 Task: Research Airbnb properties in Fandriana, Madagascar from 10th December, 2023 to 25th December, 2023 for 4 adults. Place can be private room with 4 bedrooms having 4 beds and 4 bathrooms. Property type can be hotel. Amenities needed are: wifi, TV, free parkinig on premises, gym, breakfast.
Action: Mouse moved to (596, 132)
Screenshot: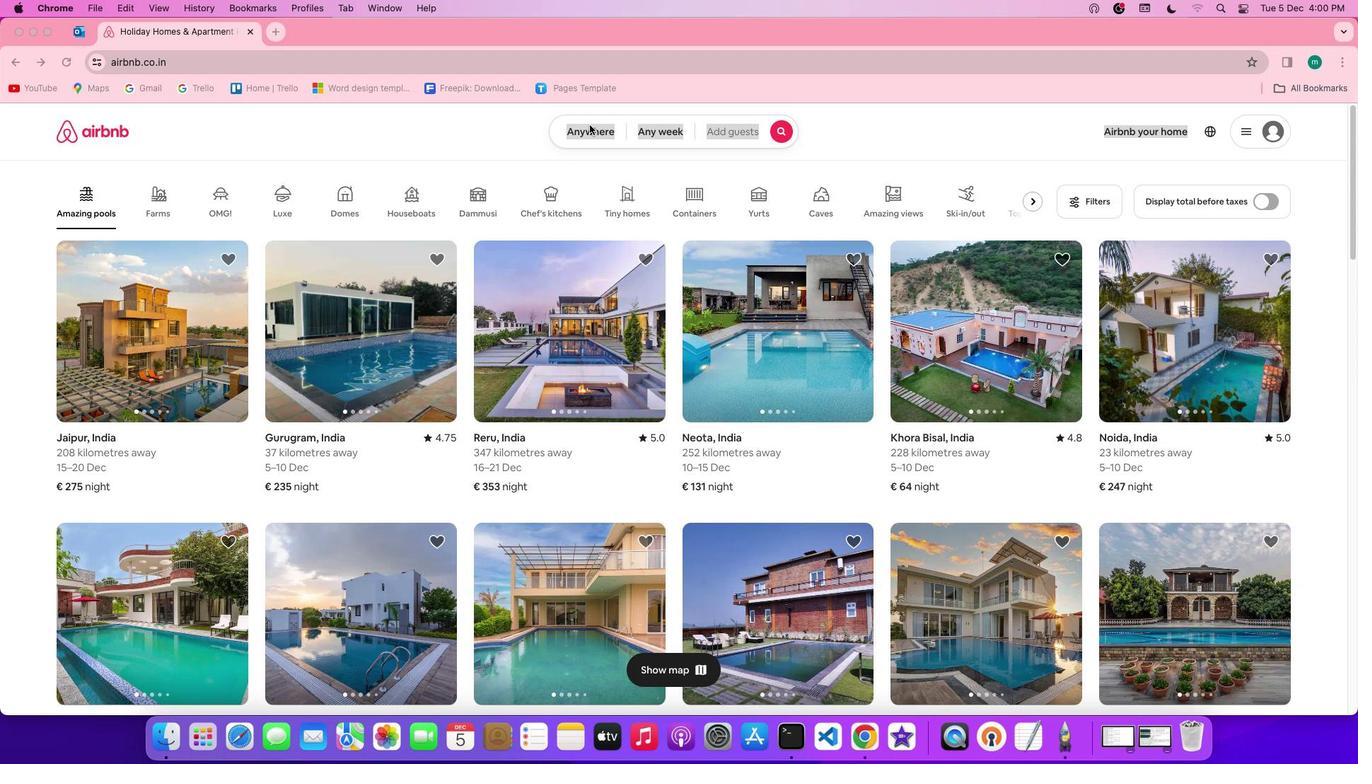 
Action: Mouse pressed left at (596, 132)
Screenshot: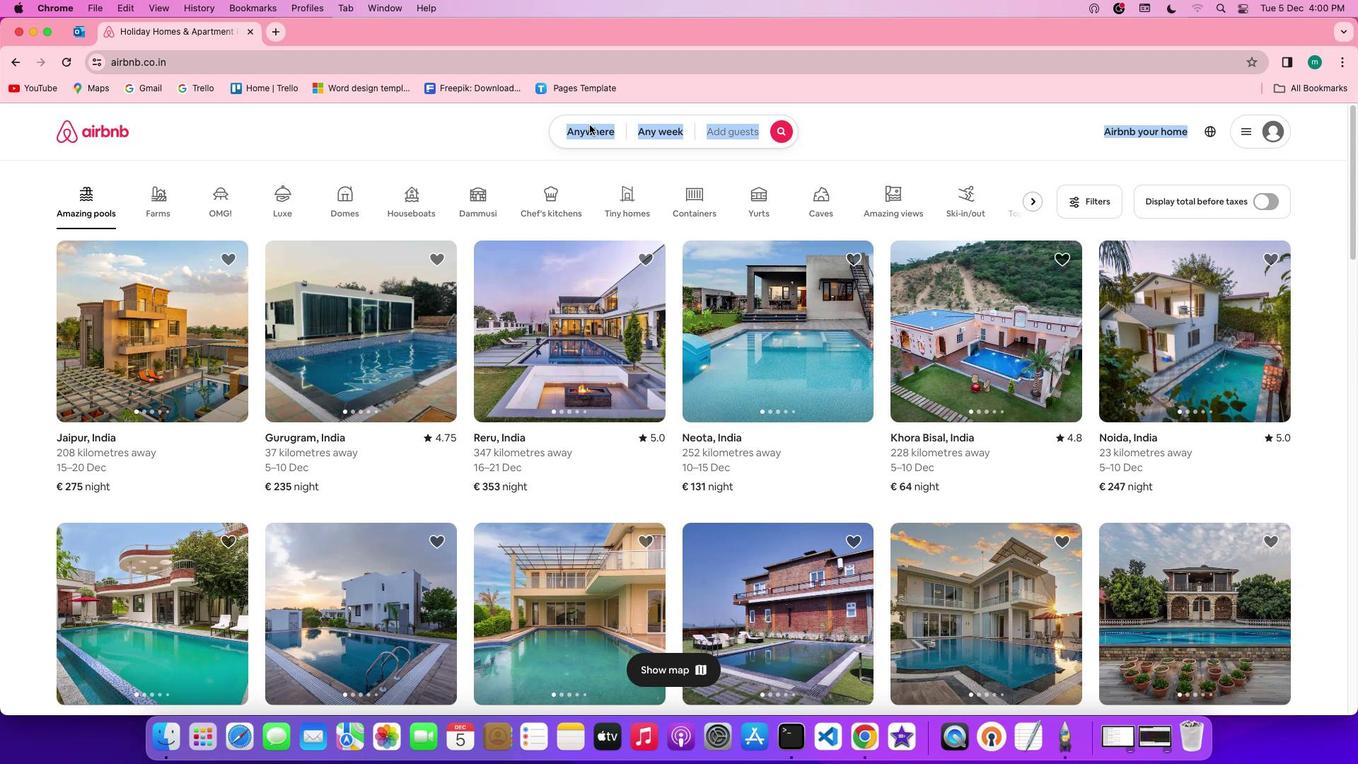 
Action: Mouse pressed left at (596, 132)
Screenshot: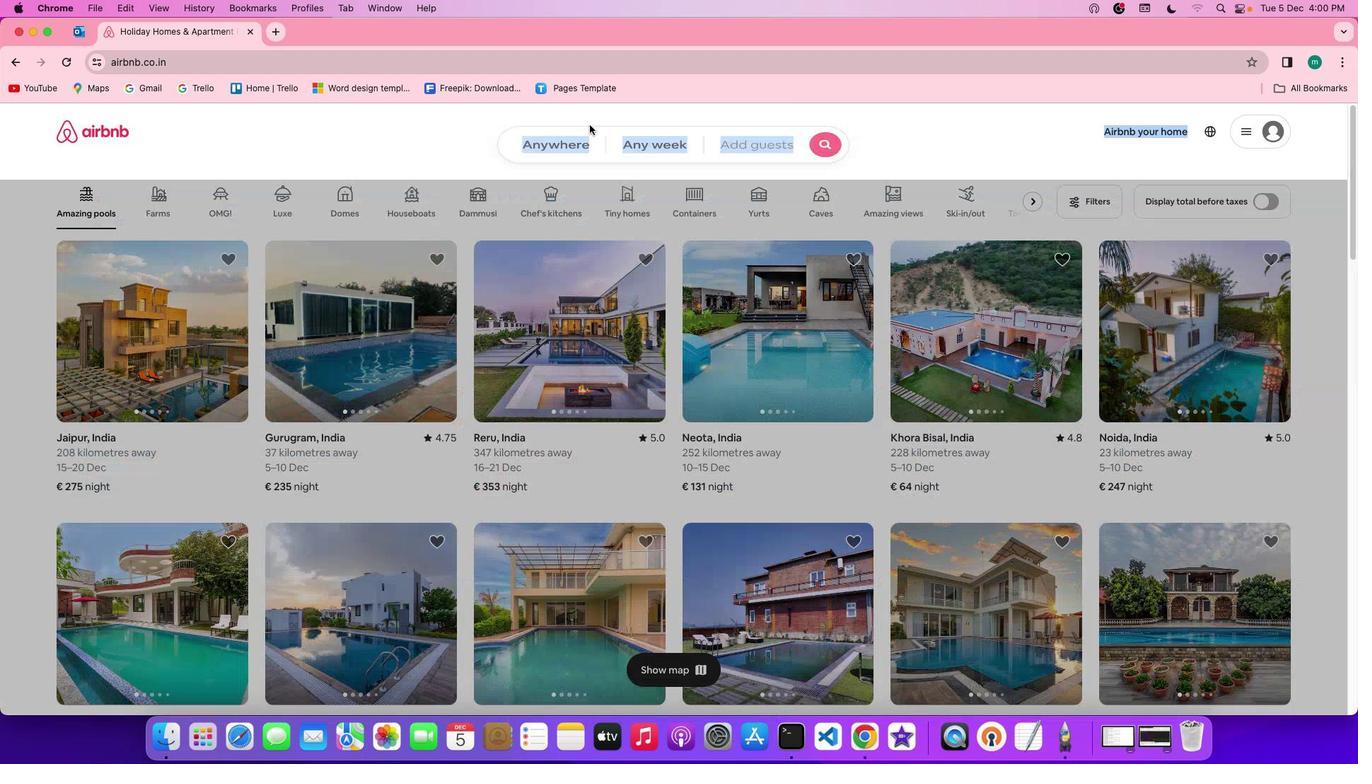 
Action: Mouse moved to (524, 200)
Screenshot: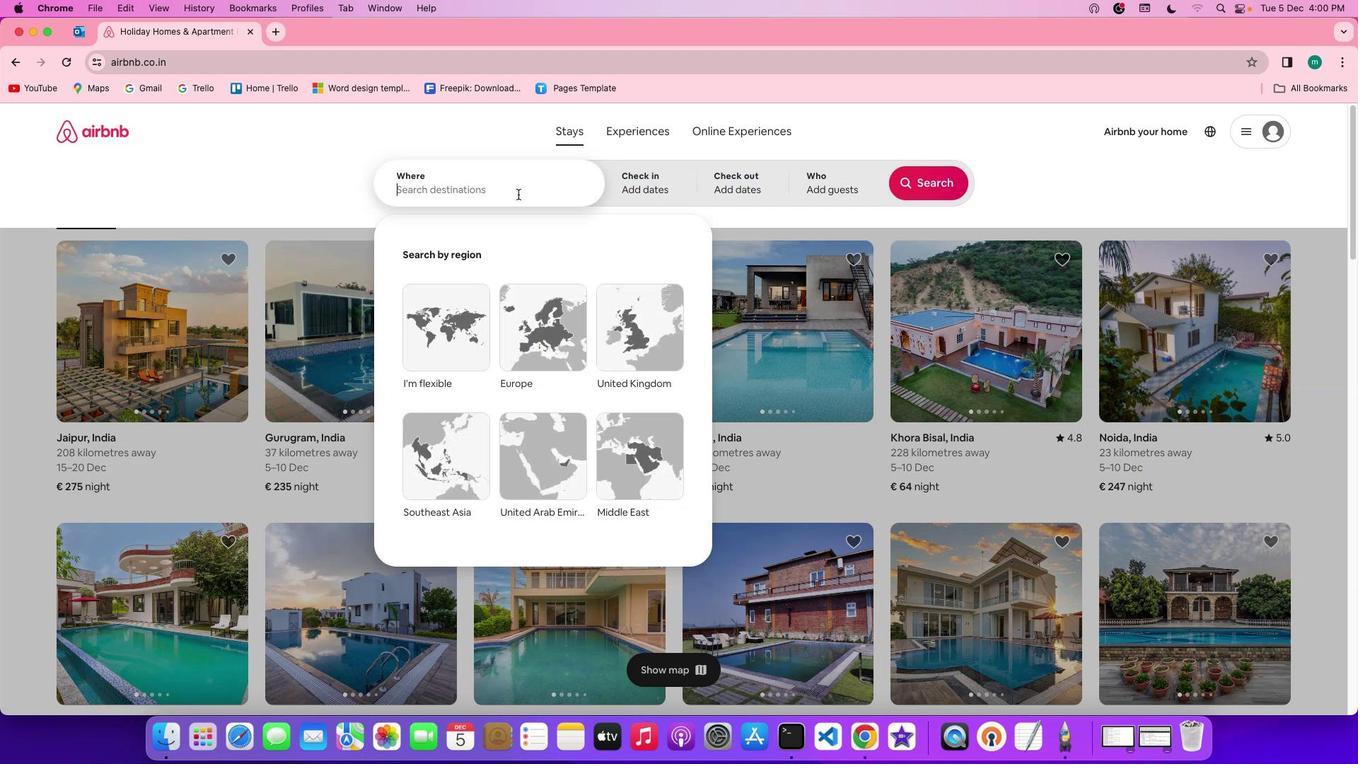 
Action: Mouse pressed left at (524, 200)
Screenshot: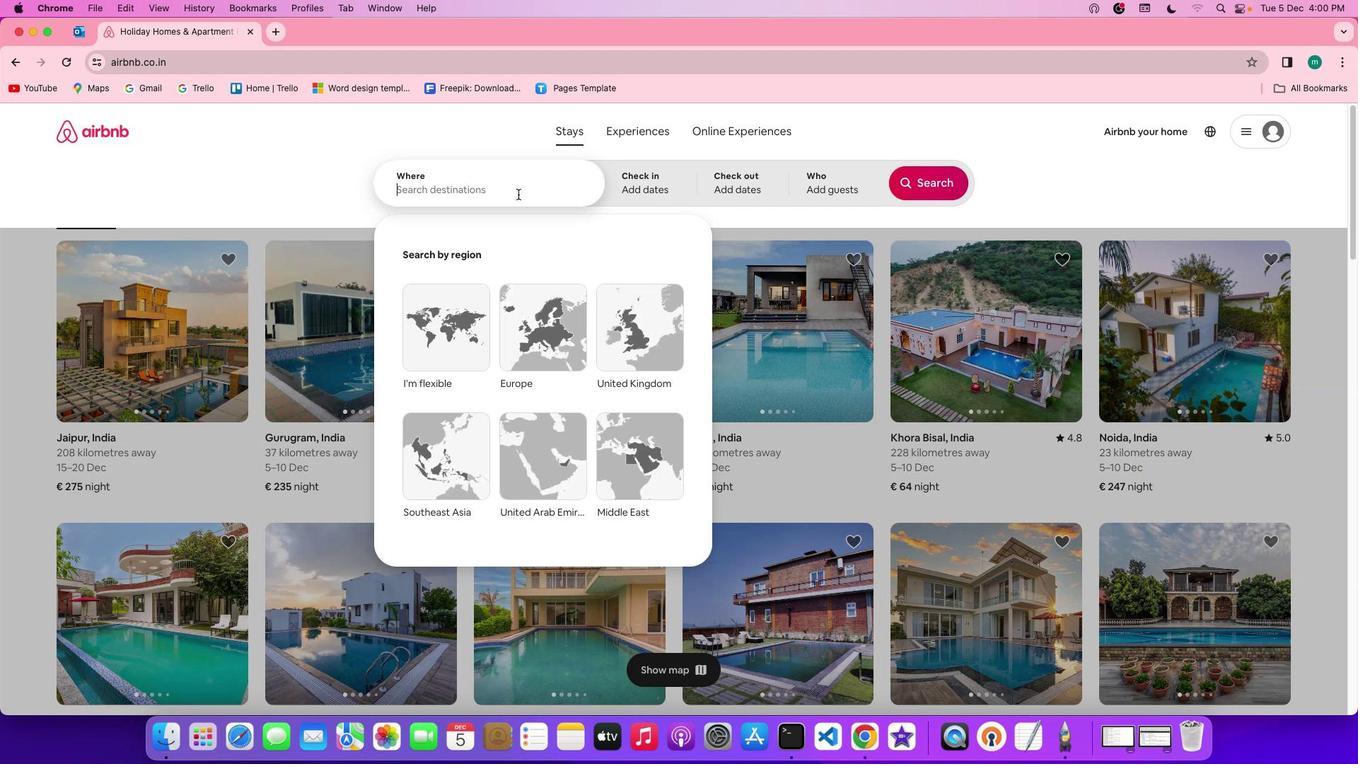 
Action: Key pressed Key.shift'F''a''n''d''r''i''a''n''a'','Key.spaceKey.shift'm''a''d''a''g''a''s''c''a''r'
Screenshot: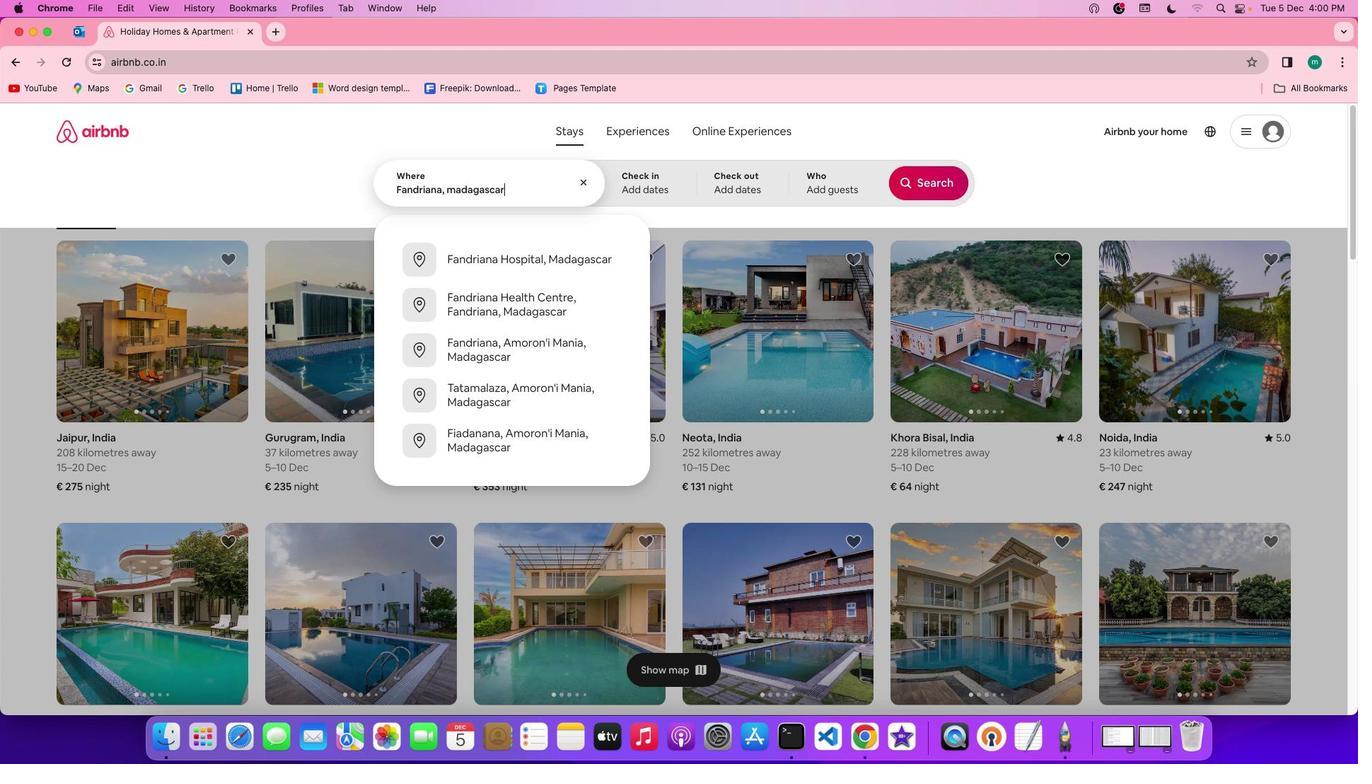 
Action: Mouse moved to (641, 202)
Screenshot: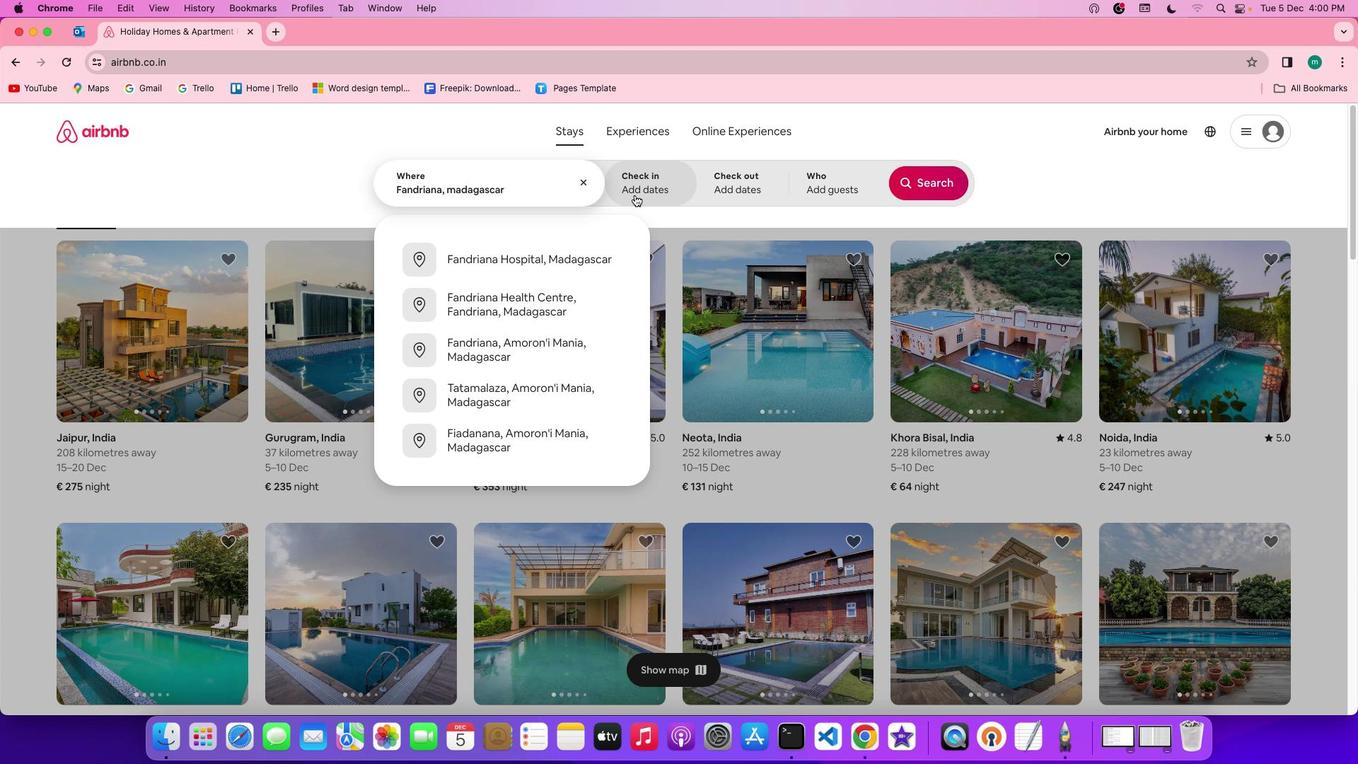 
Action: Mouse pressed left at (641, 202)
Screenshot: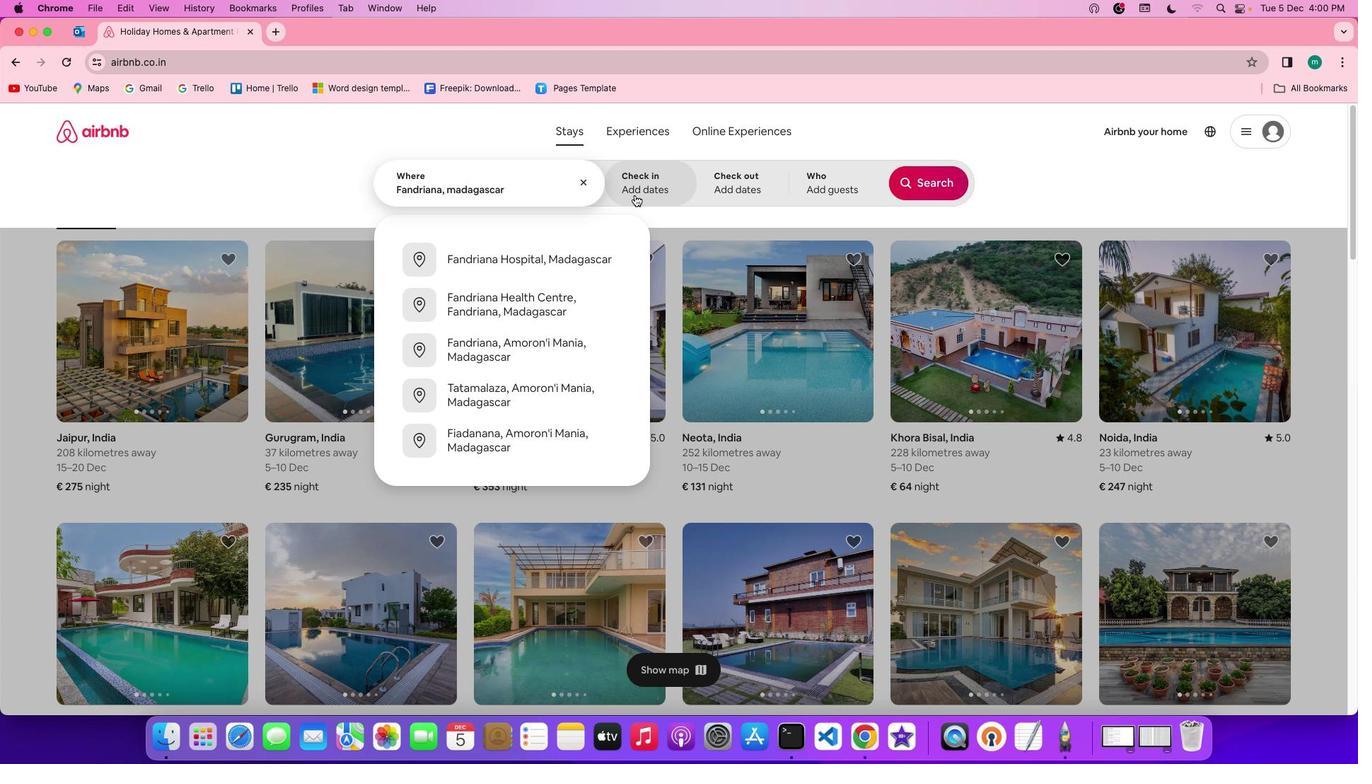 
Action: Mouse moved to (439, 431)
Screenshot: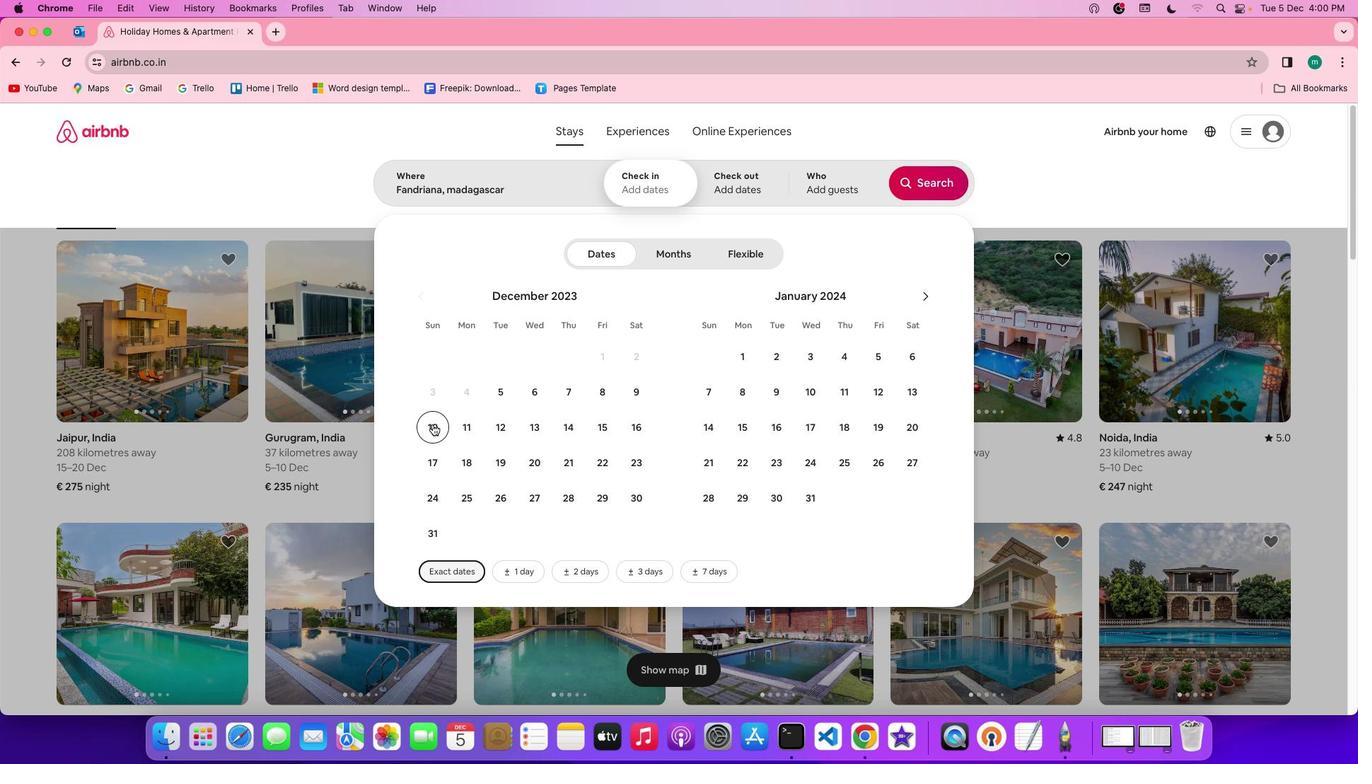 
Action: Mouse pressed left at (439, 431)
Screenshot: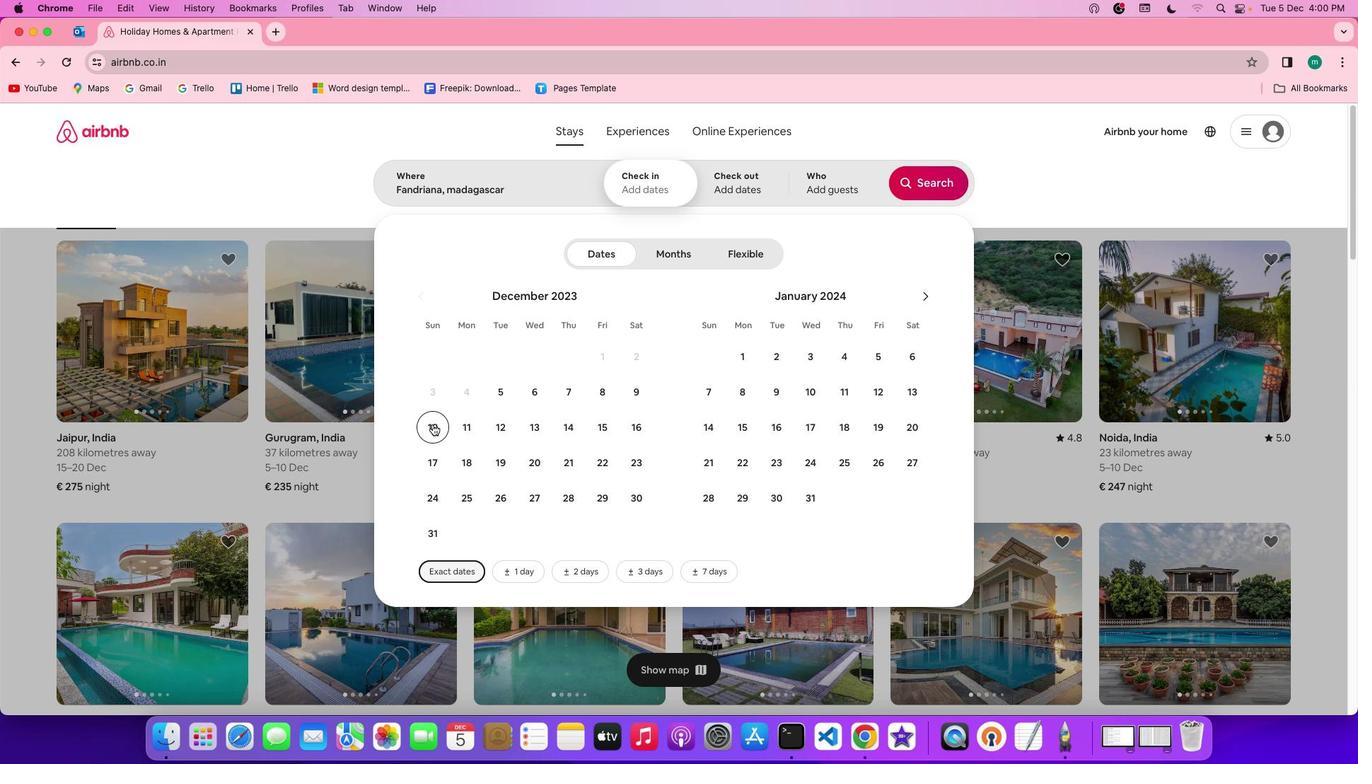 
Action: Mouse moved to (476, 507)
Screenshot: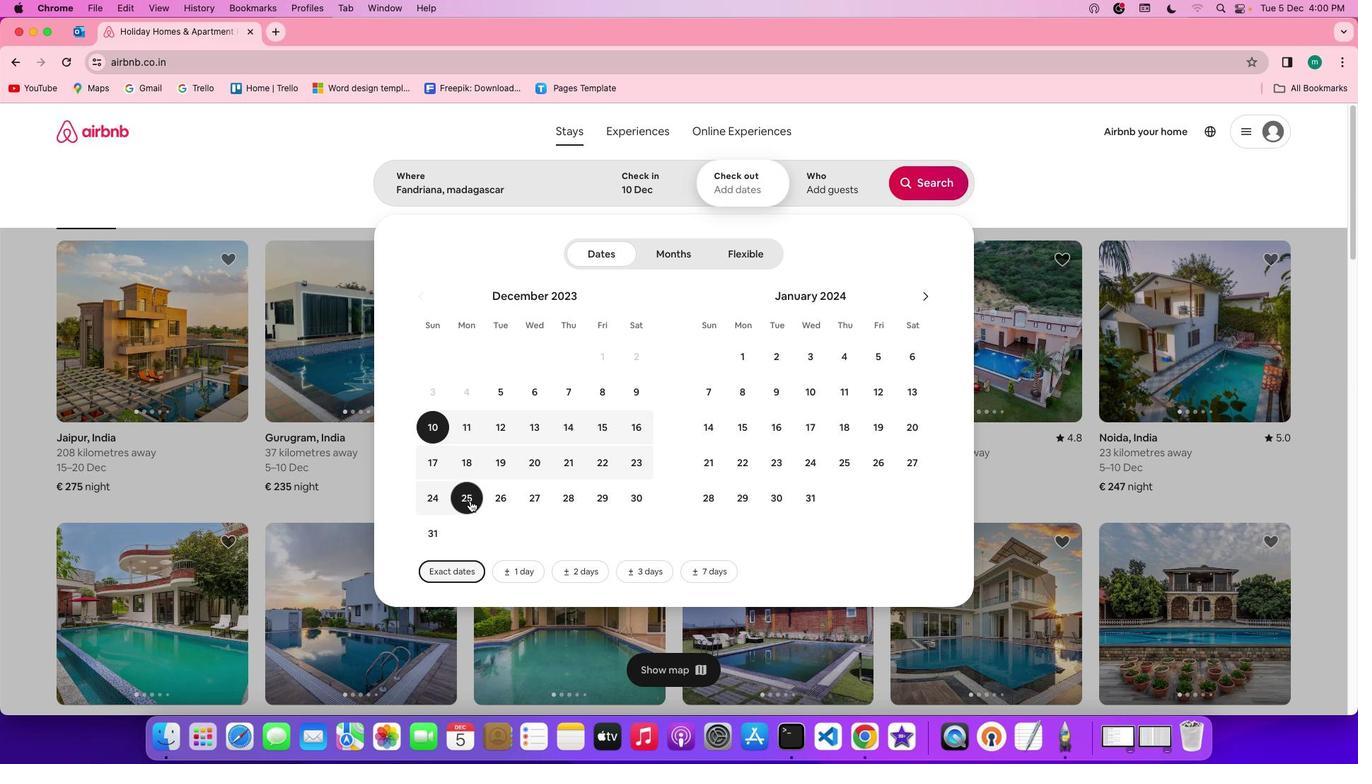
Action: Mouse pressed left at (476, 507)
Screenshot: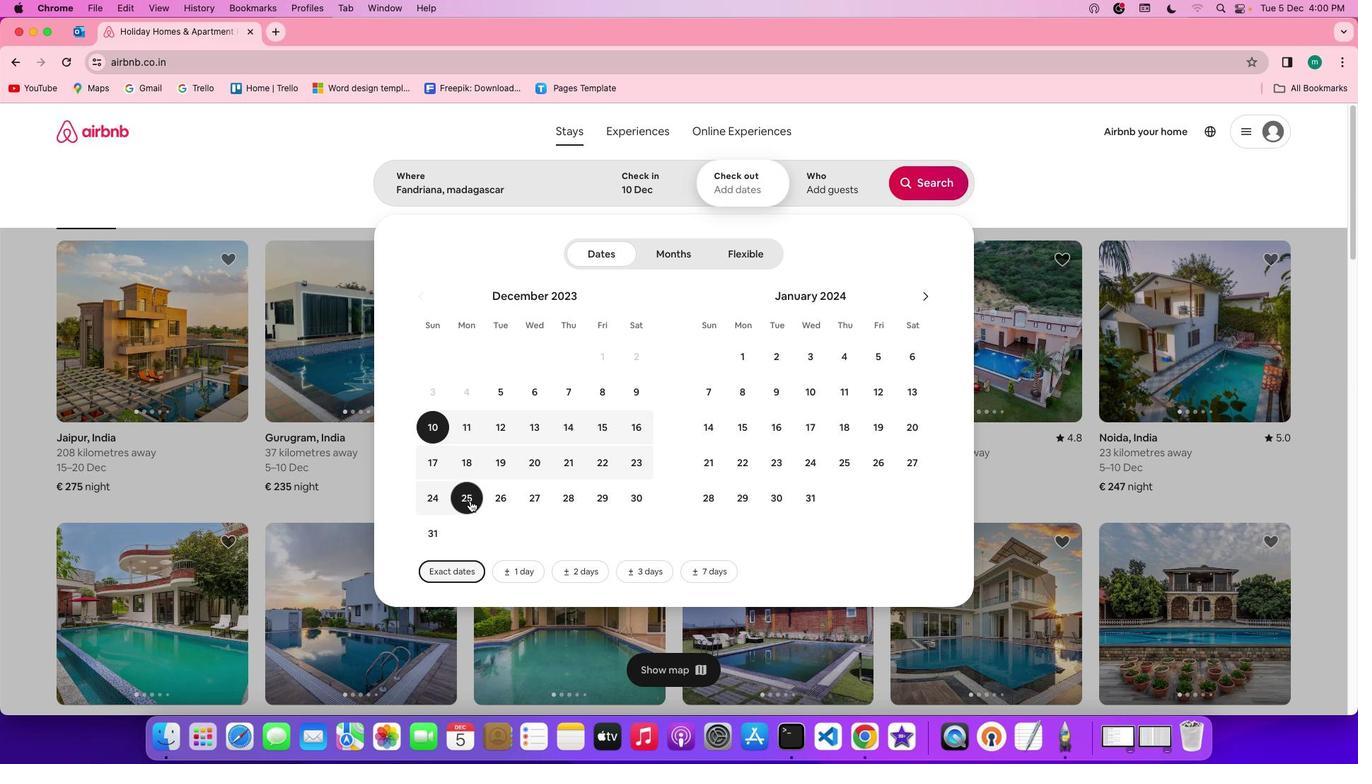 
Action: Mouse moved to (862, 198)
Screenshot: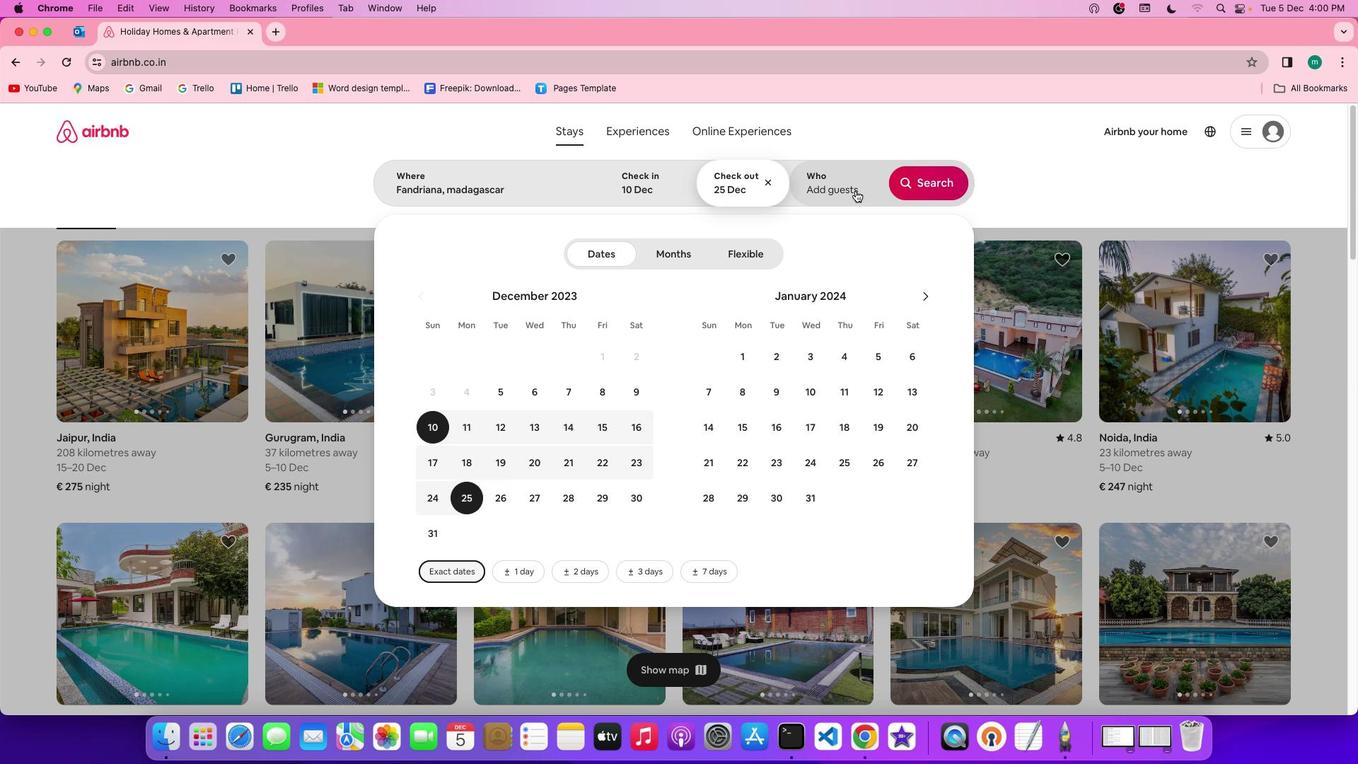 
Action: Mouse pressed left at (862, 198)
Screenshot: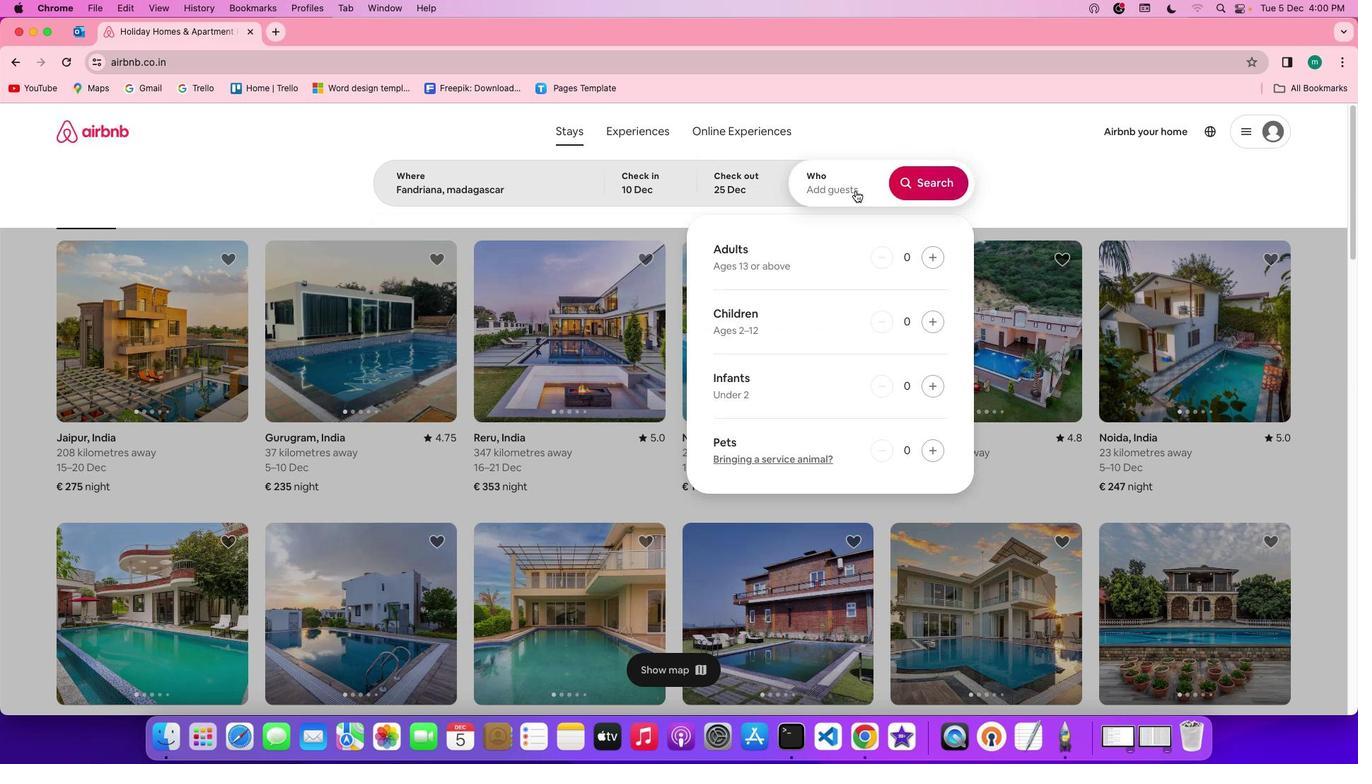 
Action: Mouse moved to (943, 268)
Screenshot: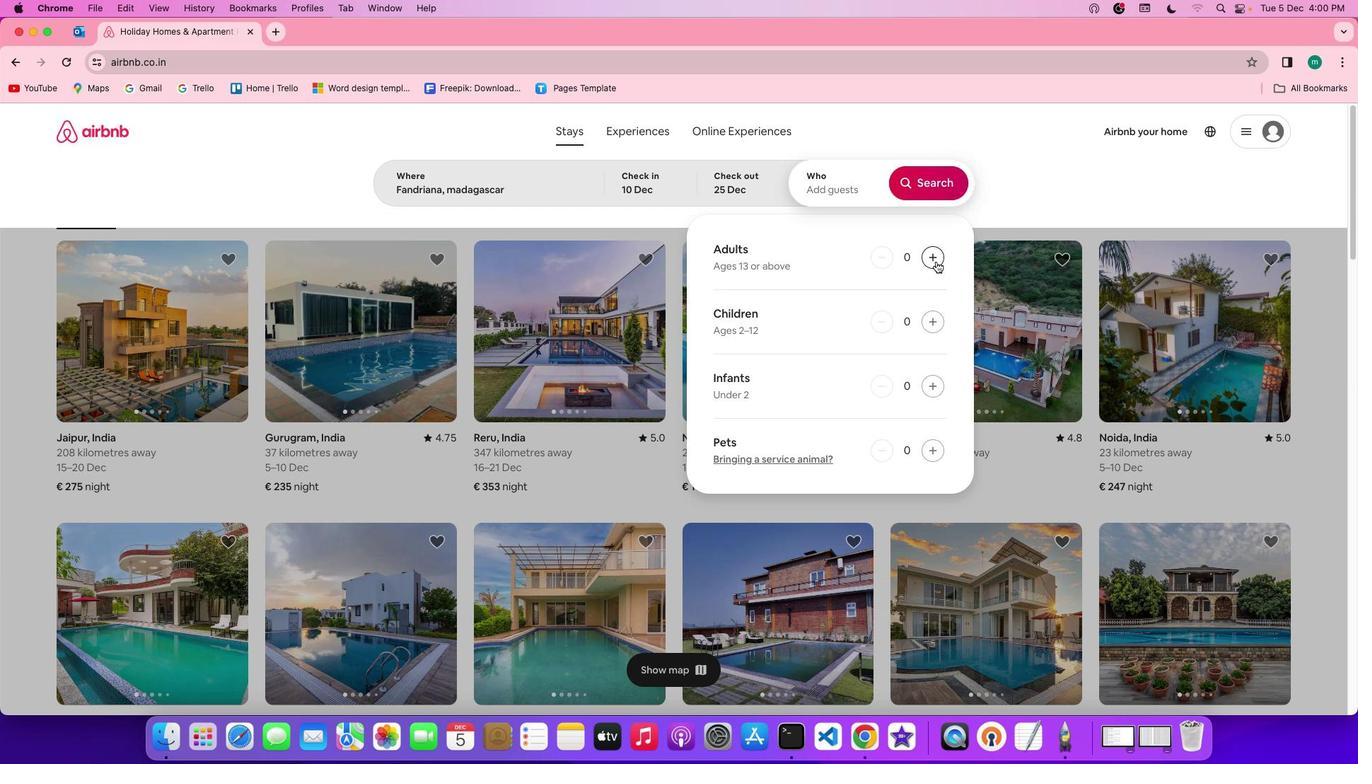 
Action: Mouse pressed left at (943, 268)
Screenshot: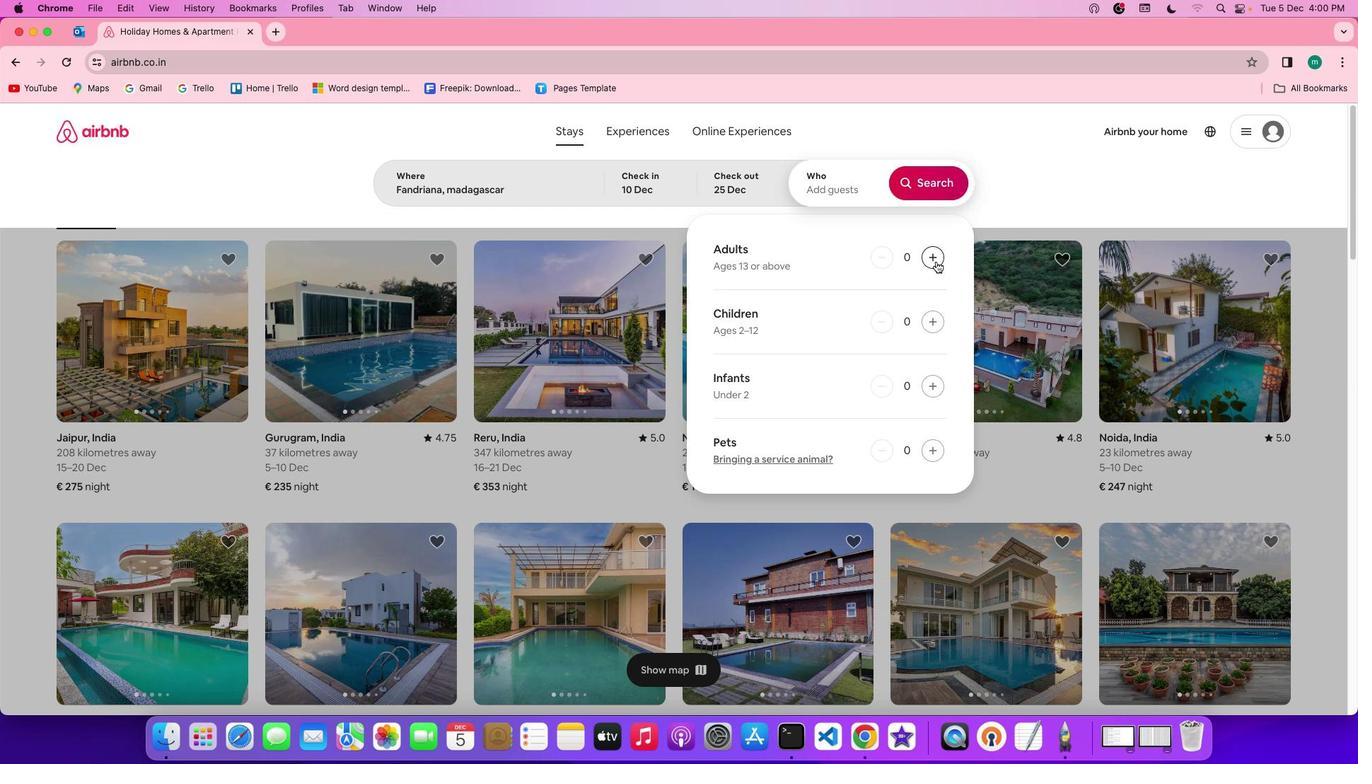 
Action: Mouse pressed left at (943, 268)
Screenshot: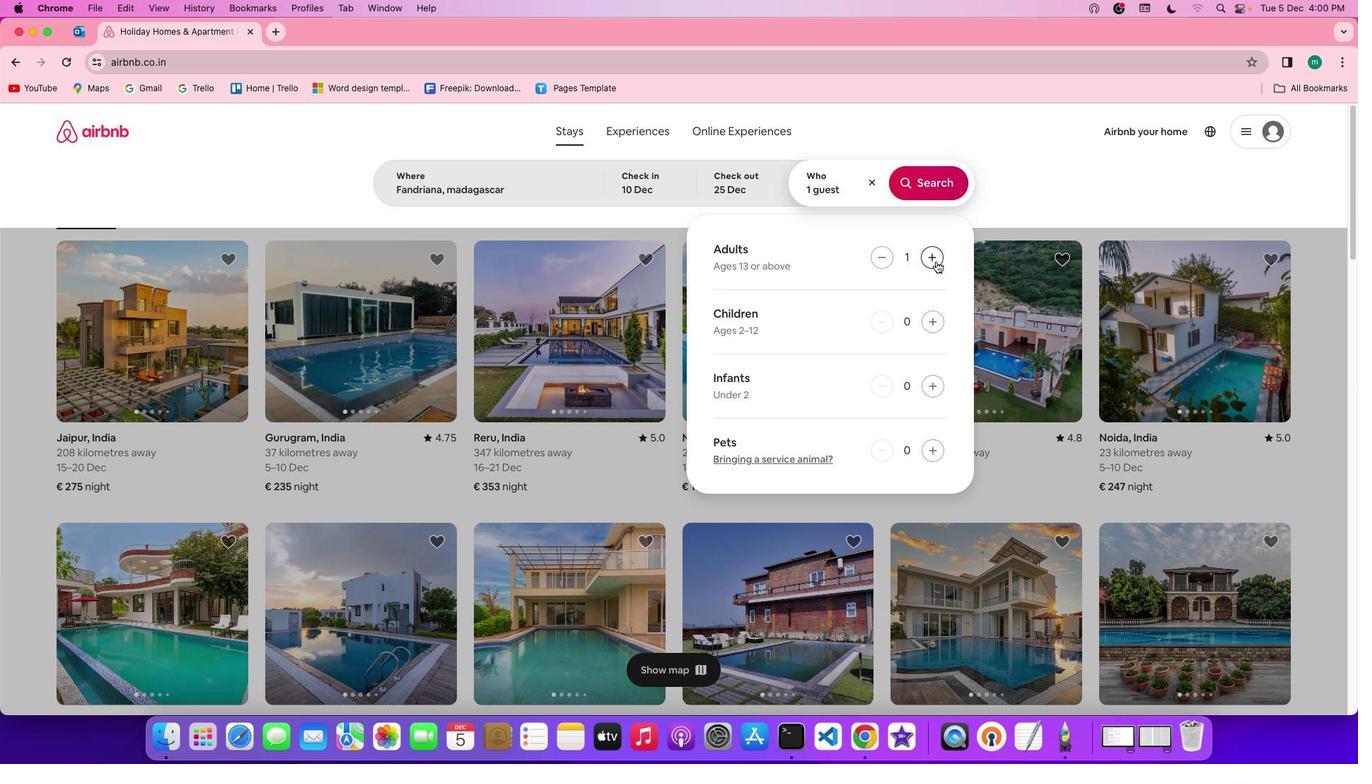 
Action: Mouse pressed left at (943, 268)
Screenshot: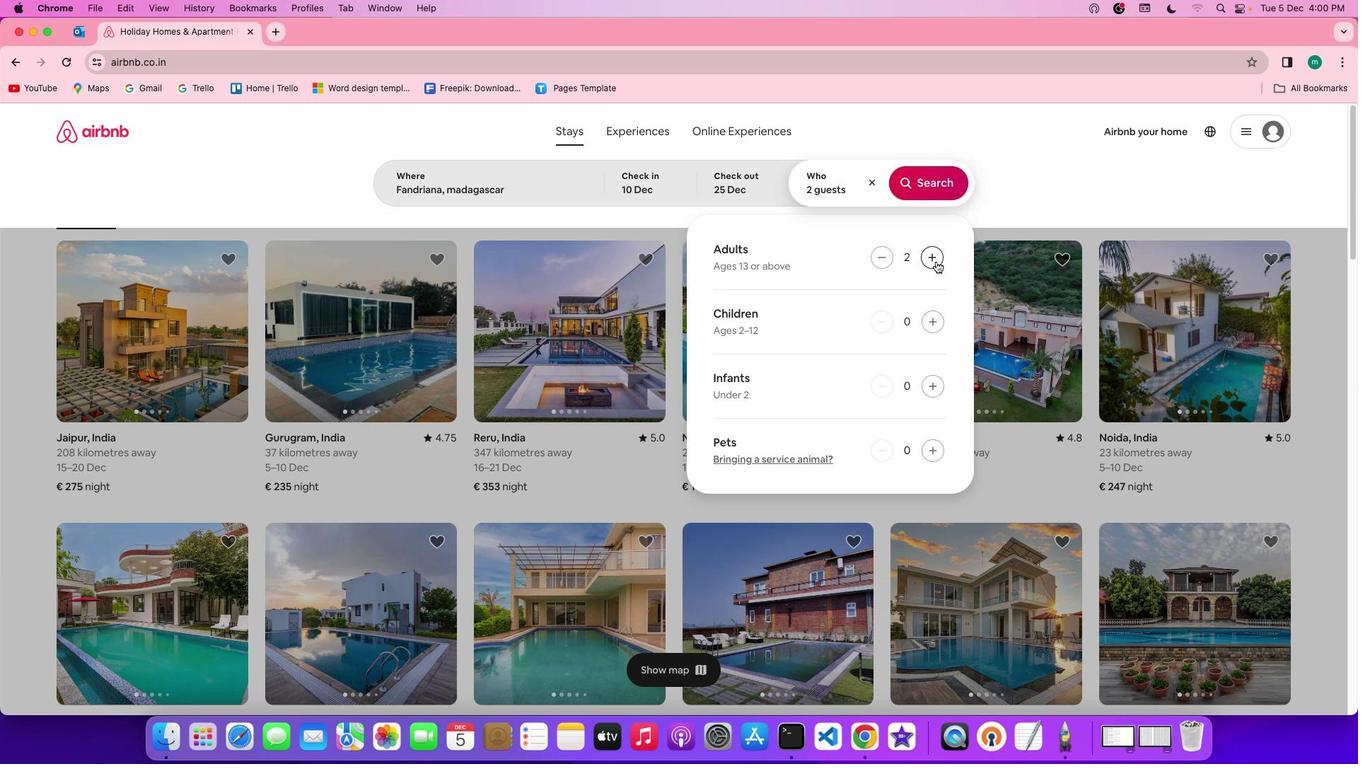 
Action: Mouse pressed left at (943, 268)
Screenshot: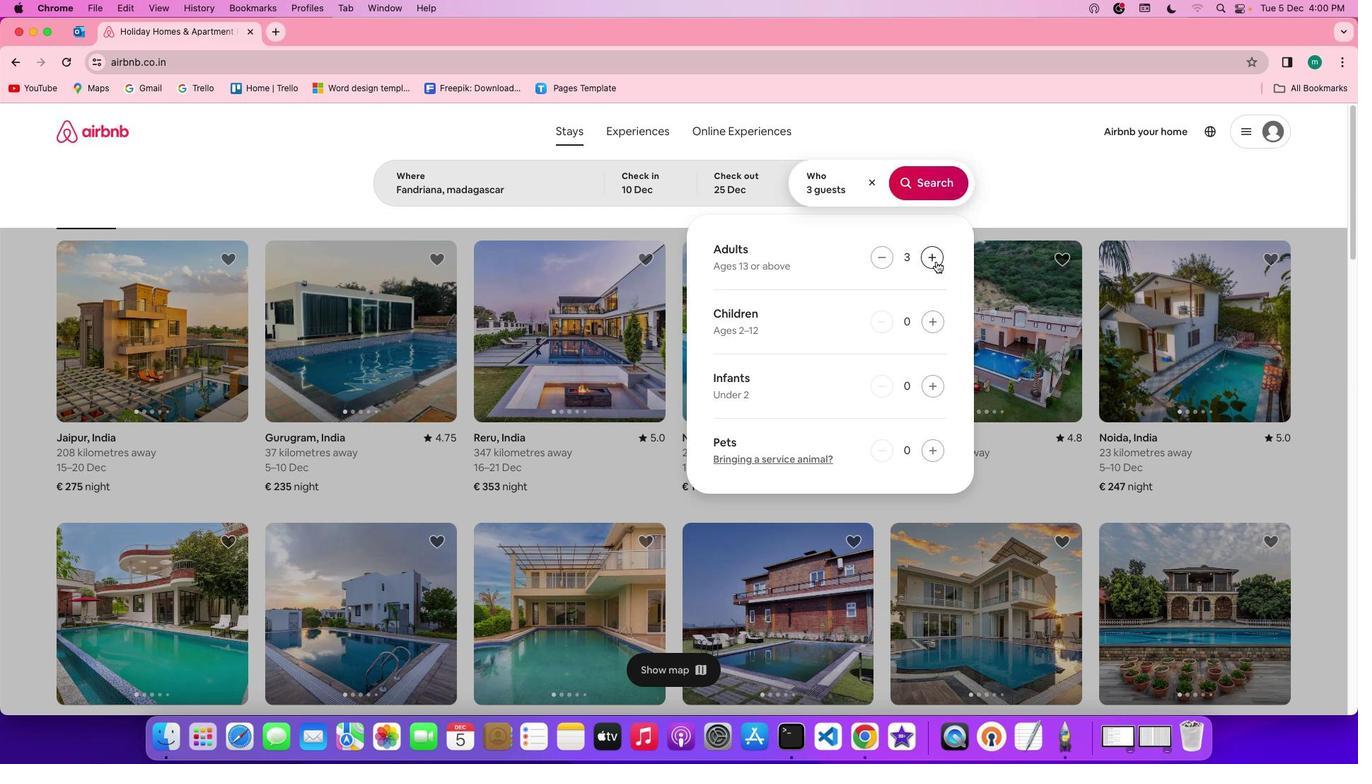 
Action: Mouse moved to (937, 184)
Screenshot: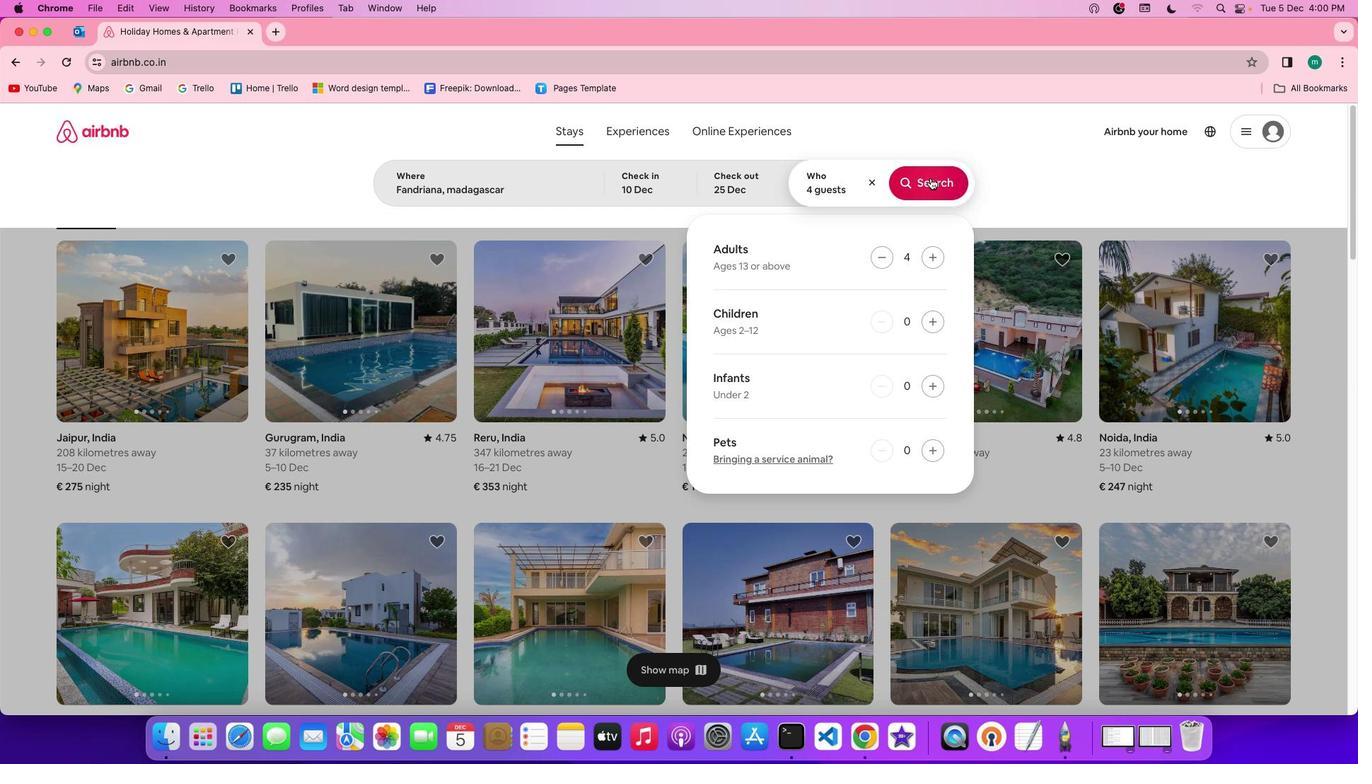 
Action: Mouse pressed left at (937, 184)
Screenshot: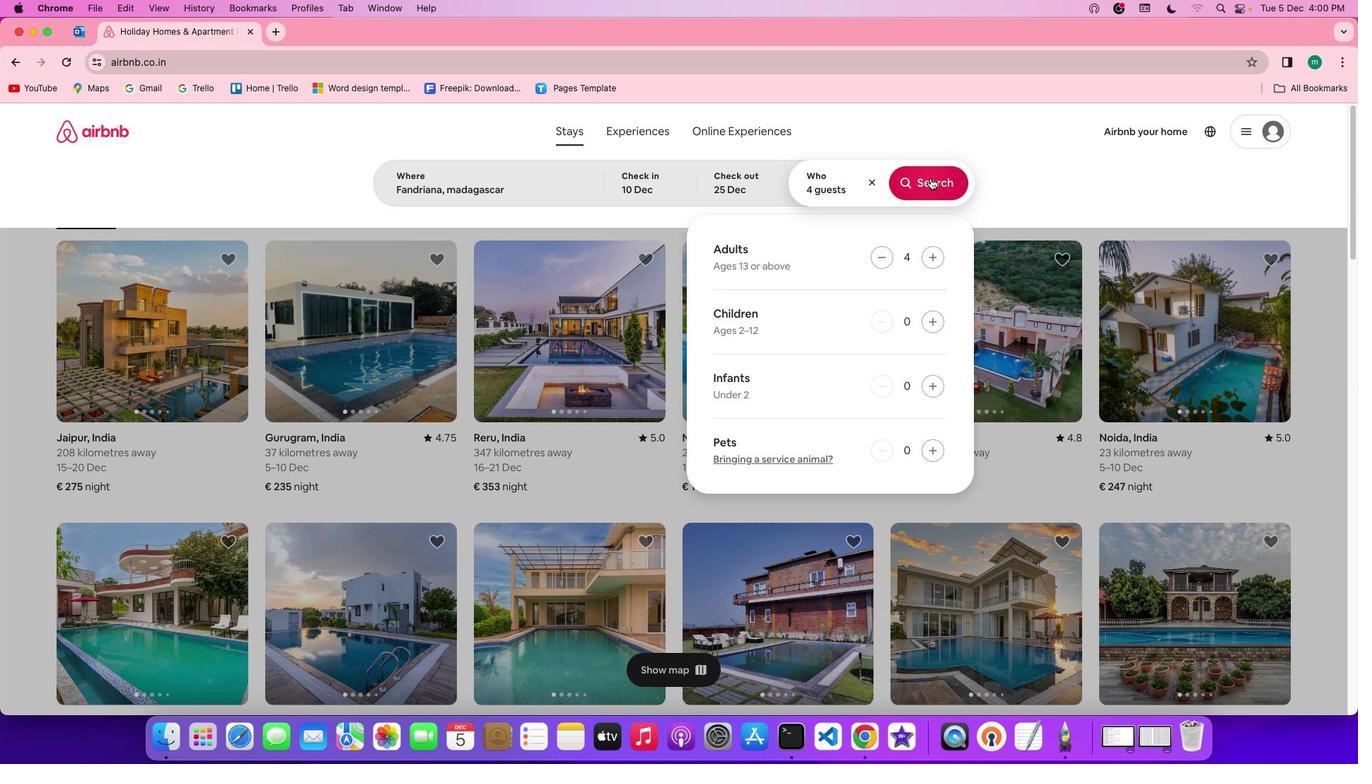 
Action: Mouse moved to (1139, 197)
Screenshot: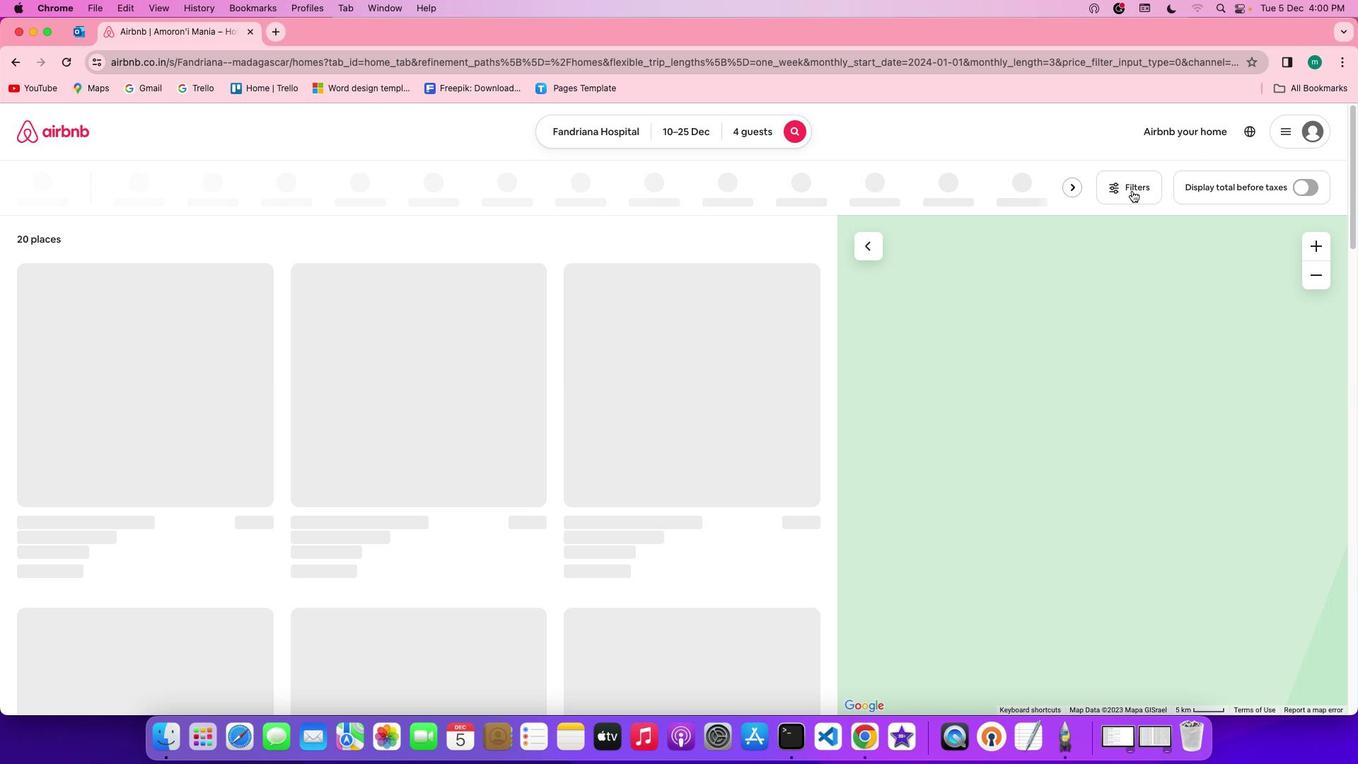 
Action: Mouse pressed left at (1139, 197)
Screenshot: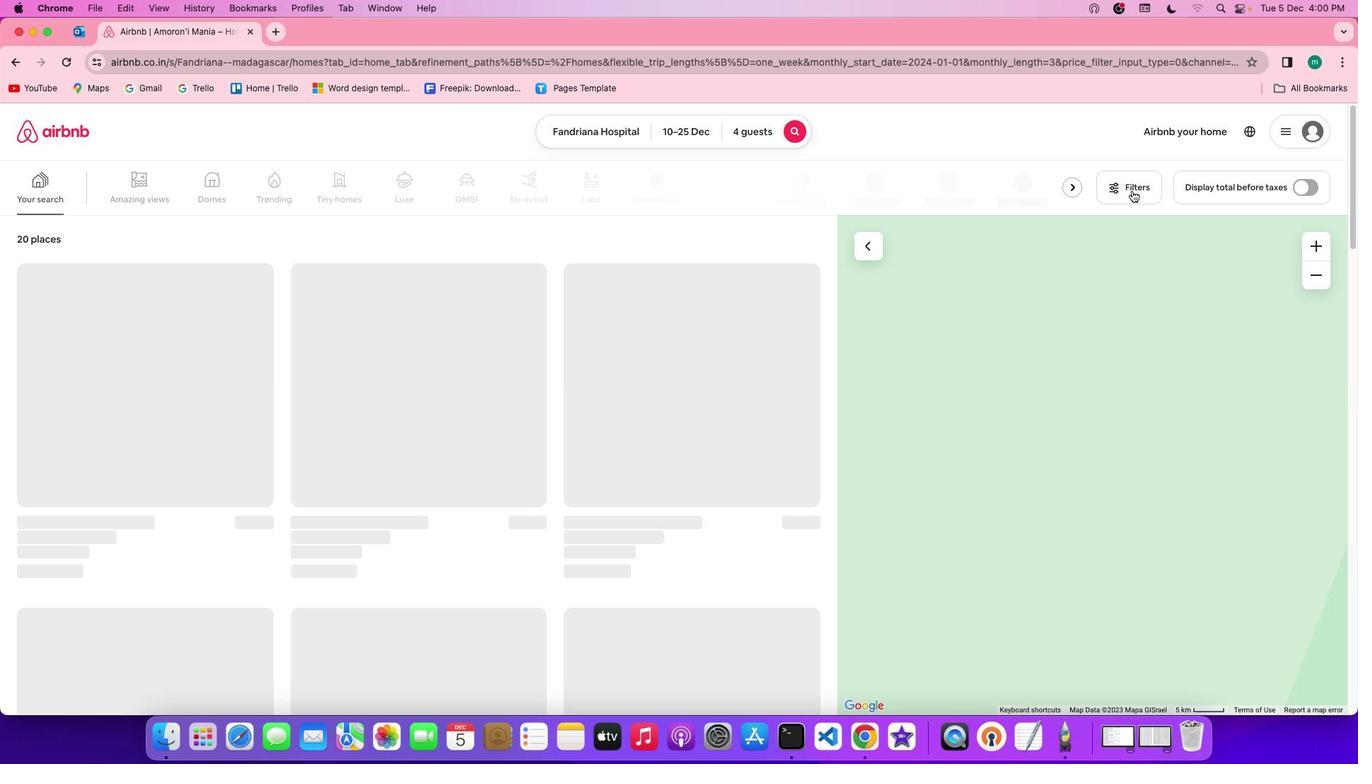 
Action: Mouse moved to (810, 273)
Screenshot: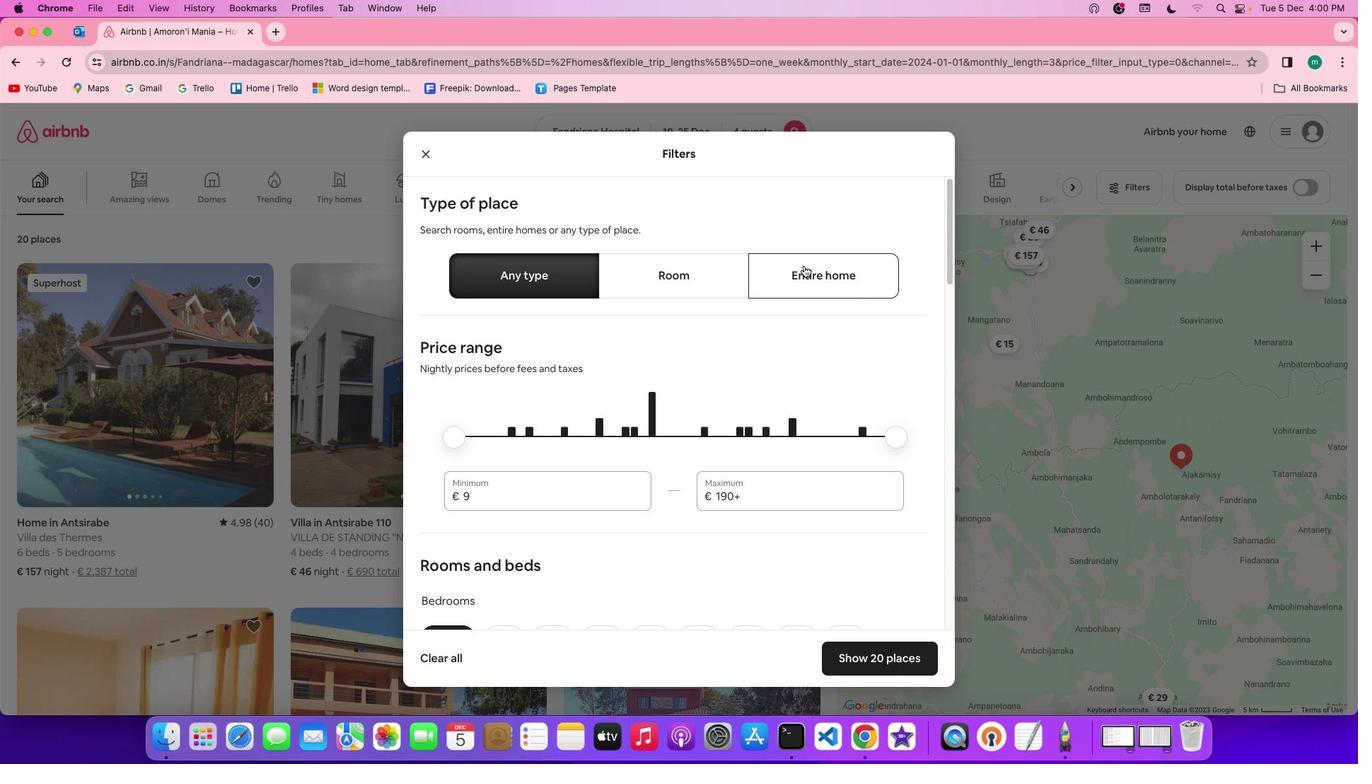 
Action: Mouse scrolled (810, 273) with delta (7, 6)
Screenshot: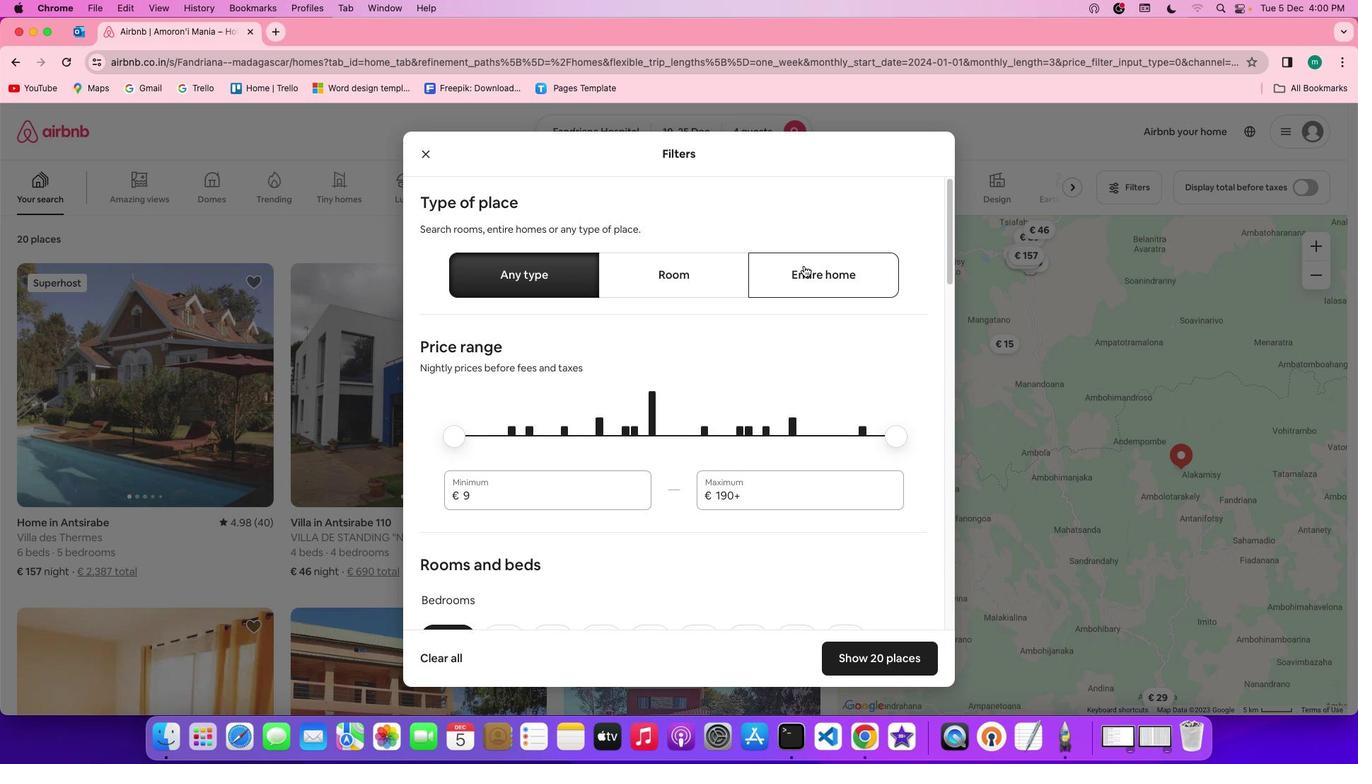 
Action: Mouse scrolled (810, 273) with delta (7, 6)
Screenshot: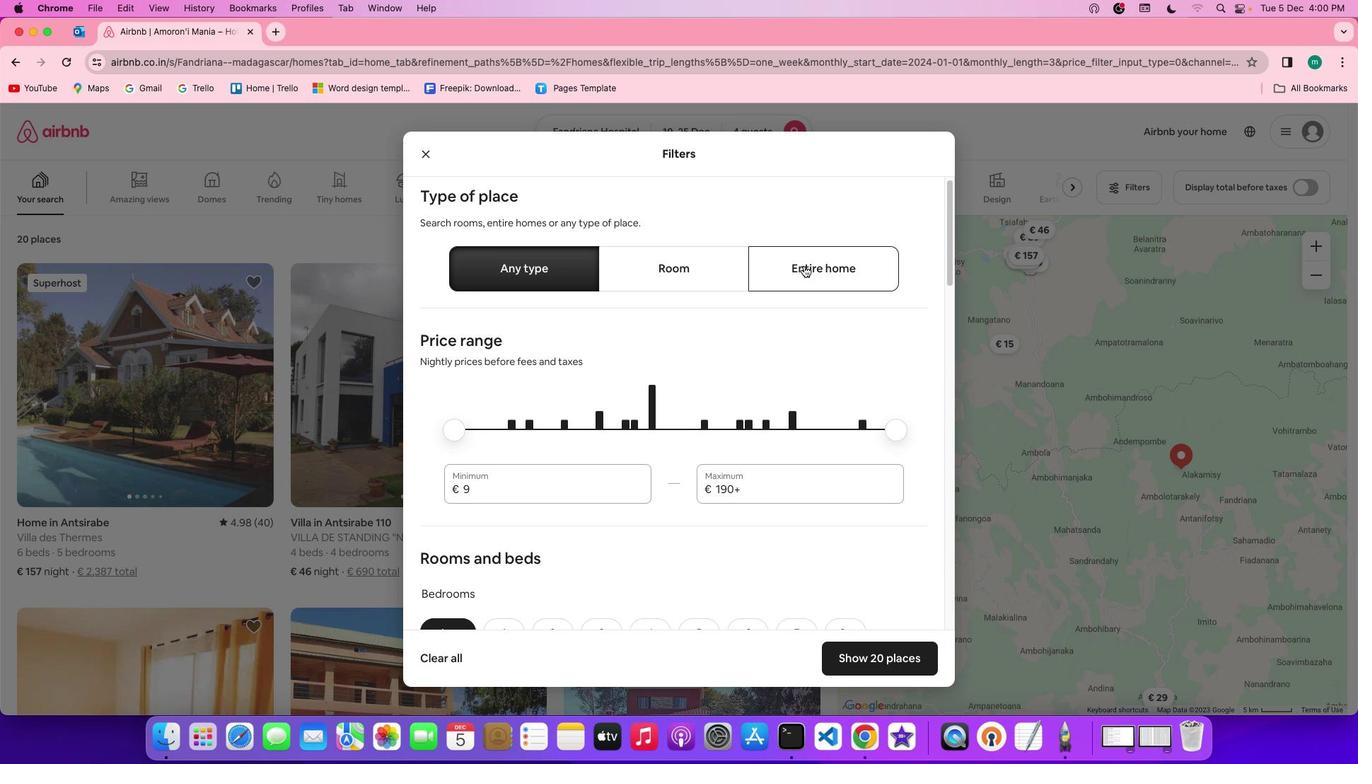 
Action: Mouse scrolled (810, 273) with delta (7, 6)
Screenshot: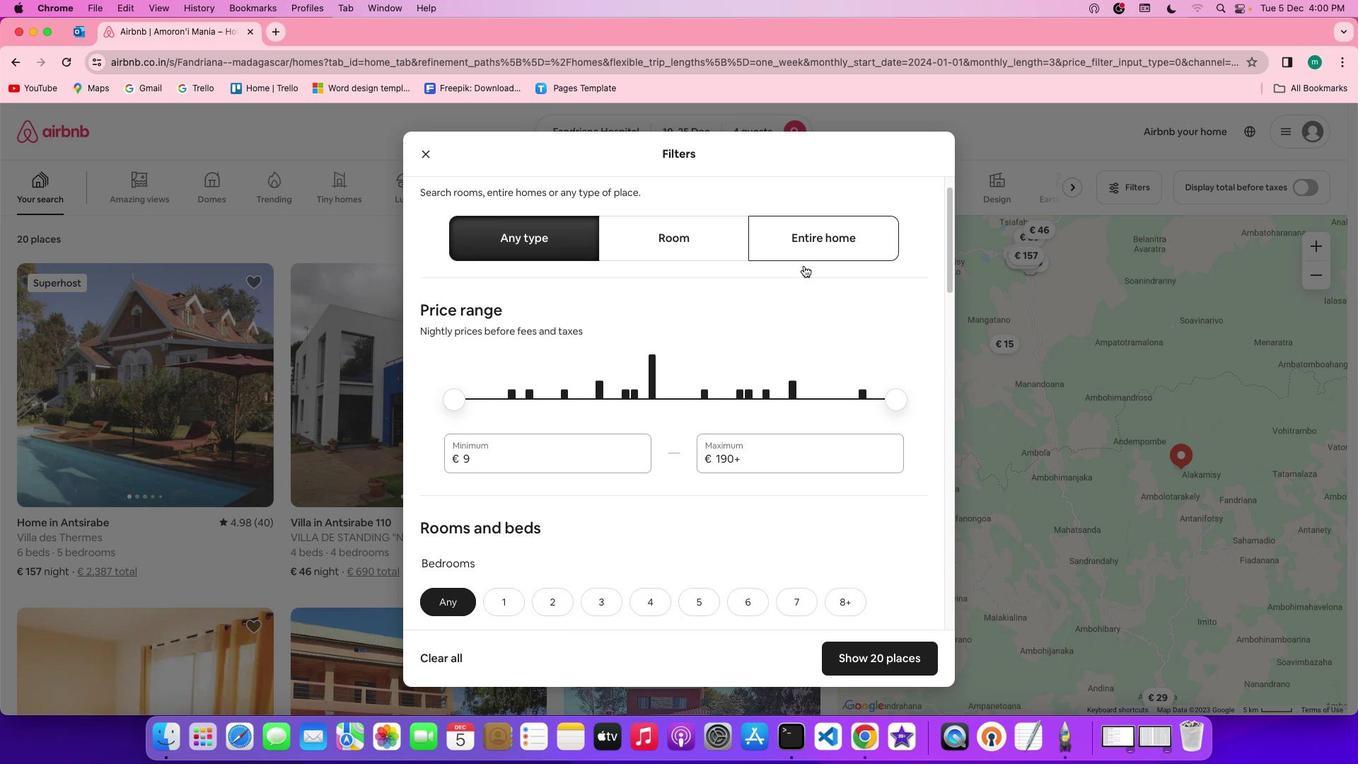 
Action: Mouse scrolled (810, 273) with delta (7, 6)
Screenshot: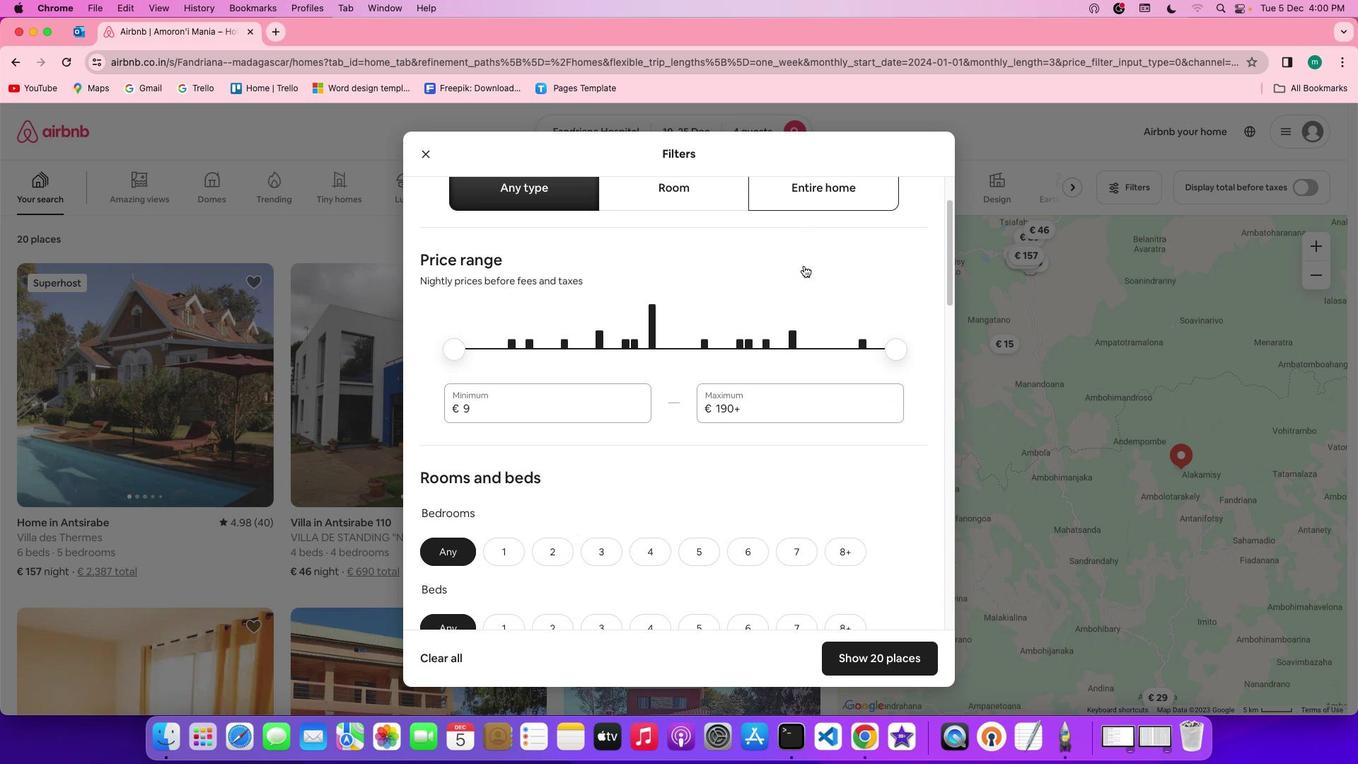 
Action: Mouse scrolled (810, 273) with delta (7, 6)
Screenshot: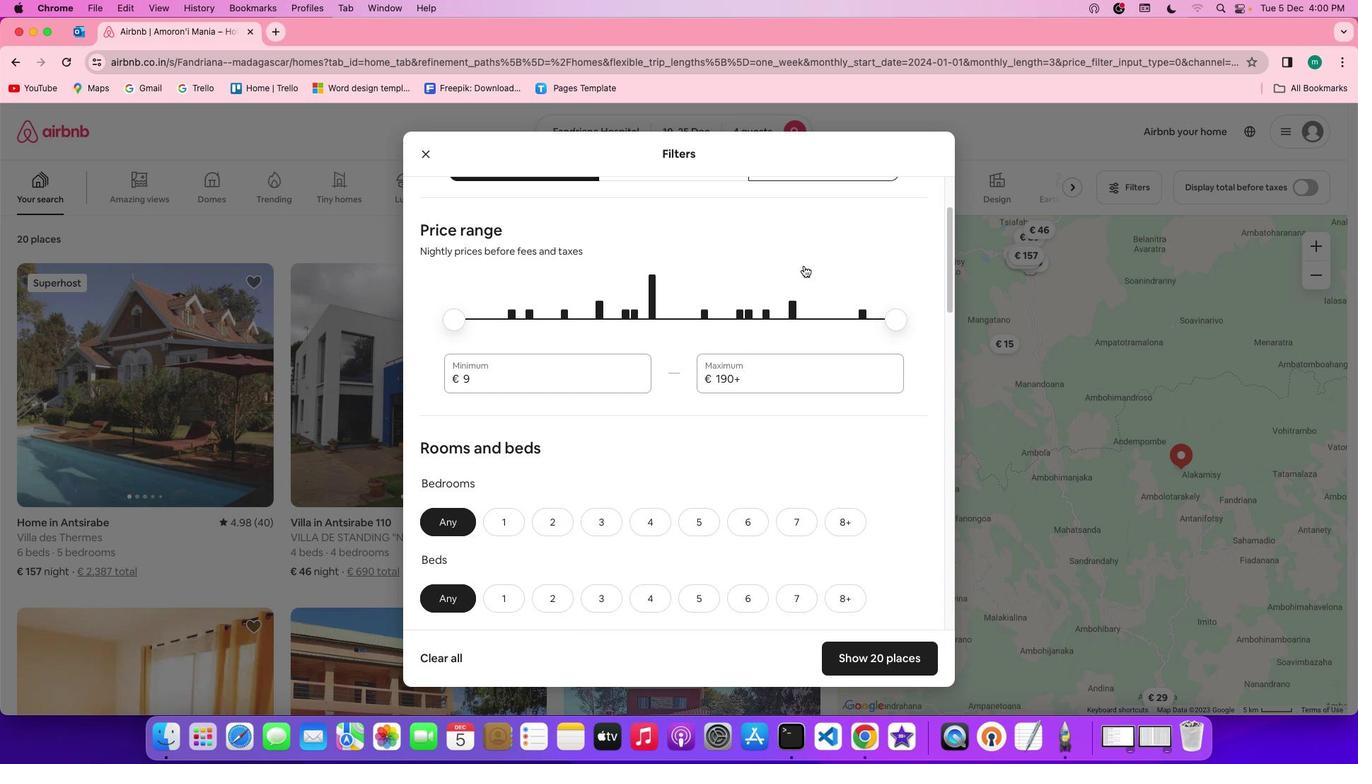 
Action: Mouse scrolled (810, 273) with delta (7, 6)
Screenshot: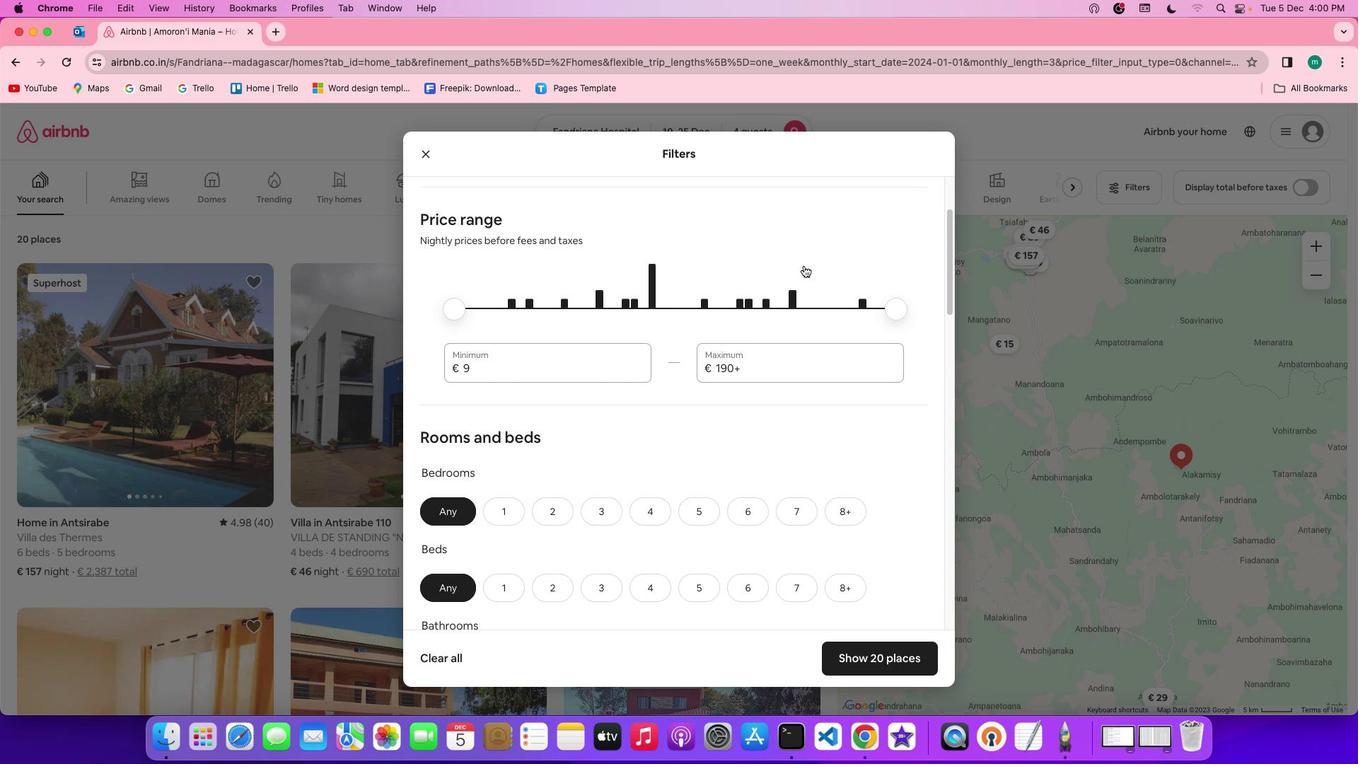 
Action: Mouse scrolled (810, 273) with delta (7, 6)
Screenshot: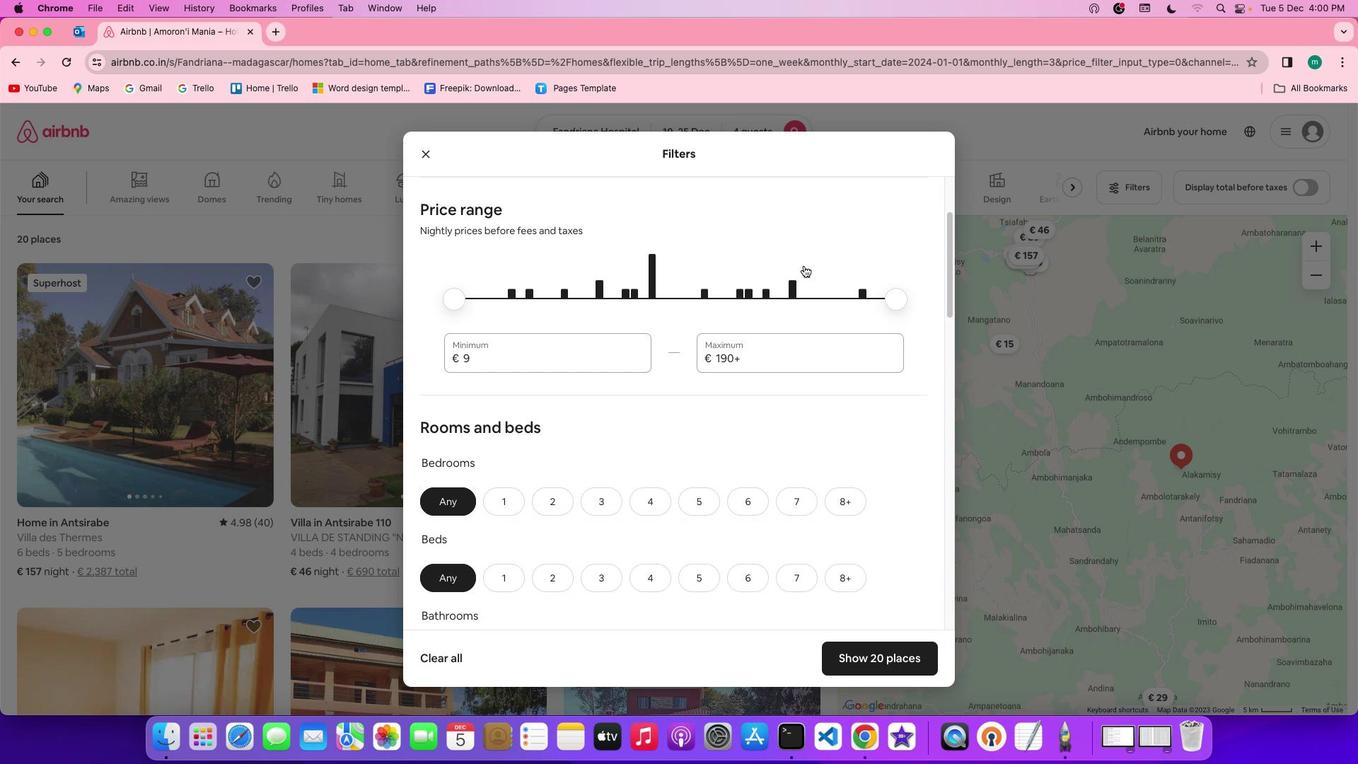 
Action: Mouse scrolled (810, 273) with delta (7, 6)
Screenshot: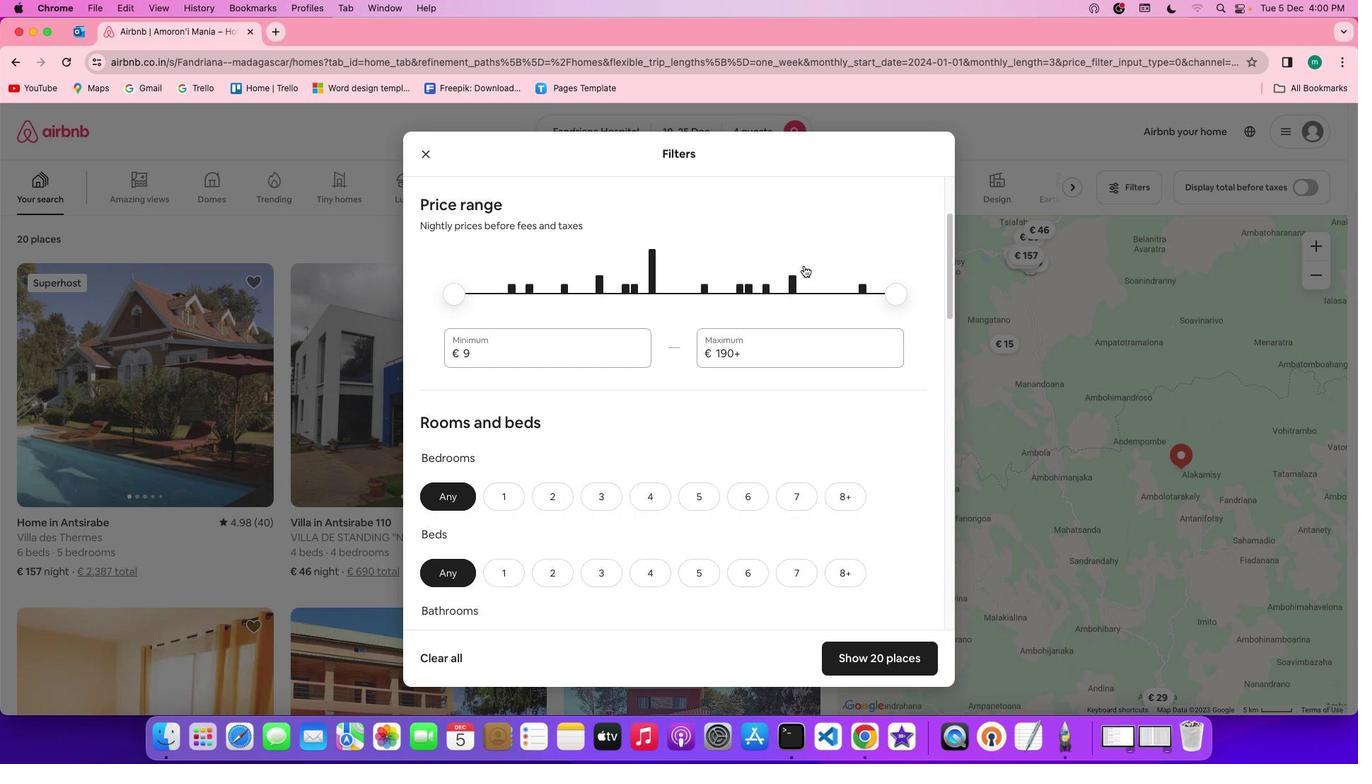 
Action: Mouse scrolled (810, 273) with delta (7, 6)
Screenshot: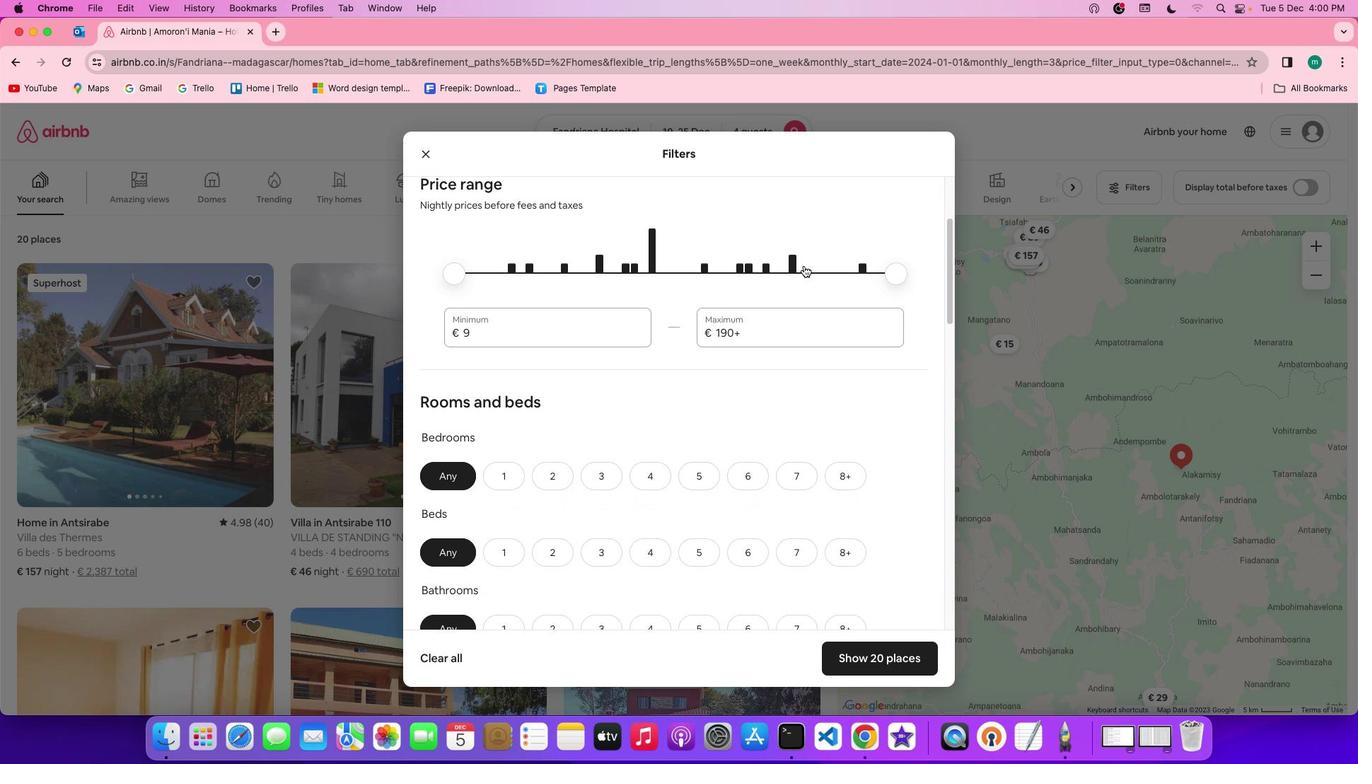 
Action: Mouse scrolled (810, 273) with delta (7, 6)
Screenshot: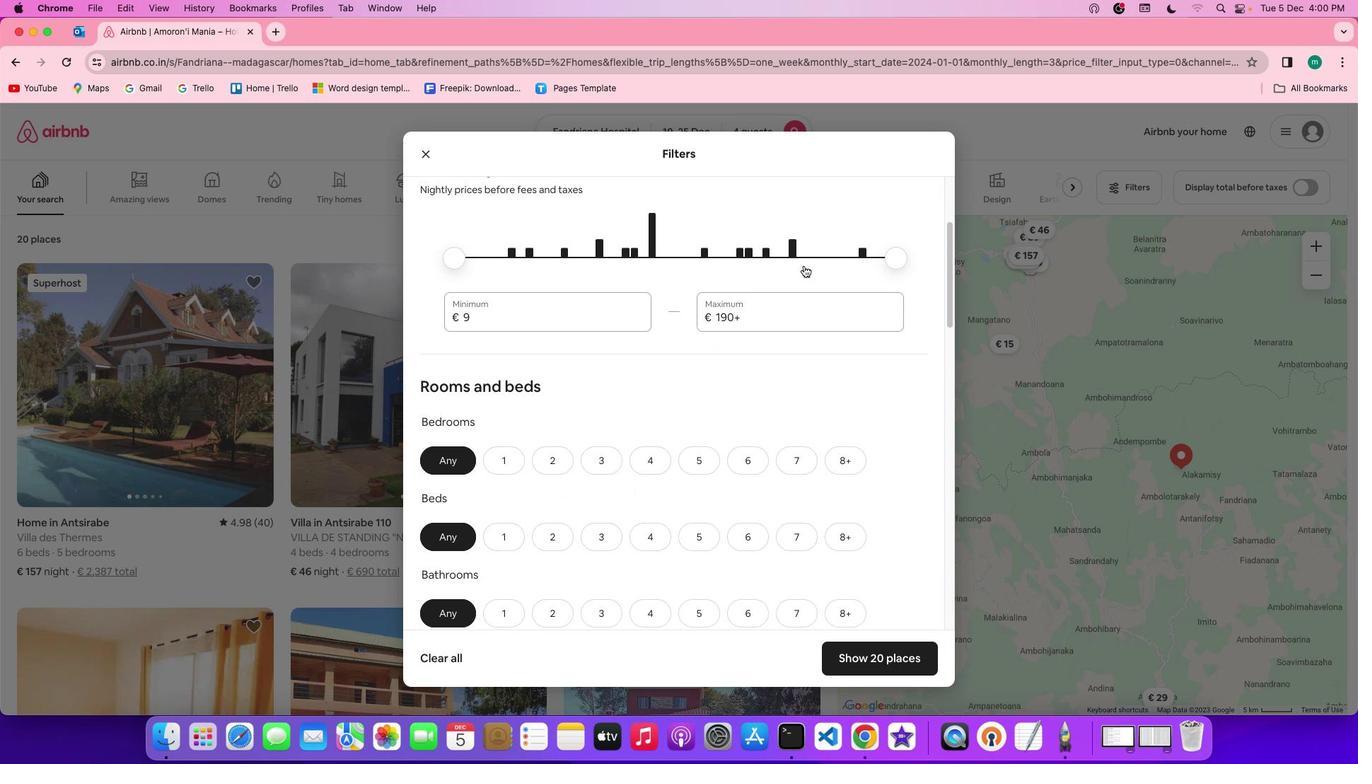 
Action: Mouse scrolled (810, 273) with delta (7, 6)
Screenshot: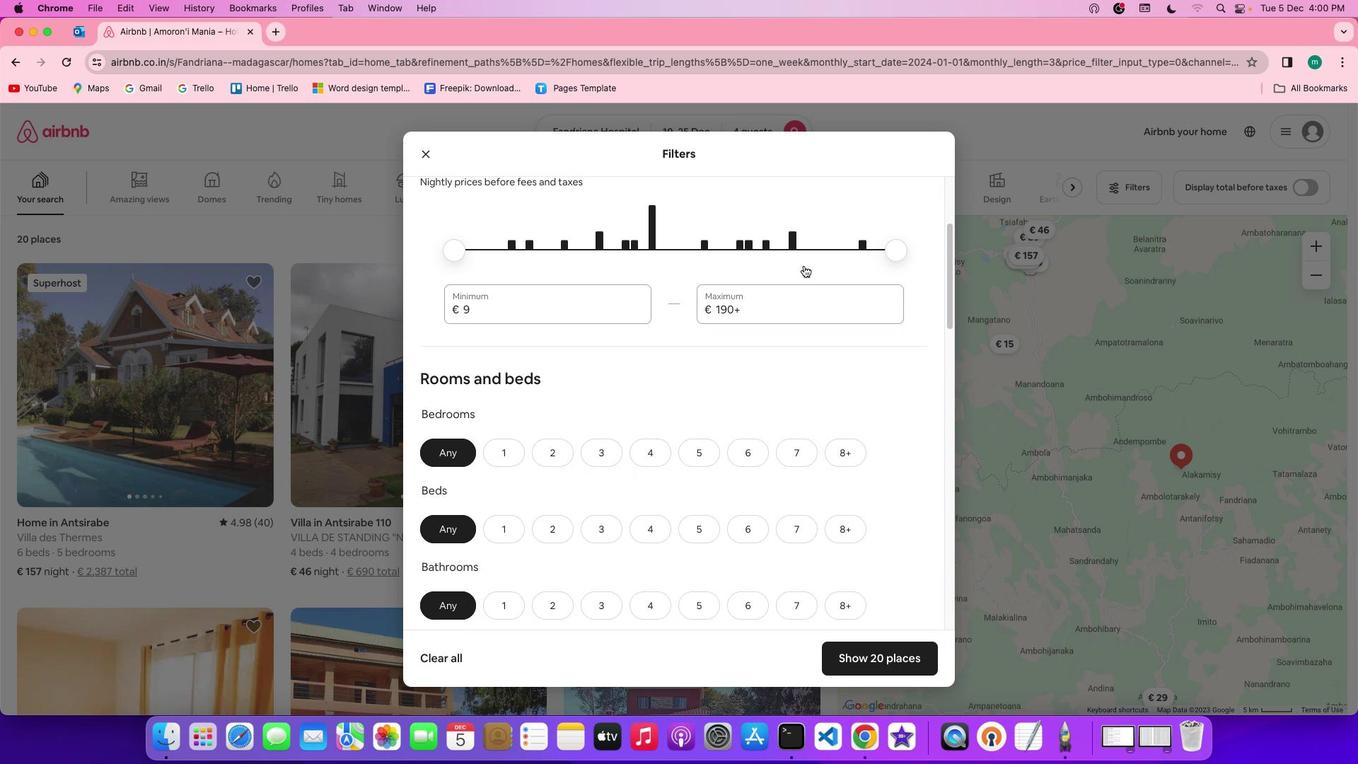 
Action: Mouse scrolled (810, 273) with delta (7, 6)
Screenshot: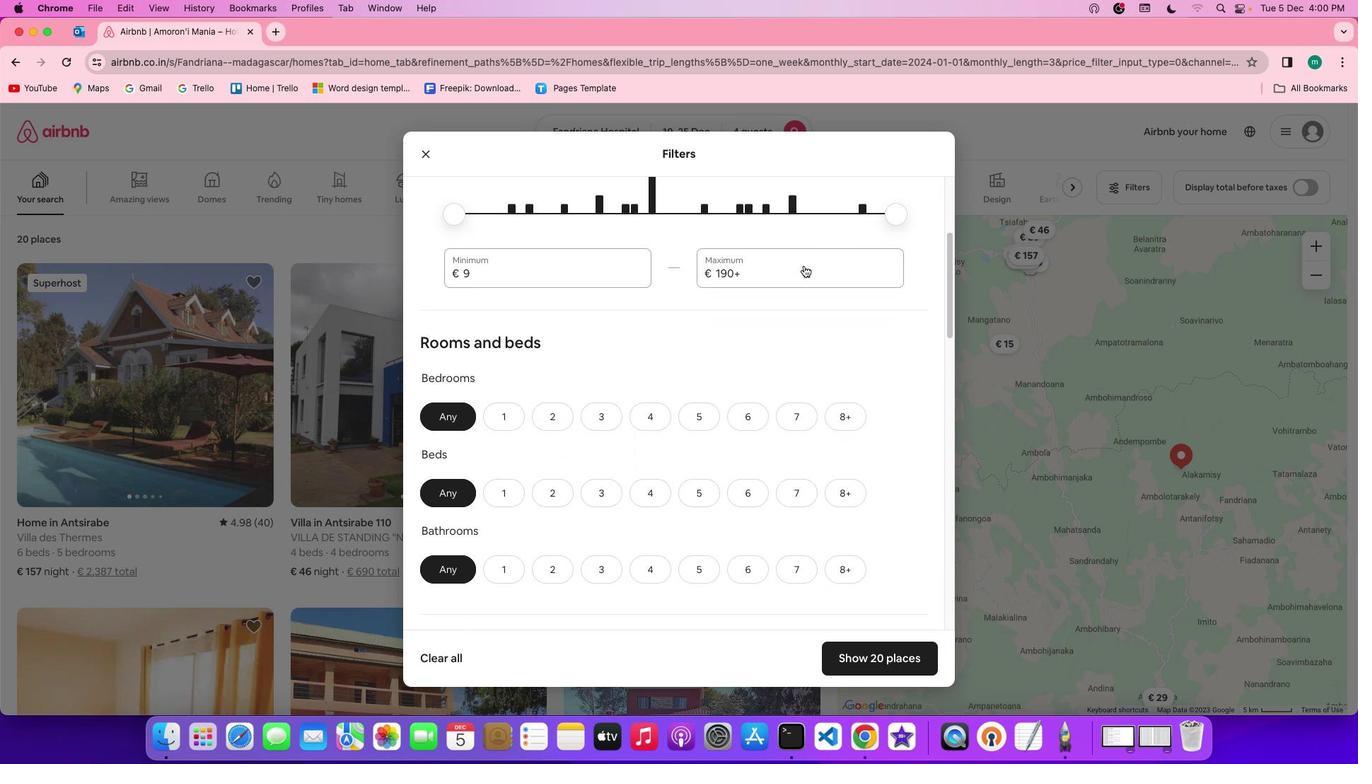 
Action: Mouse scrolled (810, 273) with delta (7, 6)
Screenshot: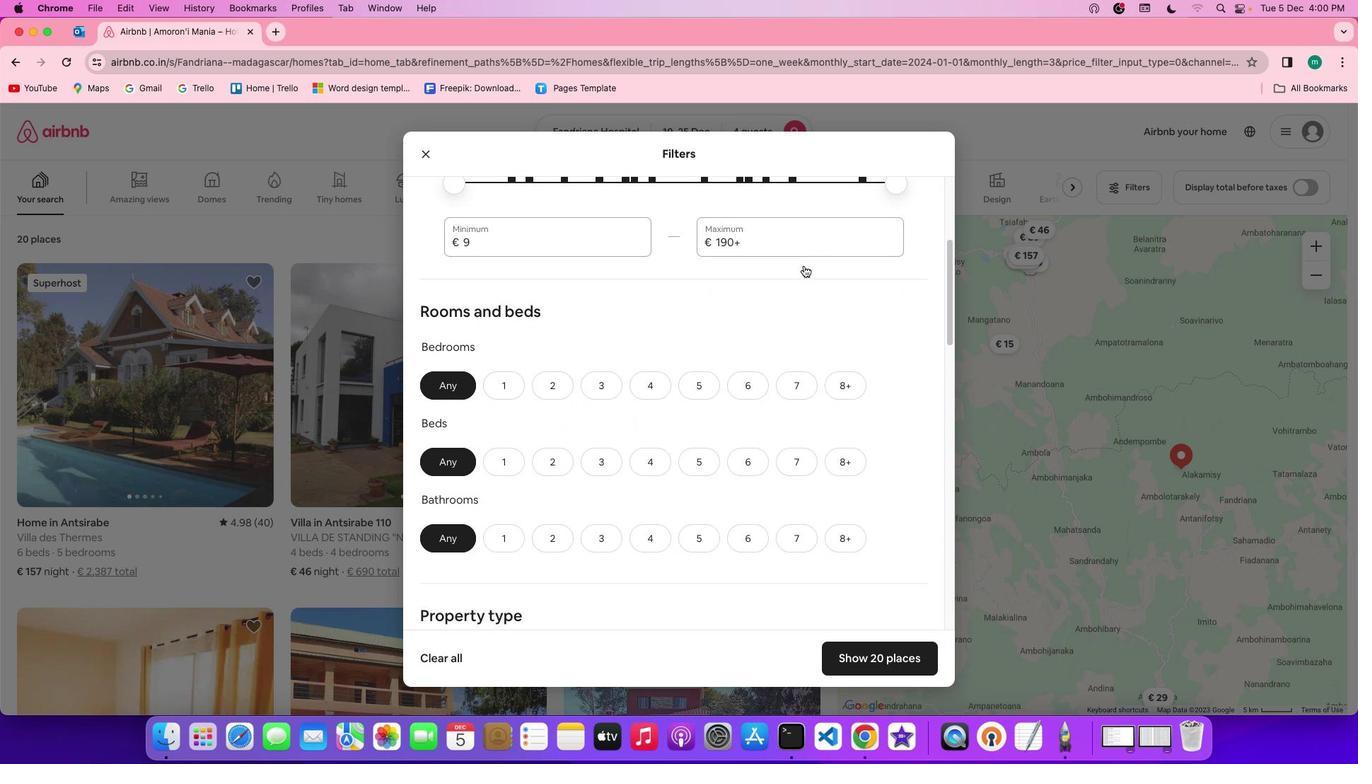 
Action: Mouse scrolled (810, 273) with delta (7, 6)
Screenshot: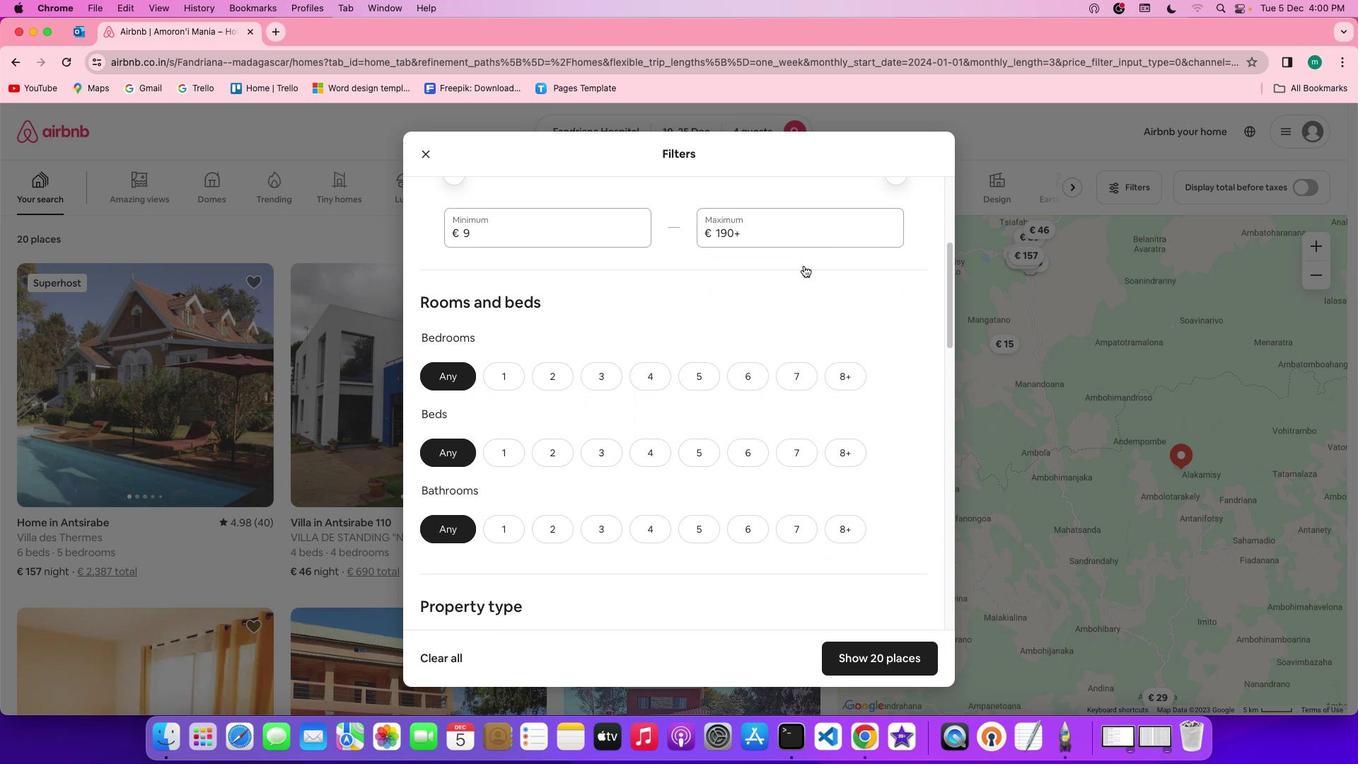 
Action: Mouse scrolled (810, 273) with delta (7, 6)
Screenshot: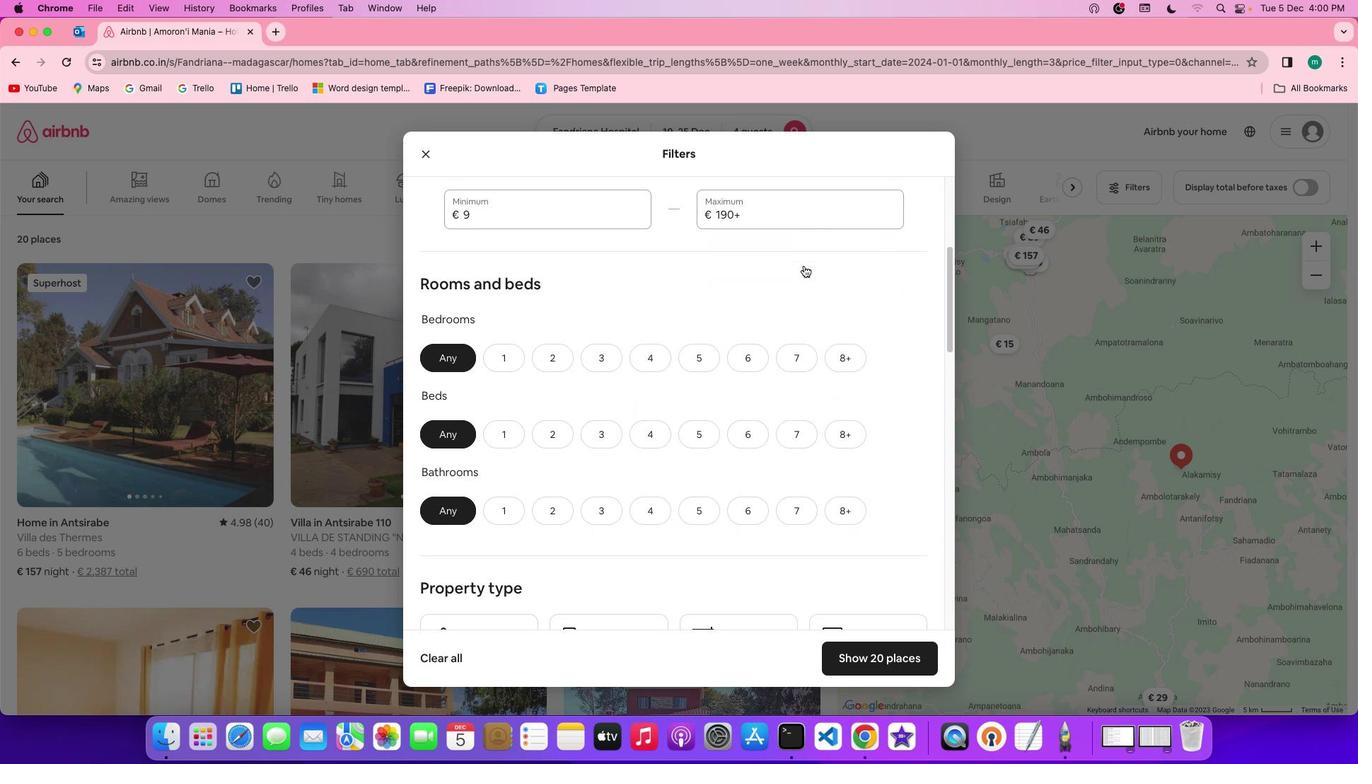 
Action: Mouse moved to (649, 336)
Screenshot: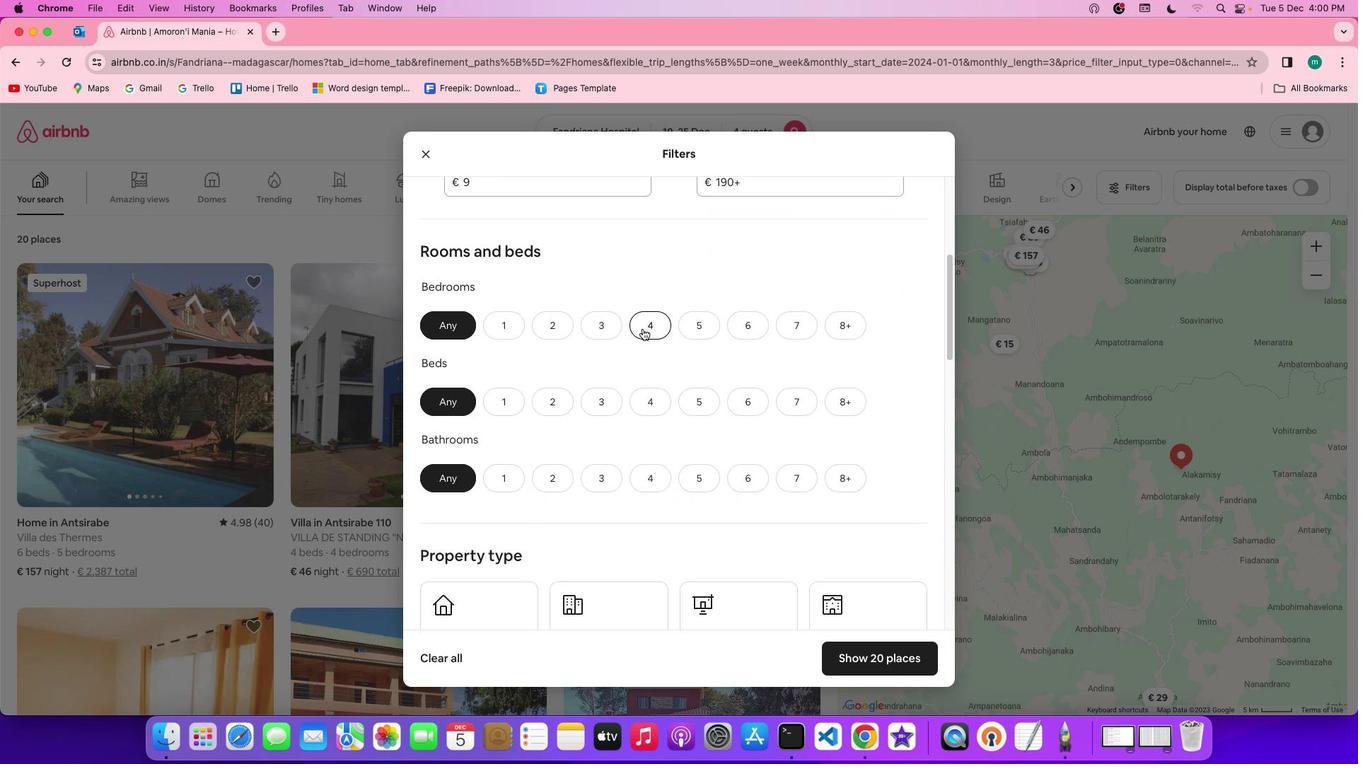 
Action: Mouse pressed left at (649, 336)
Screenshot: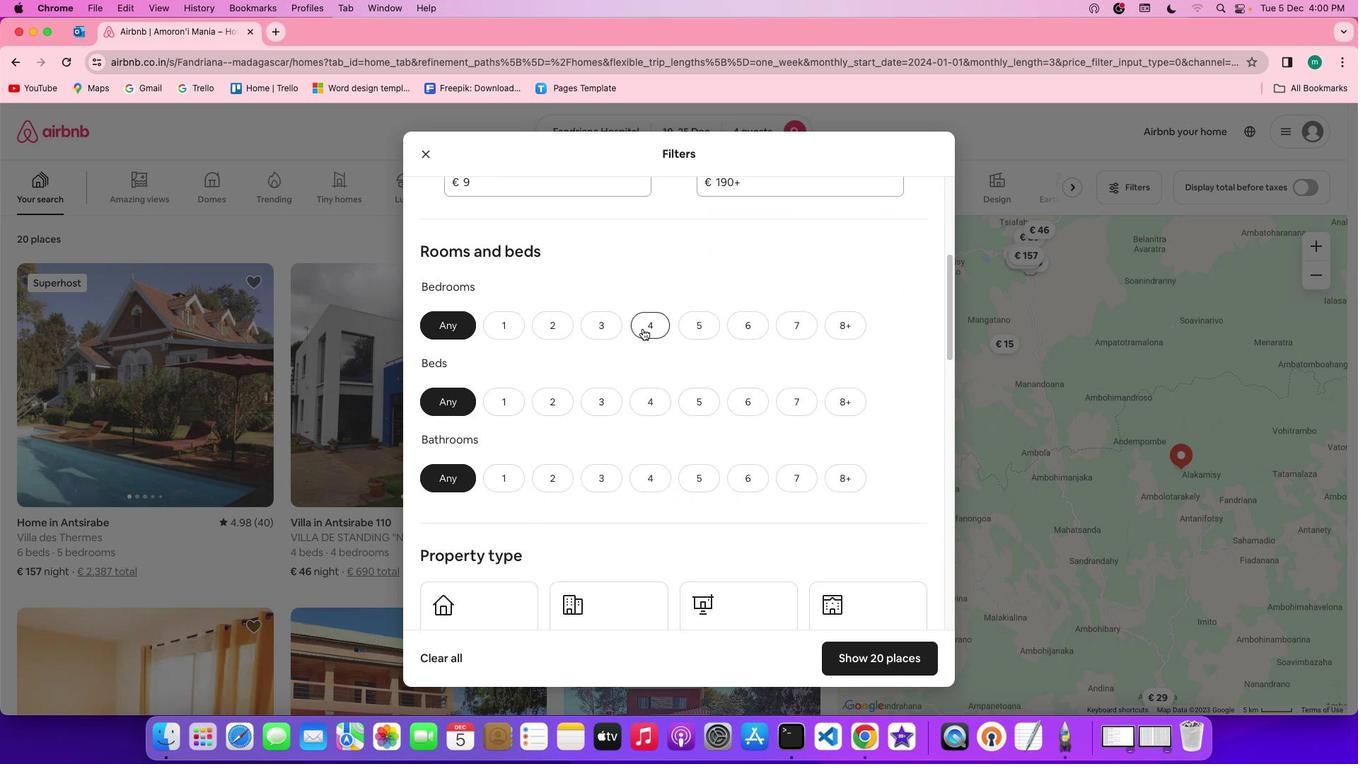 
Action: Mouse moved to (655, 411)
Screenshot: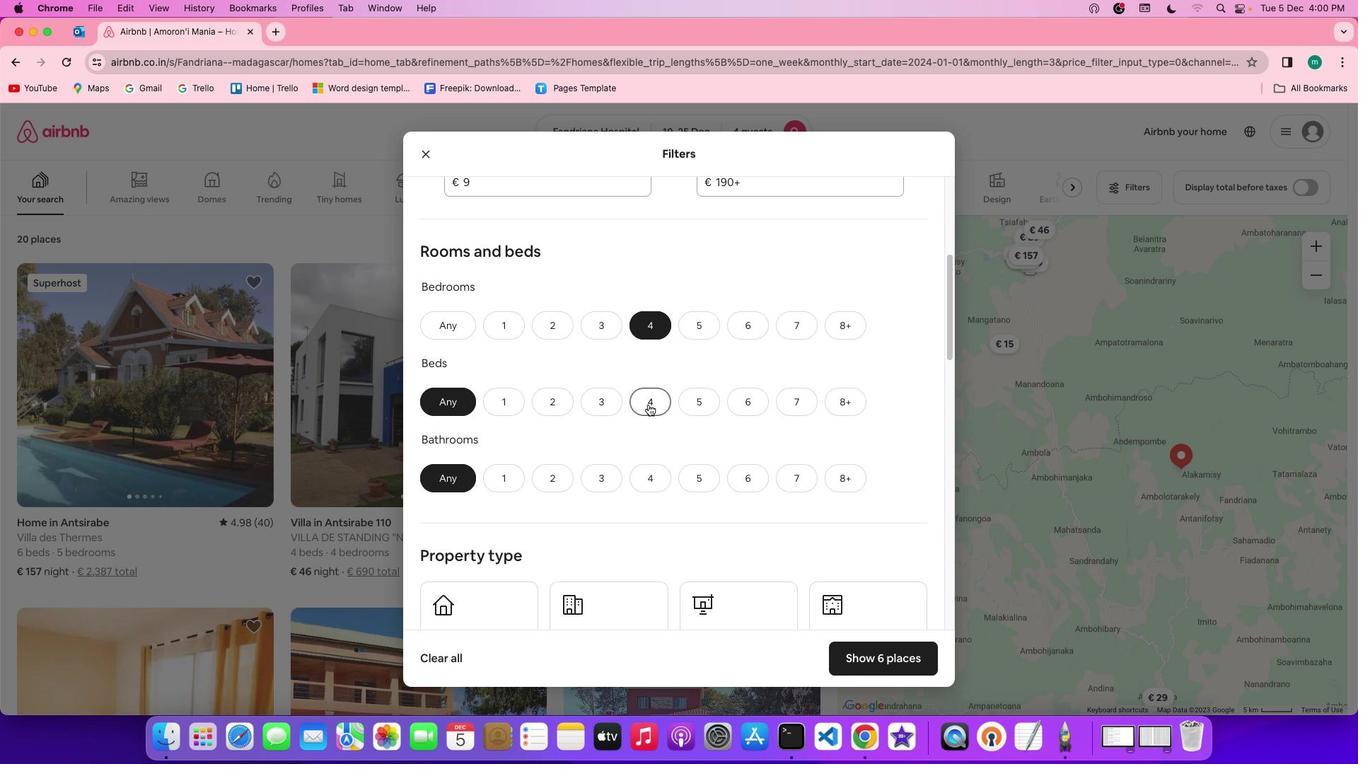 
Action: Mouse pressed left at (655, 411)
Screenshot: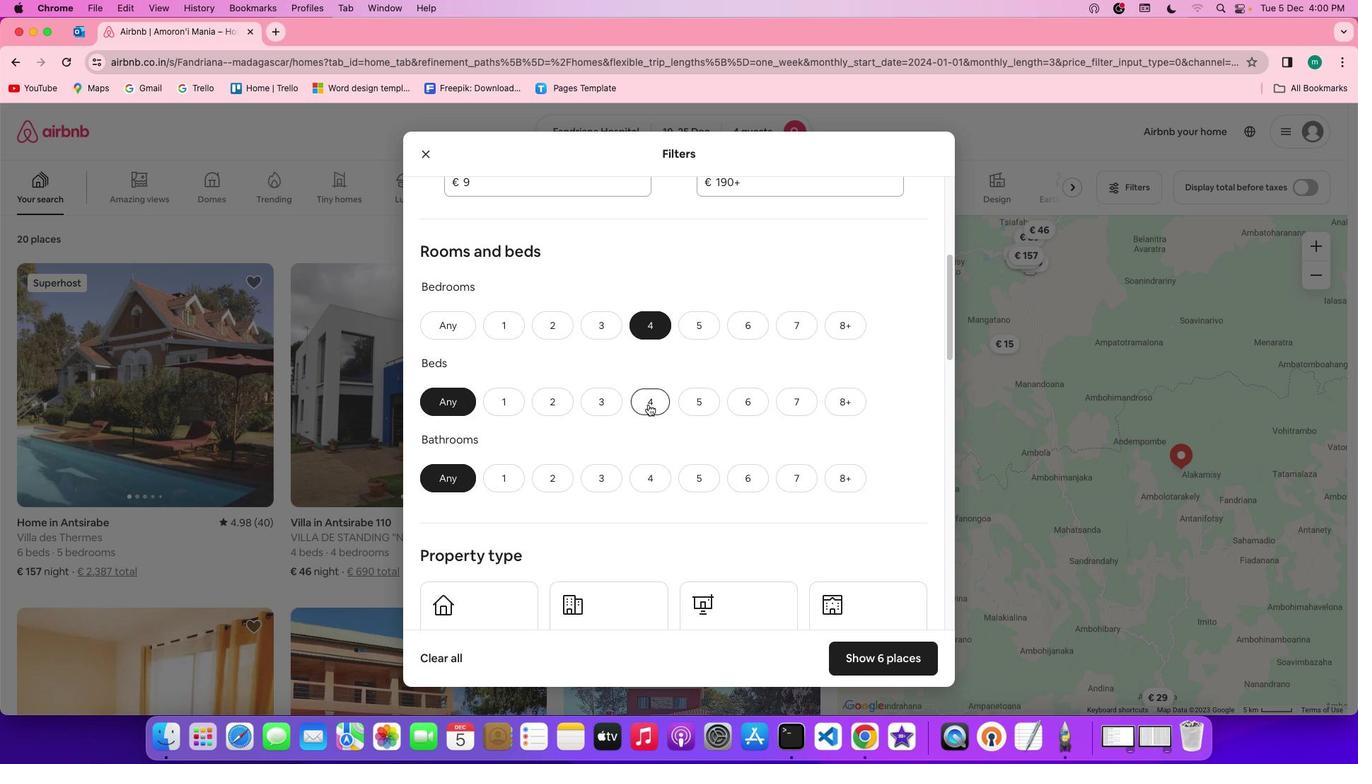 
Action: Mouse moved to (652, 482)
Screenshot: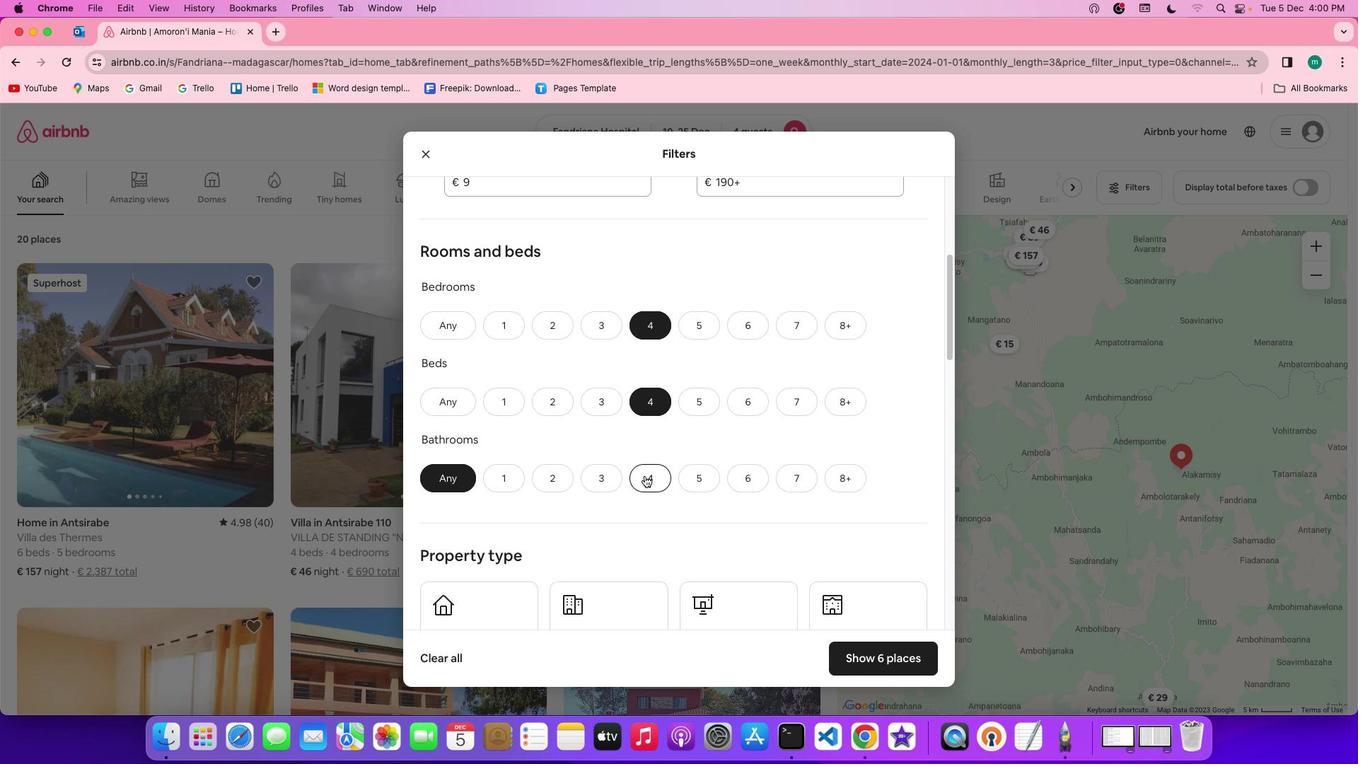 
Action: Mouse pressed left at (652, 482)
Screenshot: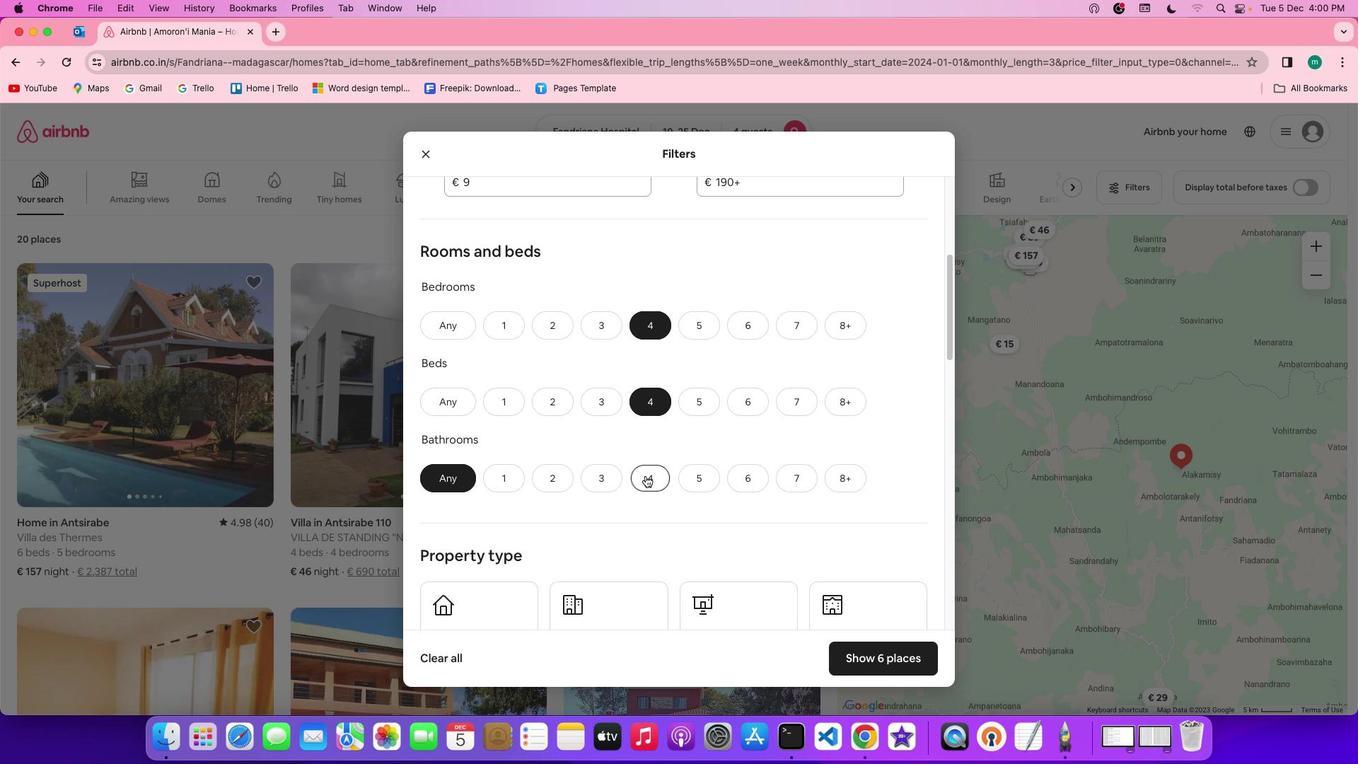 
Action: Mouse moved to (767, 452)
Screenshot: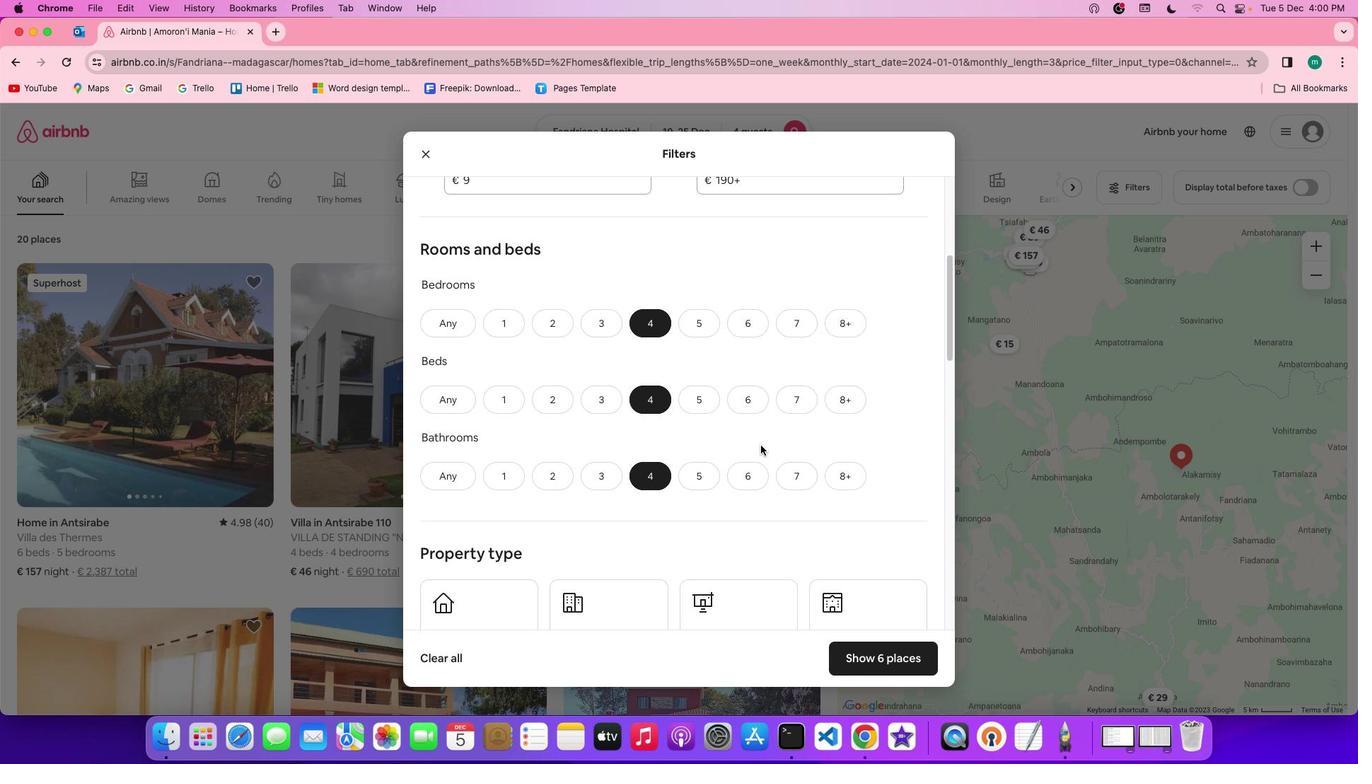 
Action: Mouse scrolled (767, 452) with delta (7, 6)
Screenshot: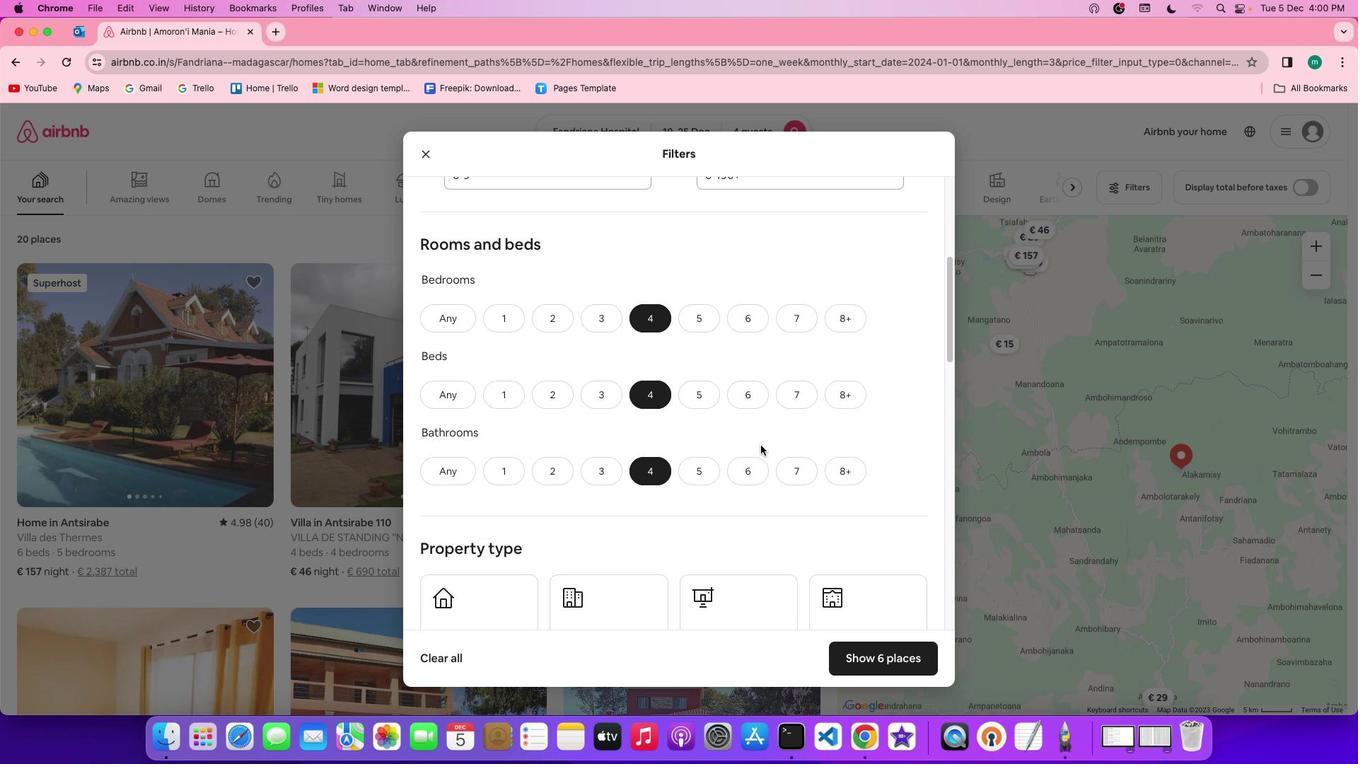 
Action: Mouse scrolled (767, 452) with delta (7, 6)
Screenshot: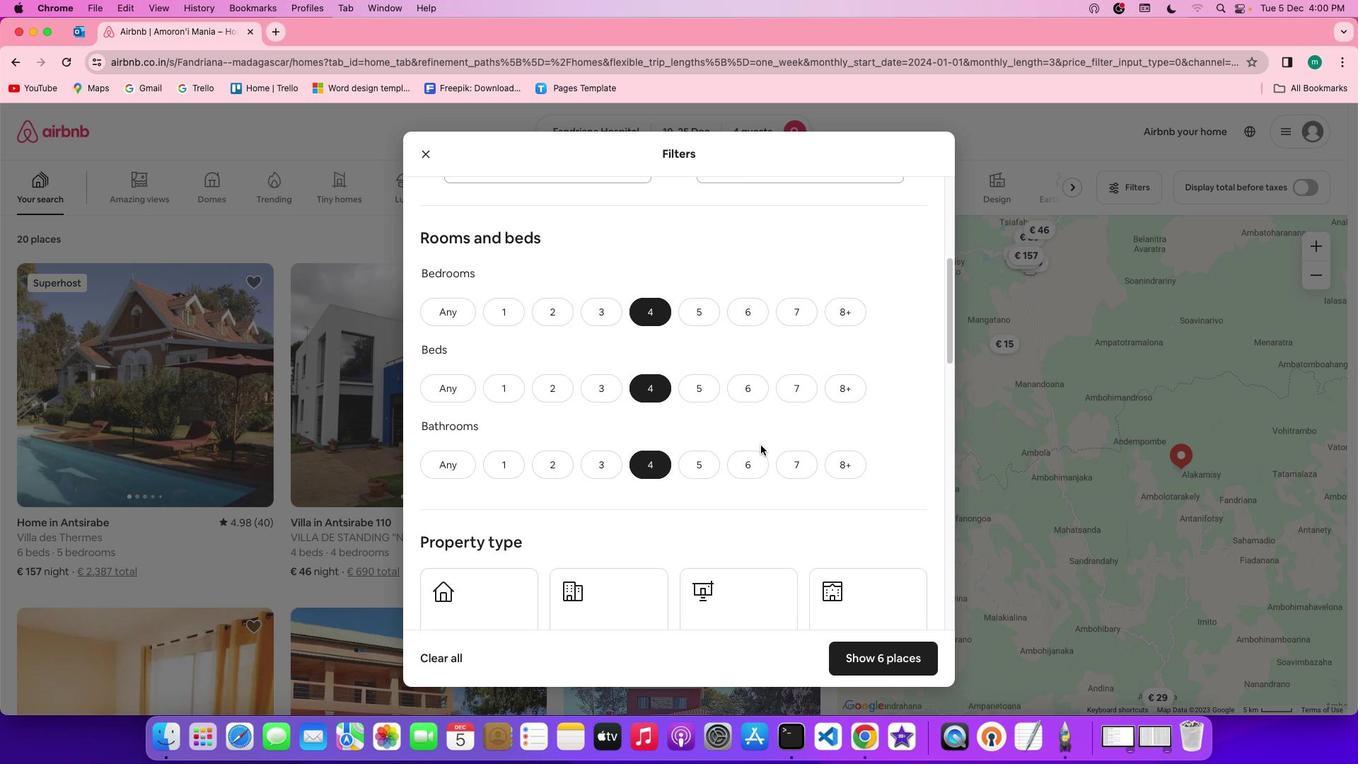 
Action: Mouse scrolled (767, 452) with delta (7, 5)
Screenshot: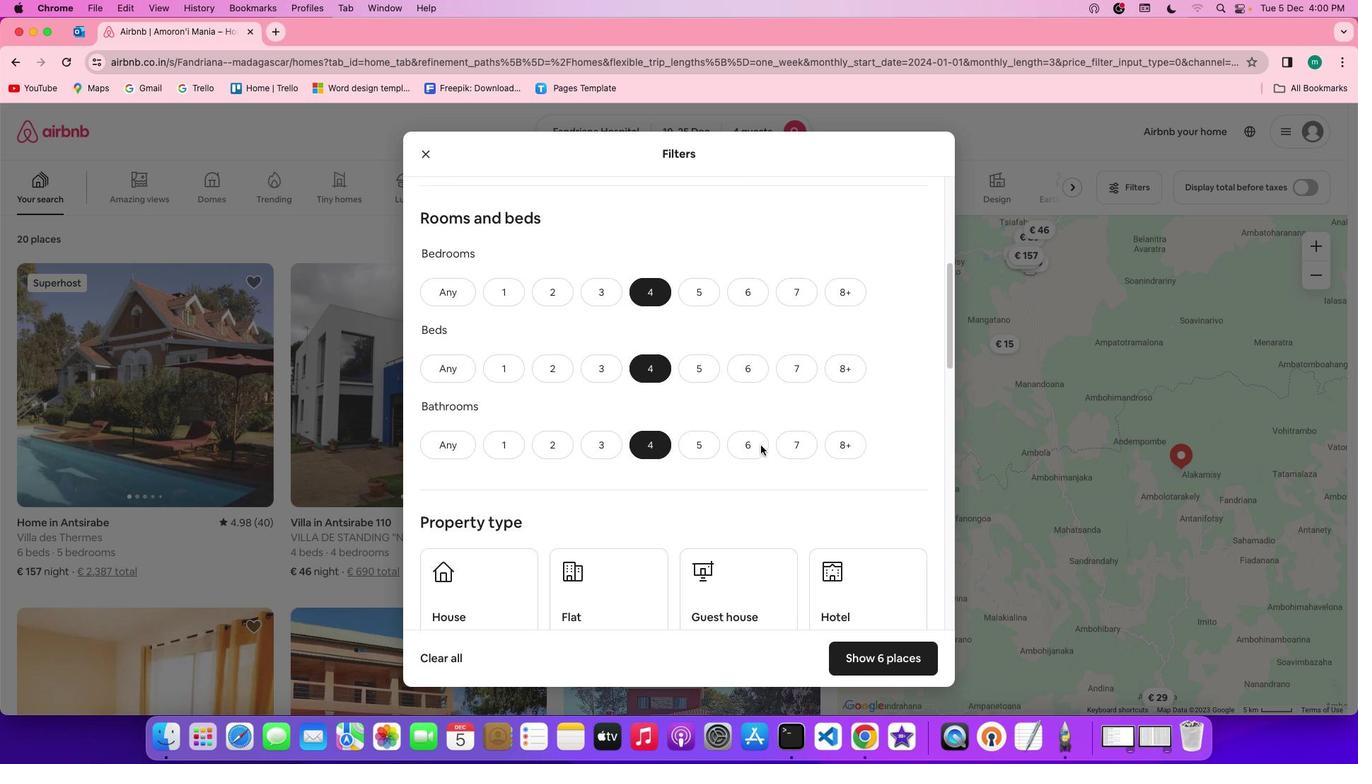 
Action: Mouse moved to (768, 451)
Screenshot: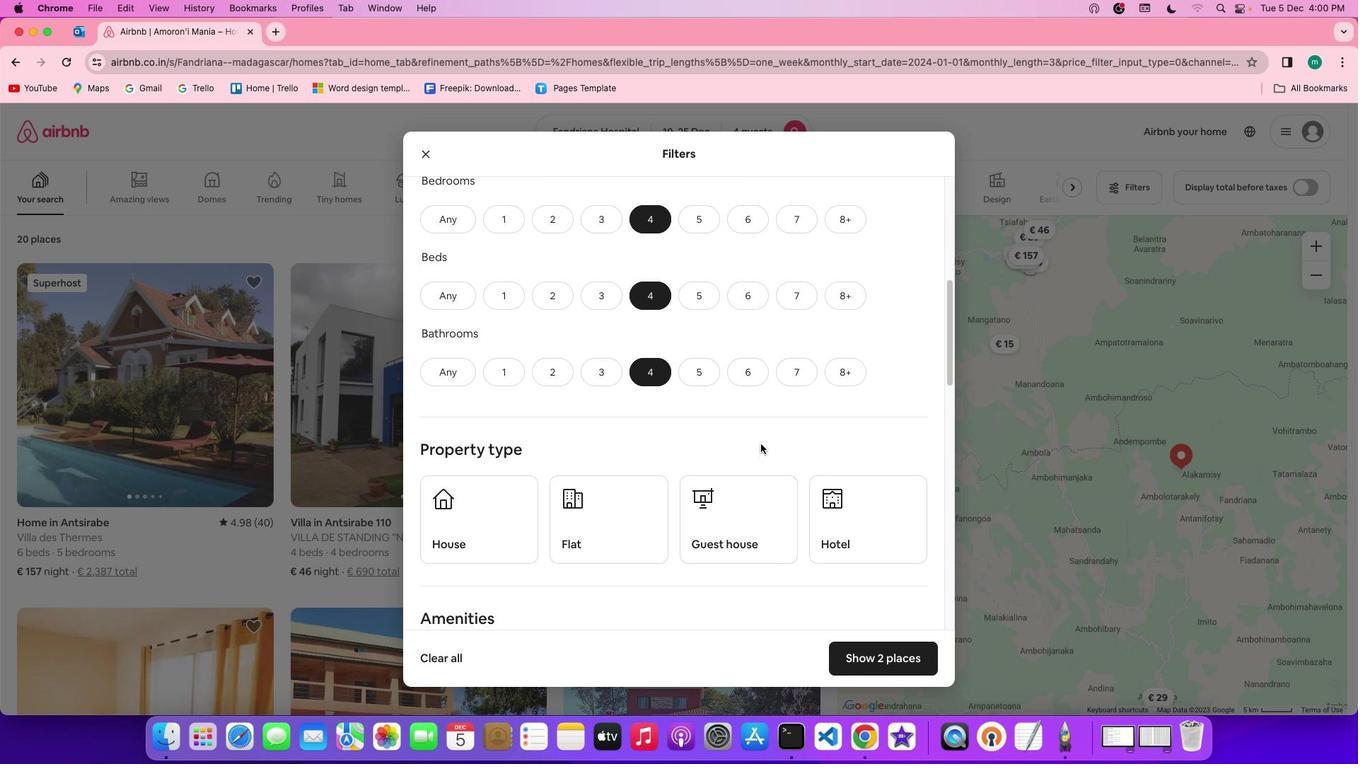 
Action: Mouse scrolled (768, 451) with delta (7, 6)
Screenshot: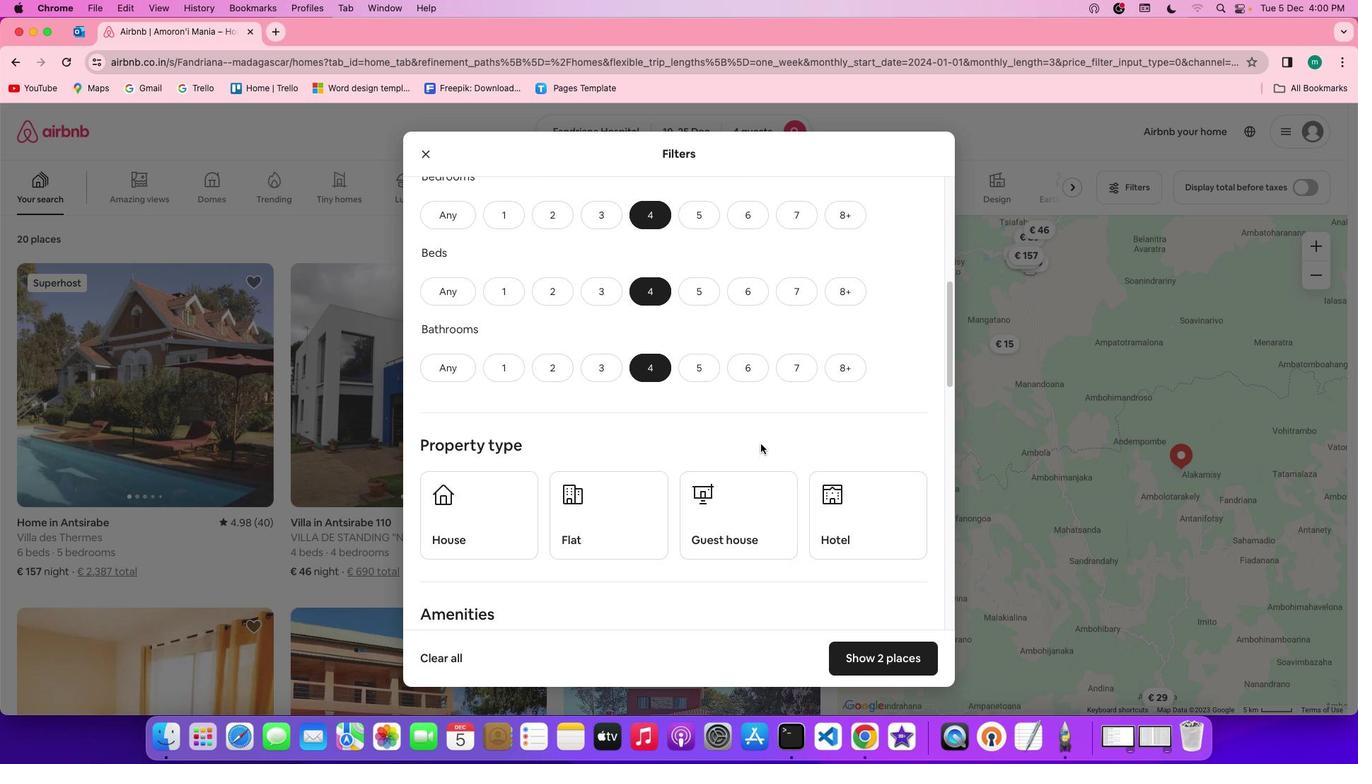 
Action: Mouse scrolled (768, 451) with delta (7, 6)
Screenshot: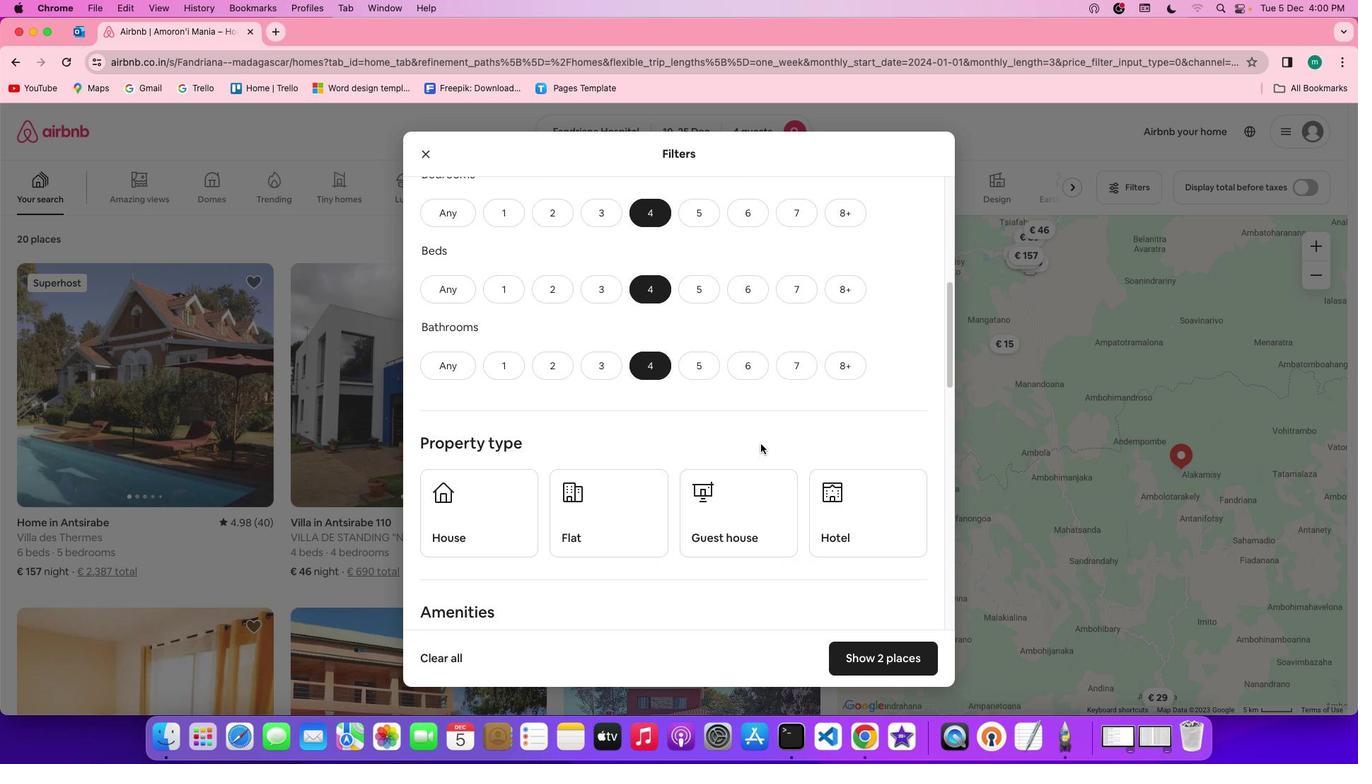 
Action: Mouse scrolled (768, 451) with delta (7, 6)
Screenshot: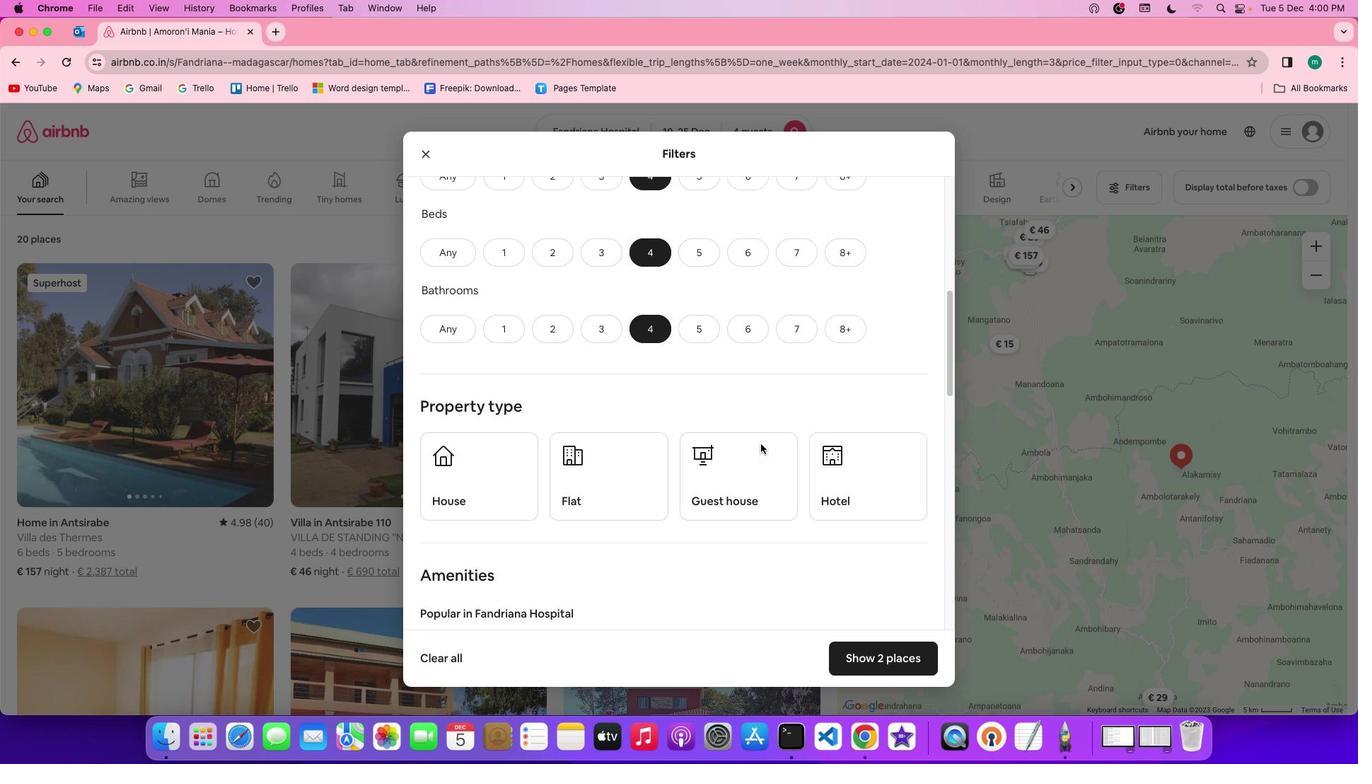 
Action: Mouse scrolled (768, 451) with delta (7, 6)
Screenshot: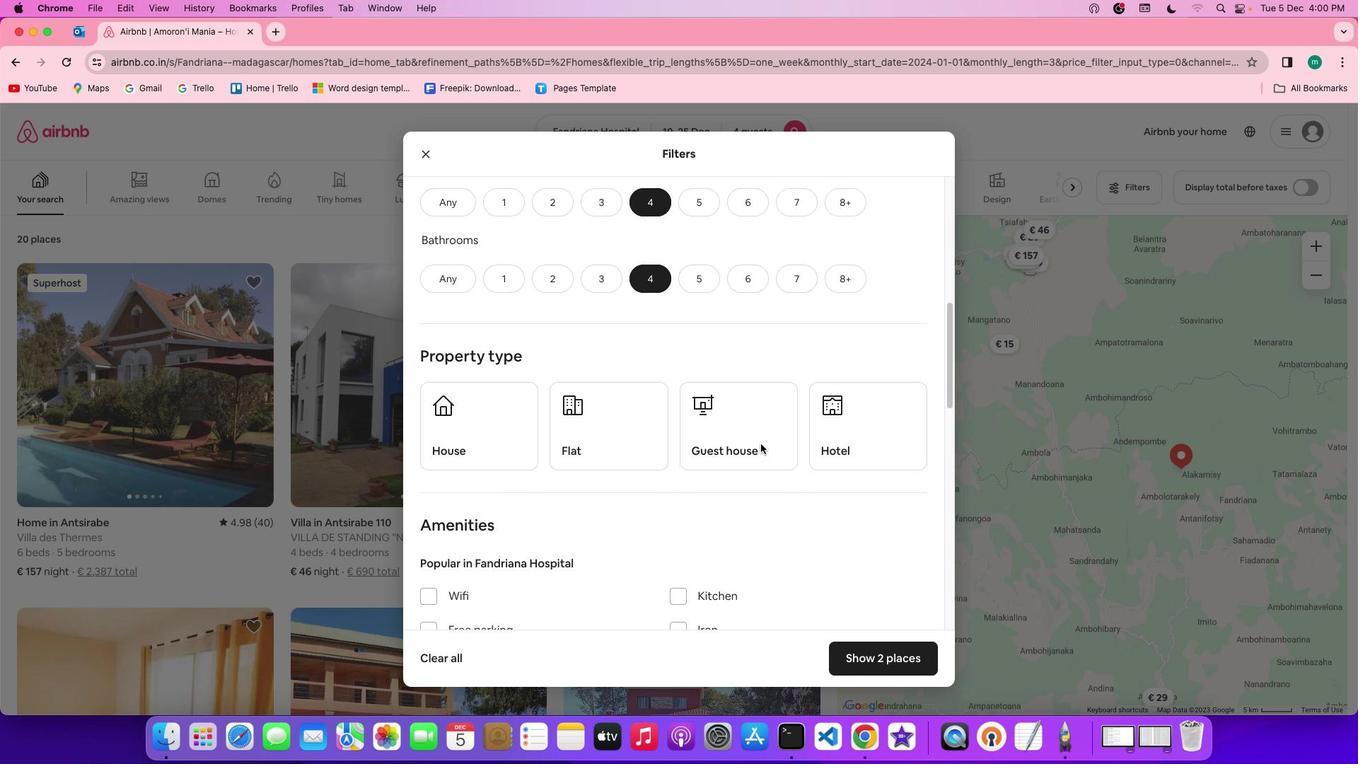 
Action: Mouse moved to (767, 447)
Screenshot: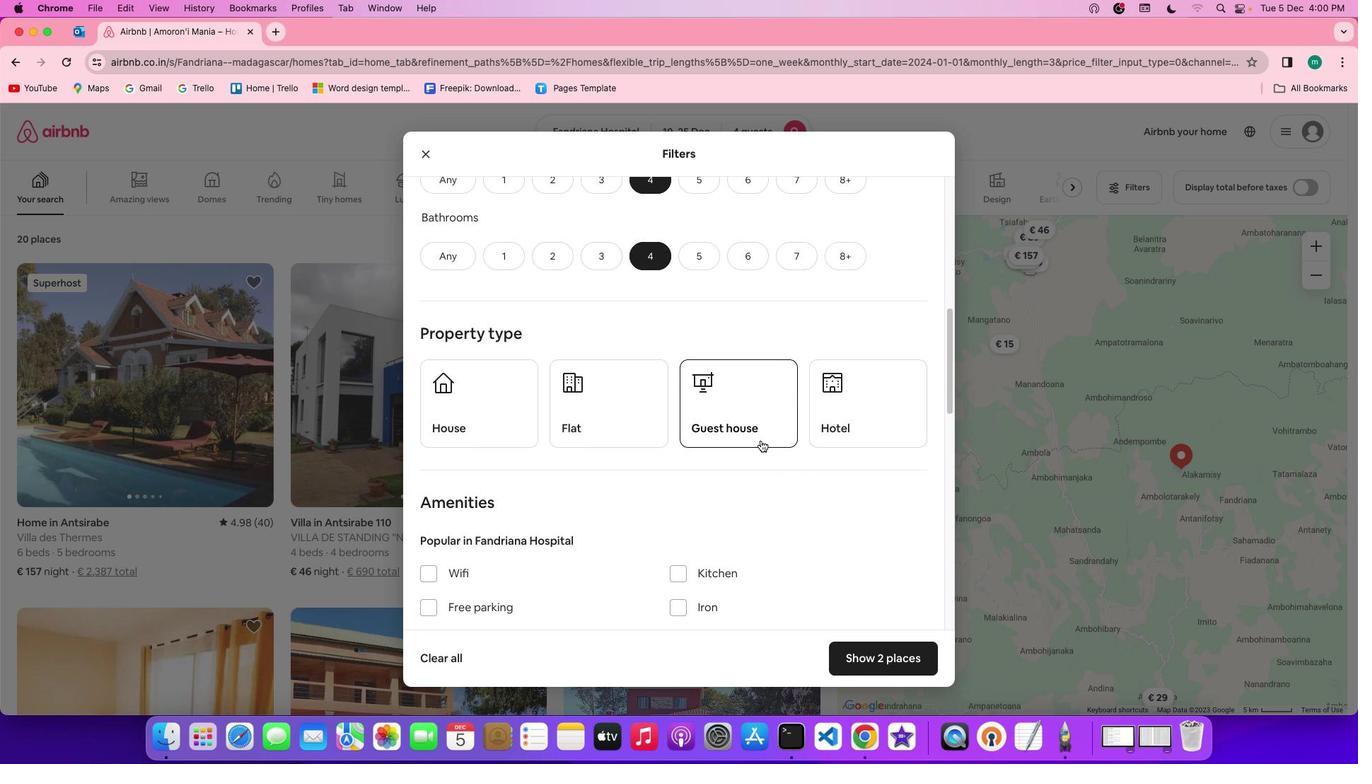 
Action: Mouse scrolled (767, 447) with delta (7, 6)
Screenshot: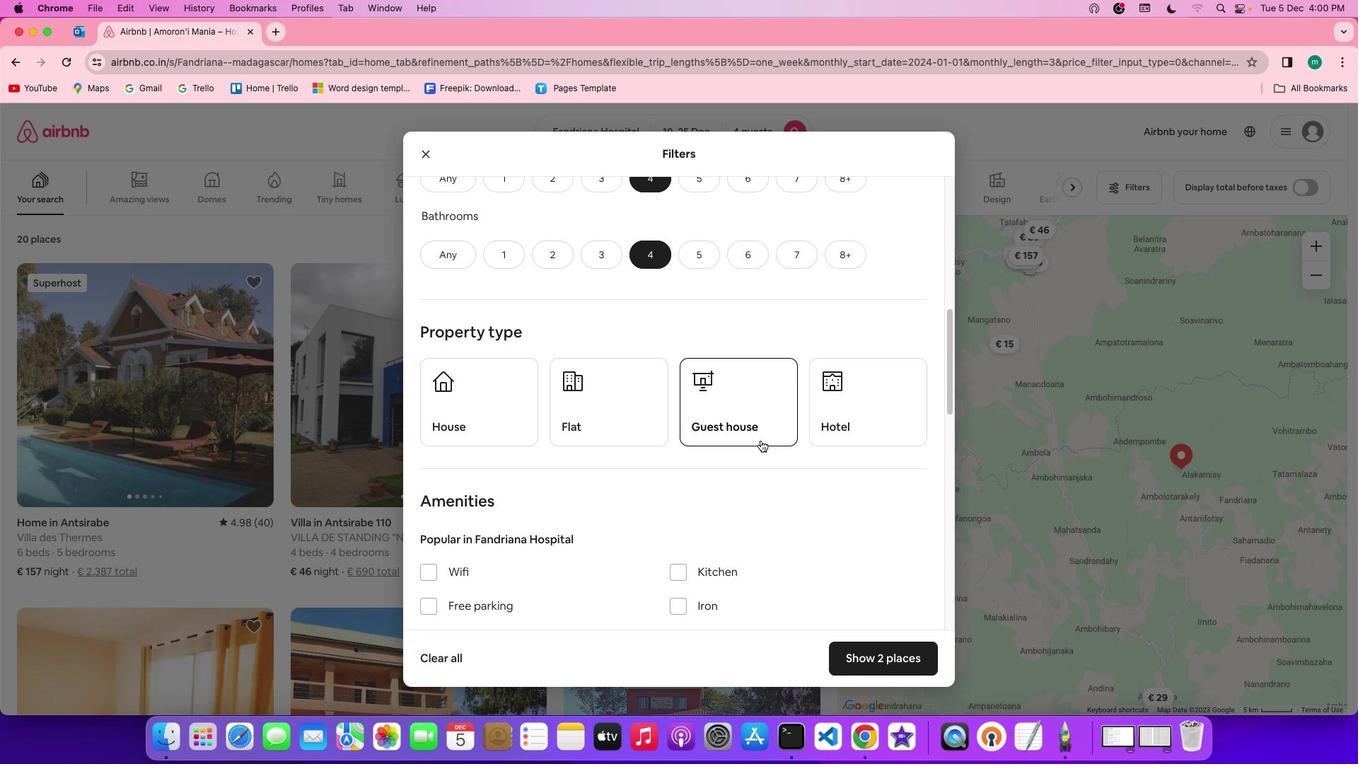 
Action: Mouse scrolled (767, 447) with delta (7, 6)
Screenshot: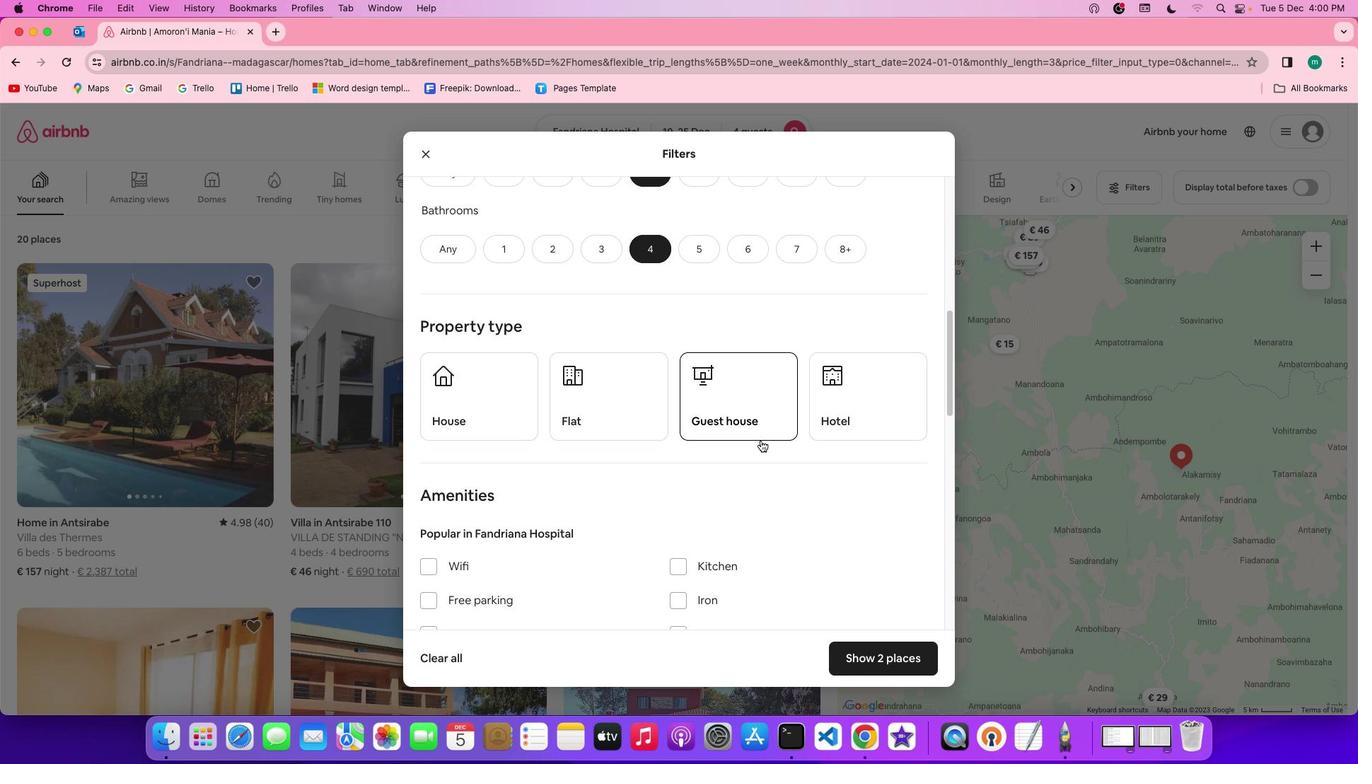 
Action: Mouse scrolled (767, 447) with delta (7, 6)
Screenshot: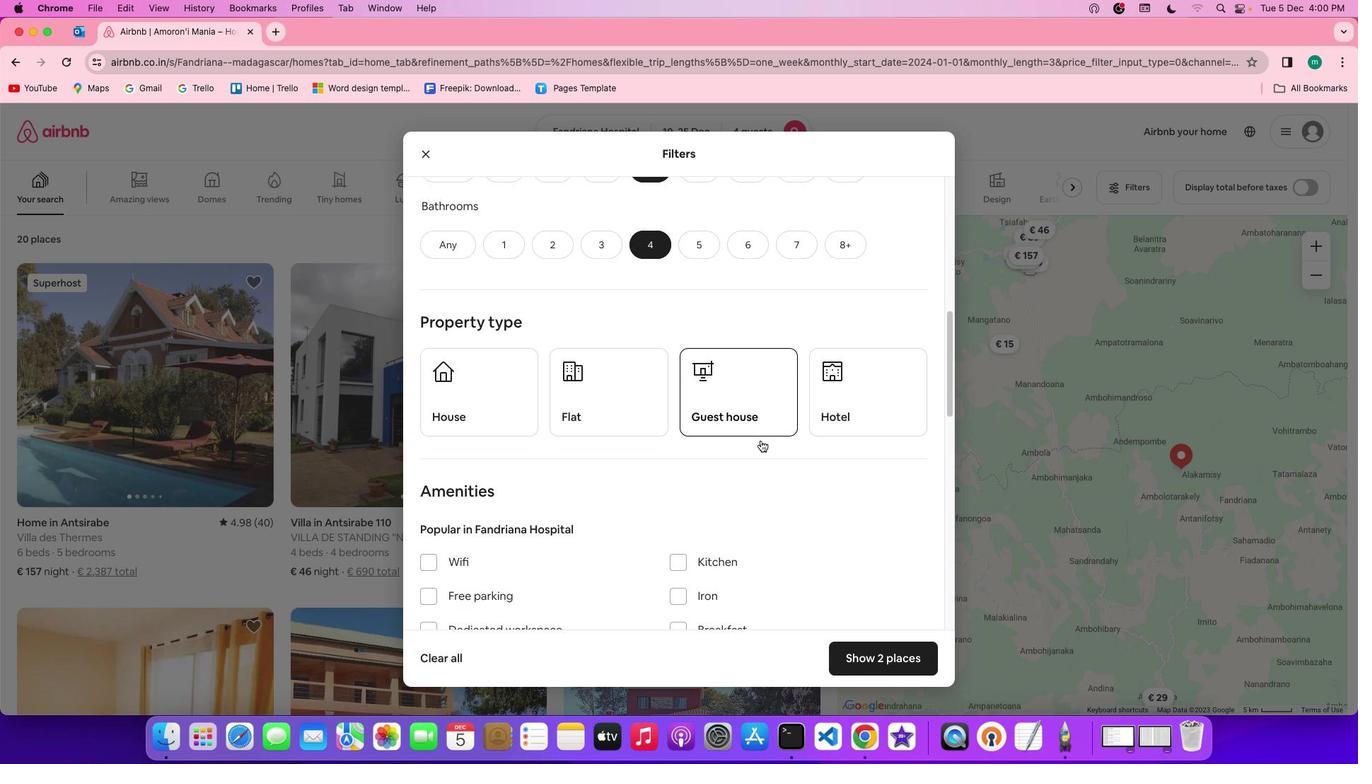 
Action: Mouse scrolled (767, 447) with delta (7, 6)
Screenshot: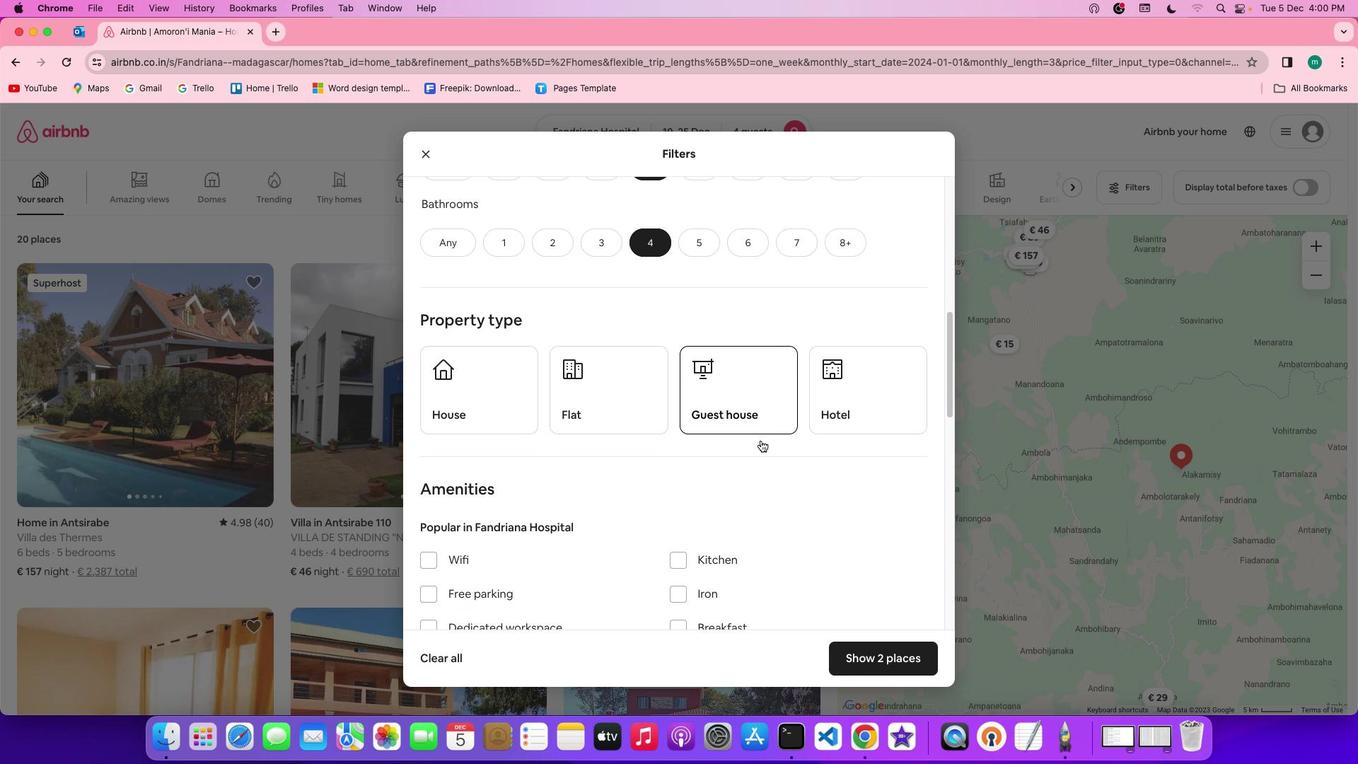 
Action: Mouse scrolled (767, 447) with delta (7, 6)
Screenshot: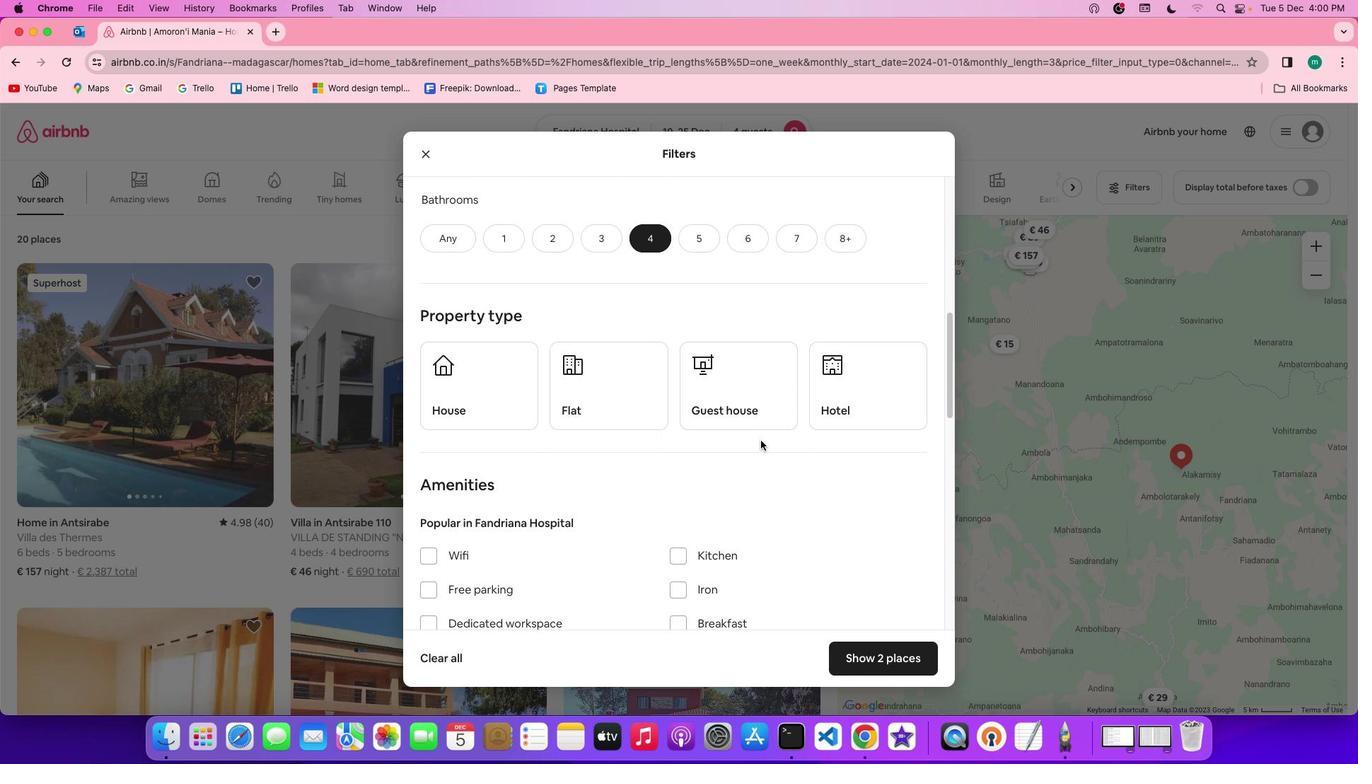 
Action: Mouse scrolled (767, 447) with delta (7, 6)
Screenshot: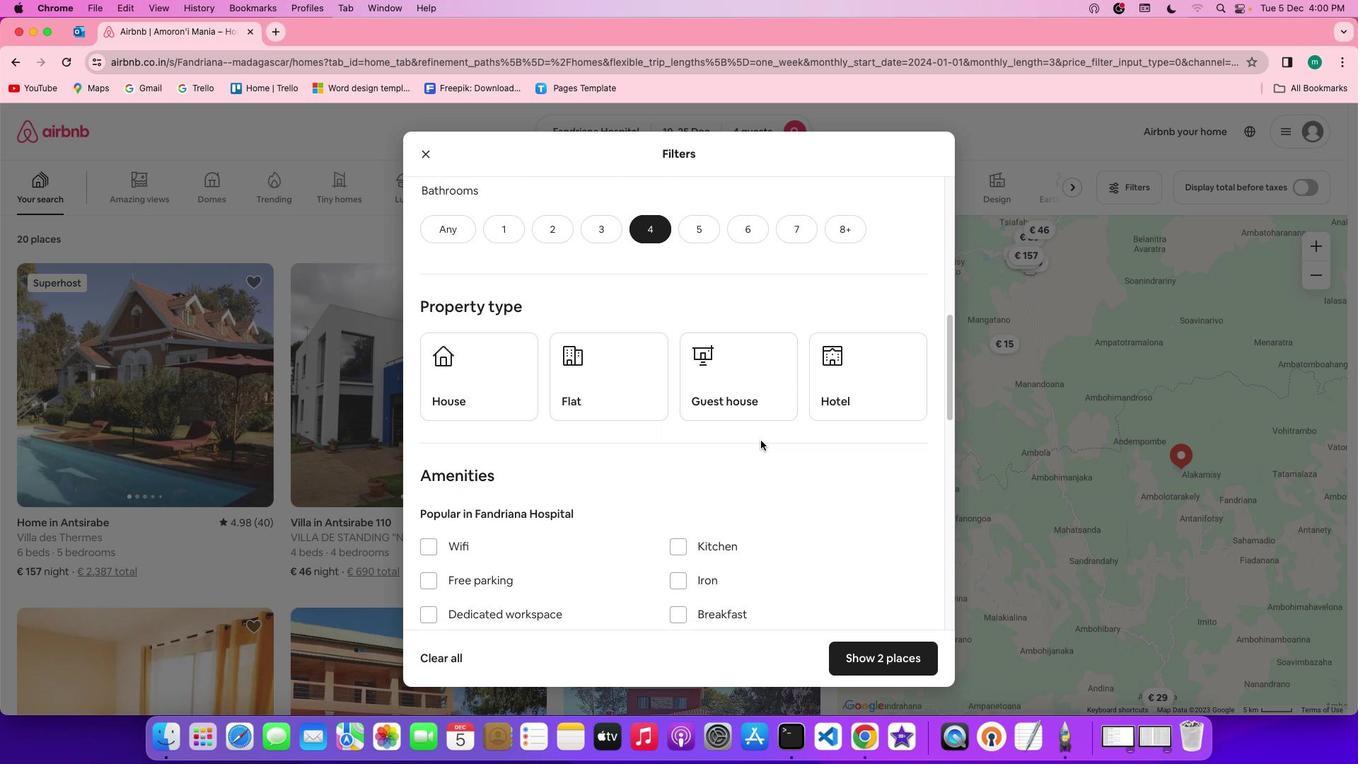 
Action: Mouse scrolled (767, 447) with delta (7, 6)
Screenshot: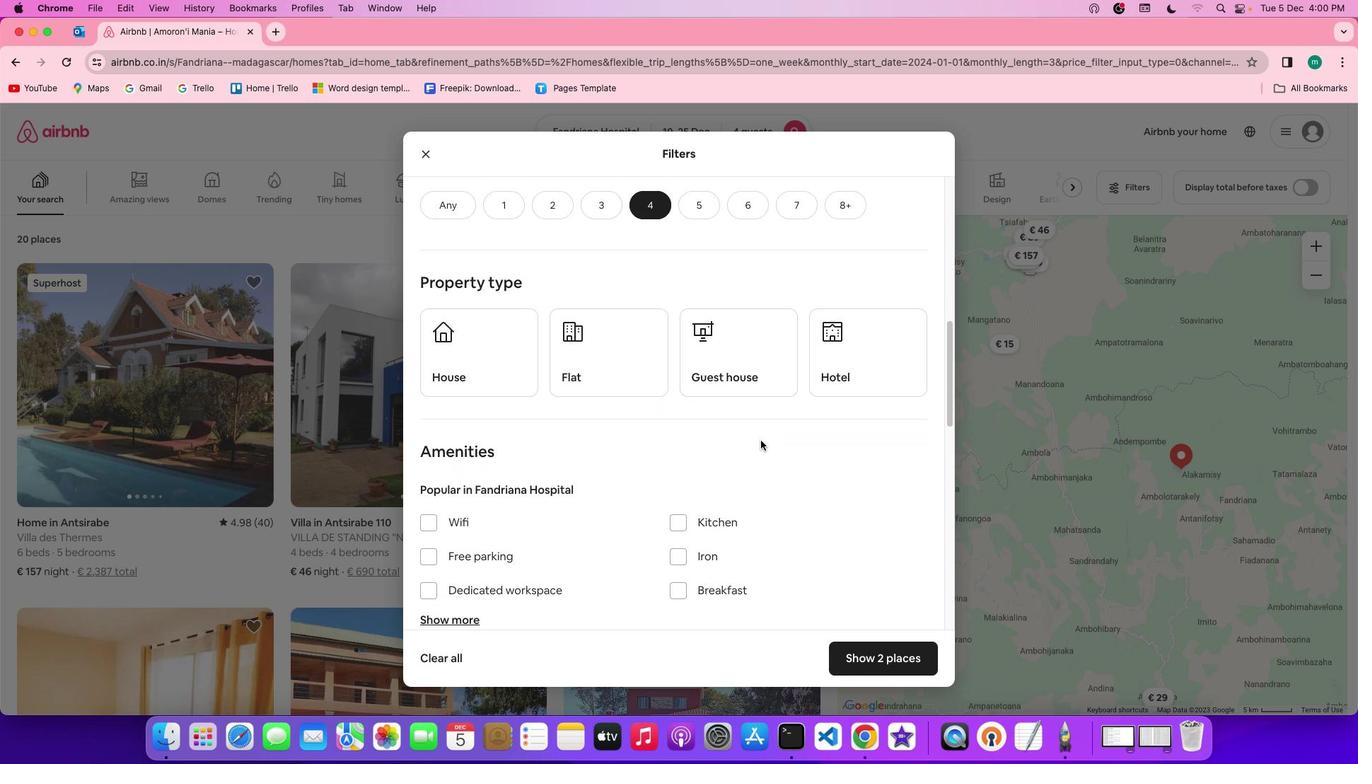 
Action: Mouse scrolled (767, 447) with delta (7, 6)
Screenshot: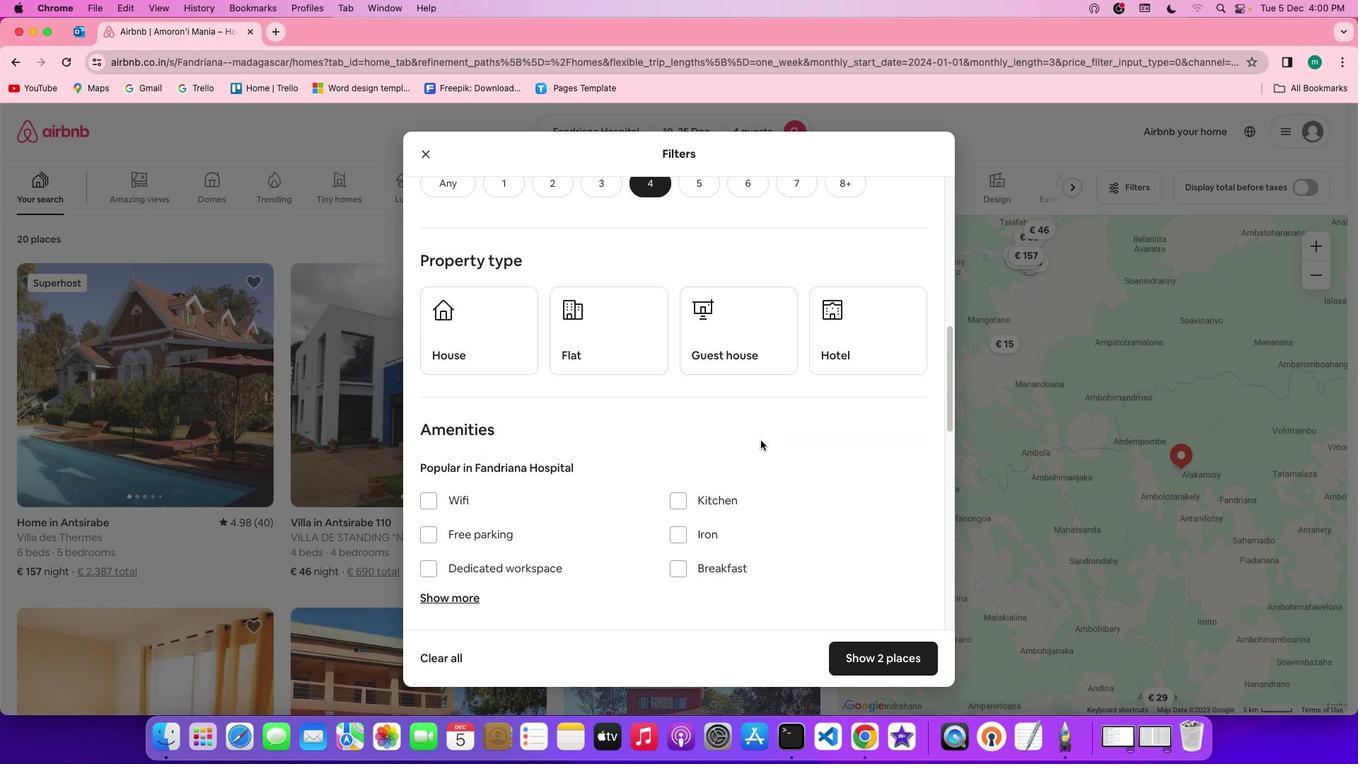 
Action: Mouse scrolled (767, 447) with delta (7, 6)
Screenshot: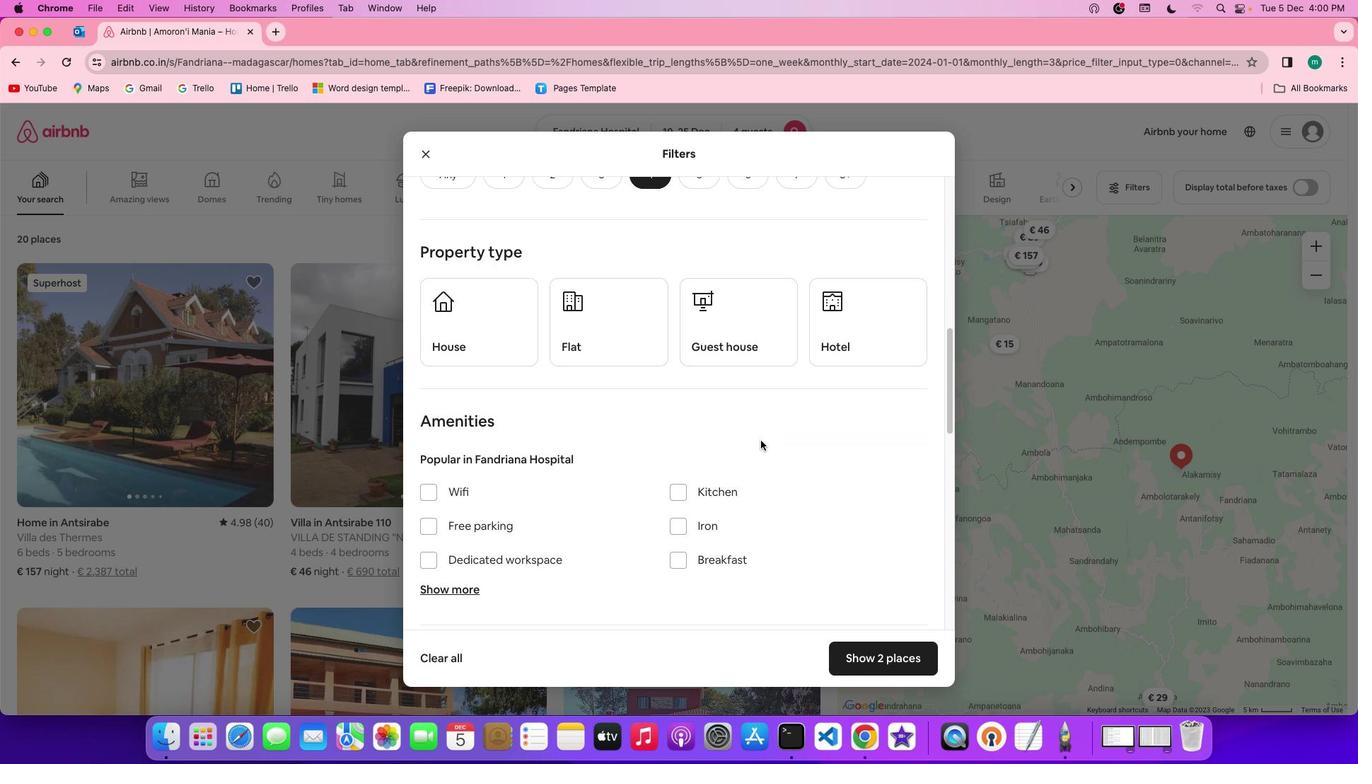 
Action: Mouse scrolled (767, 447) with delta (7, 6)
Screenshot: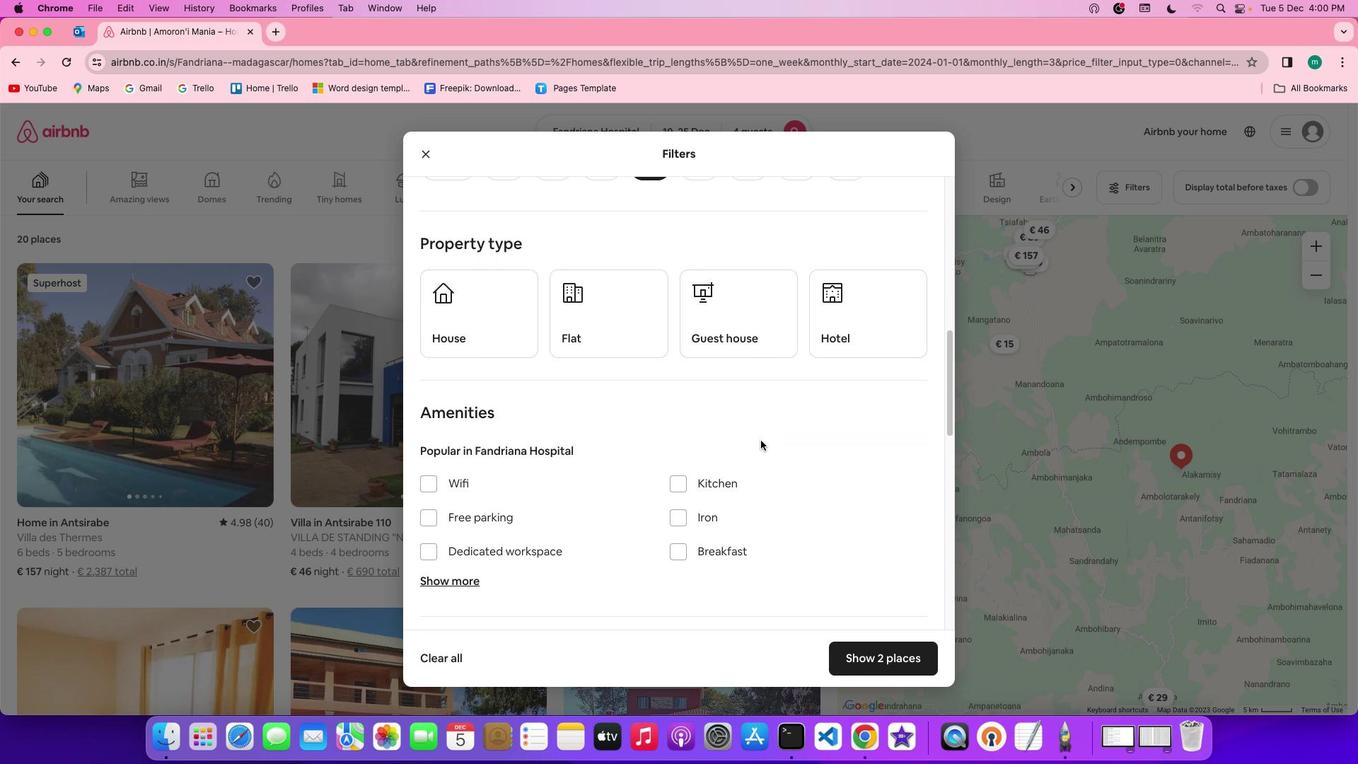 
Action: Mouse scrolled (767, 447) with delta (7, 6)
Screenshot: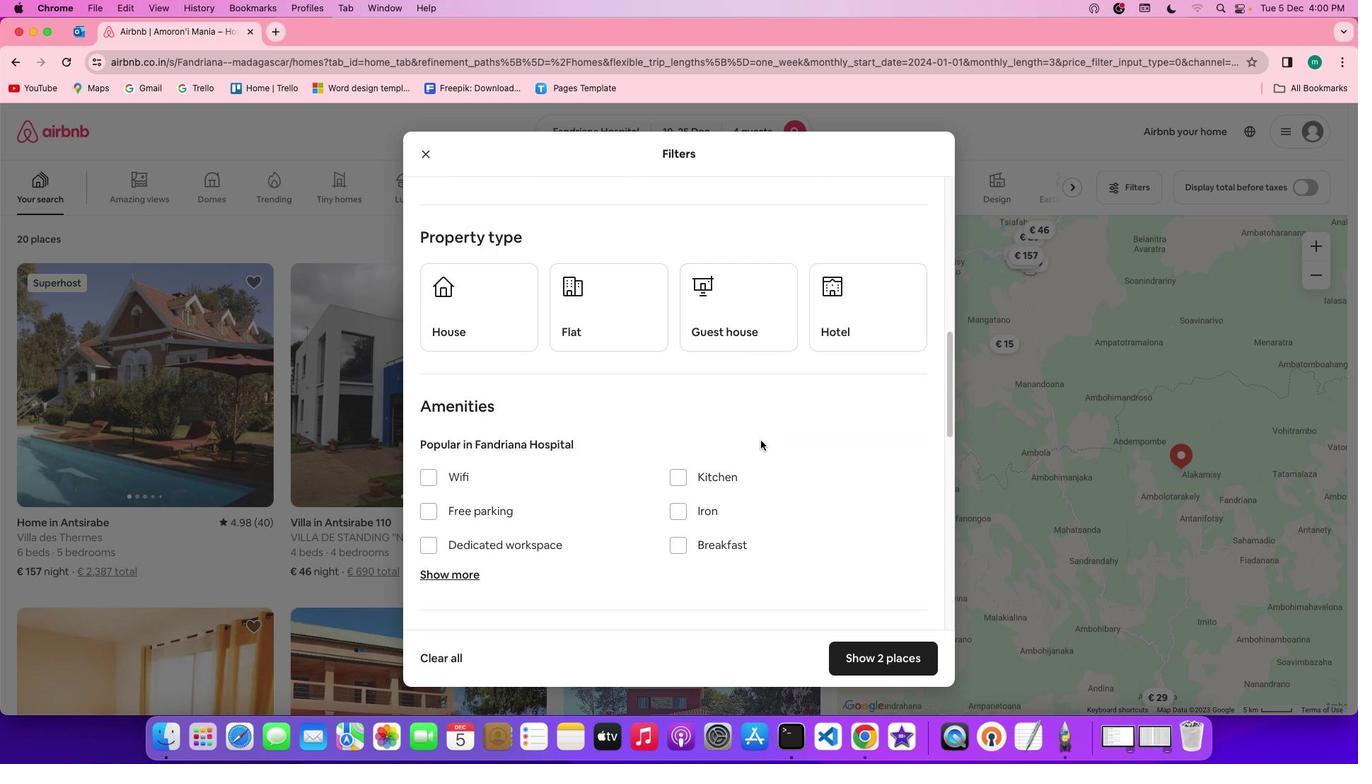 
Action: Mouse moved to (875, 345)
Screenshot: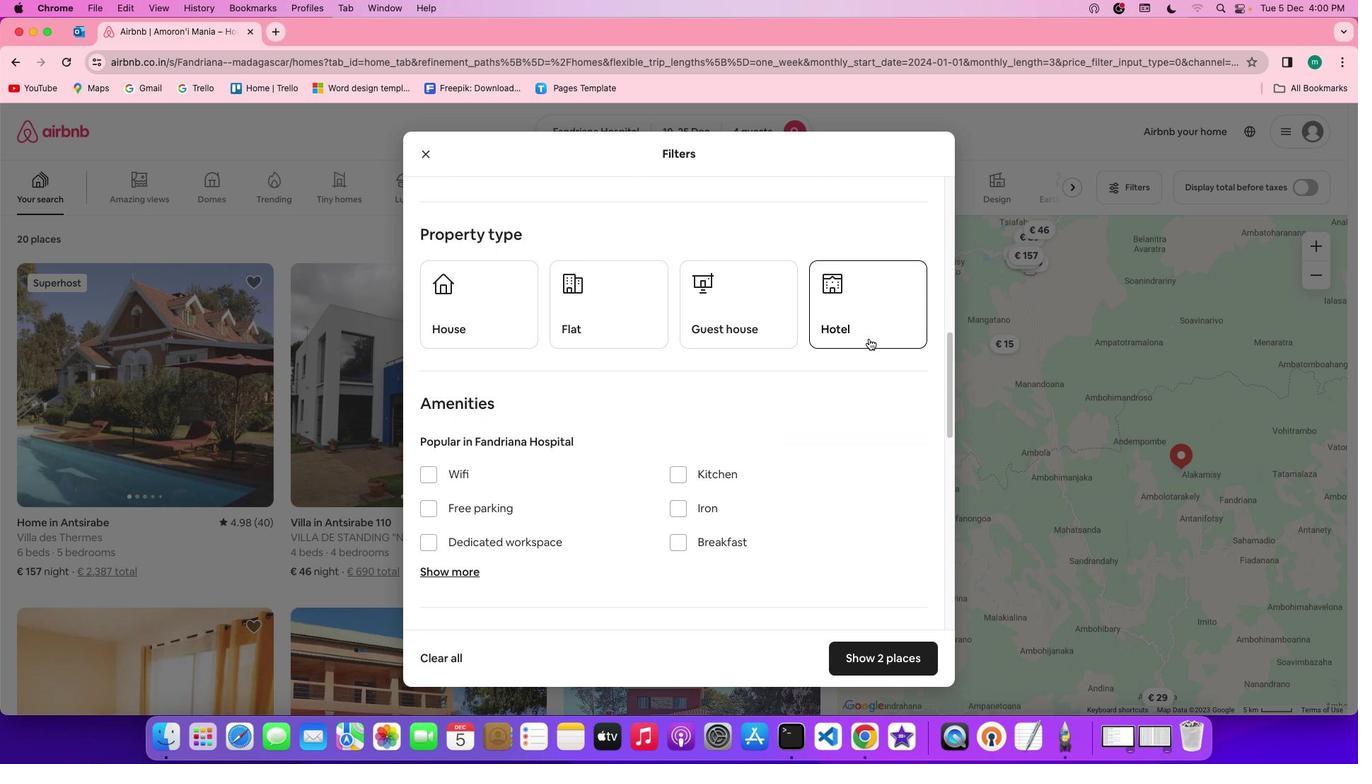 
Action: Mouse pressed left at (875, 345)
Screenshot: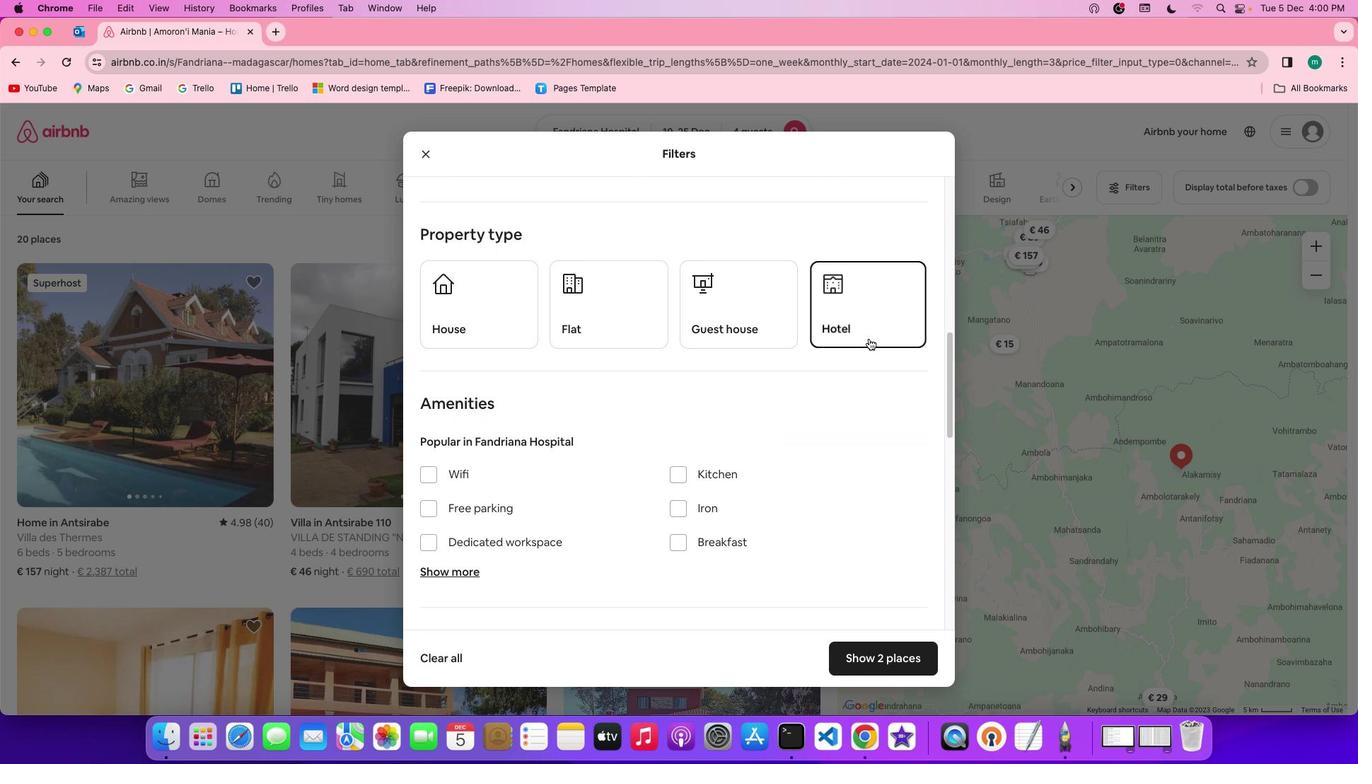 
Action: Mouse moved to (749, 390)
Screenshot: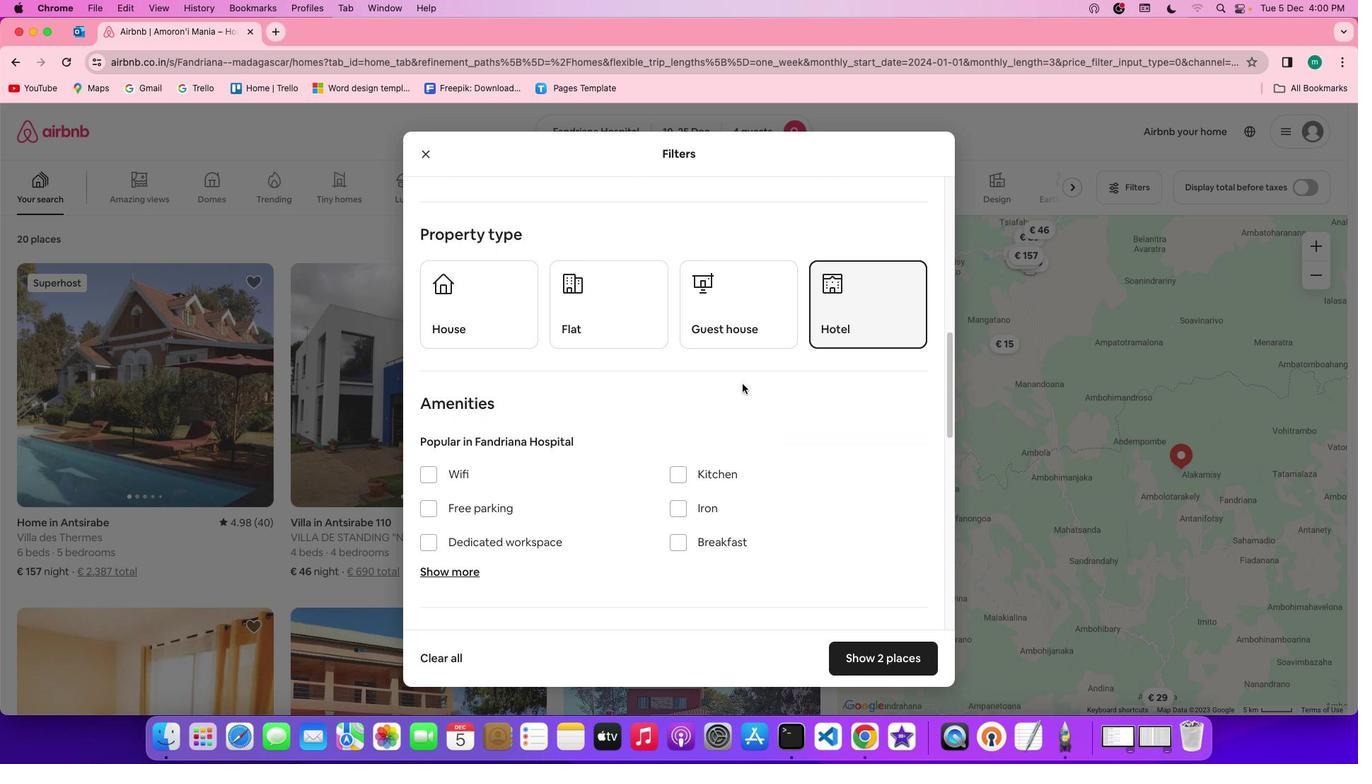 
Action: Mouse scrolled (749, 390) with delta (7, 6)
Screenshot: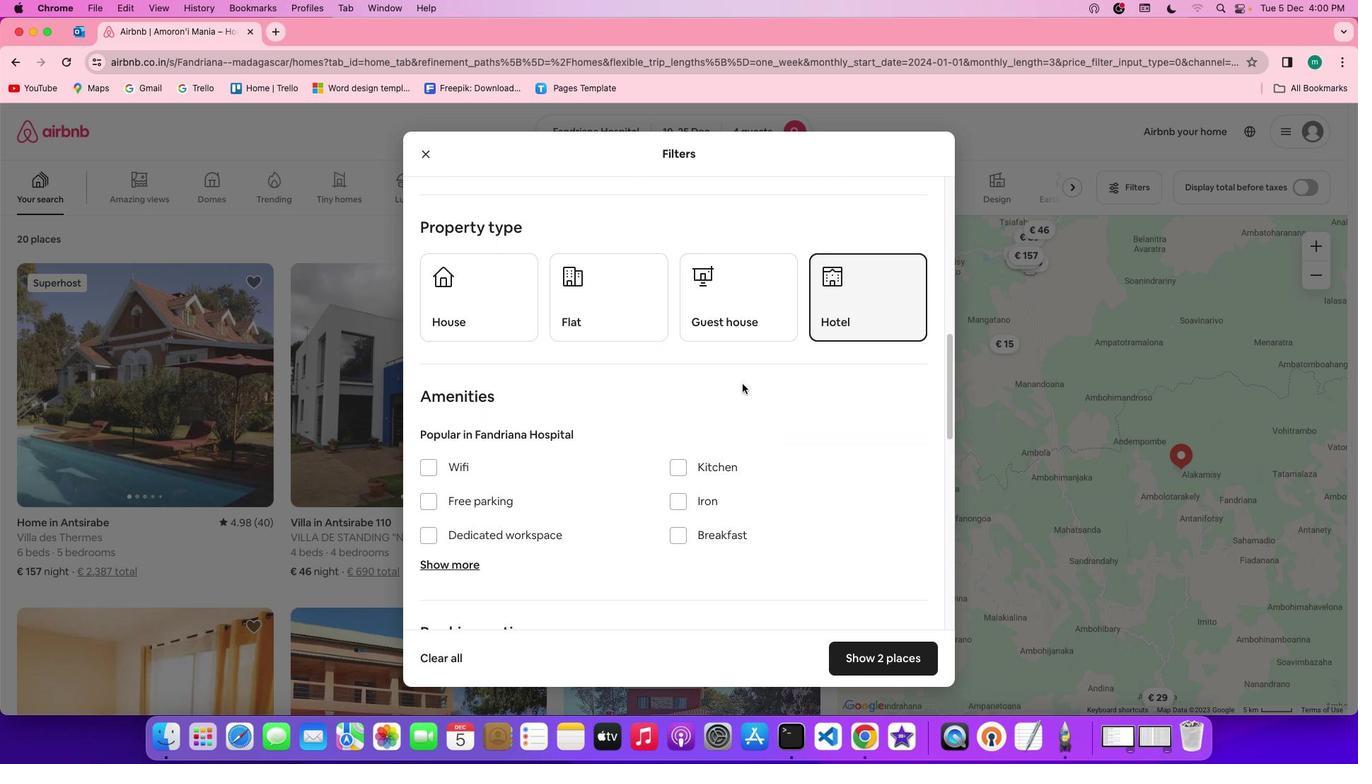 
Action: Mouse scrolled (749, 390) with delta (7, 6)
Screenshot: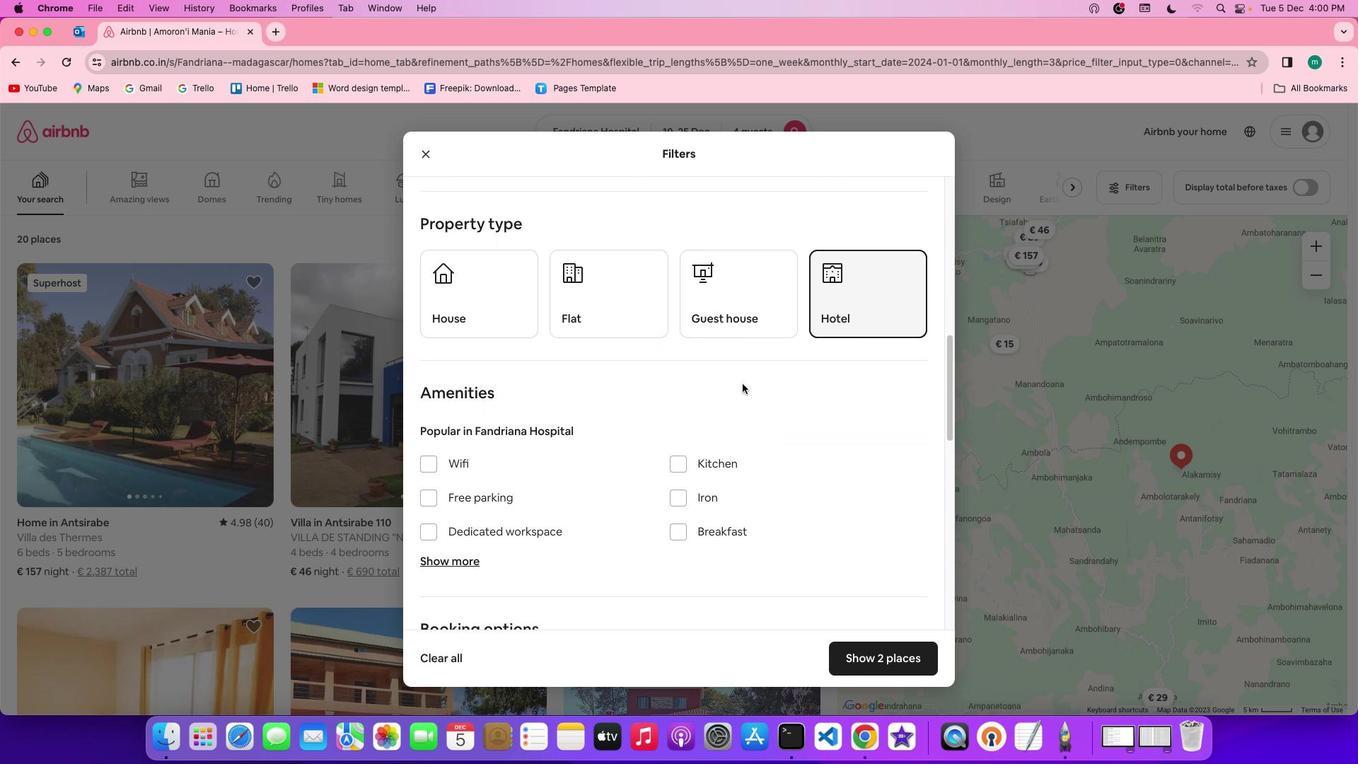 
Action: Mouse scrolled (749, 390) with delta (7, 5)
Screenshot: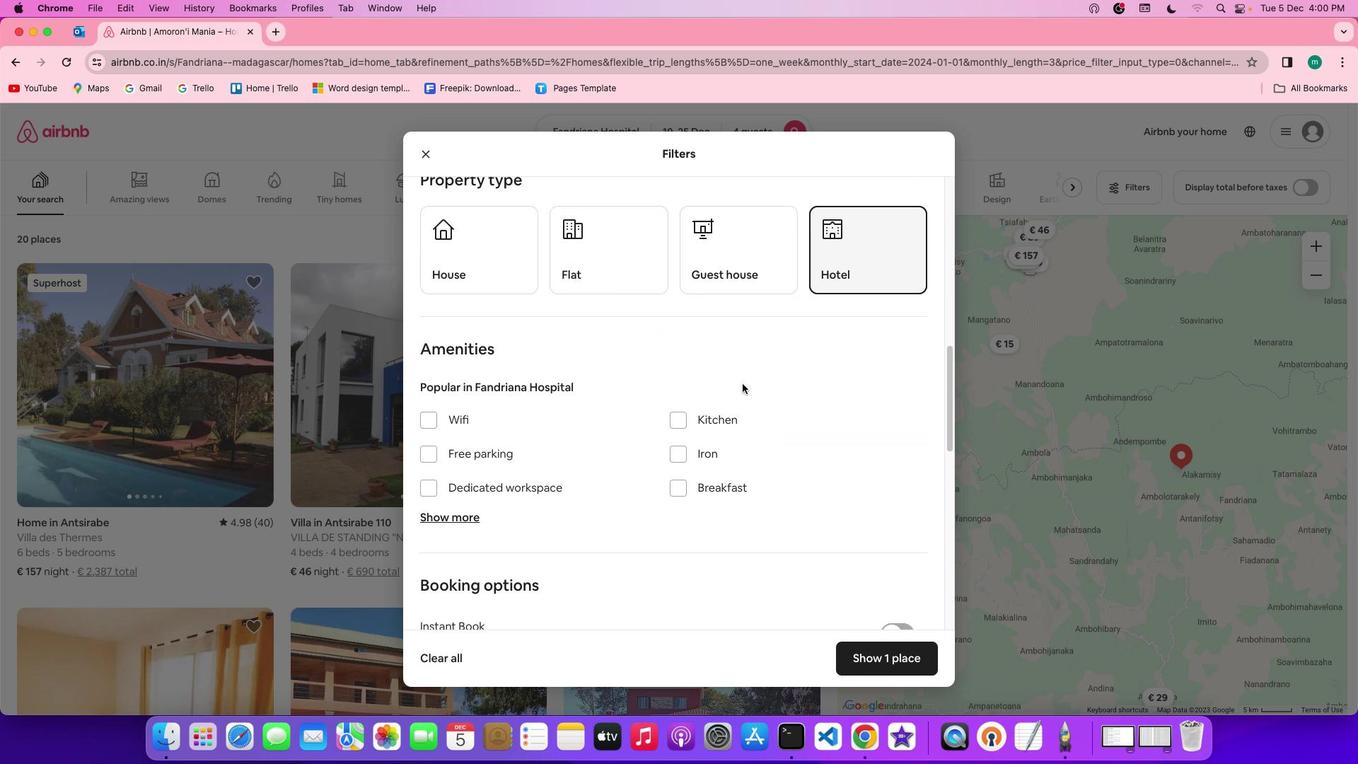 
Action: Mouse scrolled (749, 390) with delta (7, 6)
Screenshot: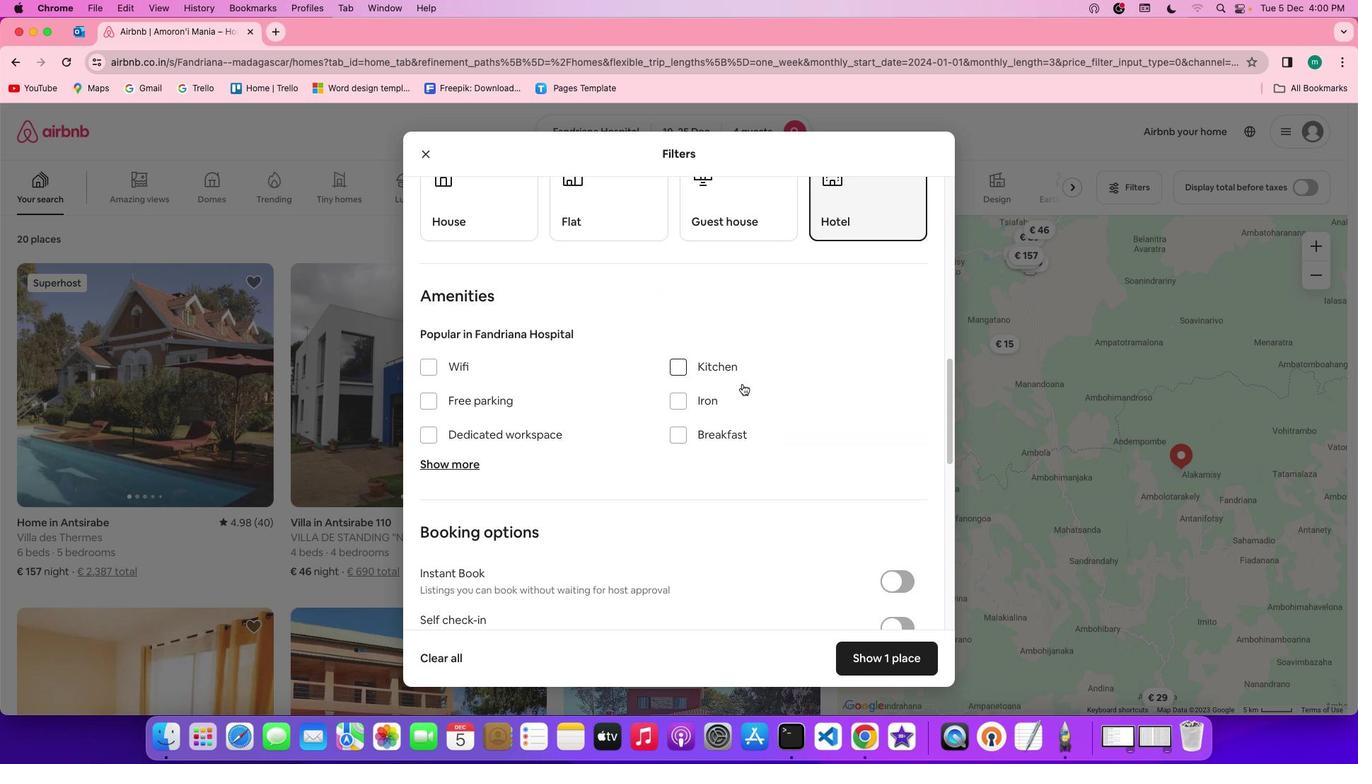 
Action: Mouse scrolled (749, 390) with delta (7, 6)
Screenshot: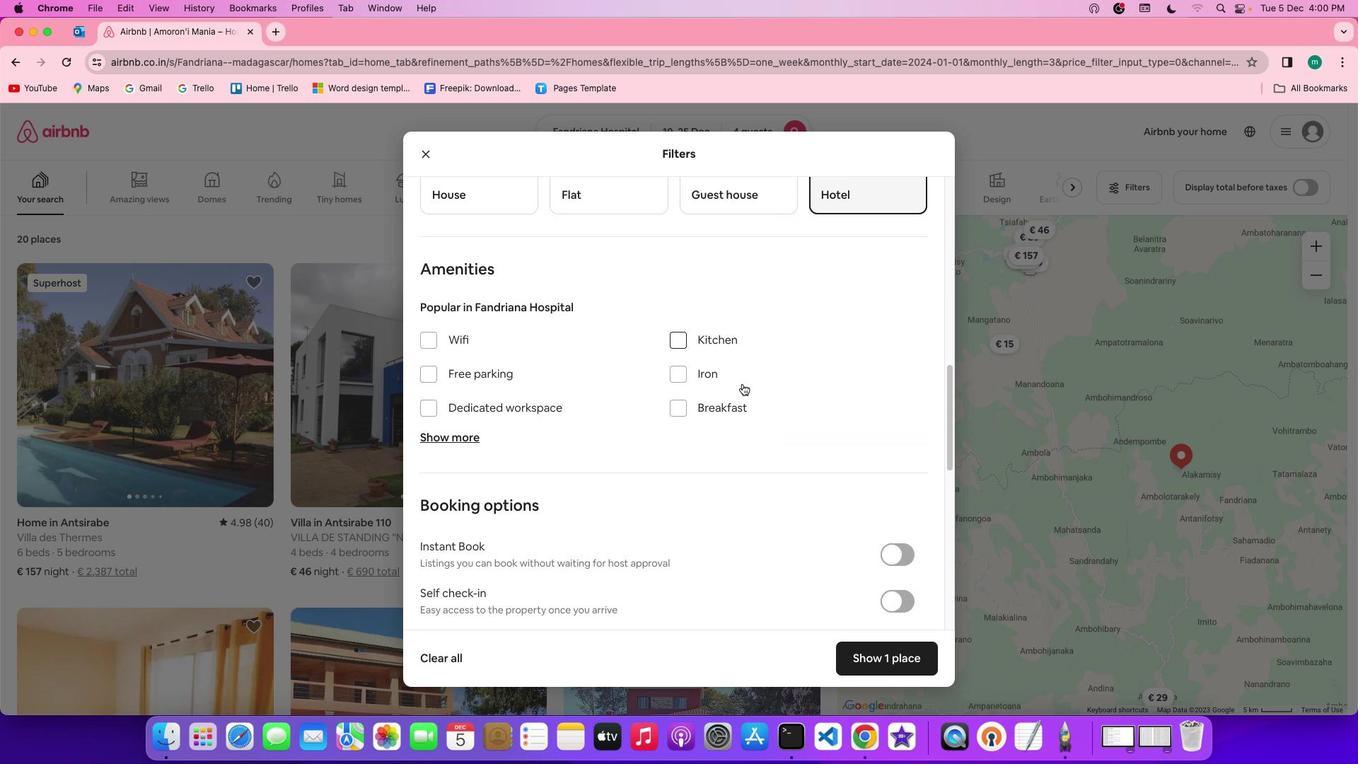 
Action: Mouse scrolled (749, 390) with delta (7, 4)
Screenshot: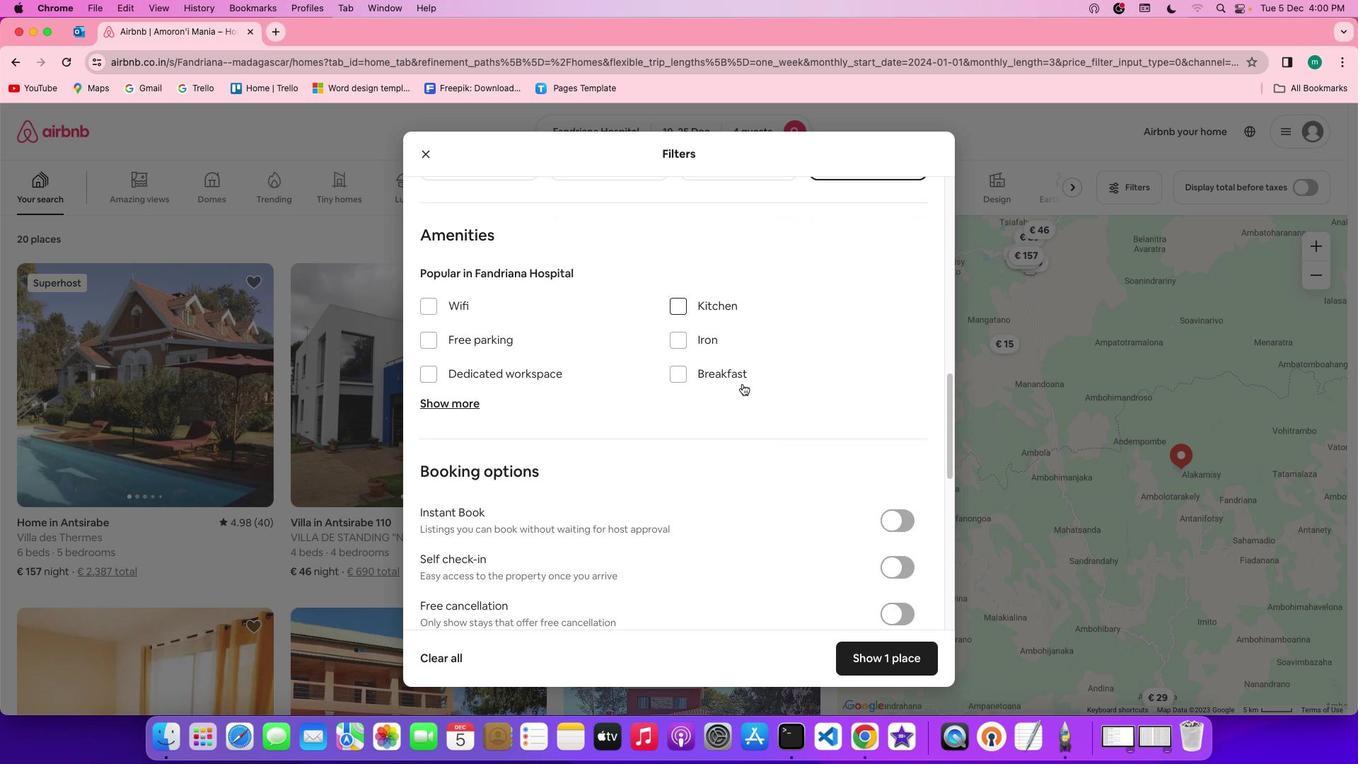 
Action: Mouse scrolled (749, 390) with delta (7, 4)
Screenshot: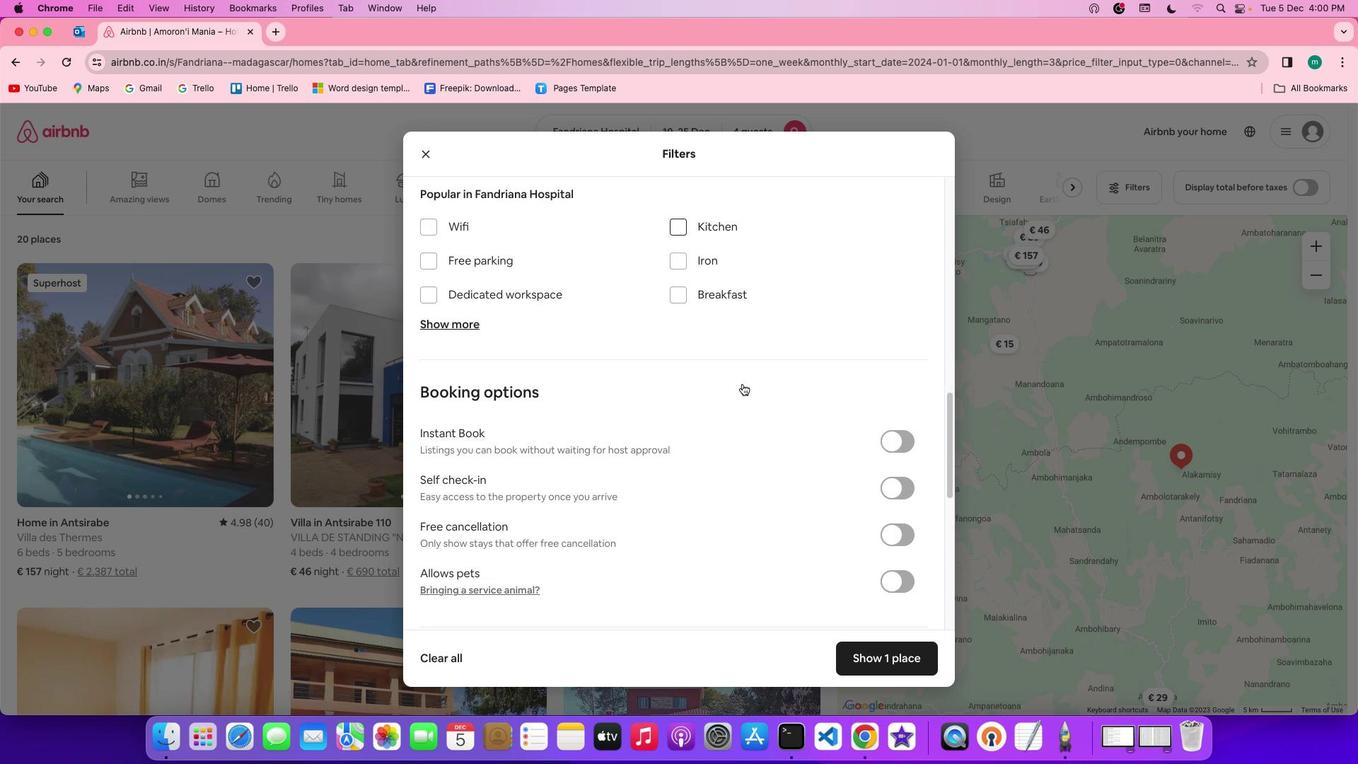 
Action: Mouse scrolled (749, 390) with delta (7, 6)
Screenshot: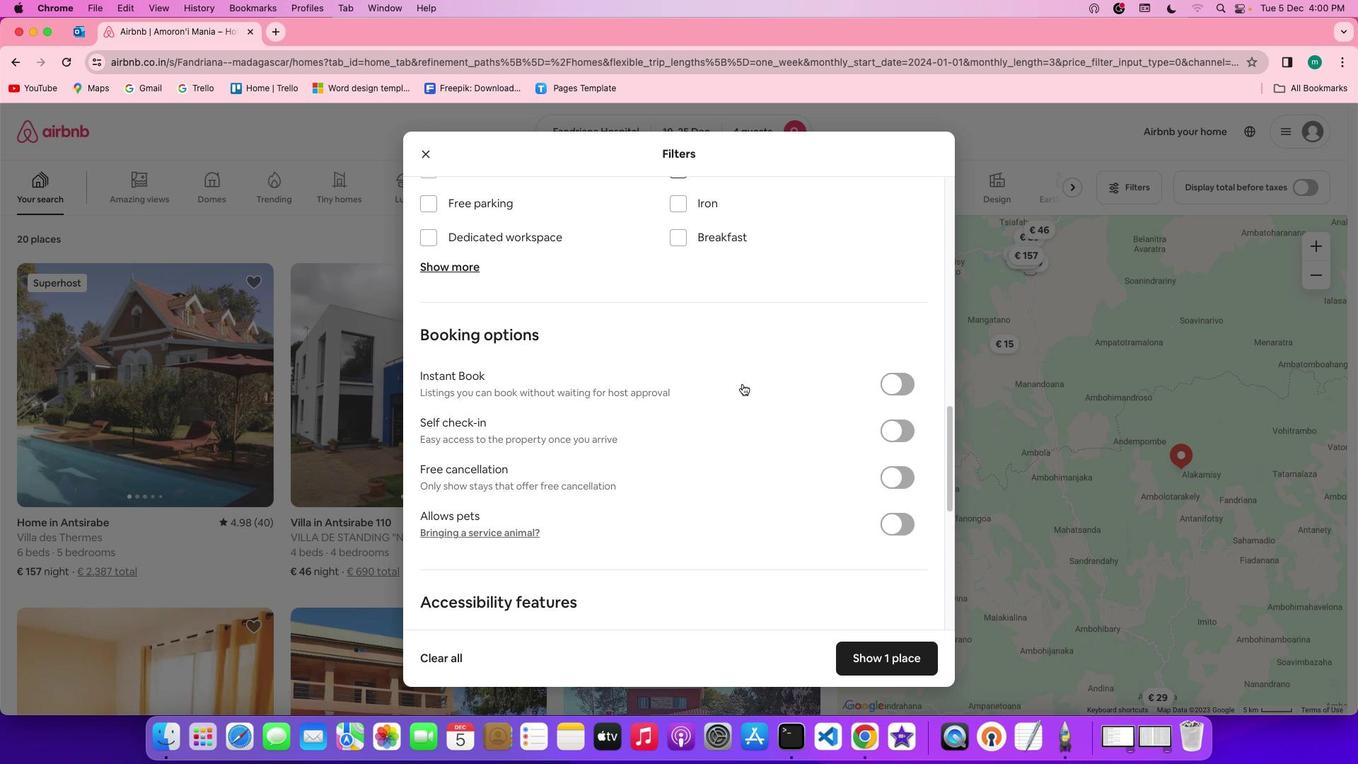 
Action: Mouse scrolled (749, 390) with delta (7, 6)
Screenshot: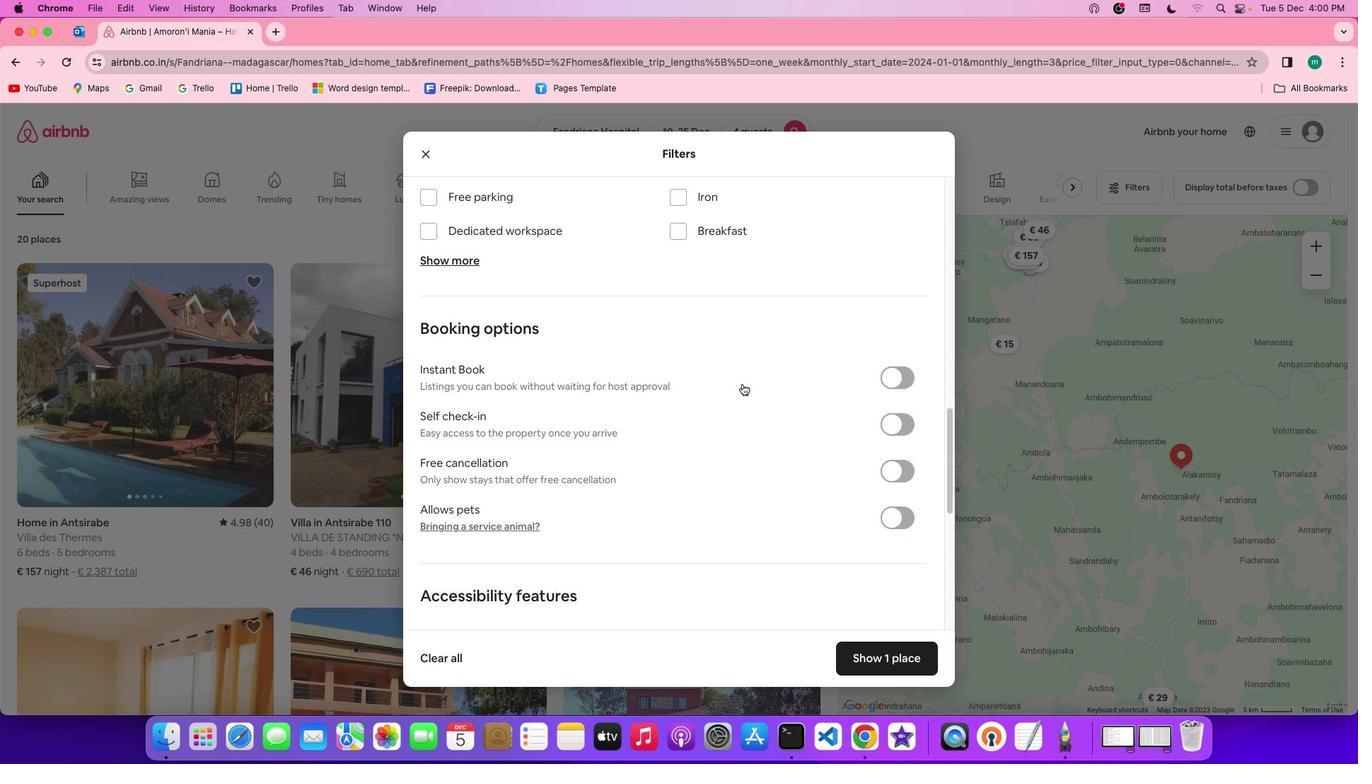 
Action: Mouse moved to (681, 377)
Screenshot: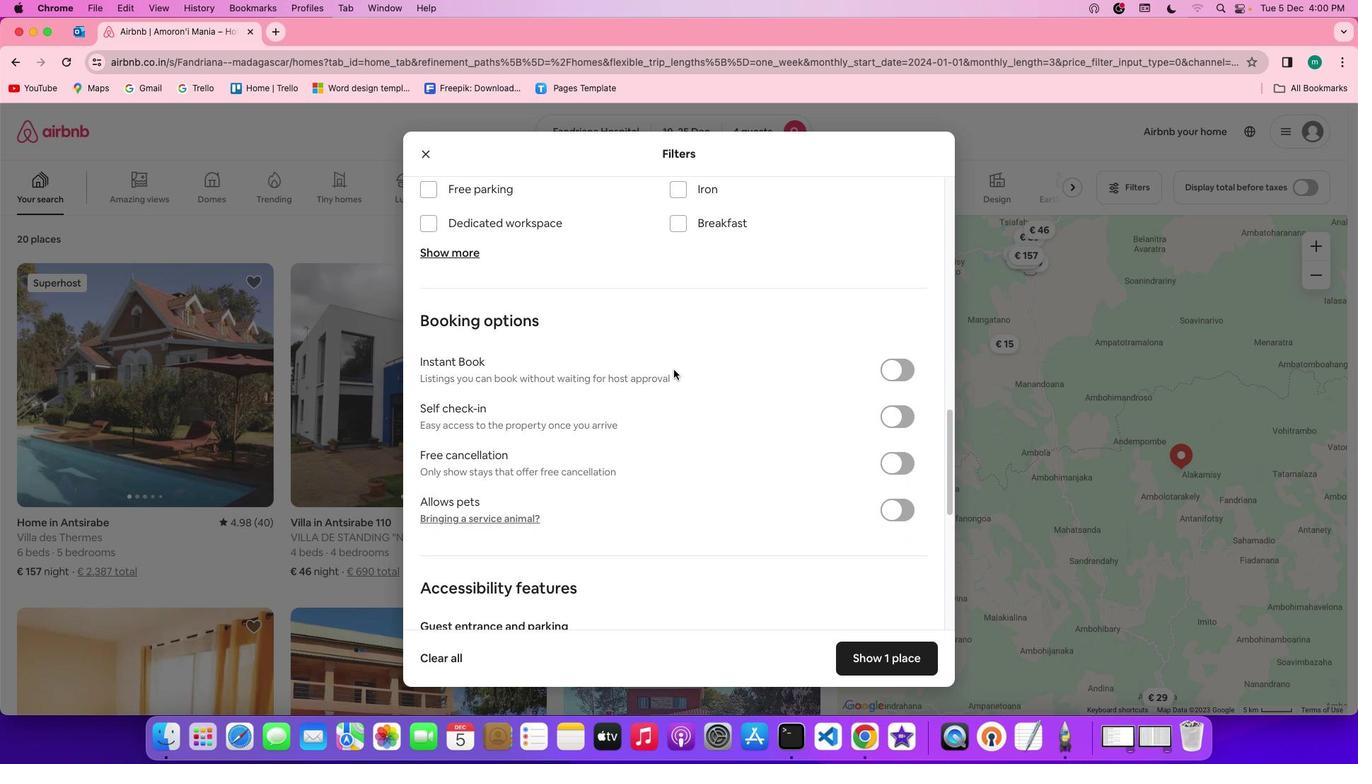 
Action: Mouse scrolled (681, 377) with delta (7, 7)
Screenshot: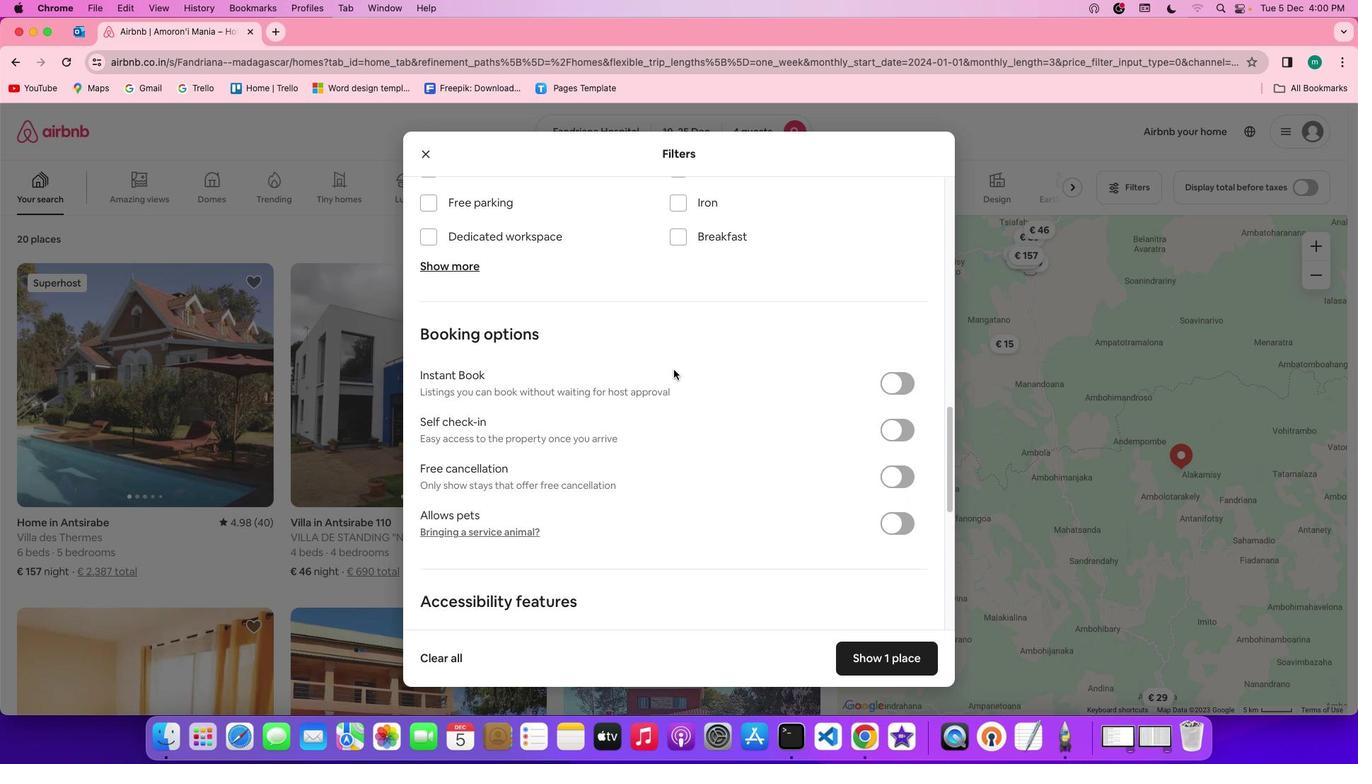 
Action: Mouse scrolled (681, 377) with delta (7, 7)
Screenshot: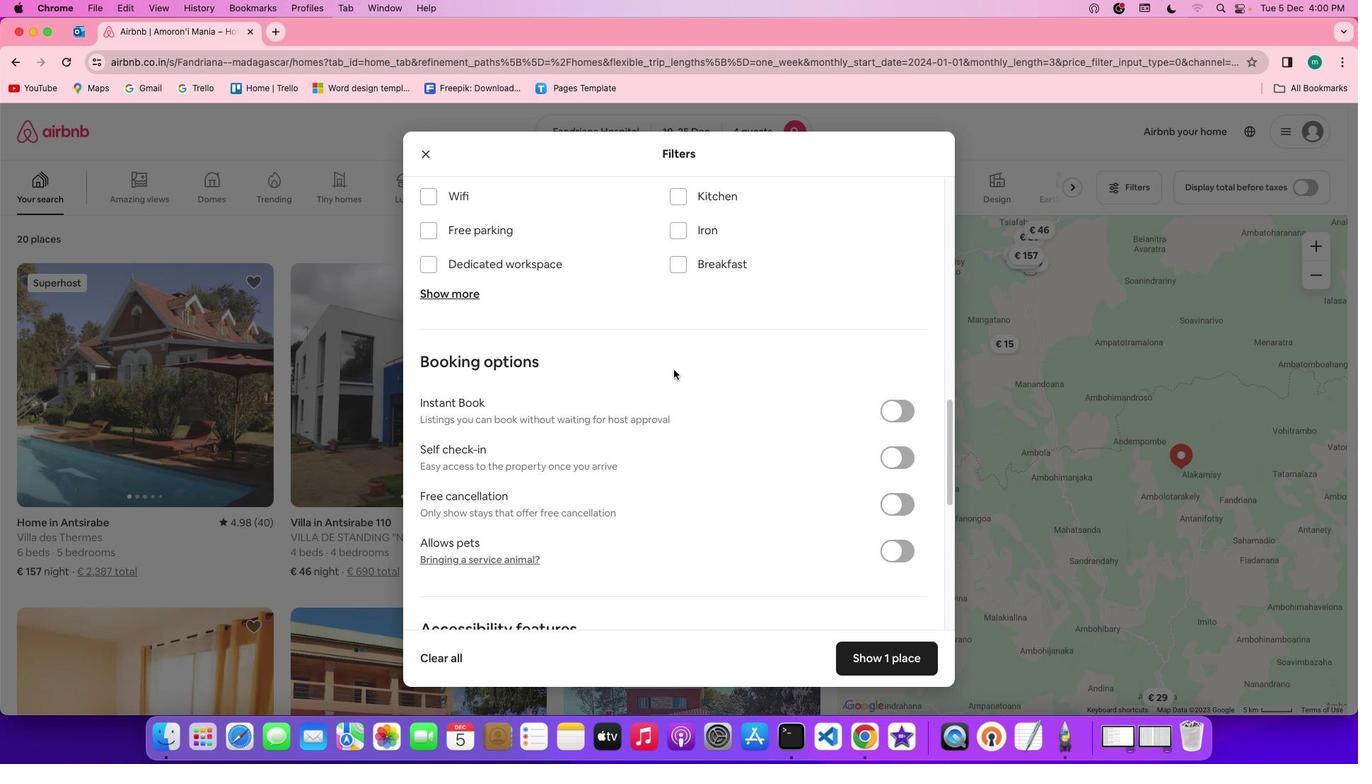 
Action: Mouse scrolled (681, 377) with delta (7, 9)
Screenshot: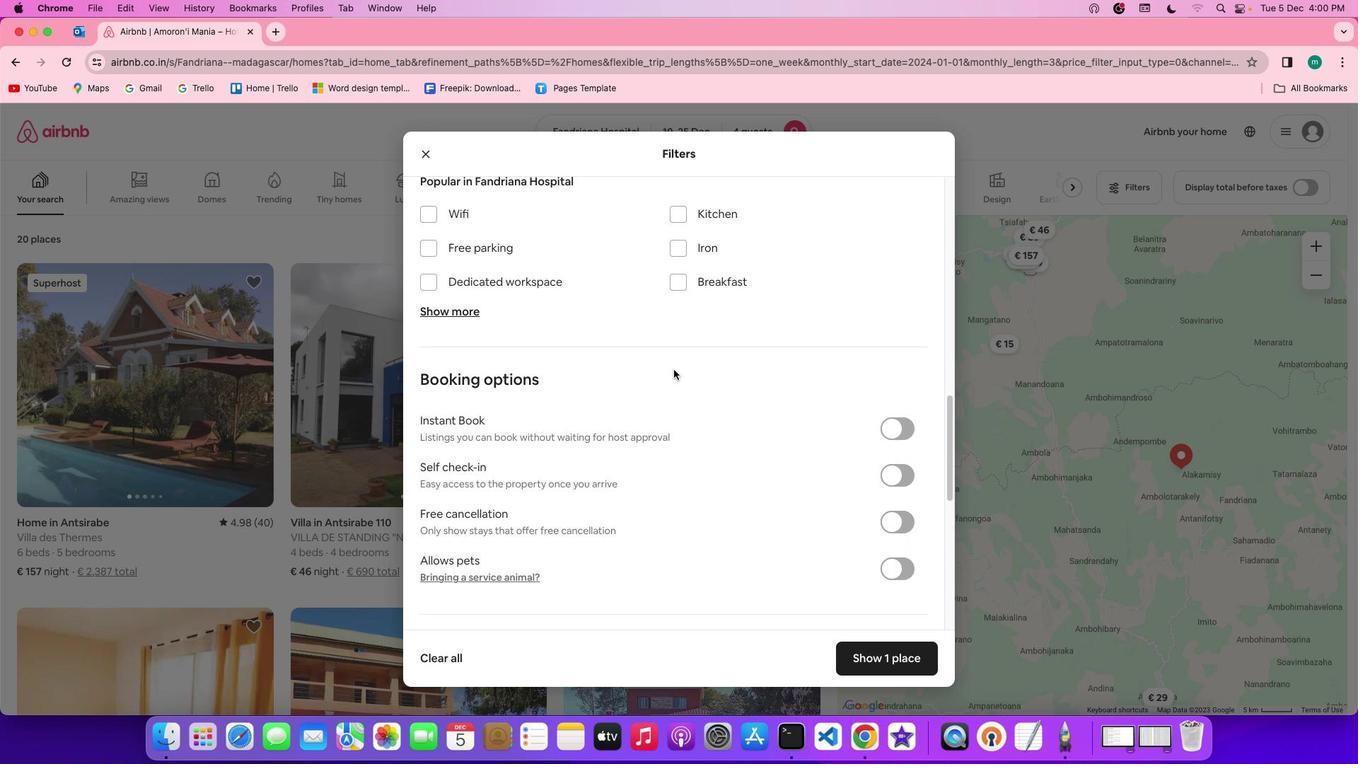 
Action: Mouse moved to (441, 278)
Screenshot: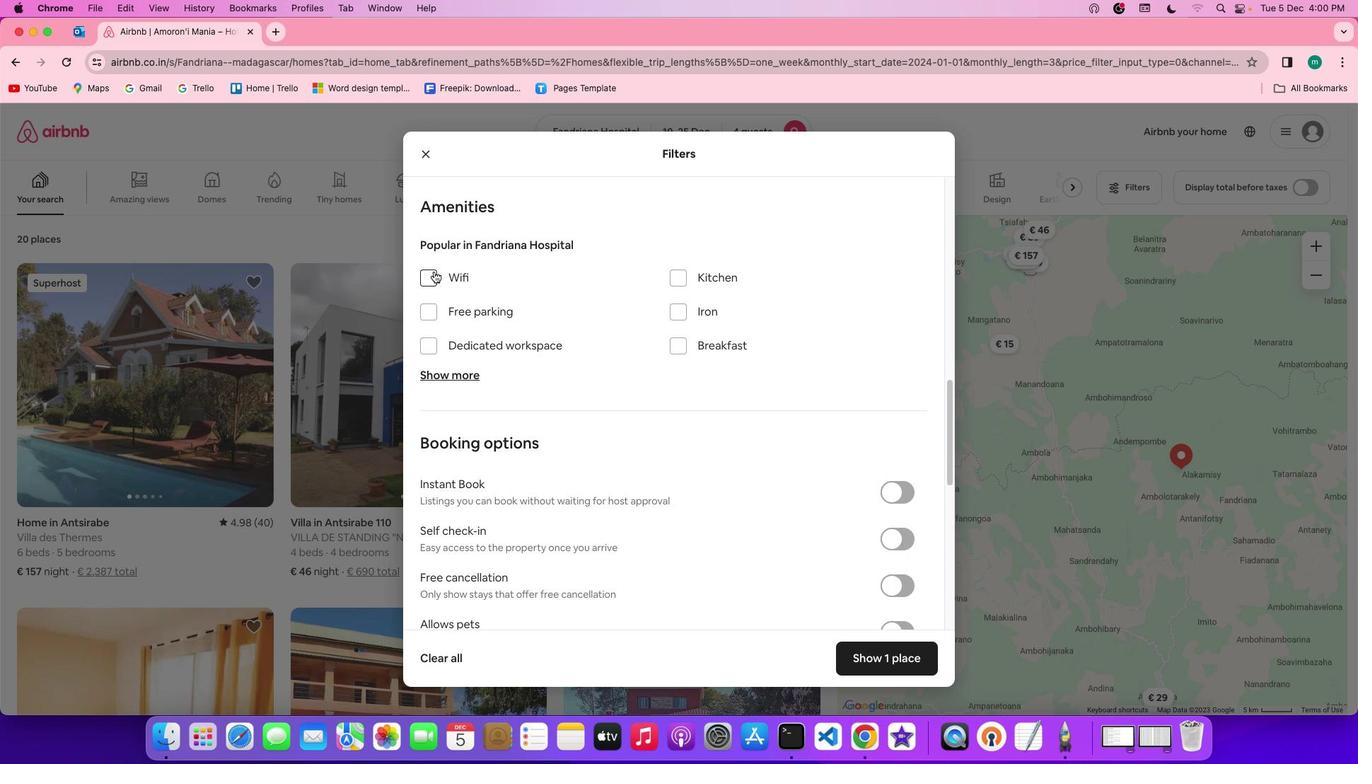 
Action: Mouse pressed left at (441, 278)
Screenshot: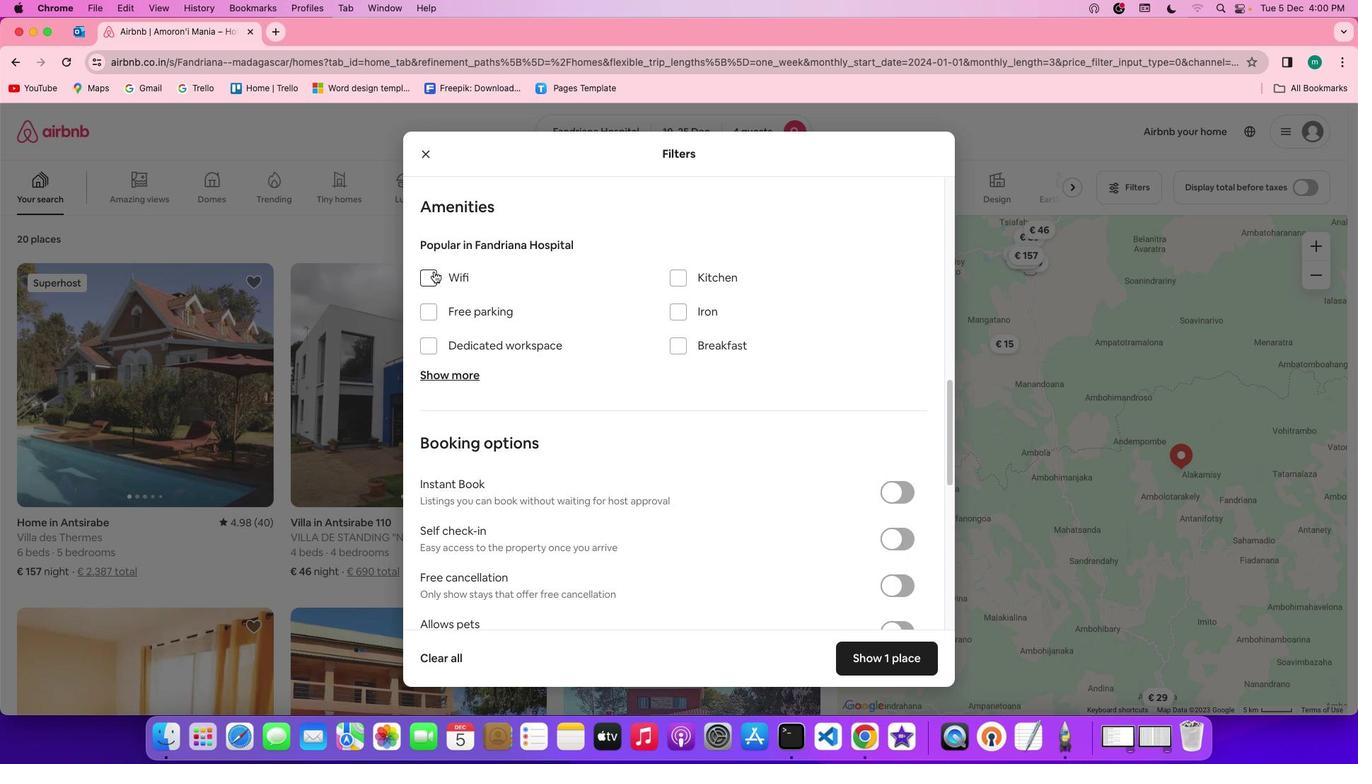 
Action: Mouse moved to (459, 378)
Screenshot: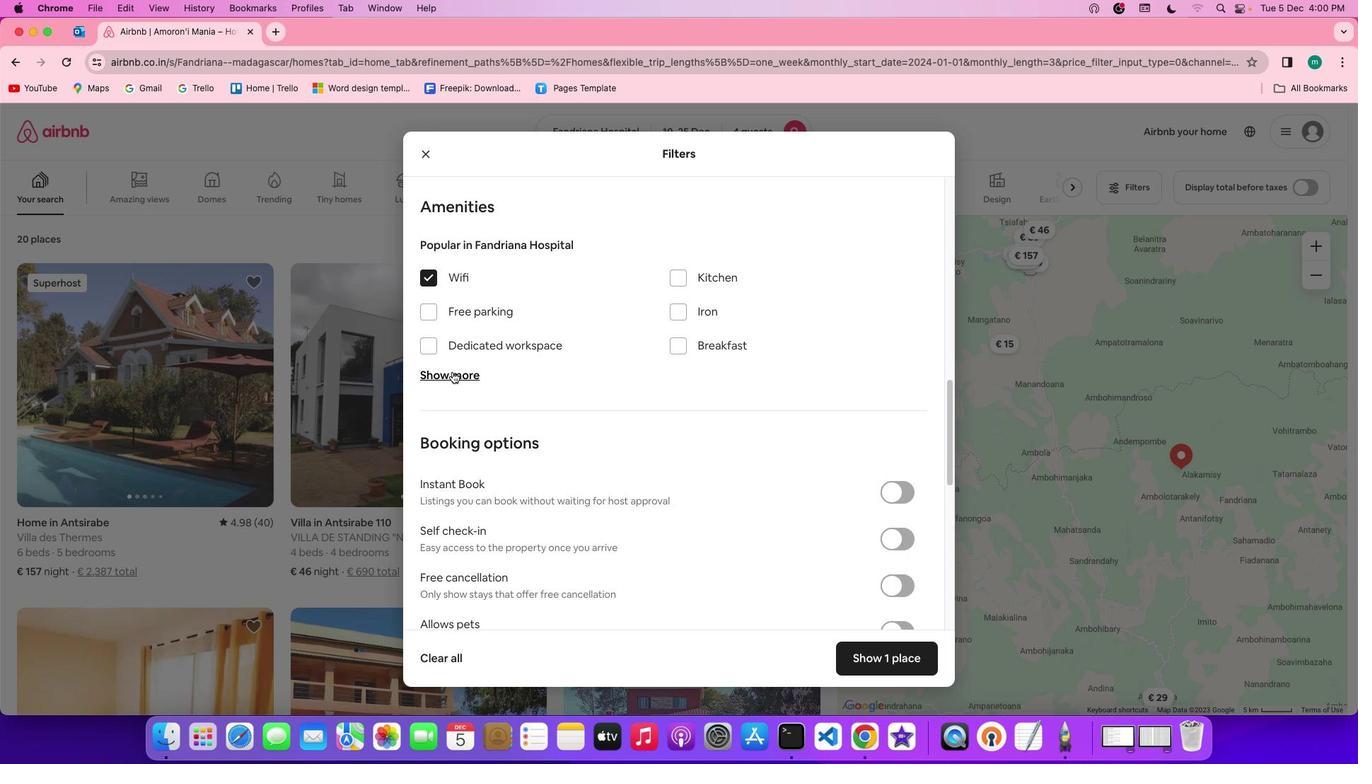 
Action: Mouse pressed left at (459, 378)
Screenshot: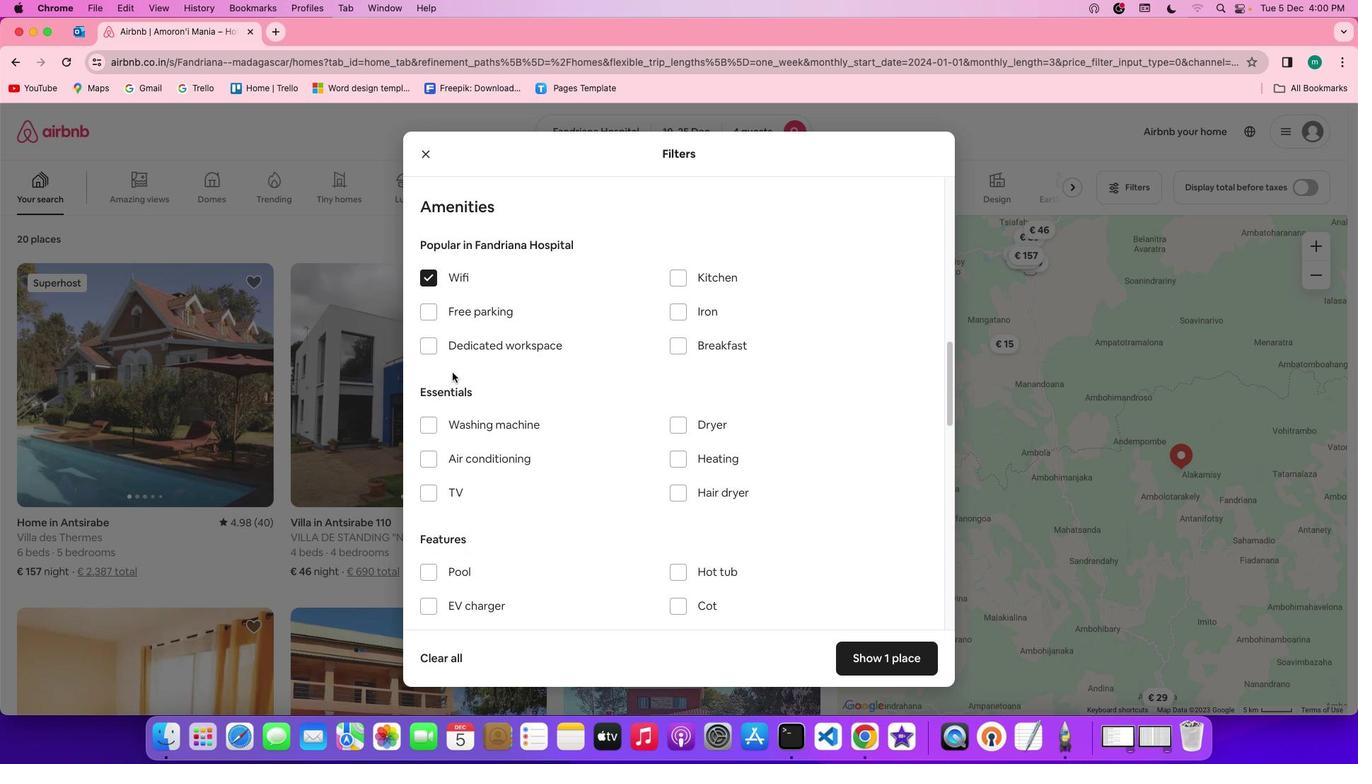 
Action: Mouse moved to (563, 387)
Screenshot: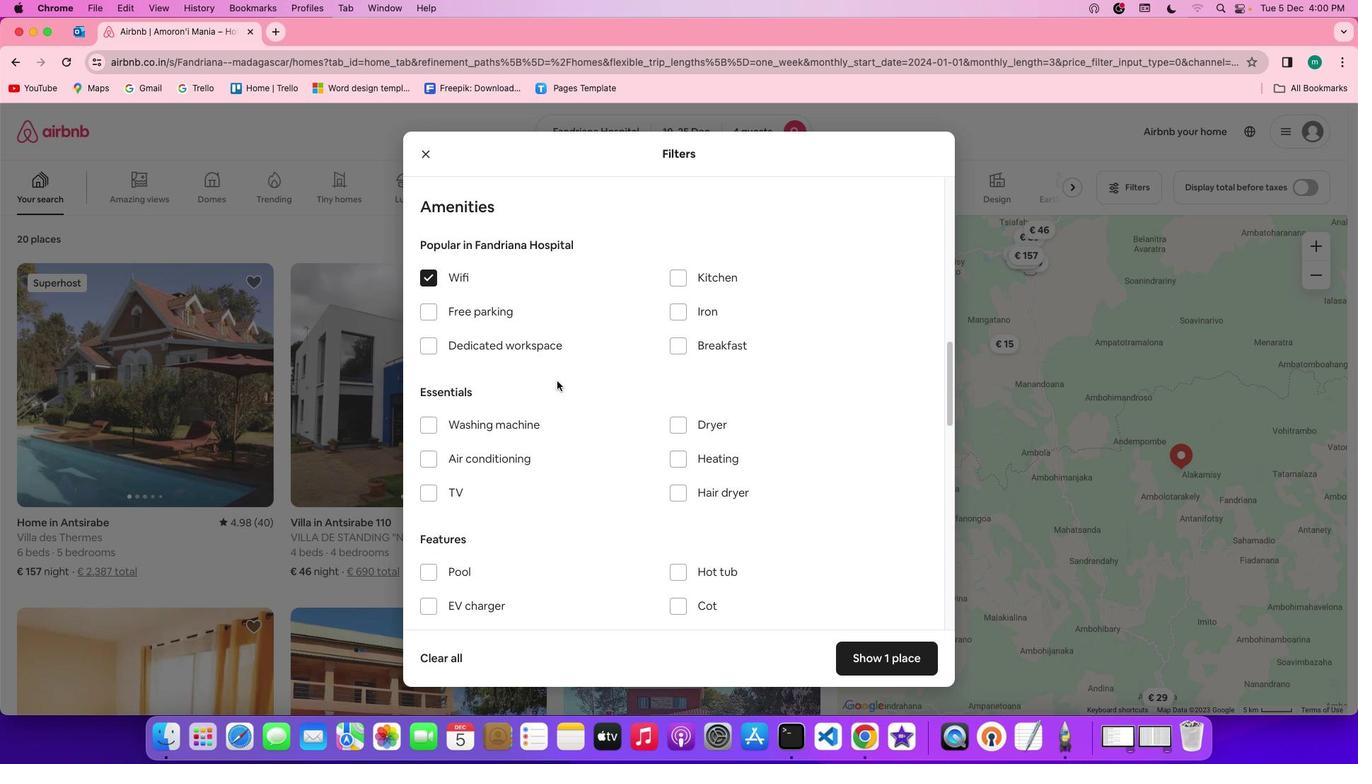 
Action: Mouse scrolled (563, 387) with delta (7, 6)
Screenshot: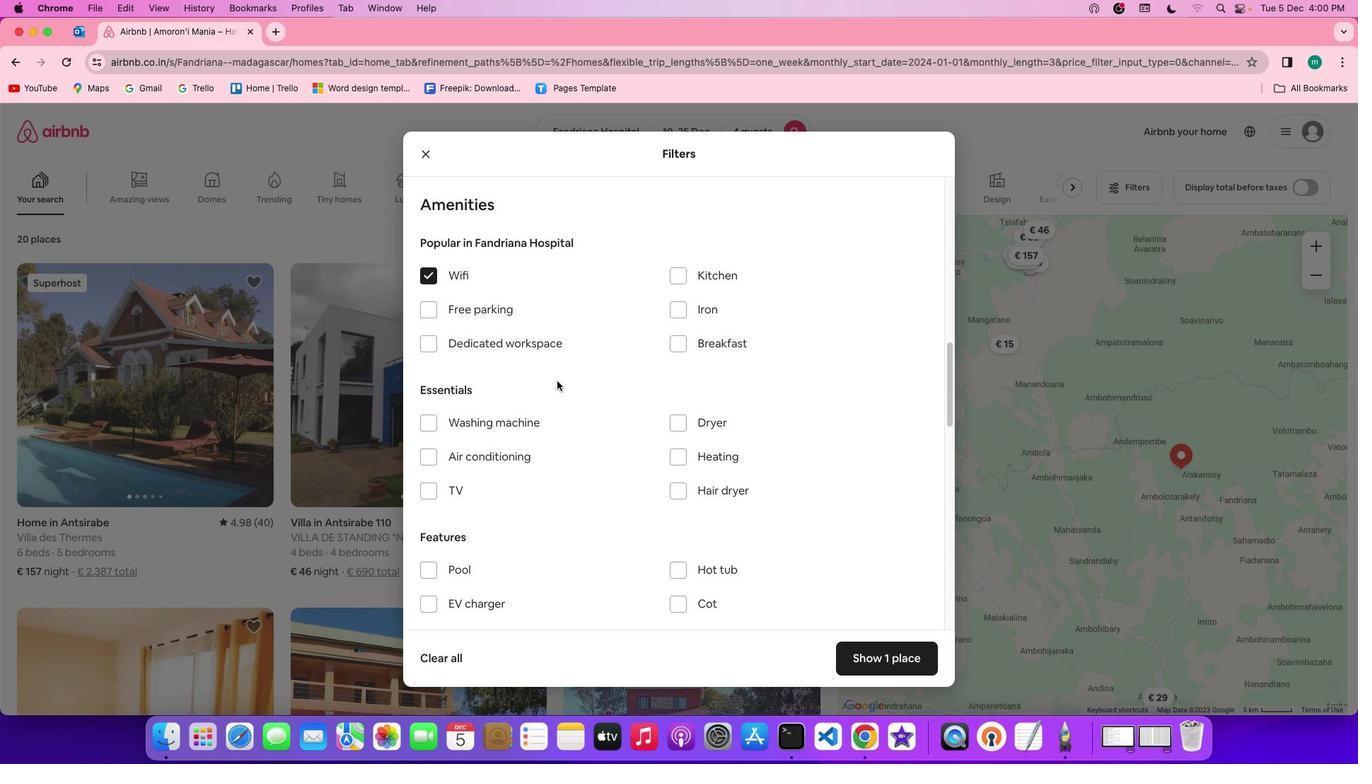 
Action: Mouse scrolled (563, 387) with delta (7, 6)
Screenshot: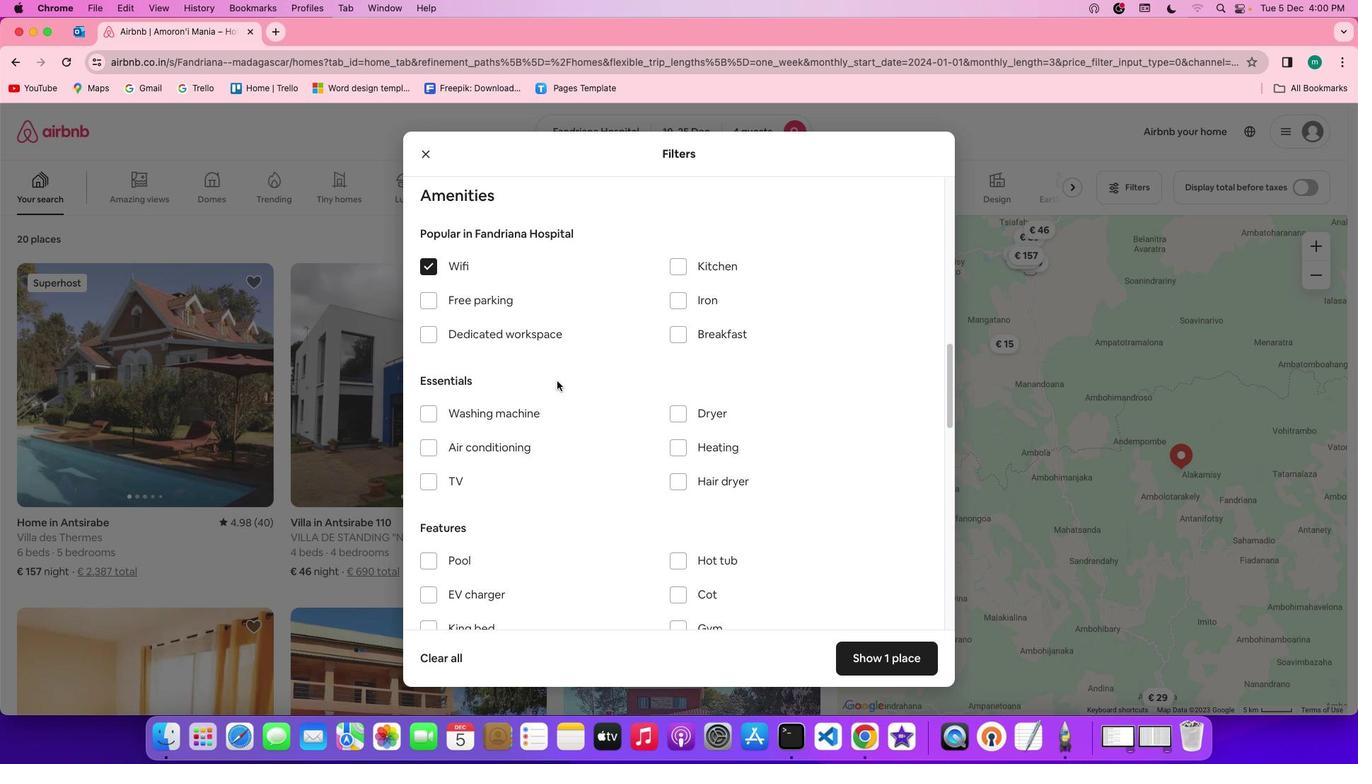 
Action: Mouse moved to (684, 447)
Screenshot: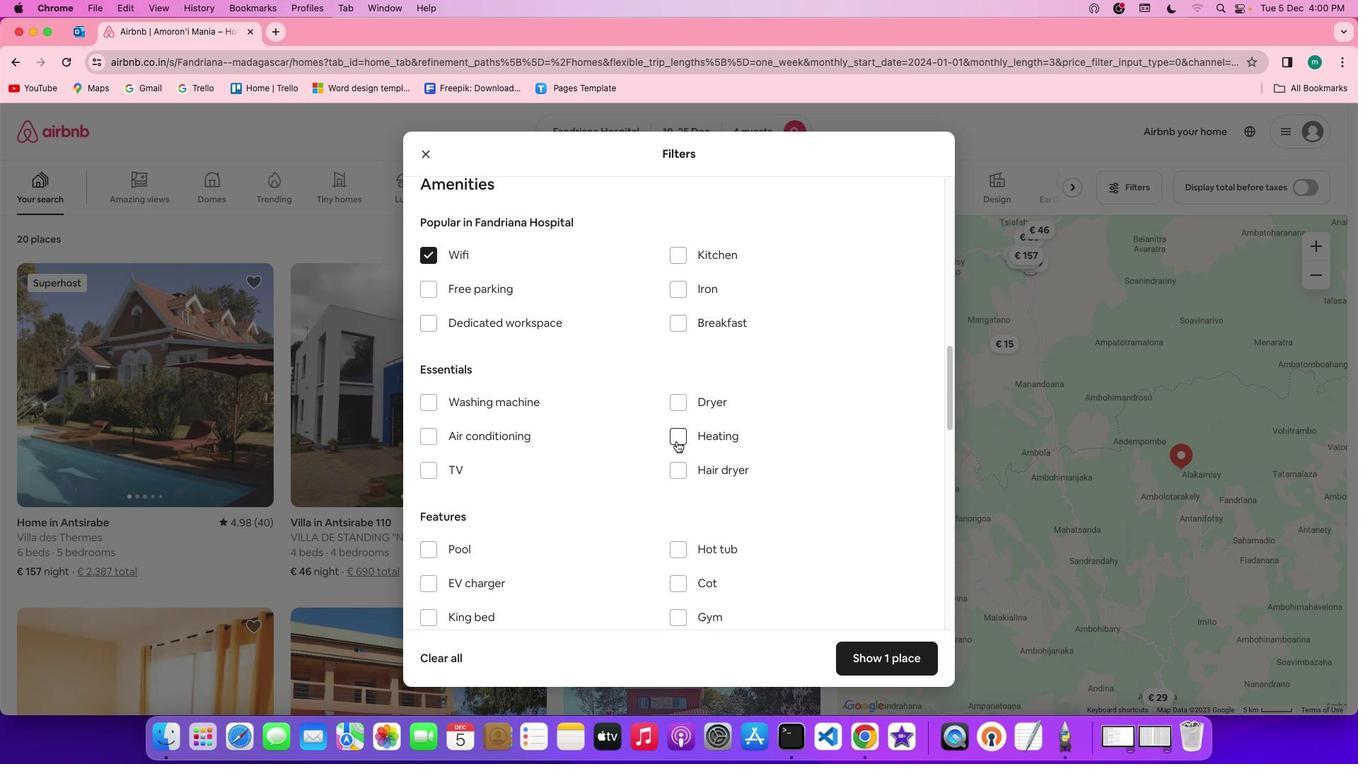 
Action: Mouse scrolled (684, 447) with delta (7, 6)
Screenshot: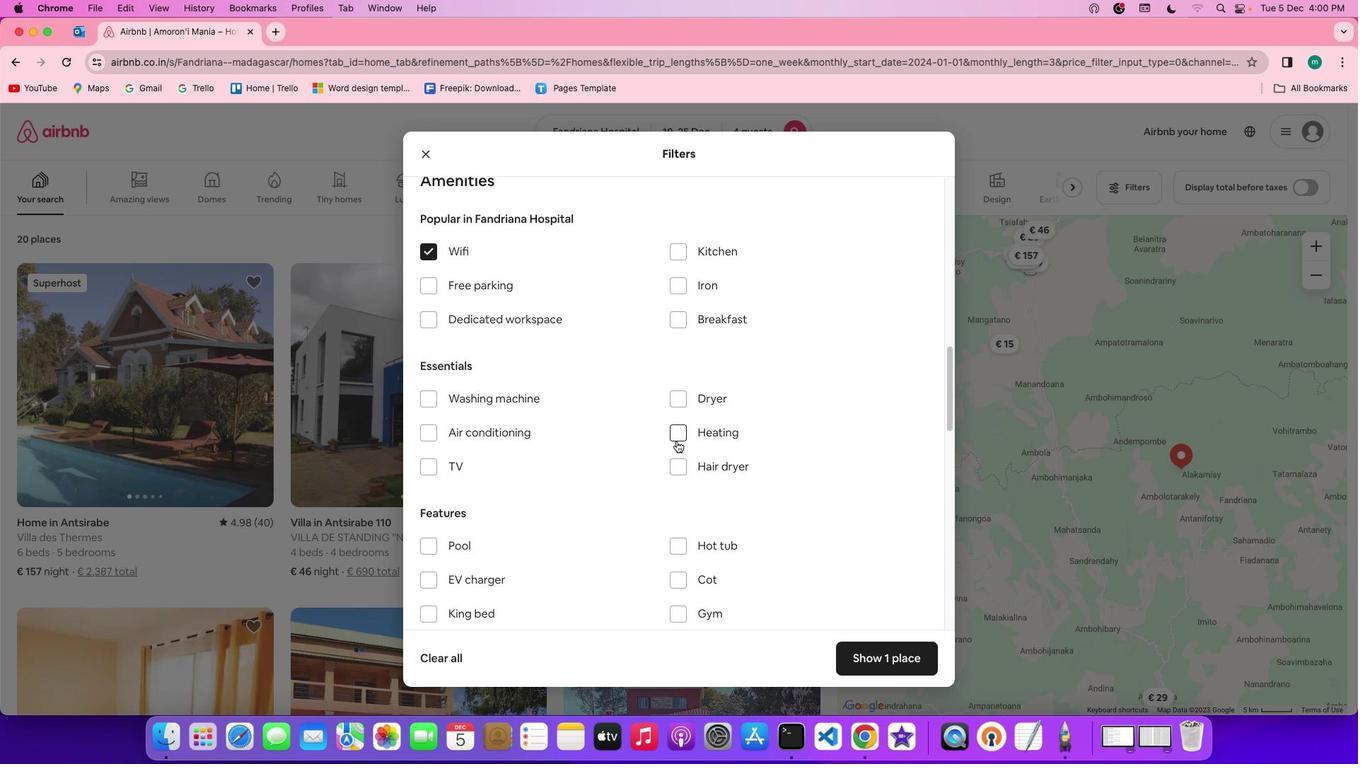 
Action: Mouse scrolled (684, 447) with delta (7, 6)
Screenshot: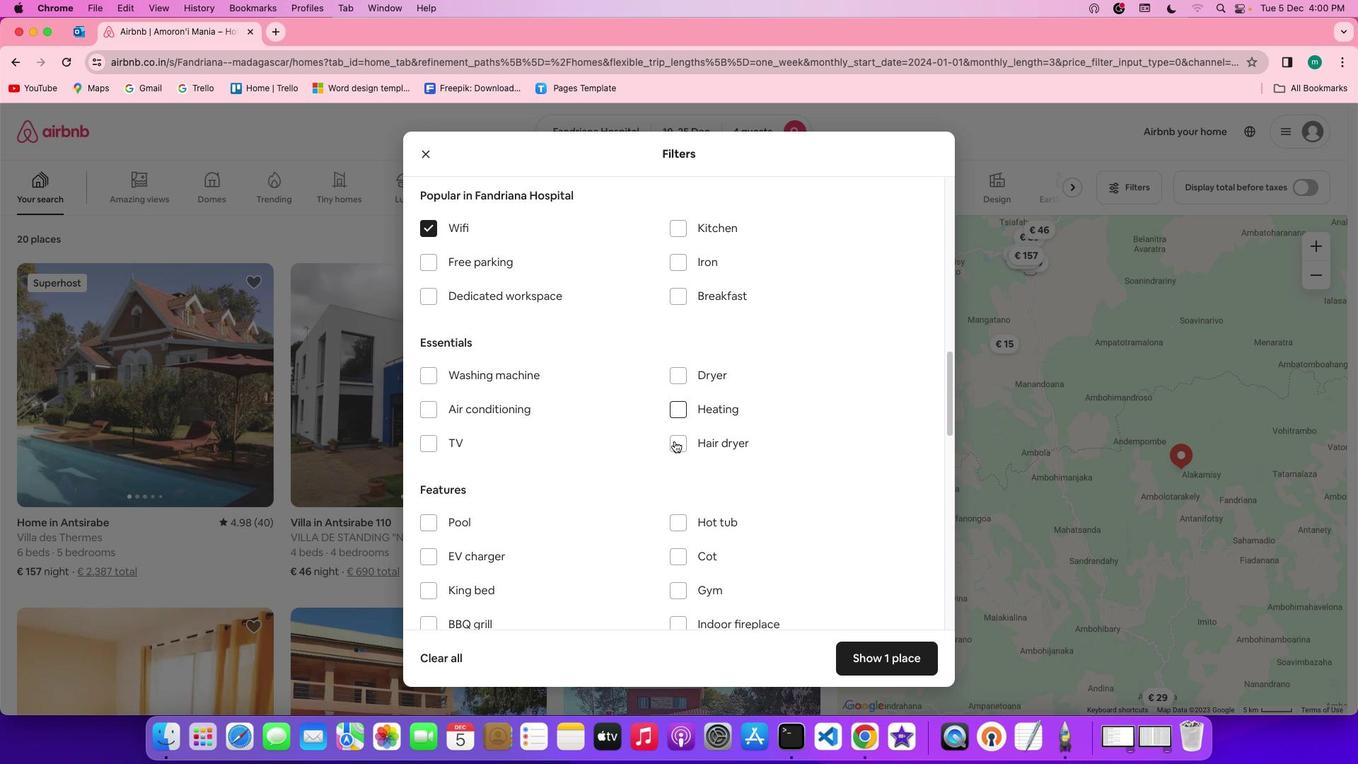 
Action: Mouse scrolled (684, 447) with delta (7, 5)
Screenshot: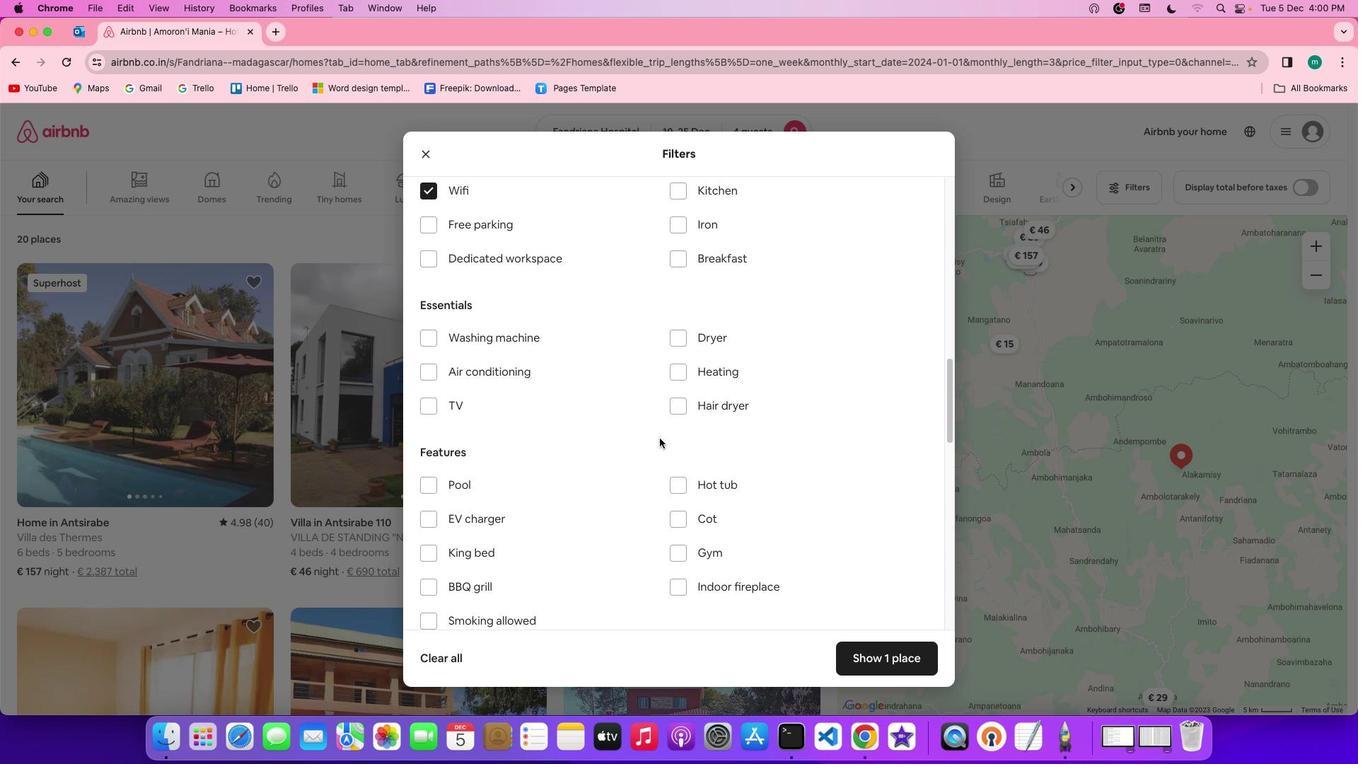 
Action: Mouse moved to (440, 374)
Screenshot: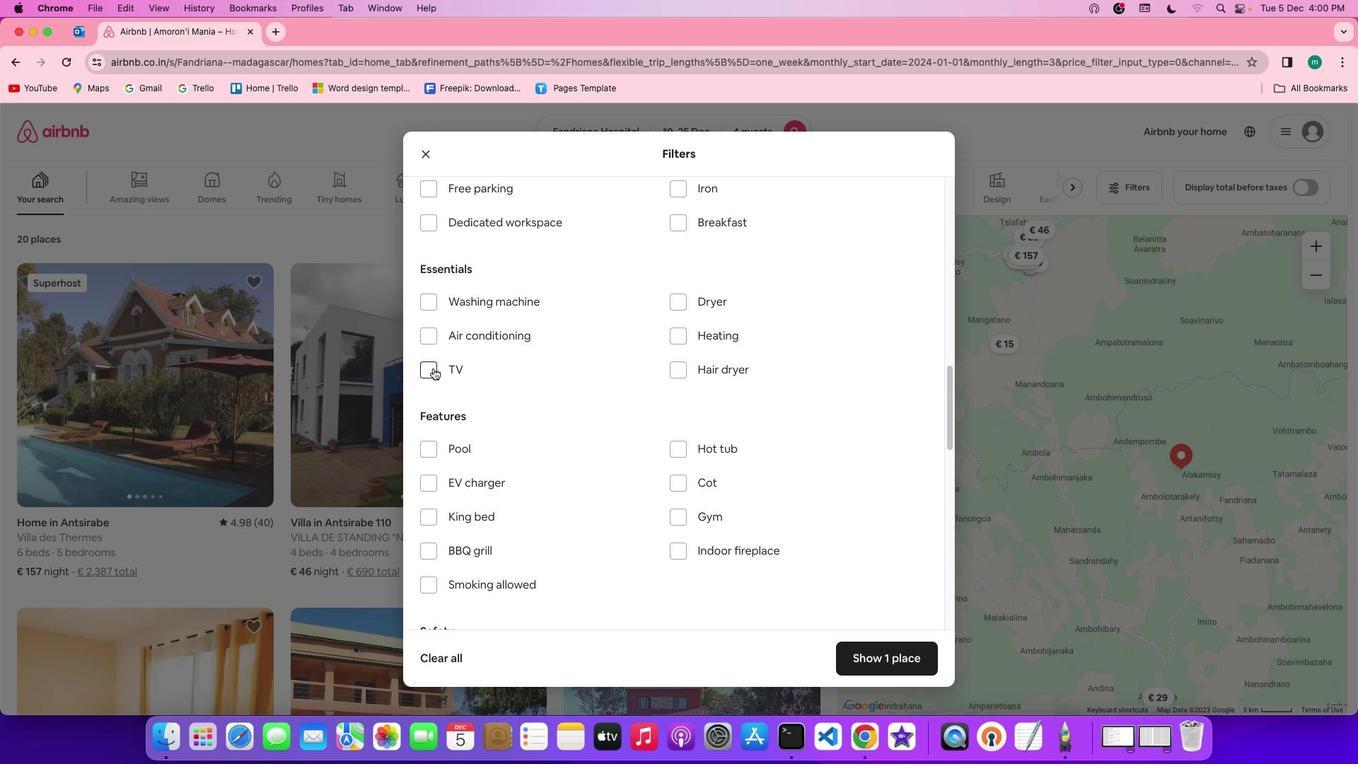 
Action: Mouse pressed left at (440, 374)
Screenshot: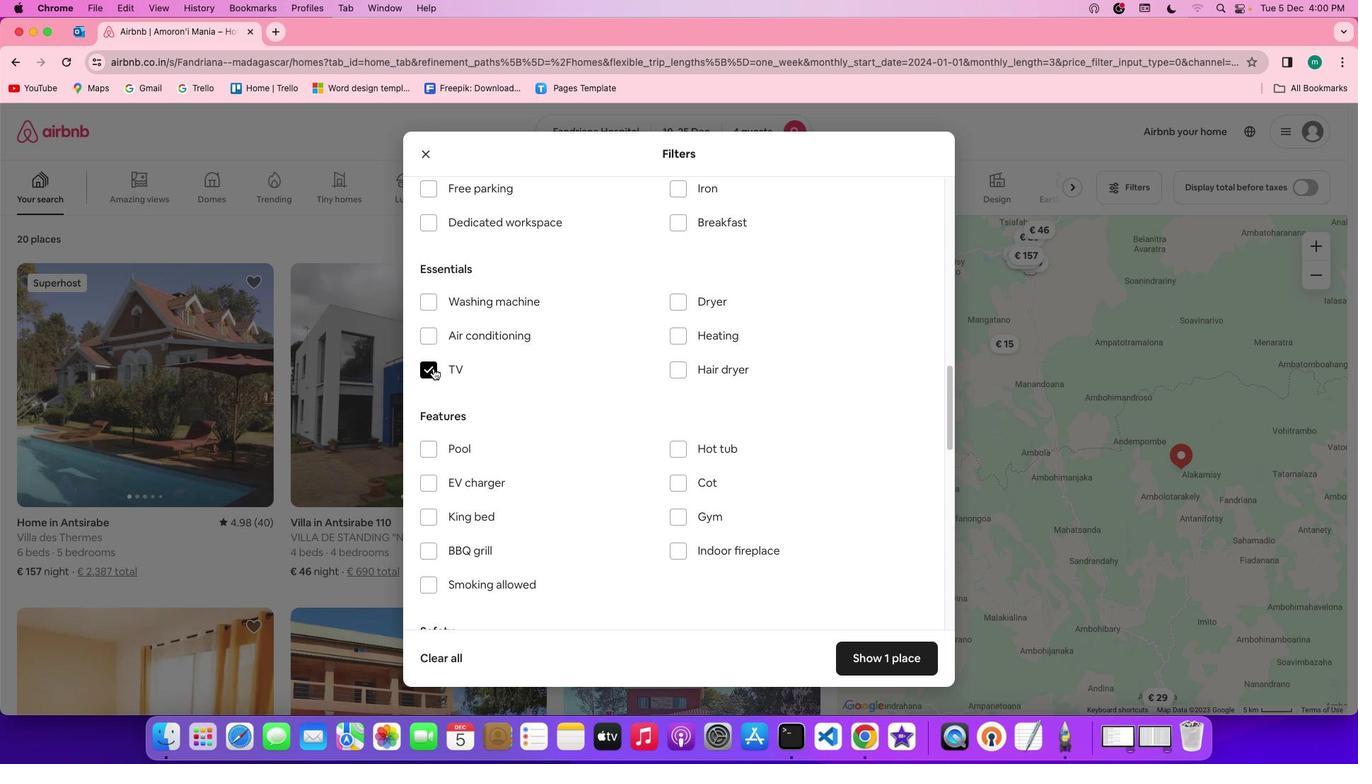 
Action: Mouse moved to (607, 407)
Screenshot: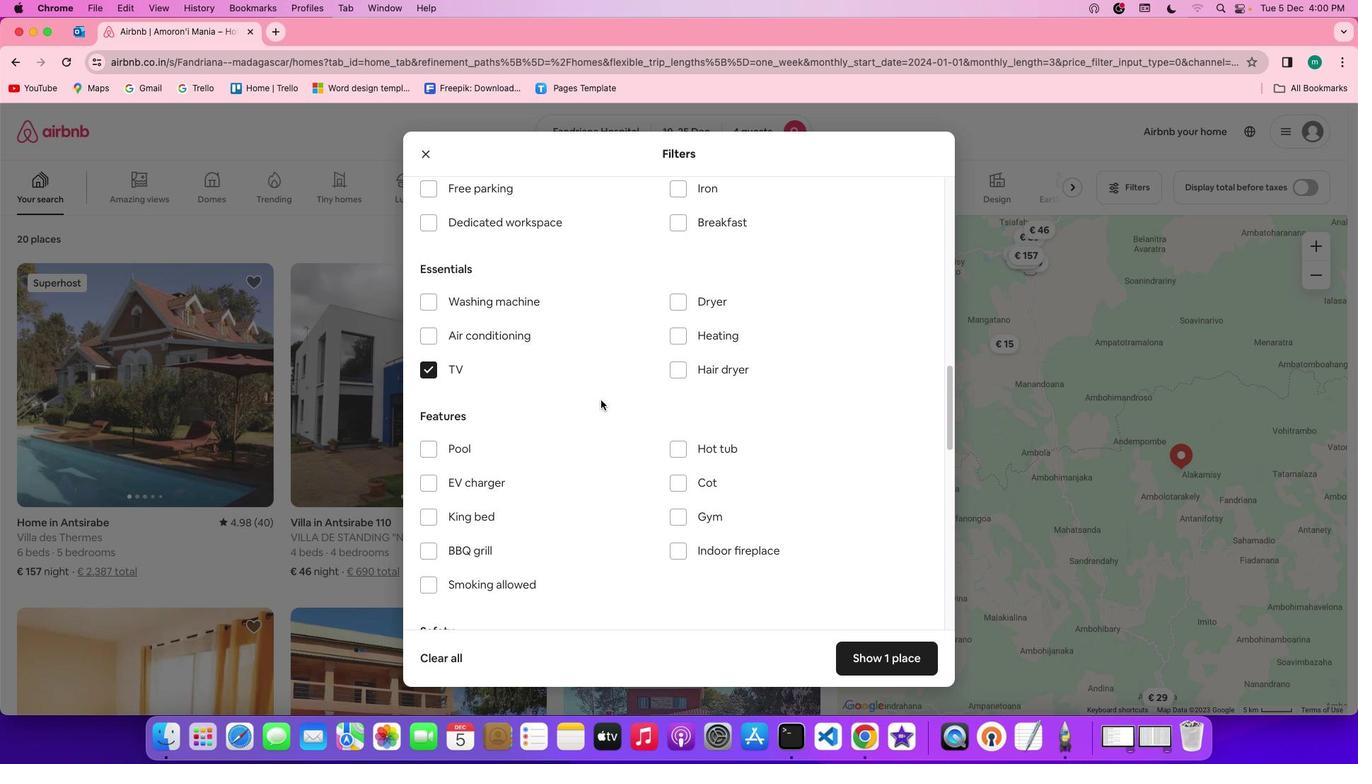 
Action: Mouse scrolled (607, 407) with delta (7, 6)
Screenshot: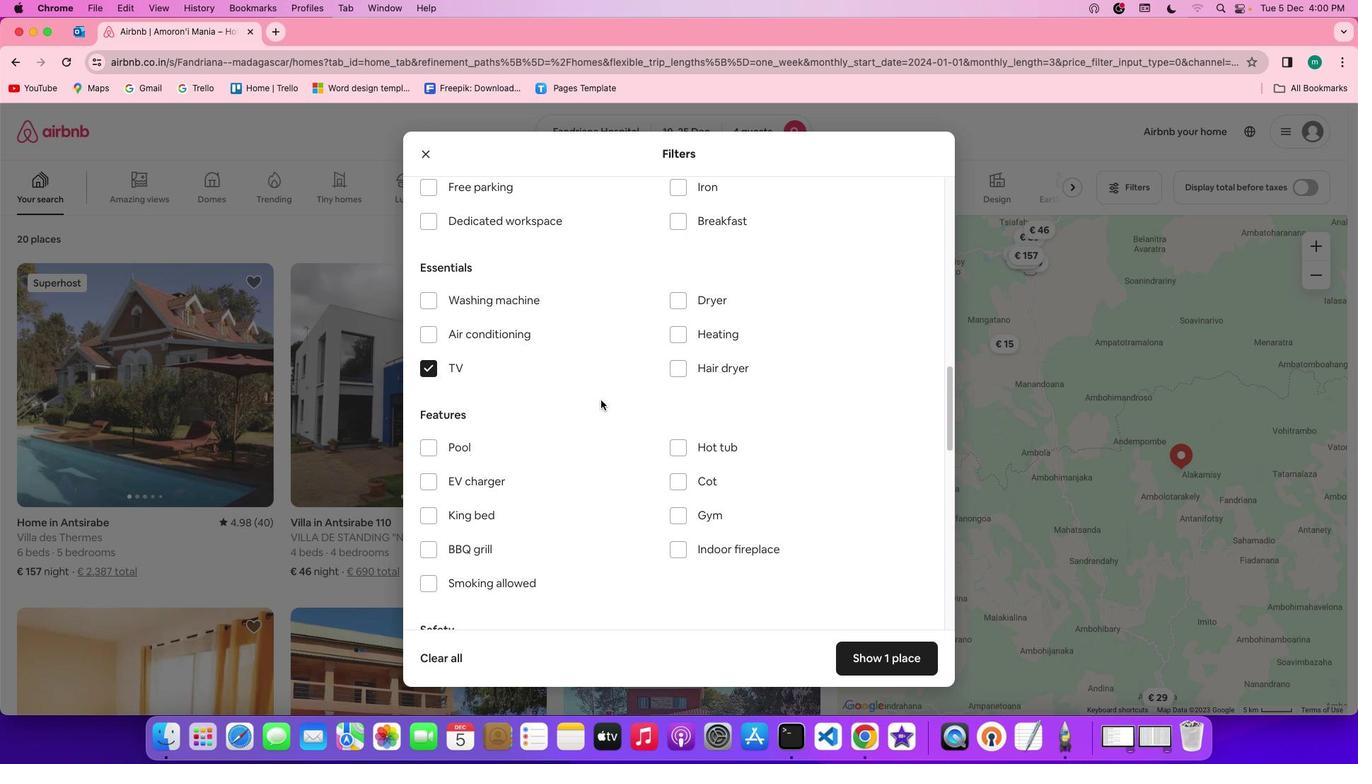 
Action: Mouse scrolled (607, 407) with delta (7, 6)
Screenshot: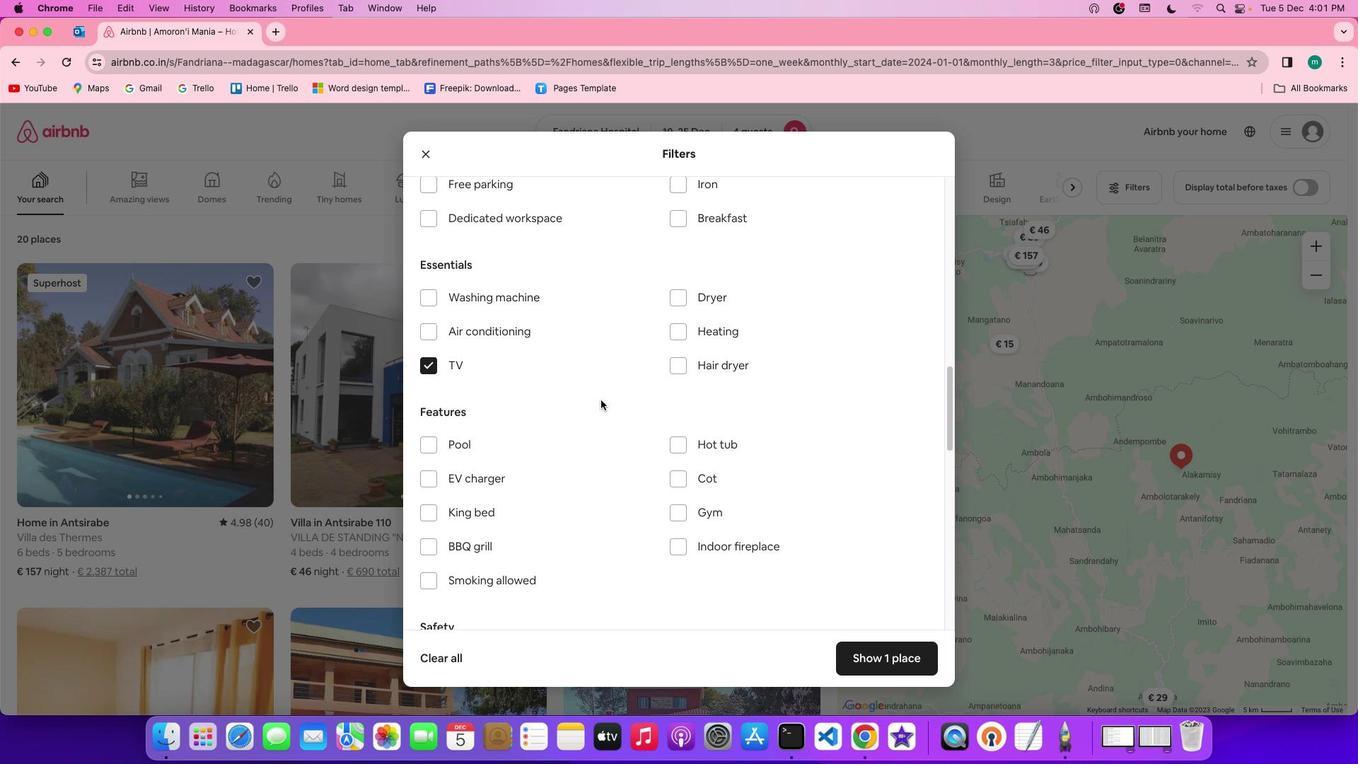 
Action: Mouse moved to (541, 326)
Screenshot: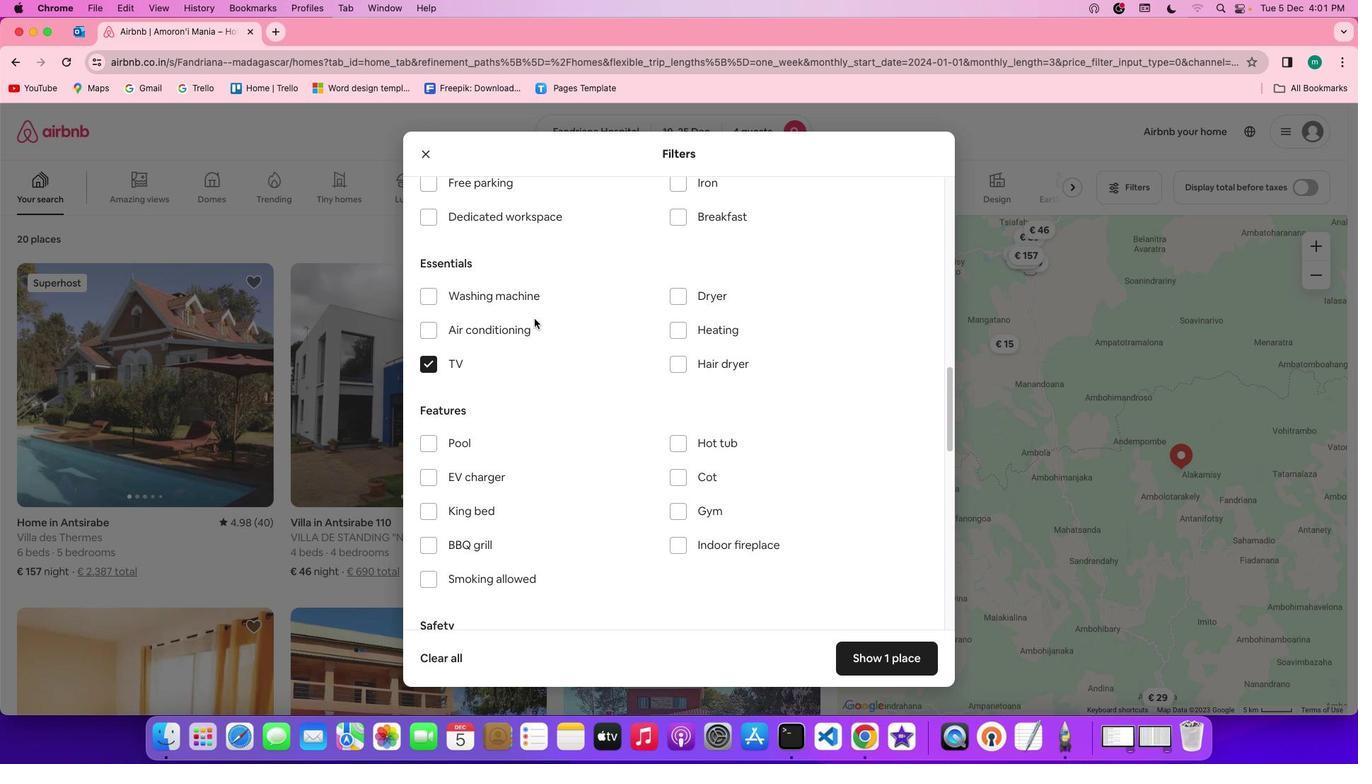 
Action: Mouse scrolled (541, 326) with delta (7, 7)
Screenshot: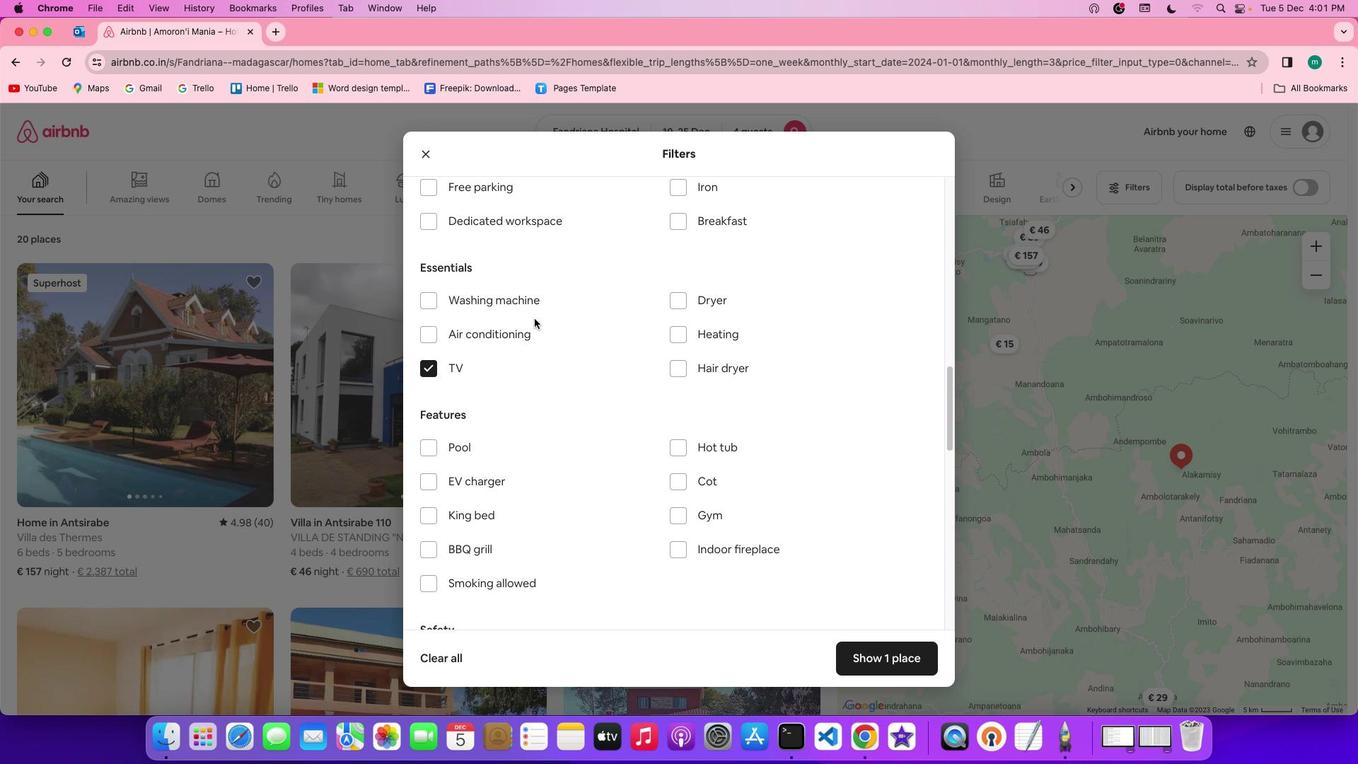 
Action: Mouse scrolled (541, 326) with delta (7, 7)
Screenshot: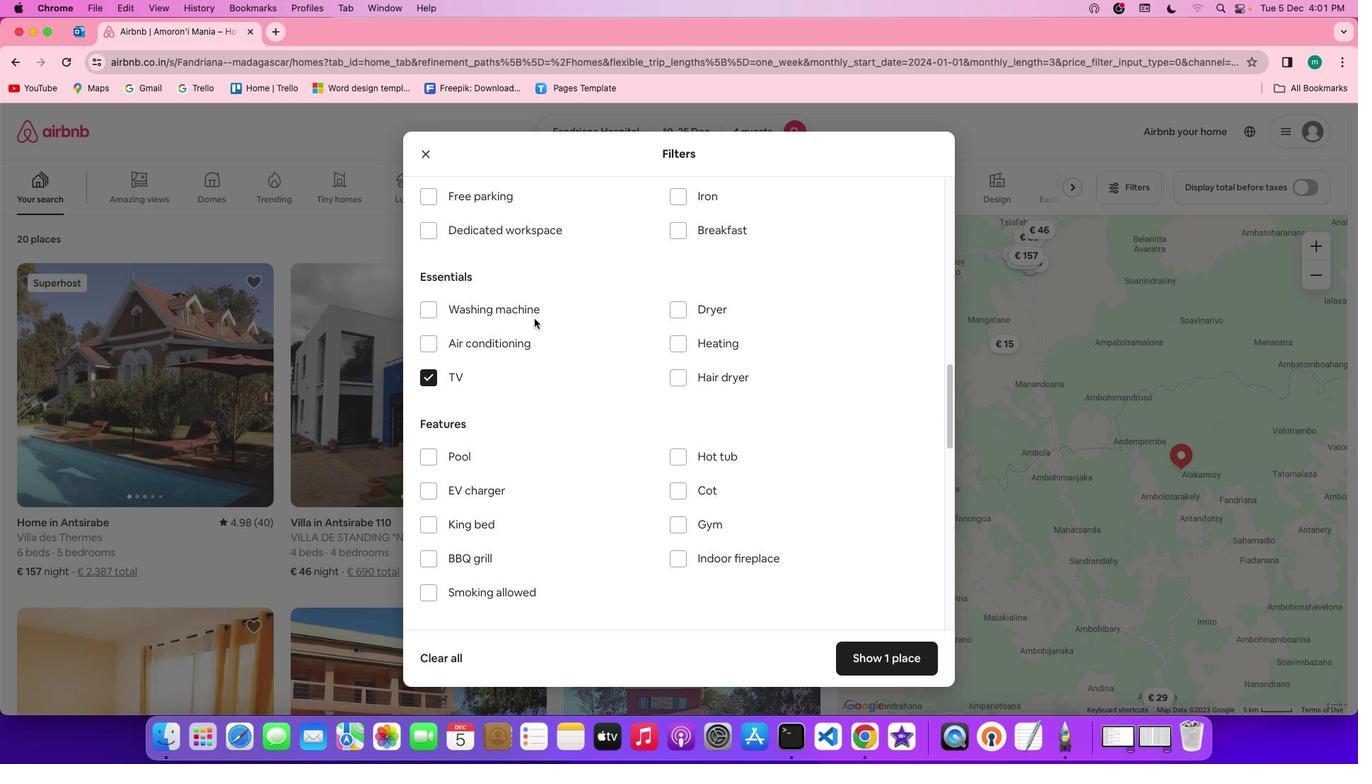 
Action: Mouse scrolled (541, 326) with delta (7, 7)
Screenshot: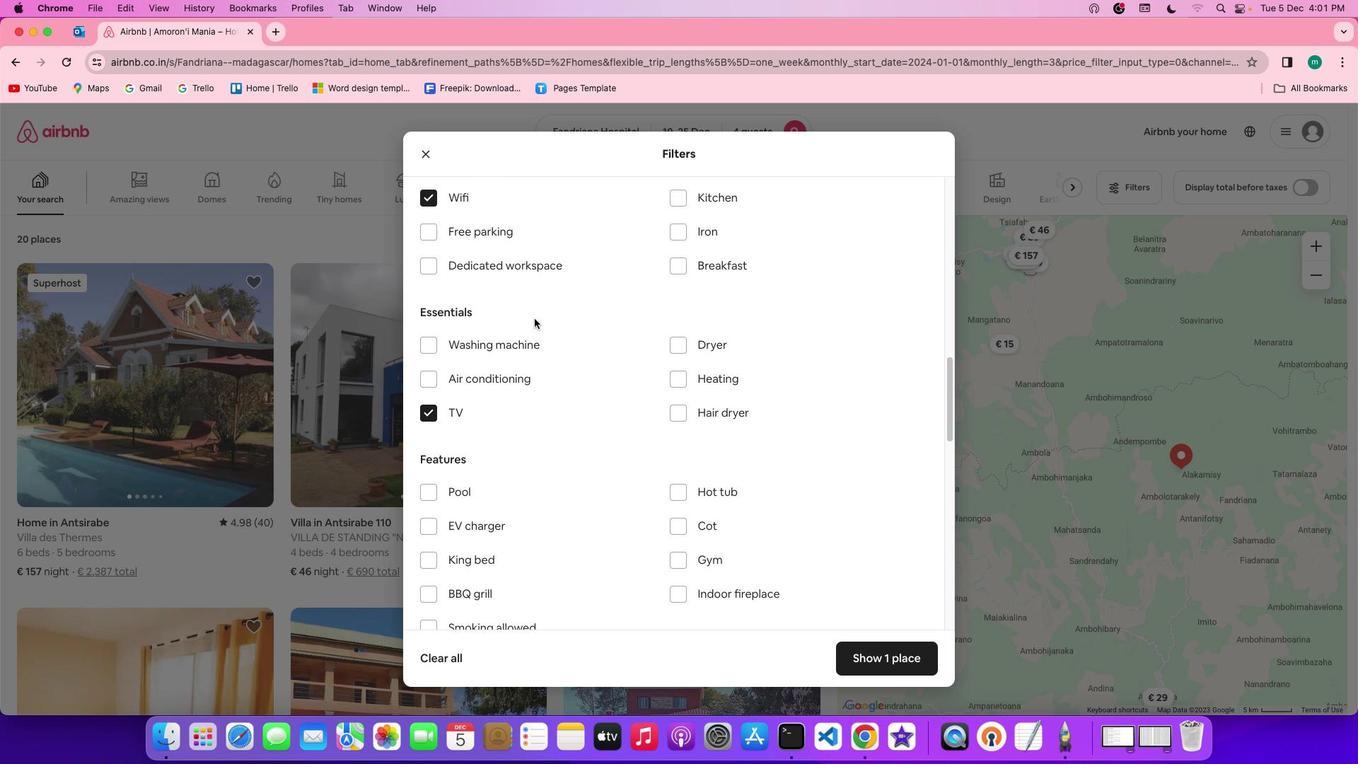 
Action: Mouse moved to (434, 255)
Screenshot: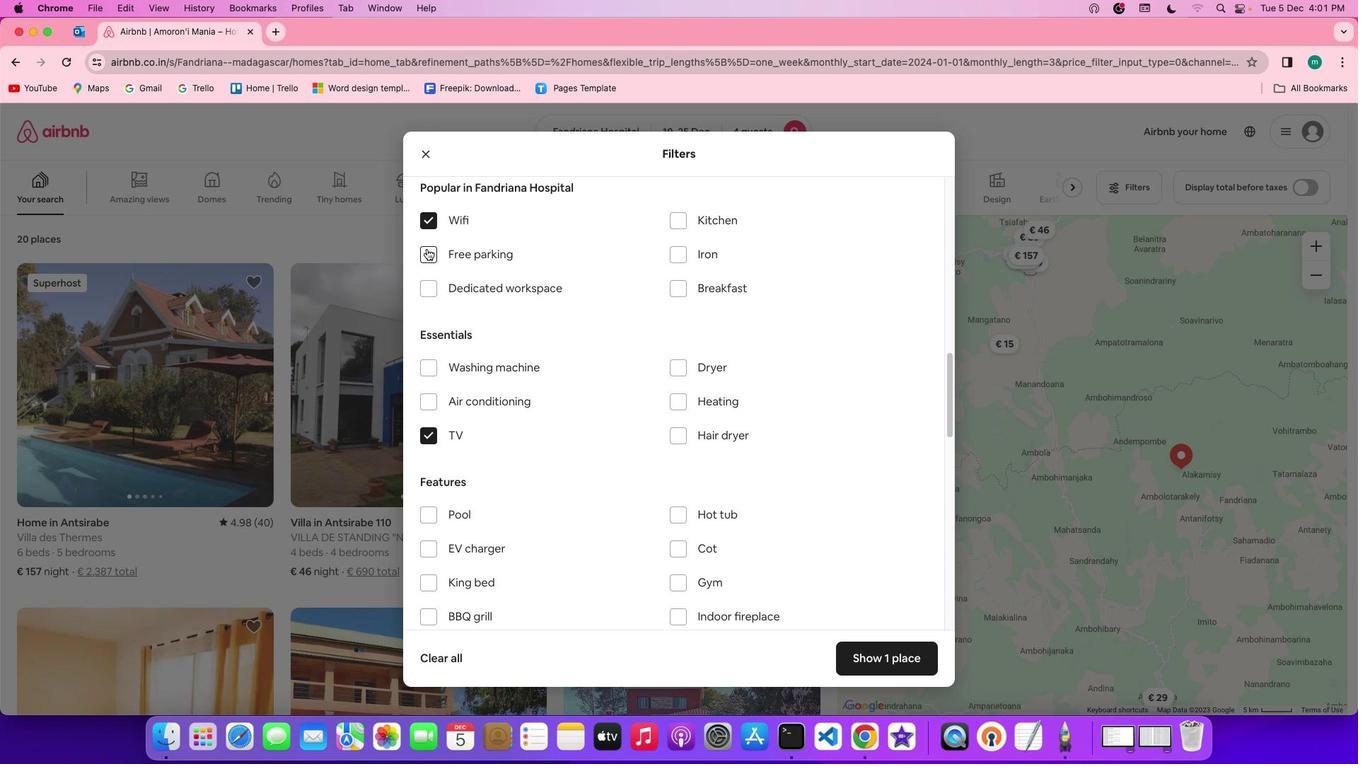 
Action: Mouse pressed left at (434, 255)
Screenshot: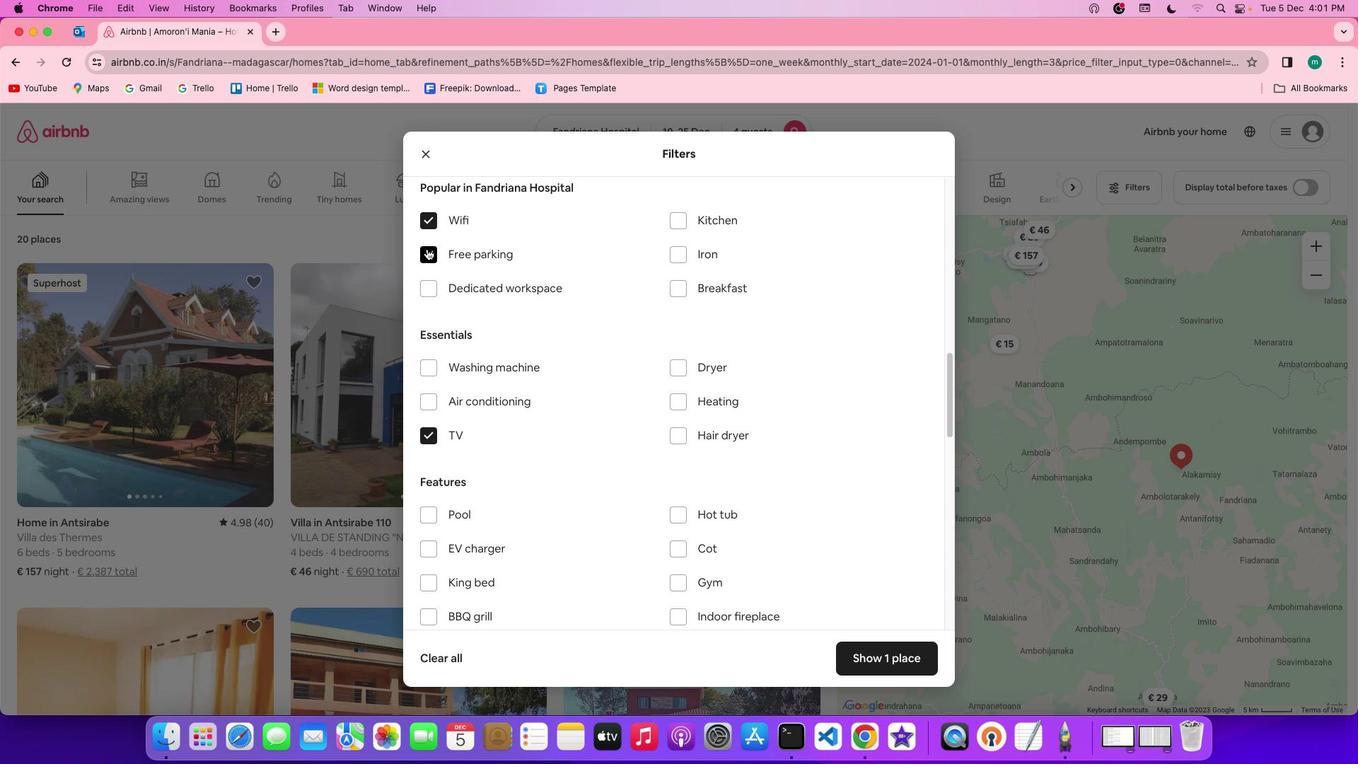 
Action: Mouse moved to (583, 391)
Screenshot: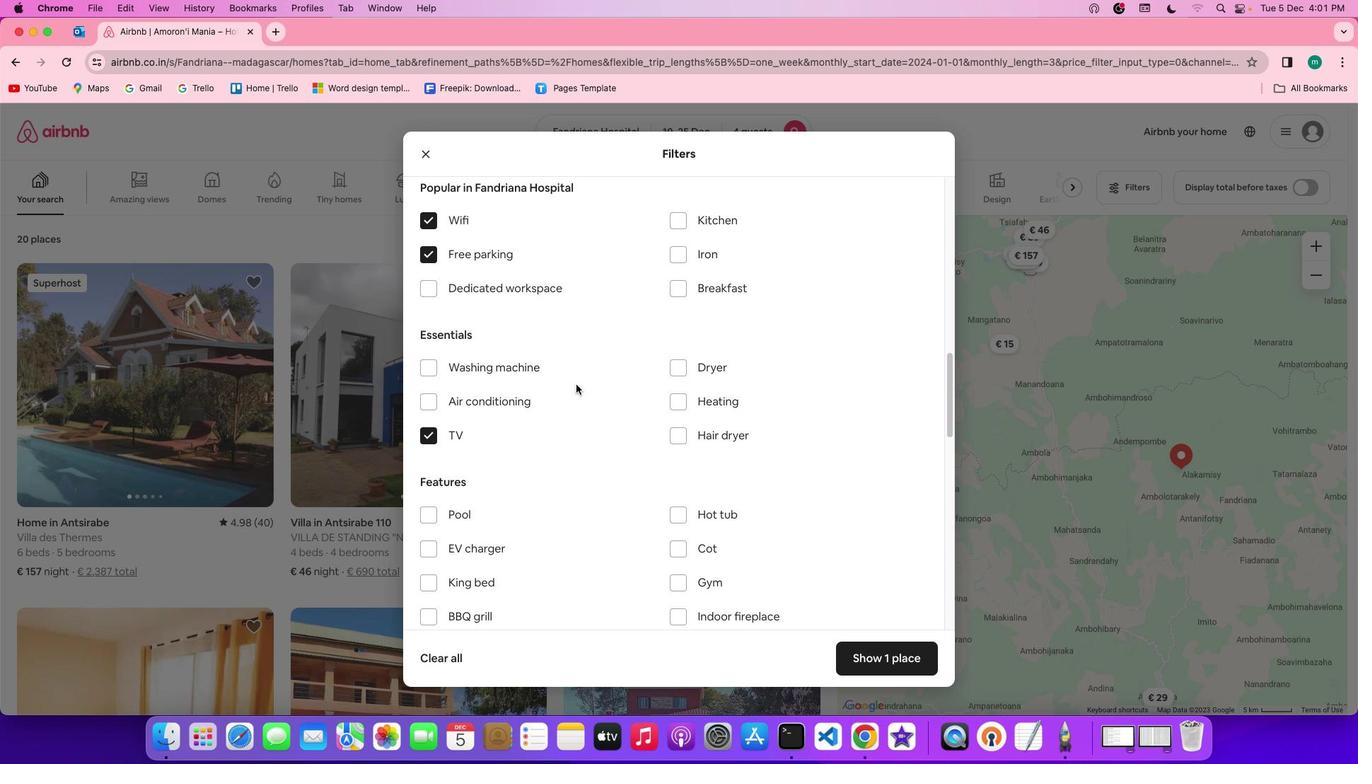 
Action: Mouse scrolled (583, 391) with delta (7, 6)
Screenshot: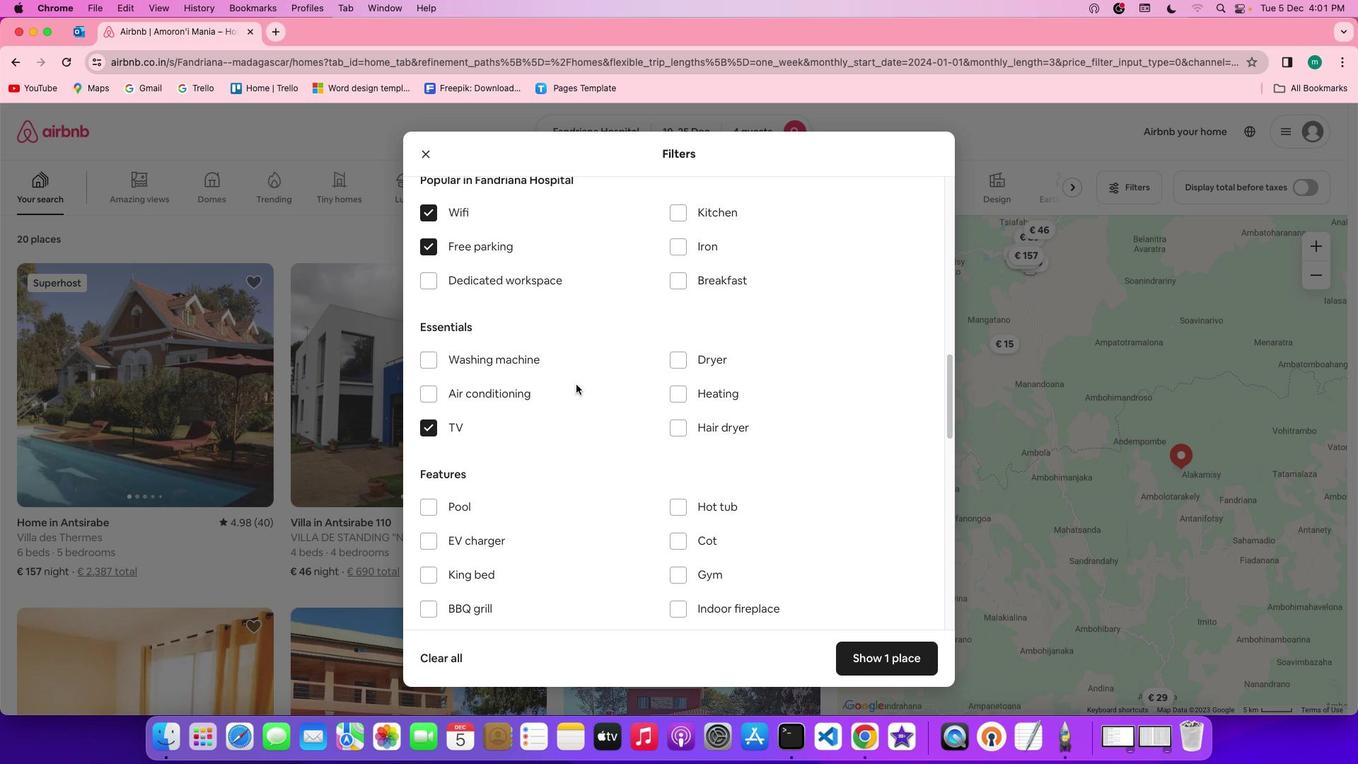 
Action: Mouse scrolled (583, 391) with delta (7, 6)
Screenshot: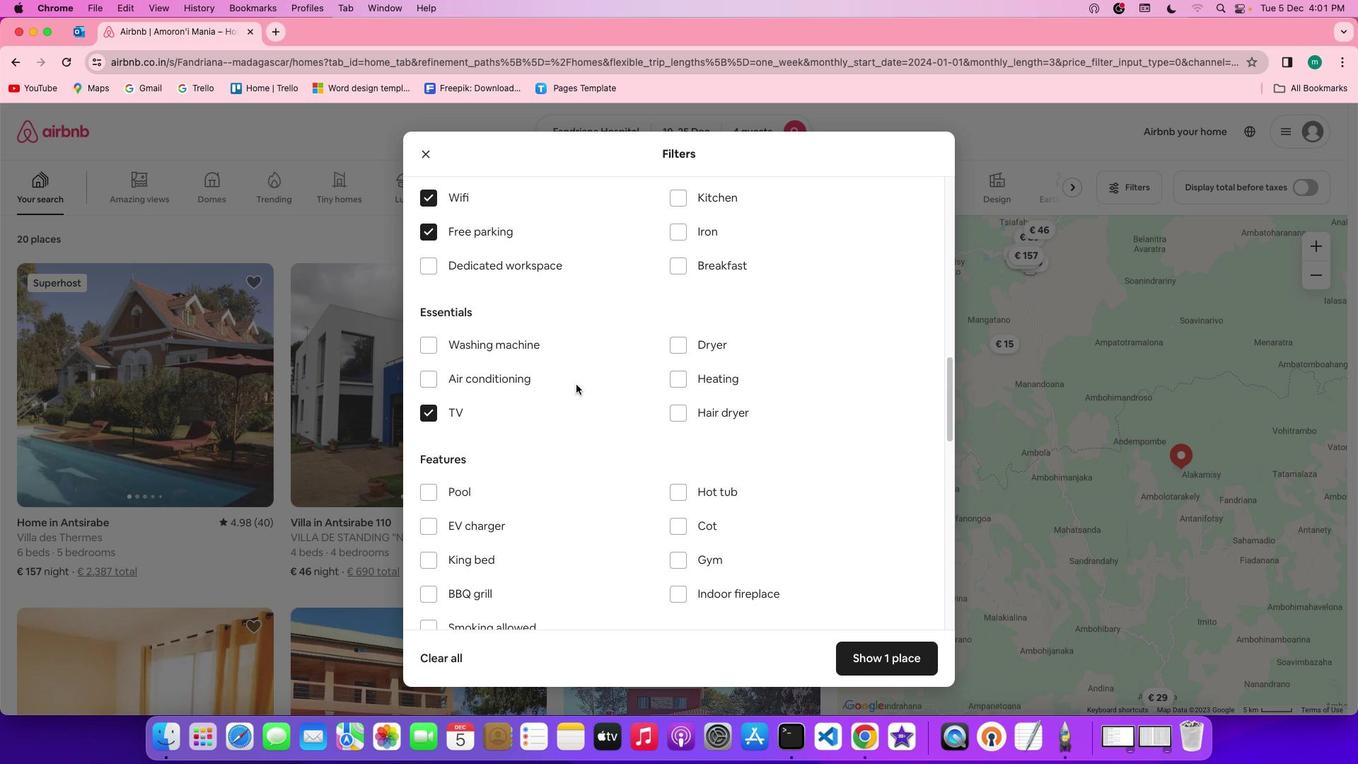 
Action: Mouse scrolled (583, 391) with delta (7, 5)
Screenshot: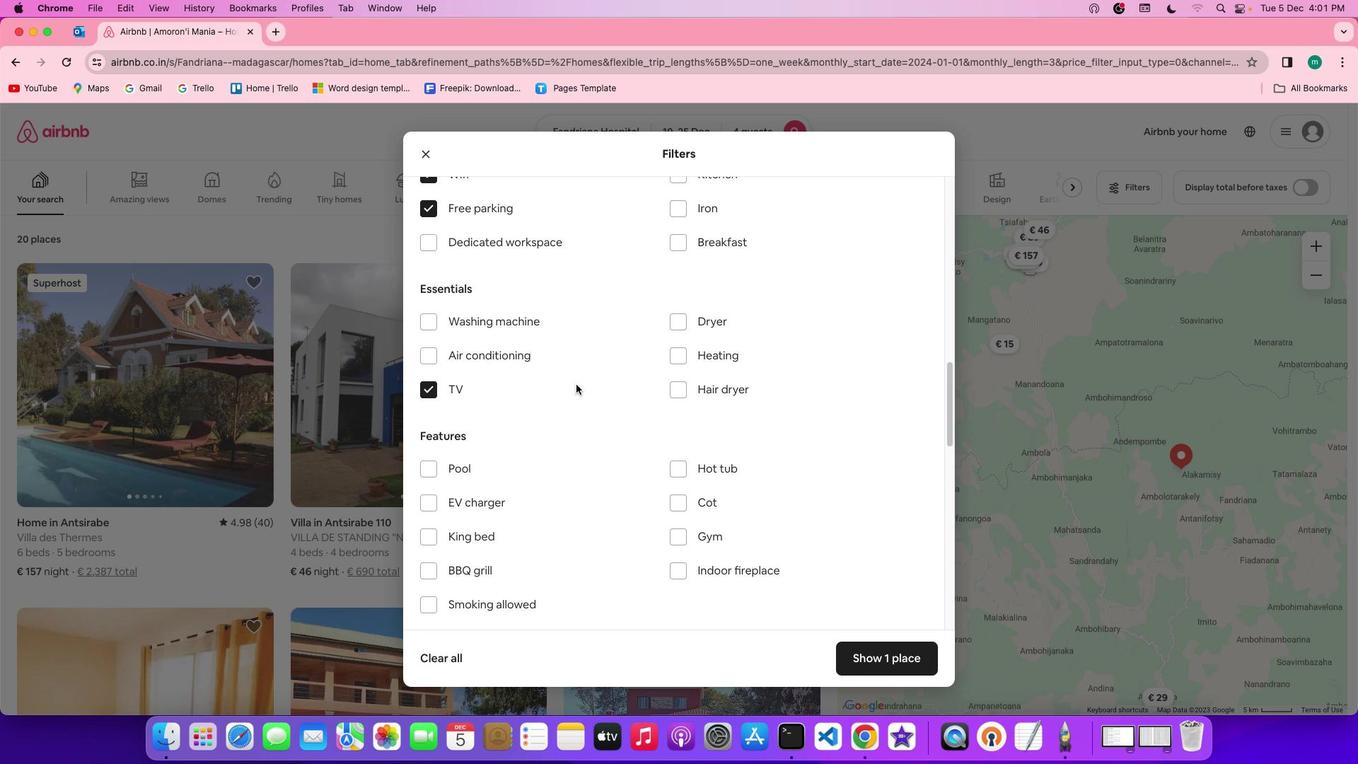 
Action: Mouse scrolled (583, 391) with delta (7, 6)
Screenshot: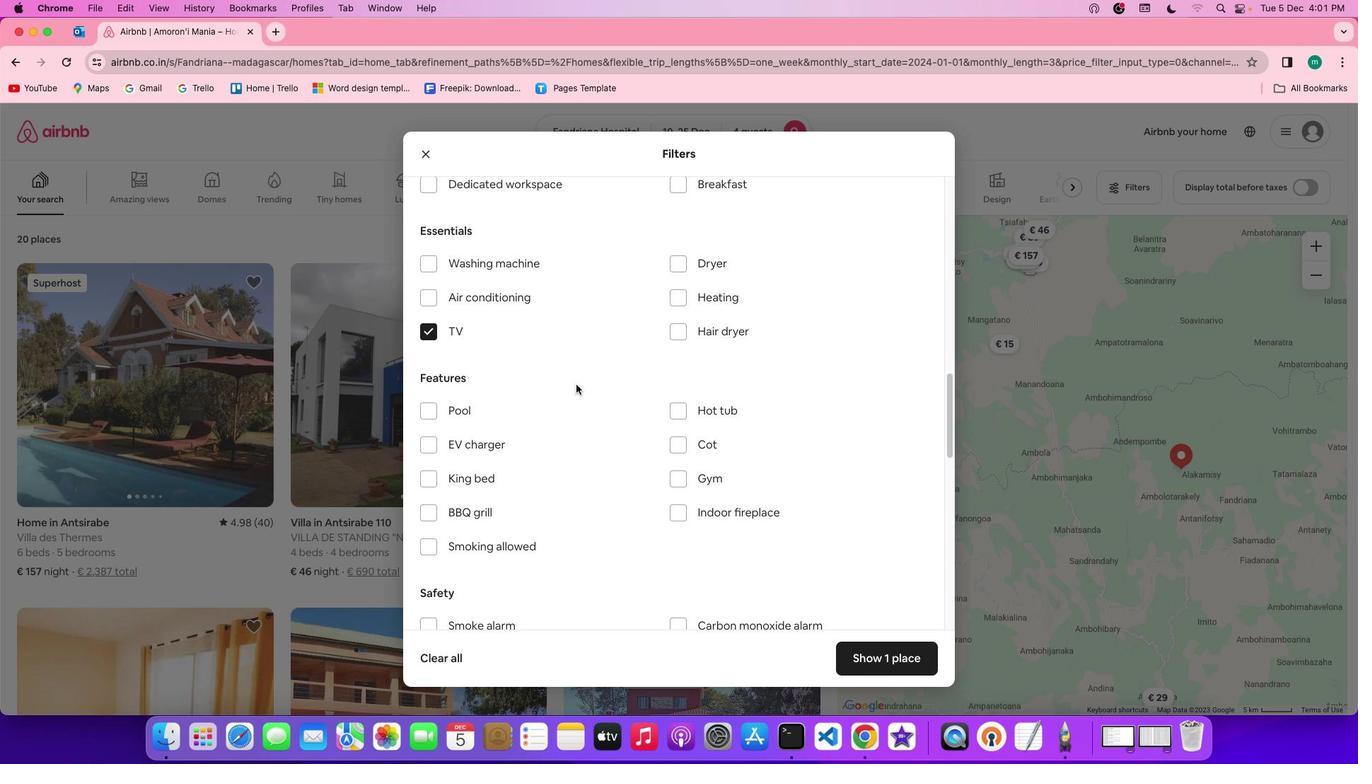 
Action: Mouse scrolled (583, 391) with delta (7, 6)
Screenshot: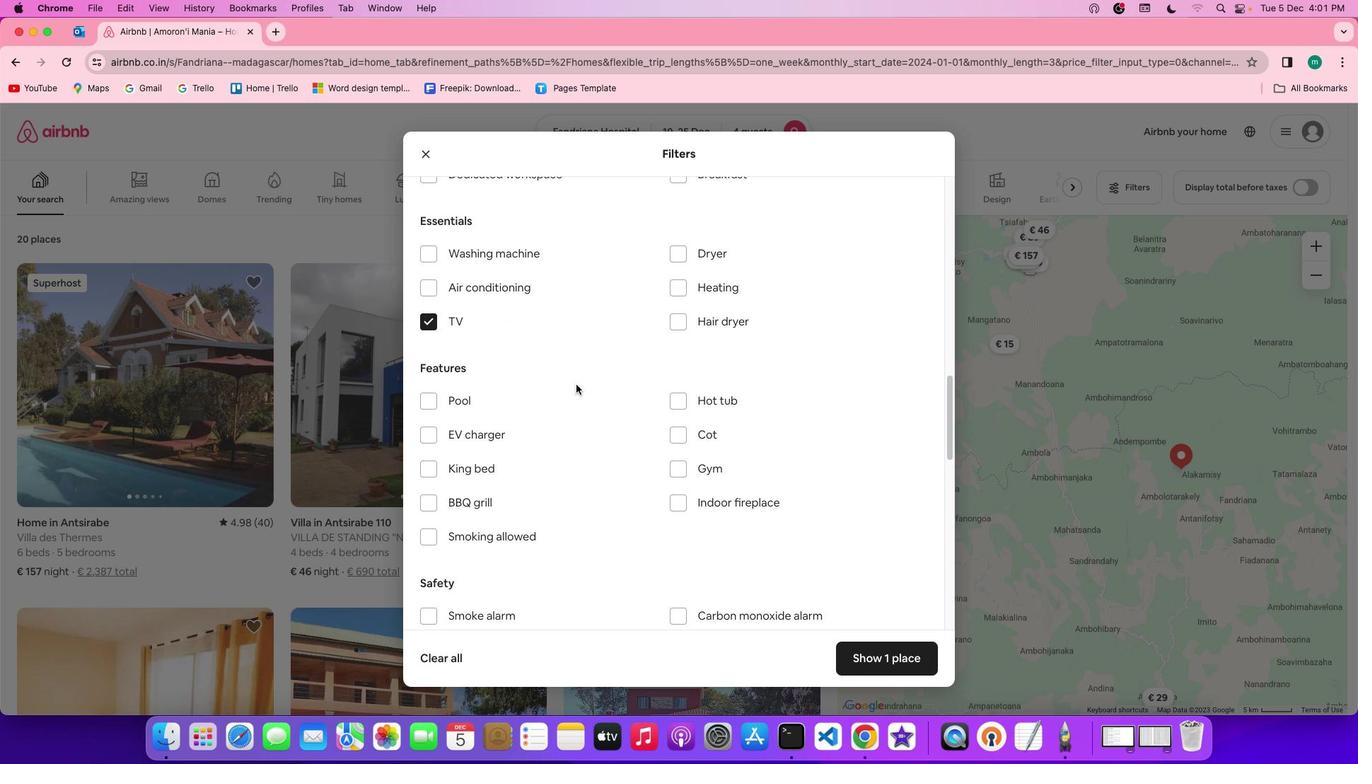 
Action: Mouse scrolled (583, 391) with delta (7, 6)
Screenshot: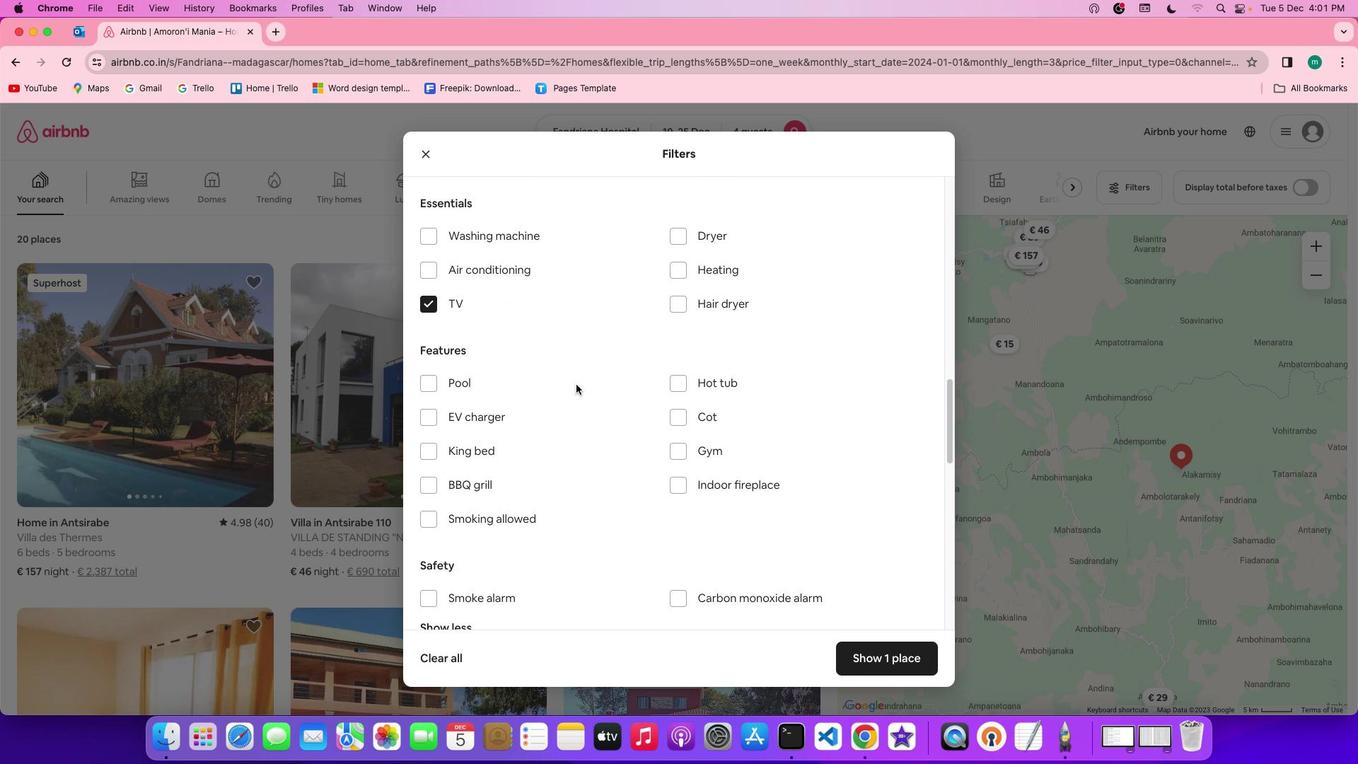 
Action: Mouse moved to (691, 438)
Screenshot: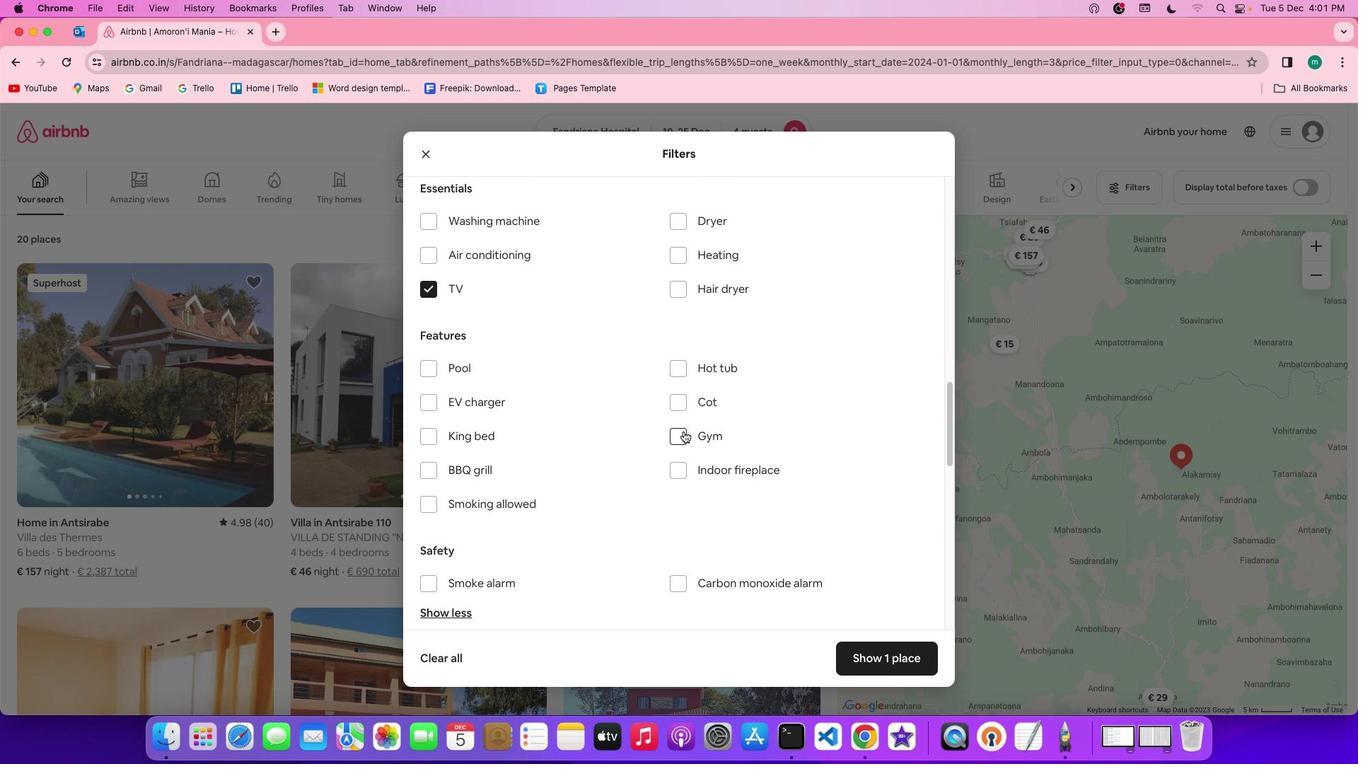 
Action: Mouse pressed left at (691, 438)
Screenshot: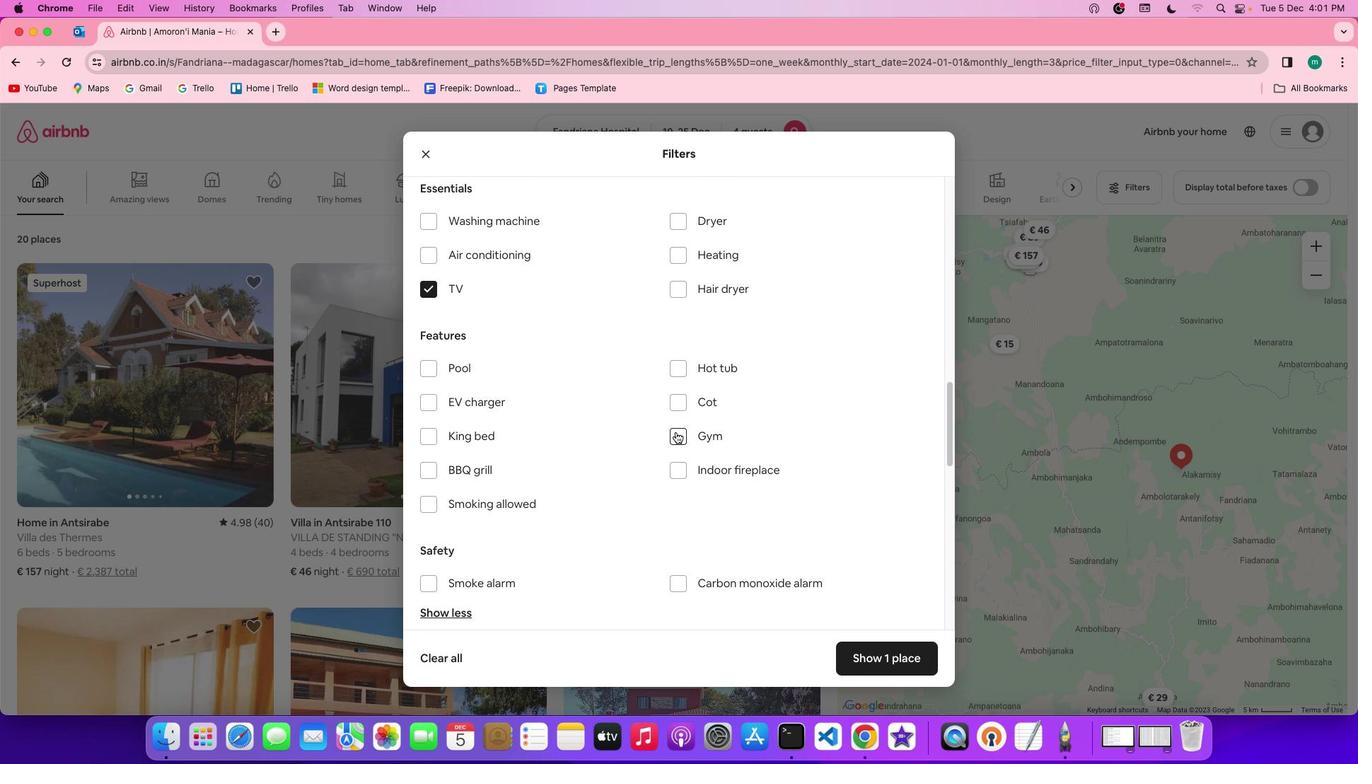 
Action: Mouse moved to (644, 435)
Screenshot: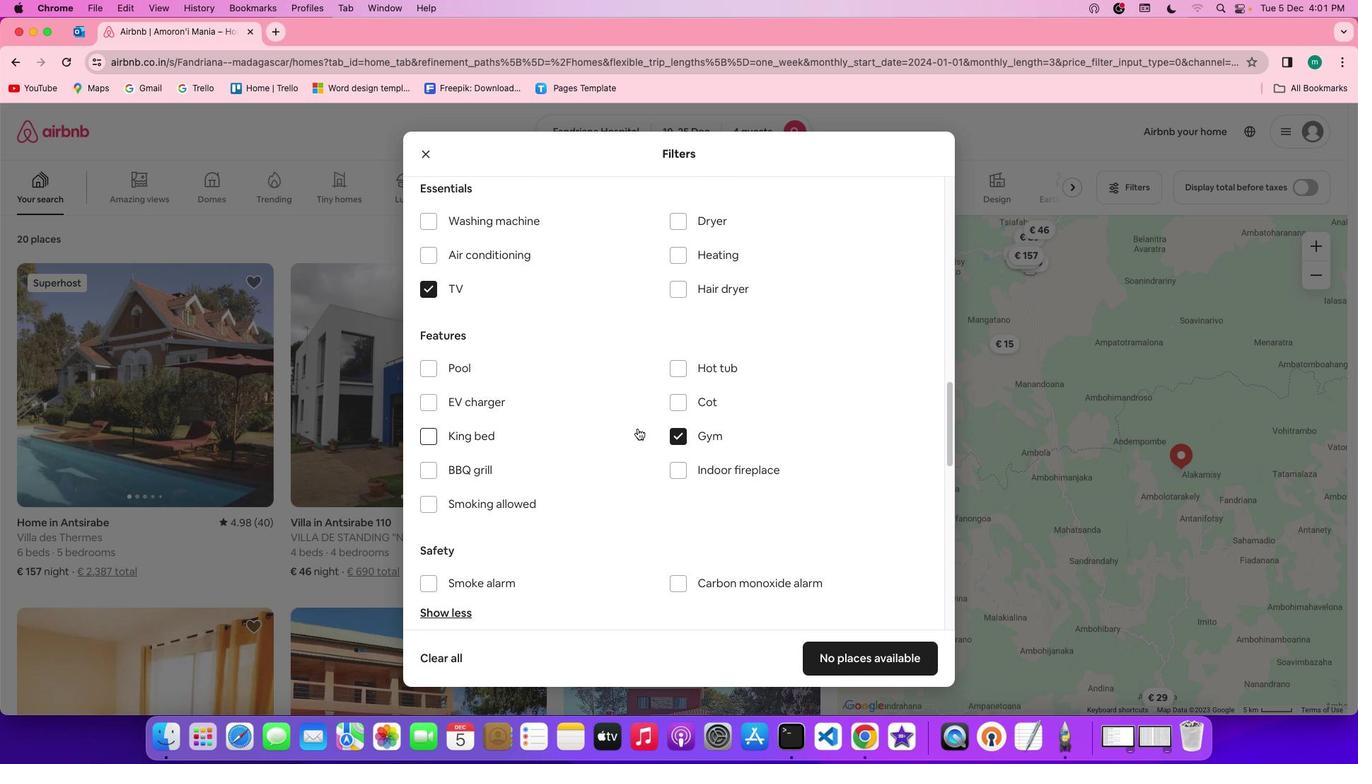 
Action: Mouse scrolled (644, 435) with delta (7, 6)
Screenshot: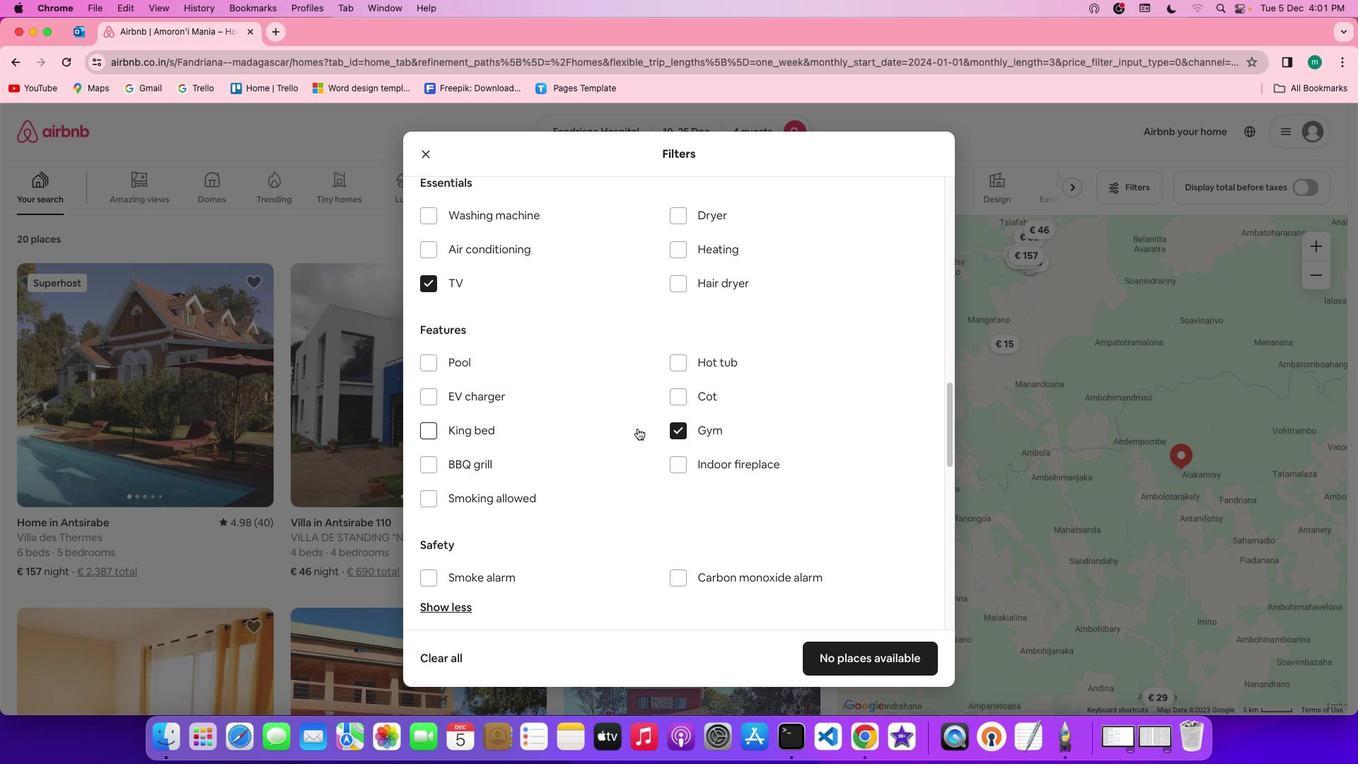 
Action: Mouse scrolled (644, 435) with delta (7, 6)
Screenshot: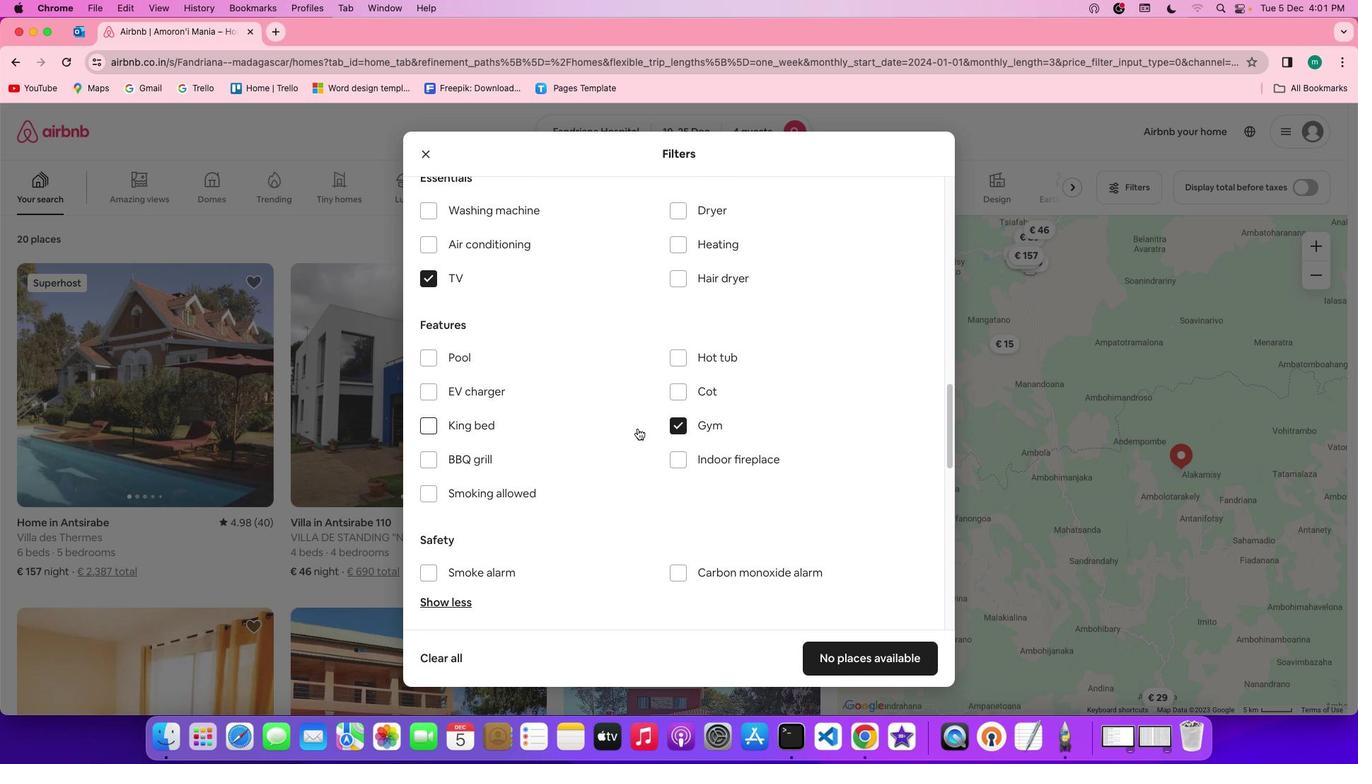 
Action: Mouse scrolled (644, 435) with delta (7, 7)
Screenshot: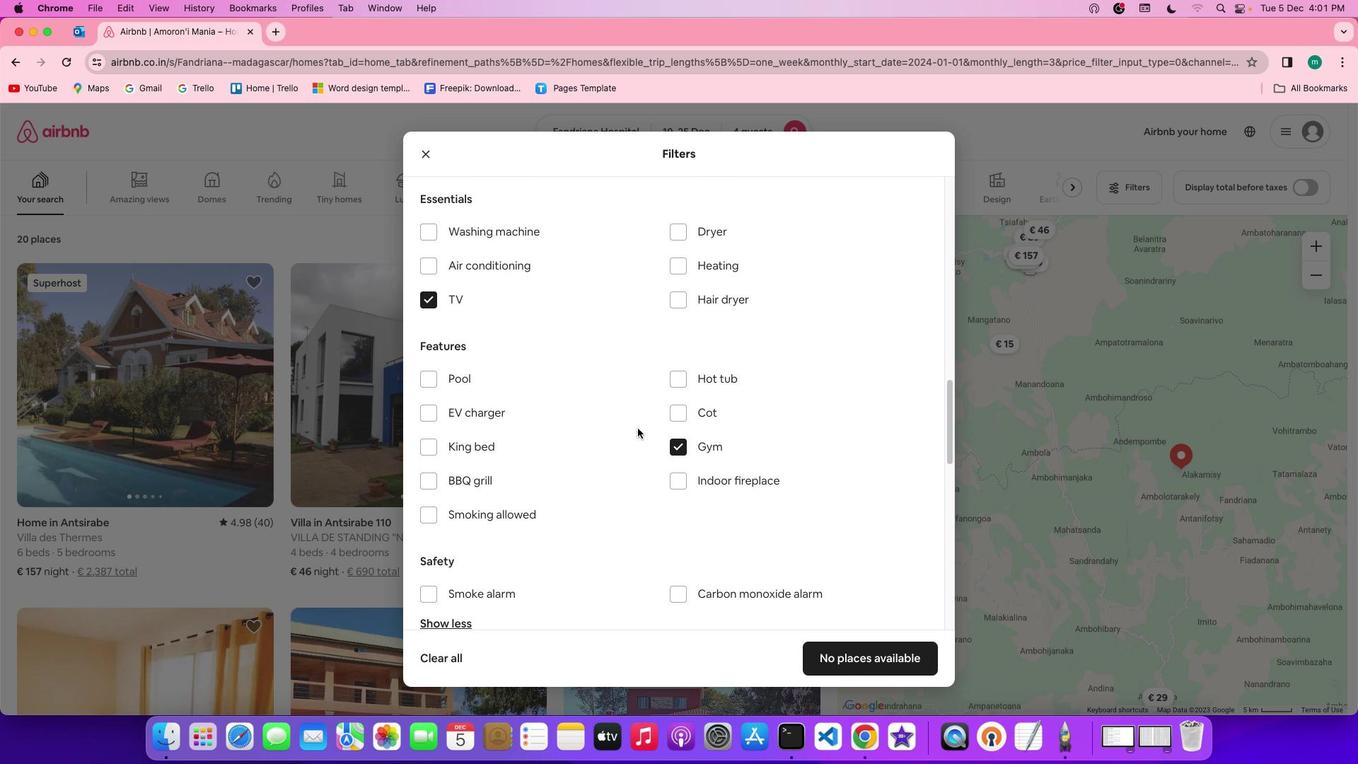 
Action: Mouse scrolled (644, 435) with delta (7, 7)
Screenshot: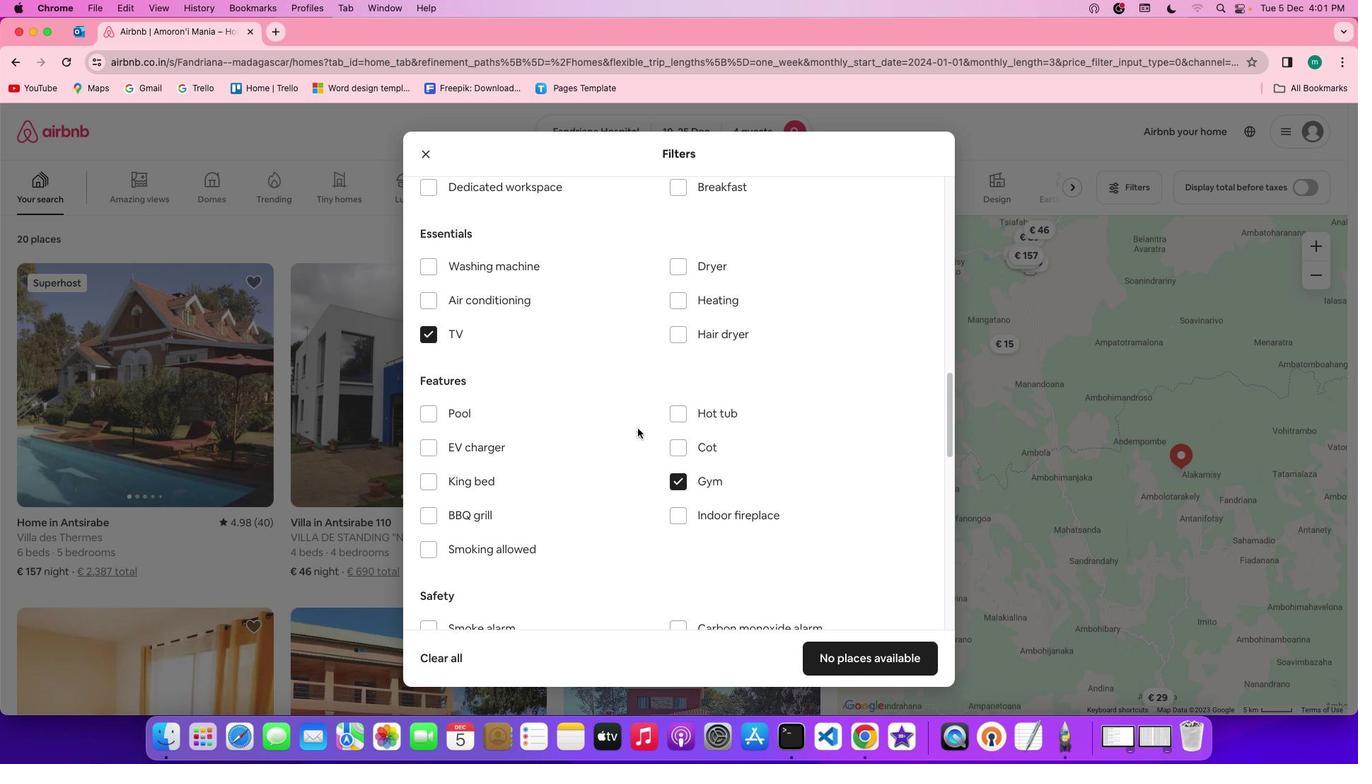 
Action: Mouse scrolled (644, 435) with delta (7, 9)
Screenshot: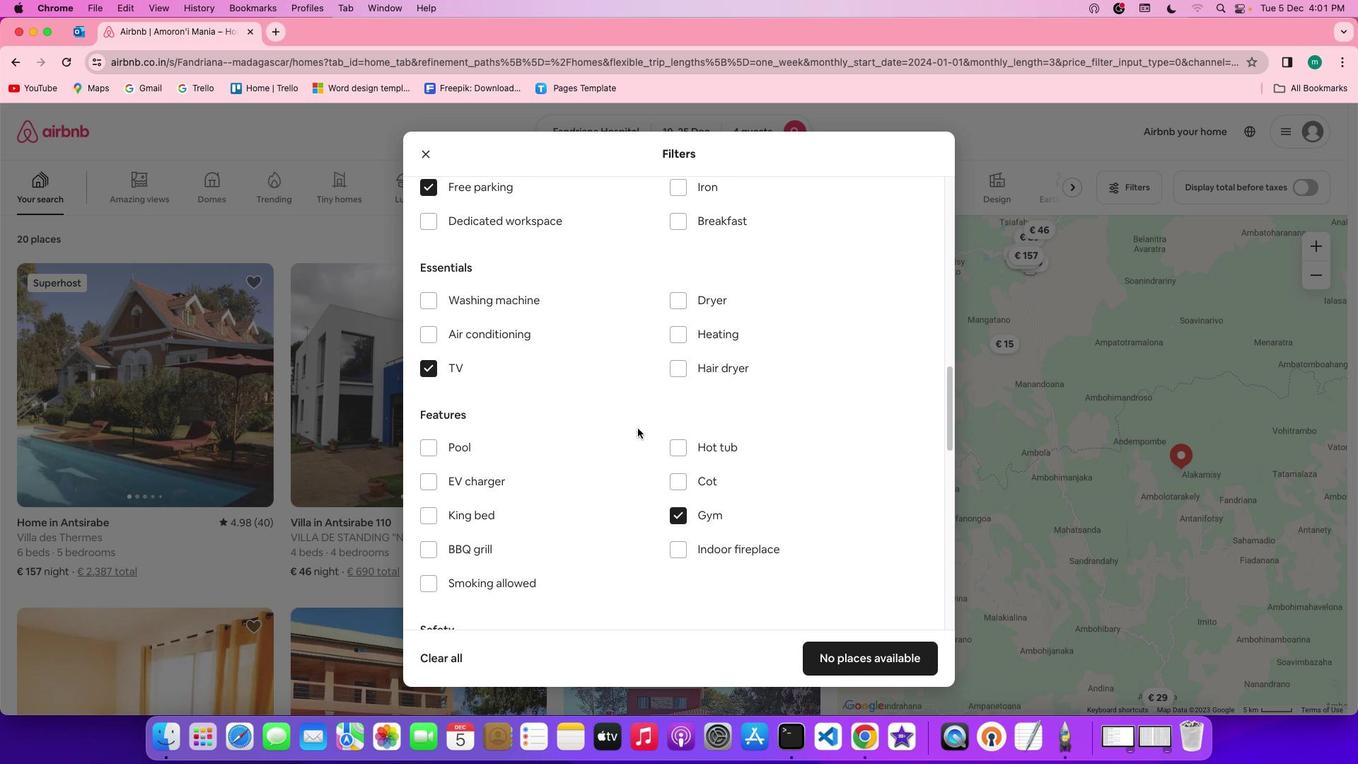 
Action: Mouse scrolled (644, 435) with delta (7, 7)
Screenshot: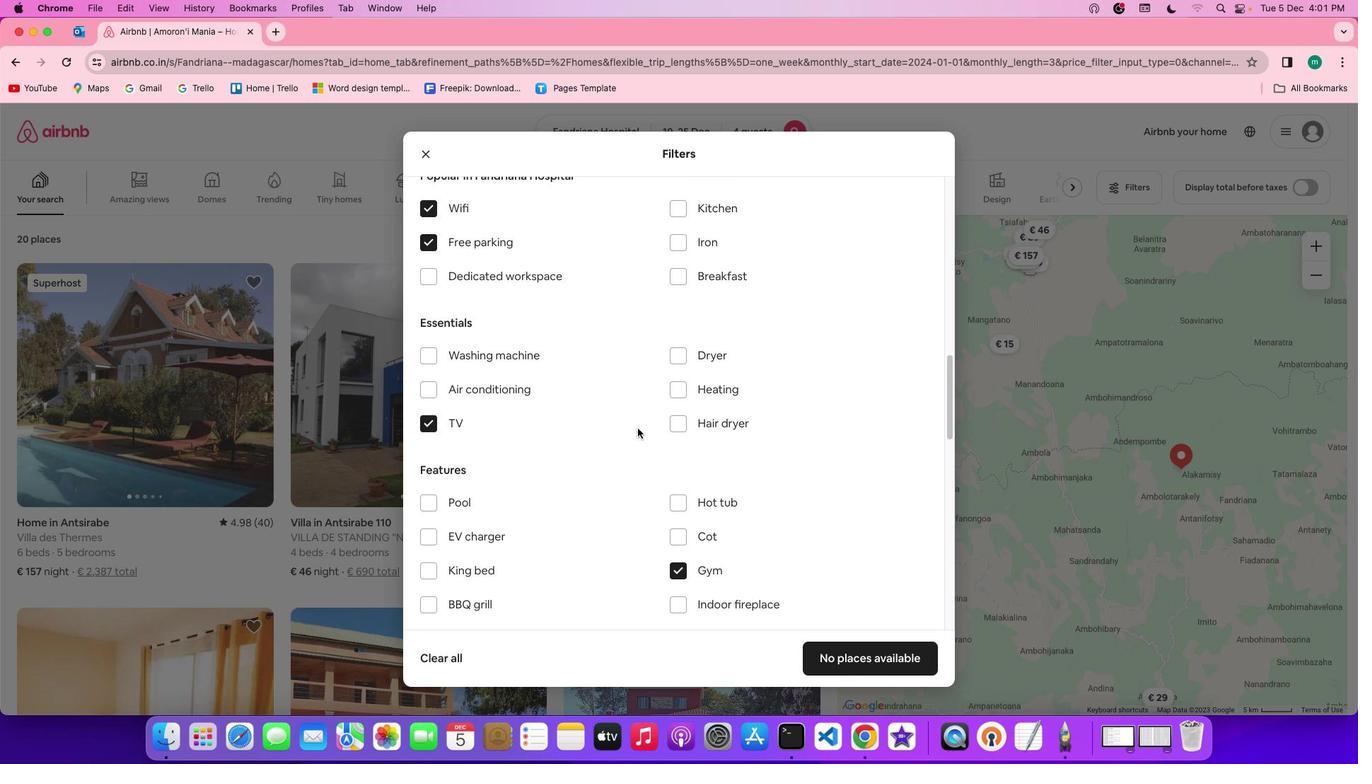 
Action: Mouse scrolled (644, 435) with delta (7, 7)
Screenshot: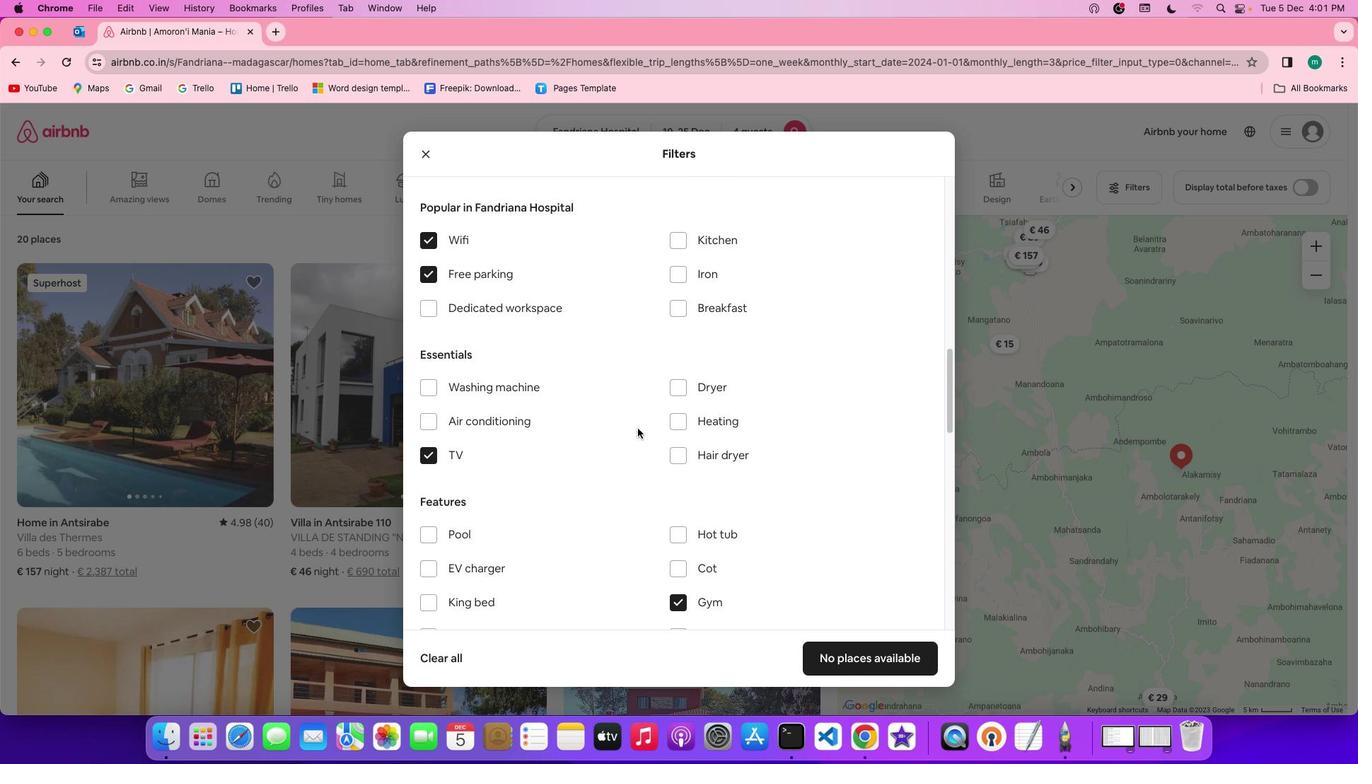 
Action: Mouse scrolled (644, 435) with delta (7, 9)
Screenshot: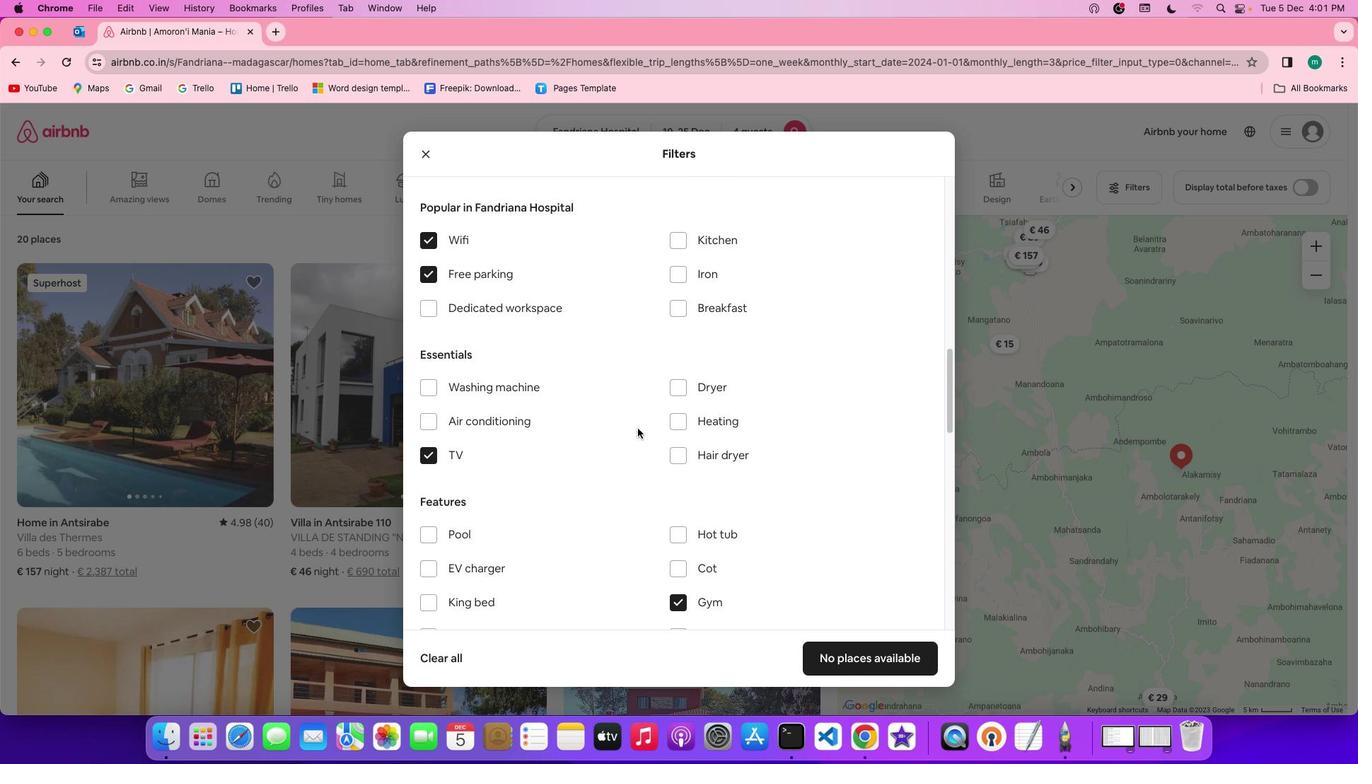 
Action: Mouse moved to (687, 372)
Screenshot: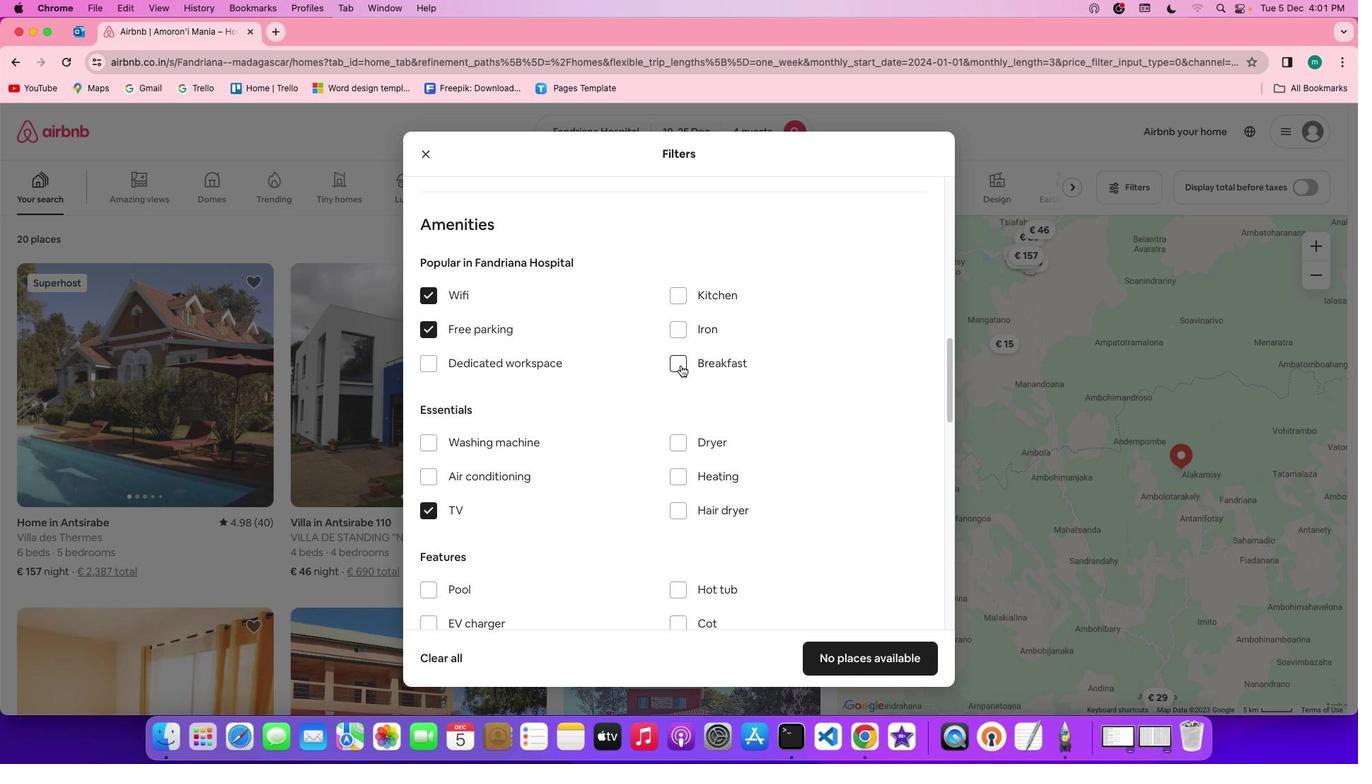 
Action: Mouse pressed left at (687, 372)
Screenshot: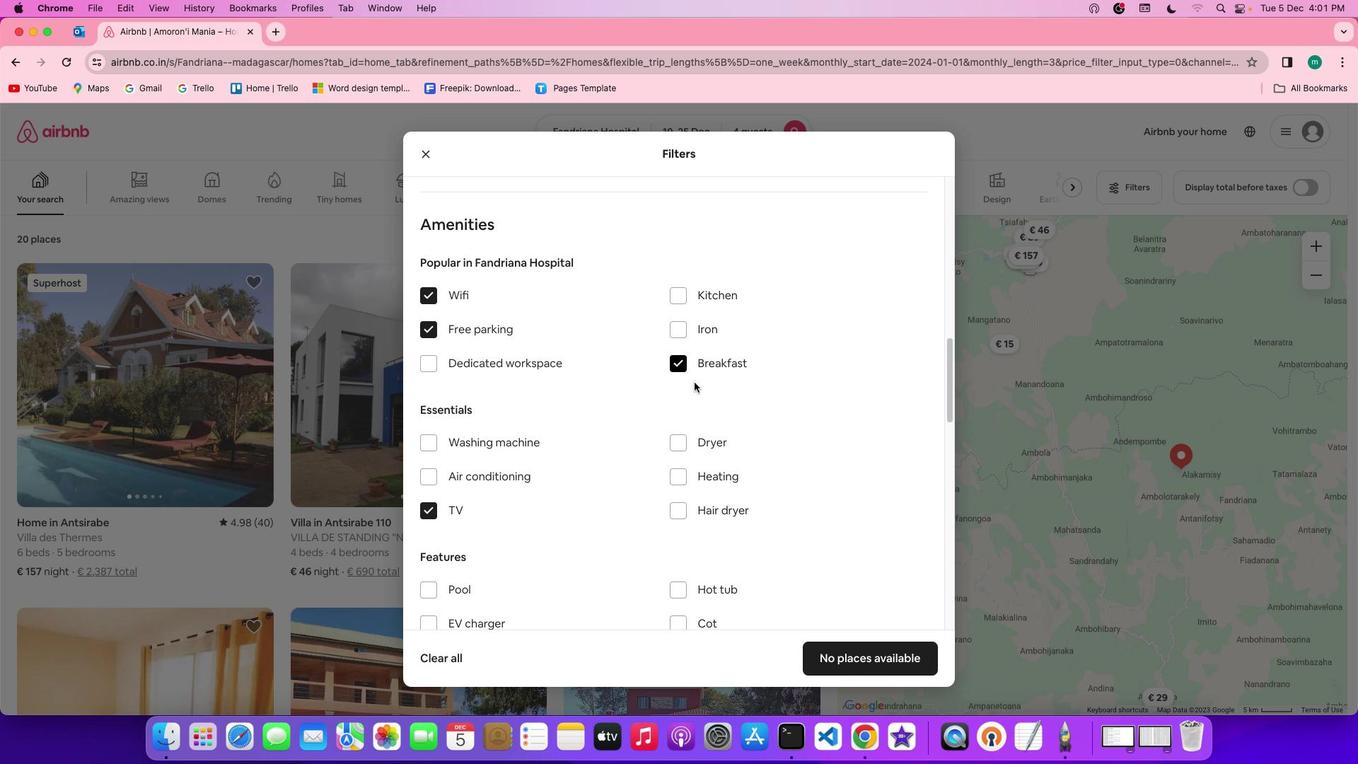 
Action: Mouse moved to (774, 482)
Screenshot: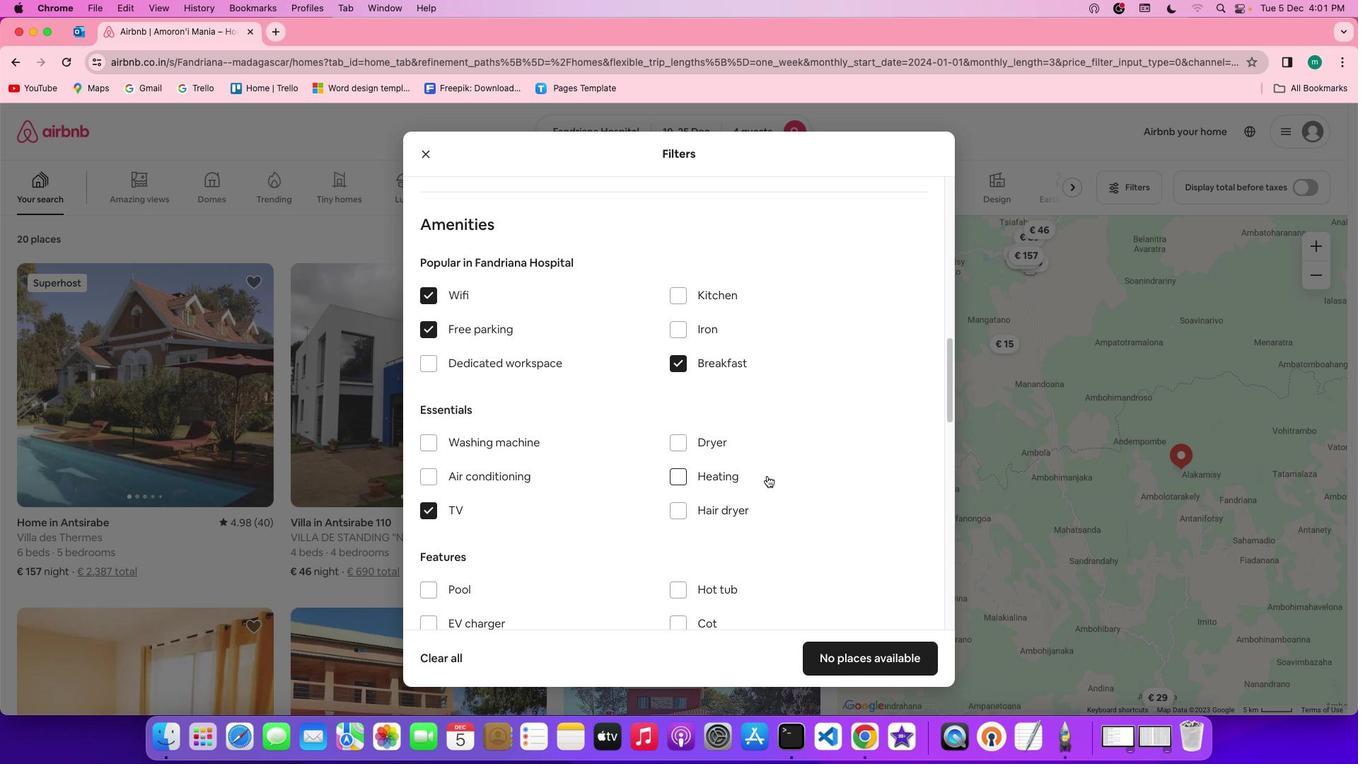 
Action: Mouse scrolled (774, 482) with delta (7, 6)
Screenshot: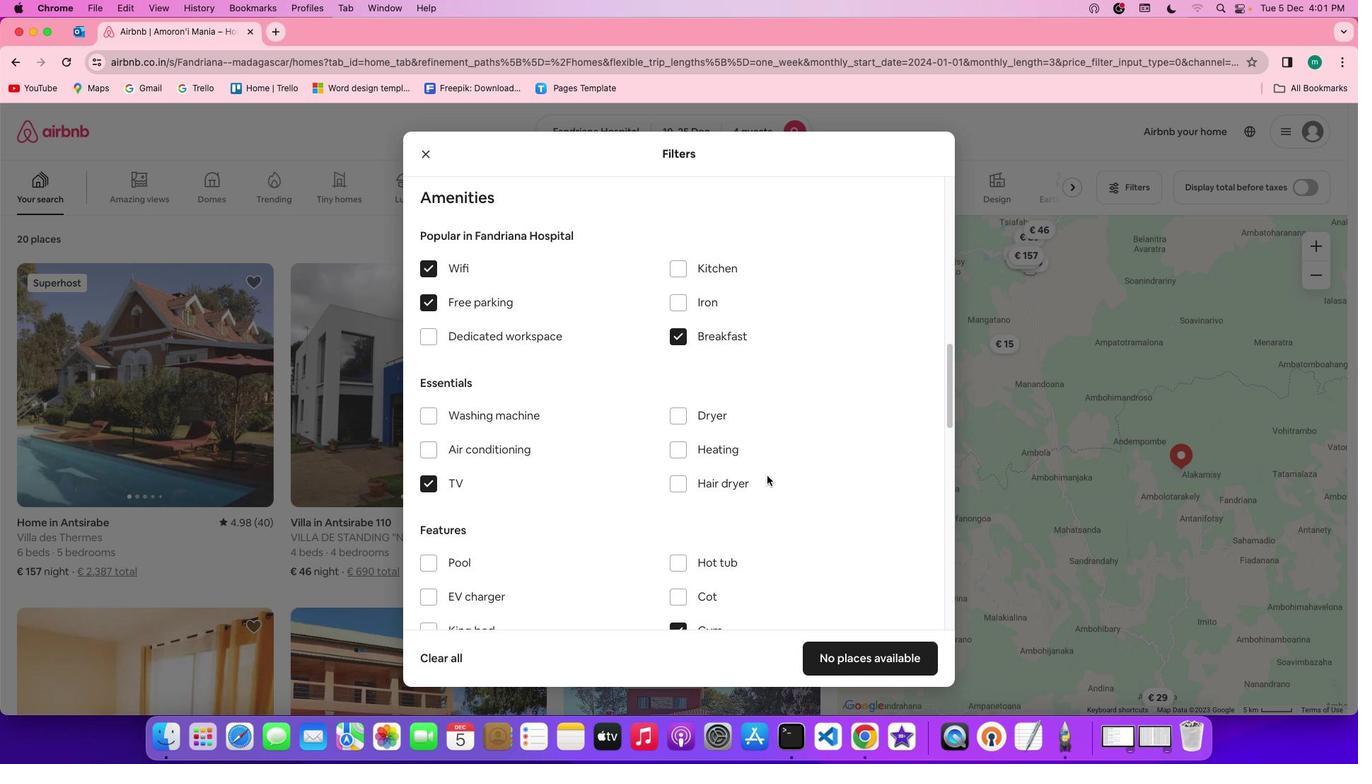 
Action: Mouse scrolled (774, 482) with delta (7, 6)
Screenshot: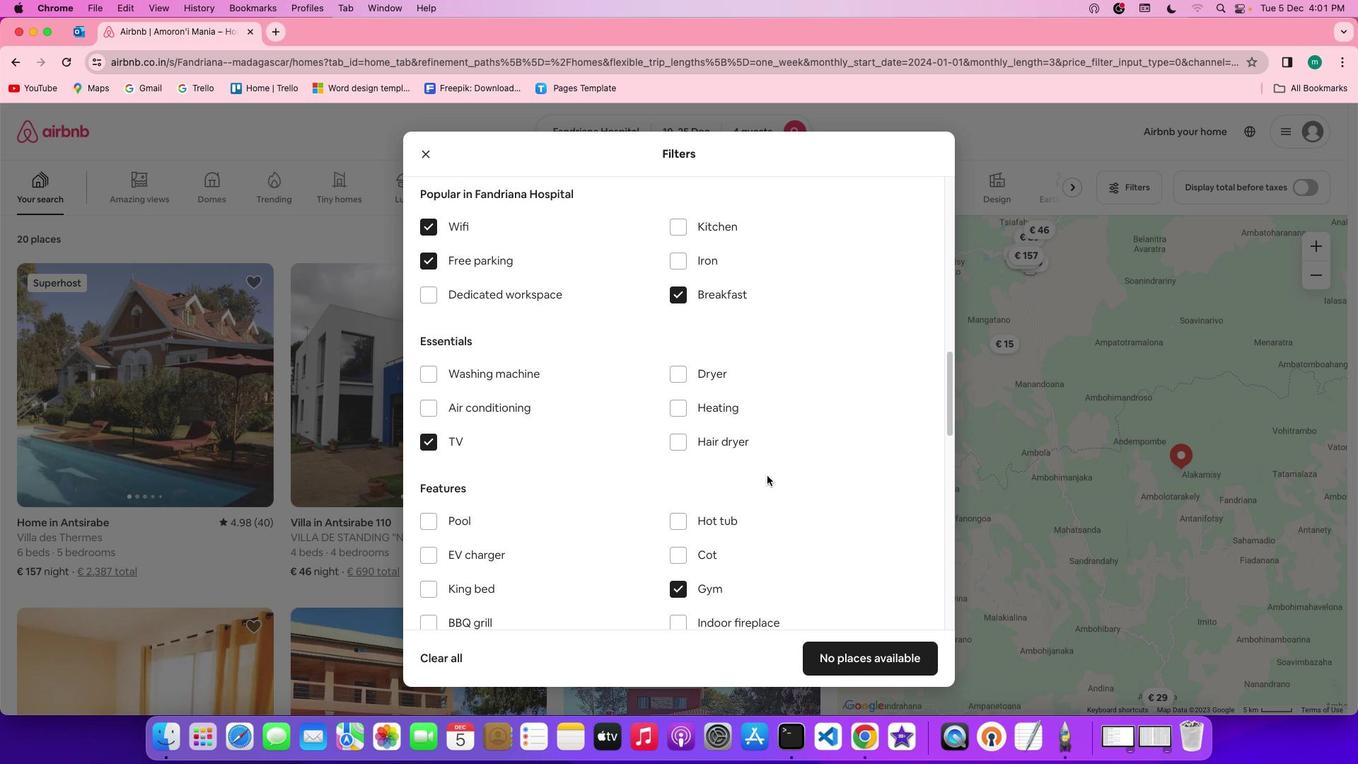
Action: Mouse scrolled (774, 482) with delta (7, 4)
Screenshot: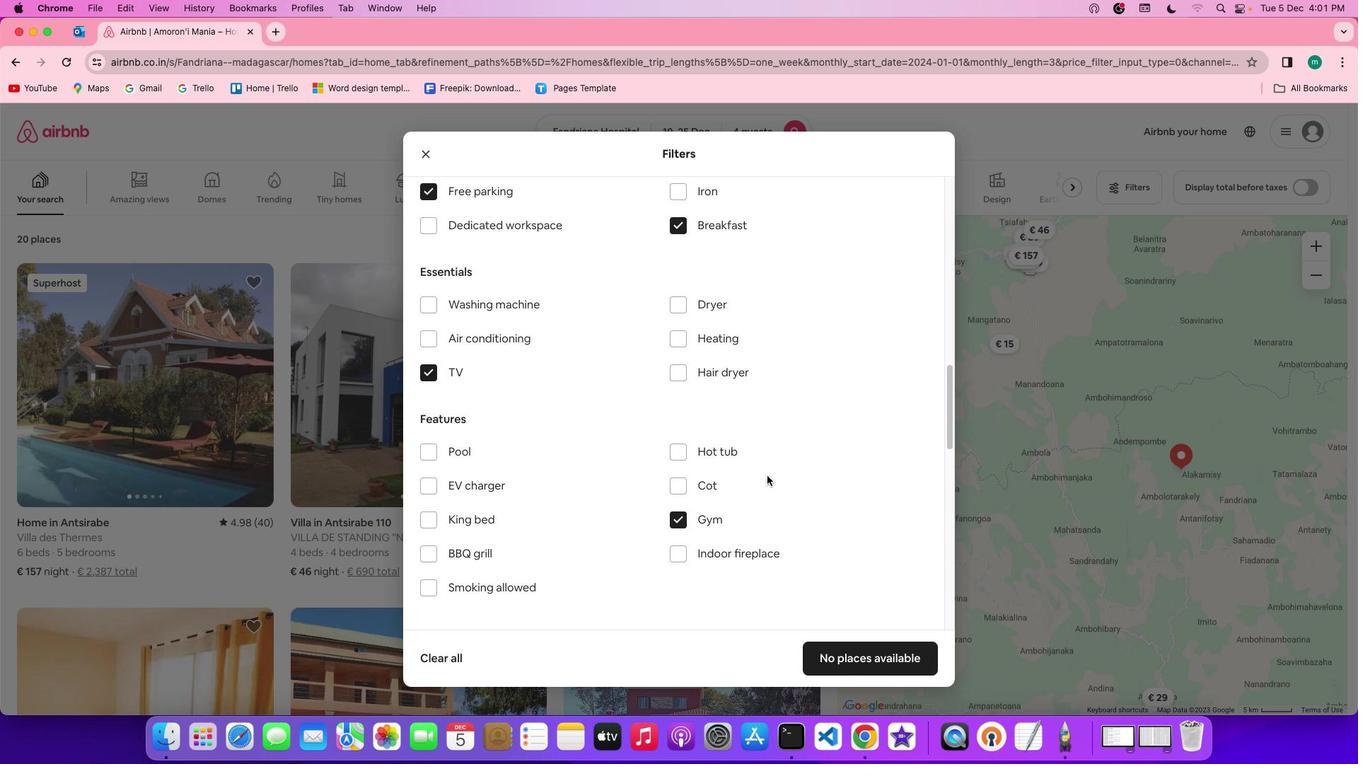 
Action: Mouse moved to (774, 482)
Screenshot: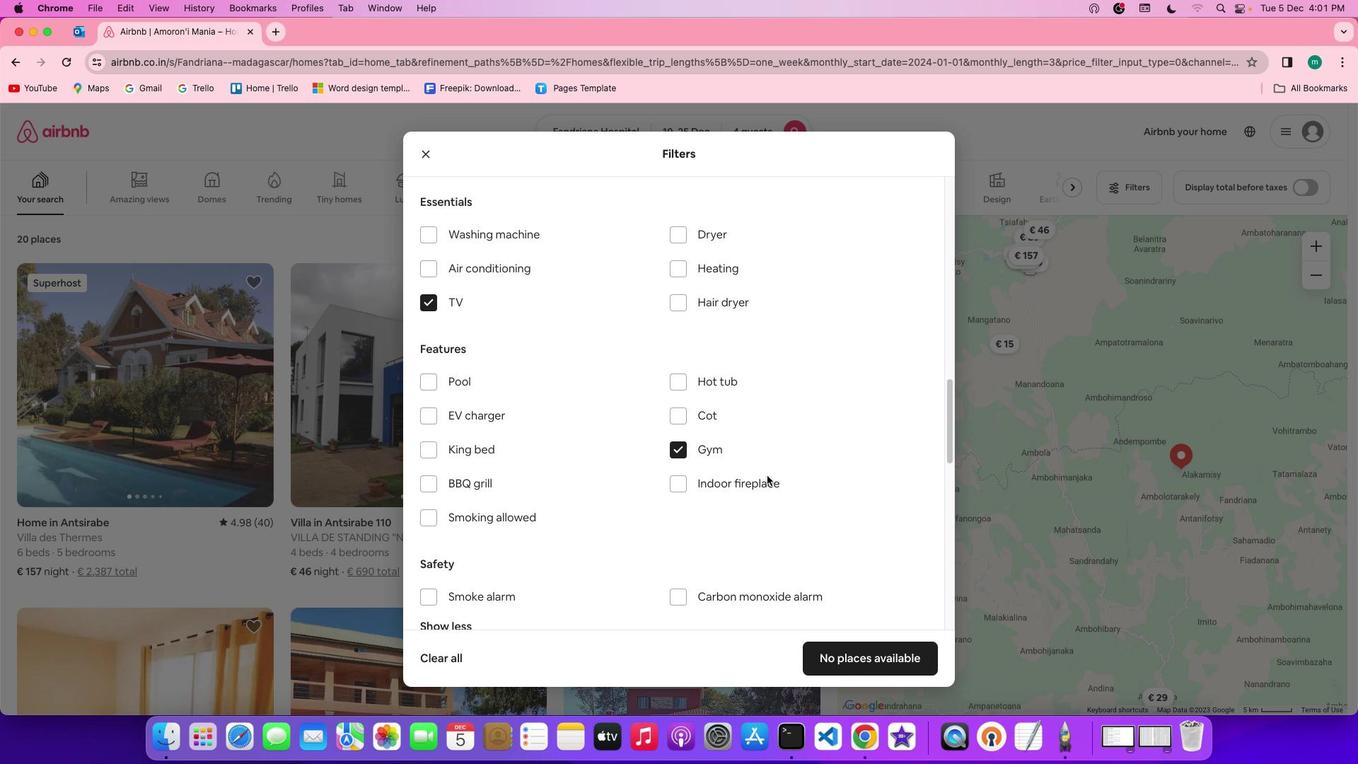 
Action: Mouse scrolled (774, 482) with delta (7, 4)
Screenshot: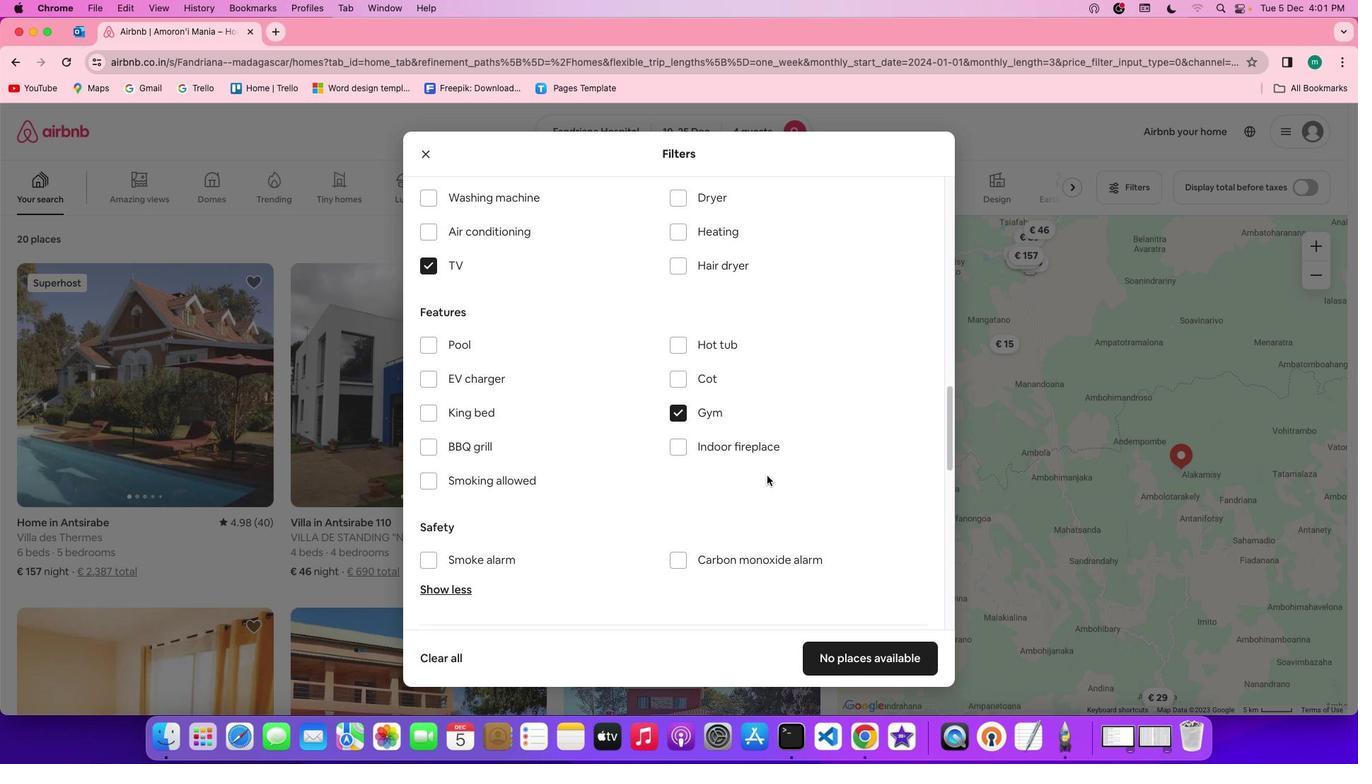 
Action: Mouse scrolled (774, 482) with delta (7, 6)
Screenshot: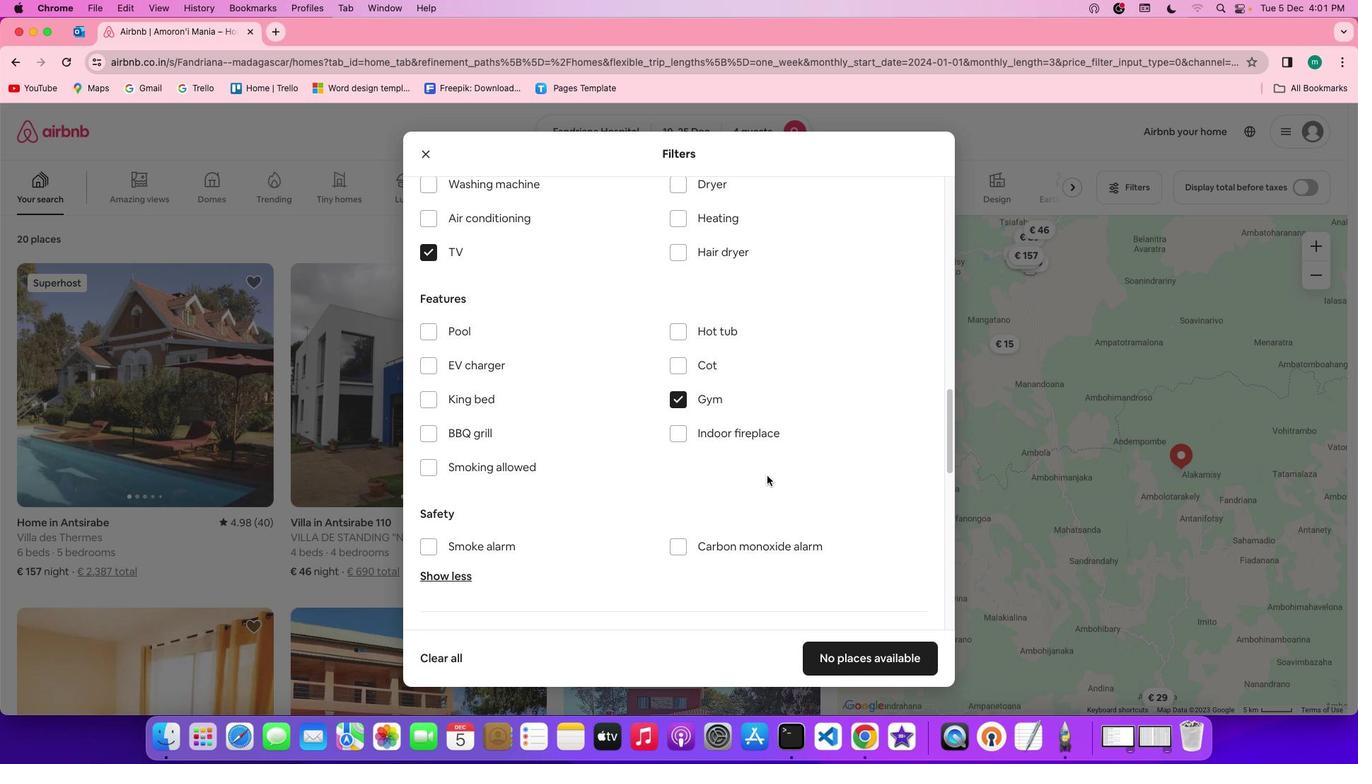 
Action: Mouse scrolled (774, 482) with delta (7, 6)
Screenshot: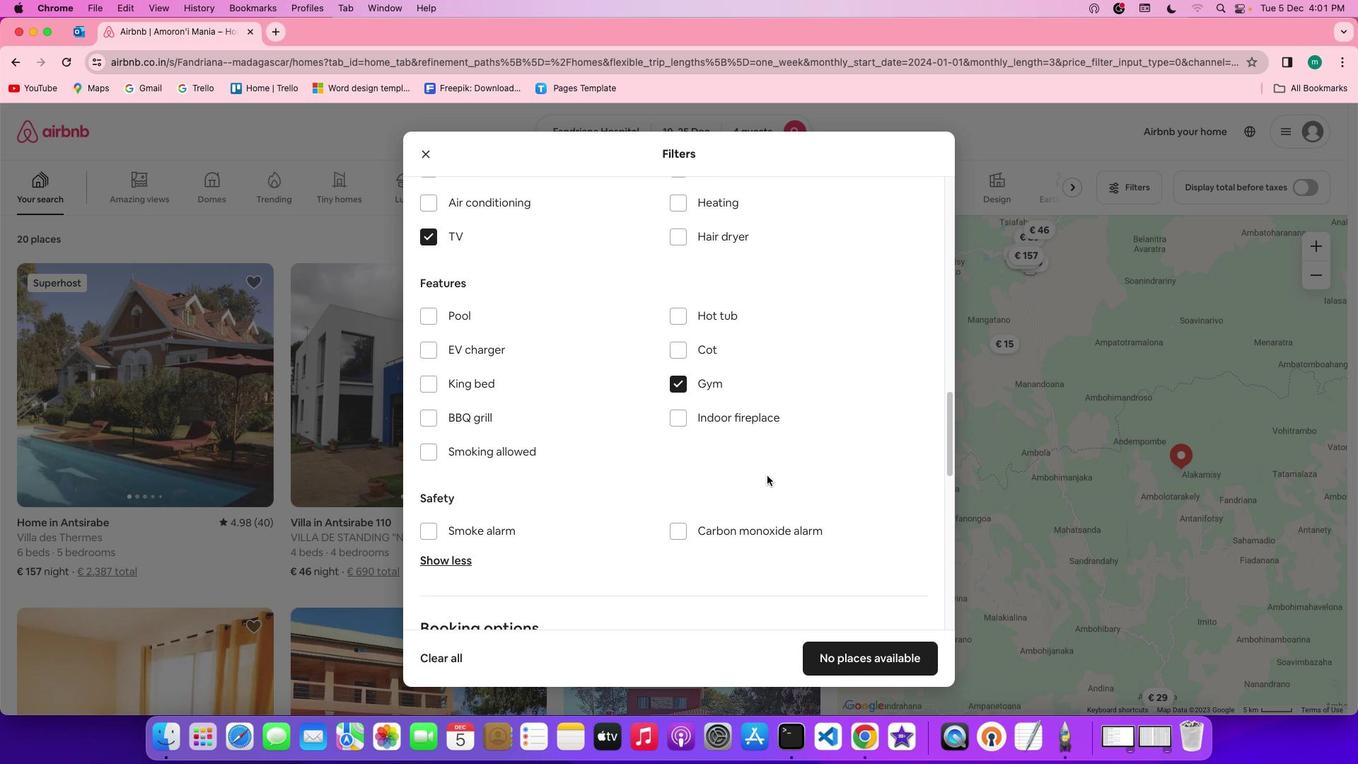
Action: Mouse scrolled (774, 482) with delta (7, 5)
Screenshot: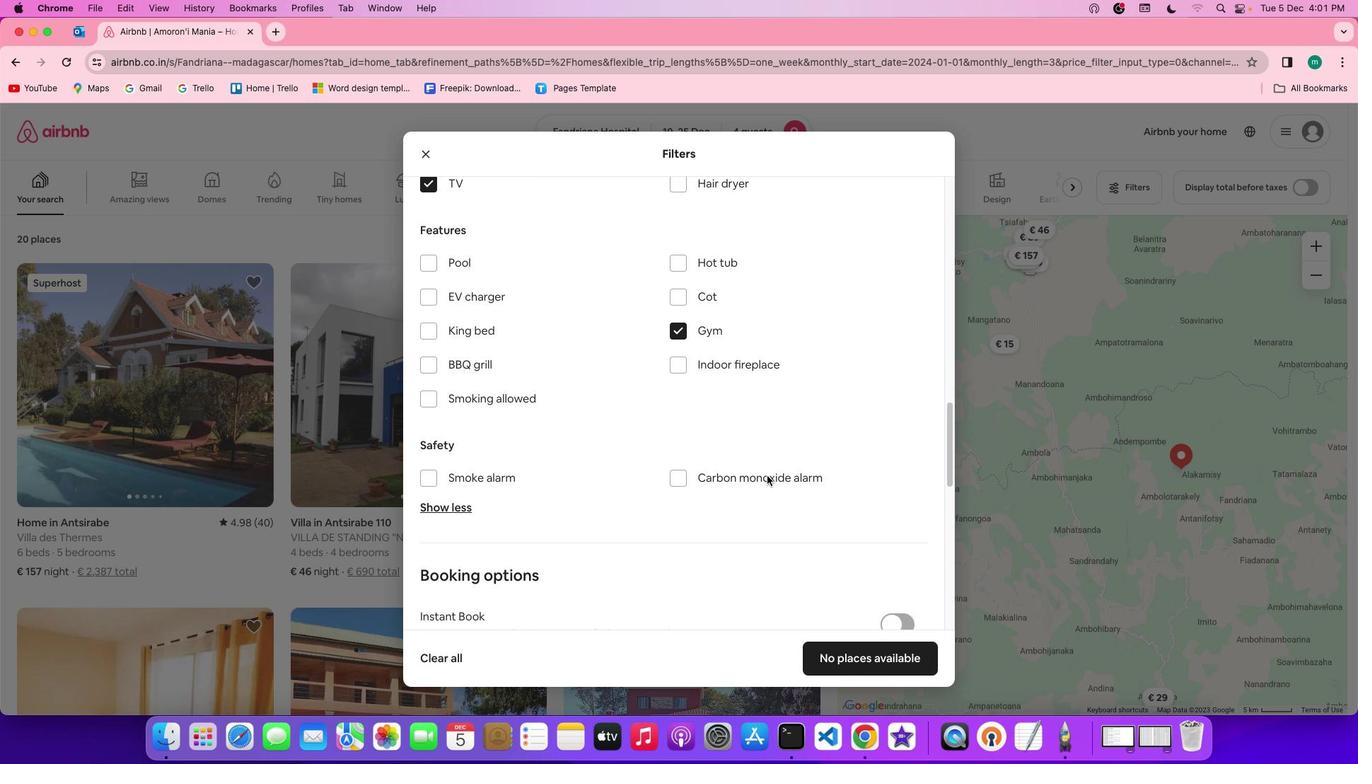 
Action: Mouse scrolled (774, 482) with delta (7, 5)
Screenshot: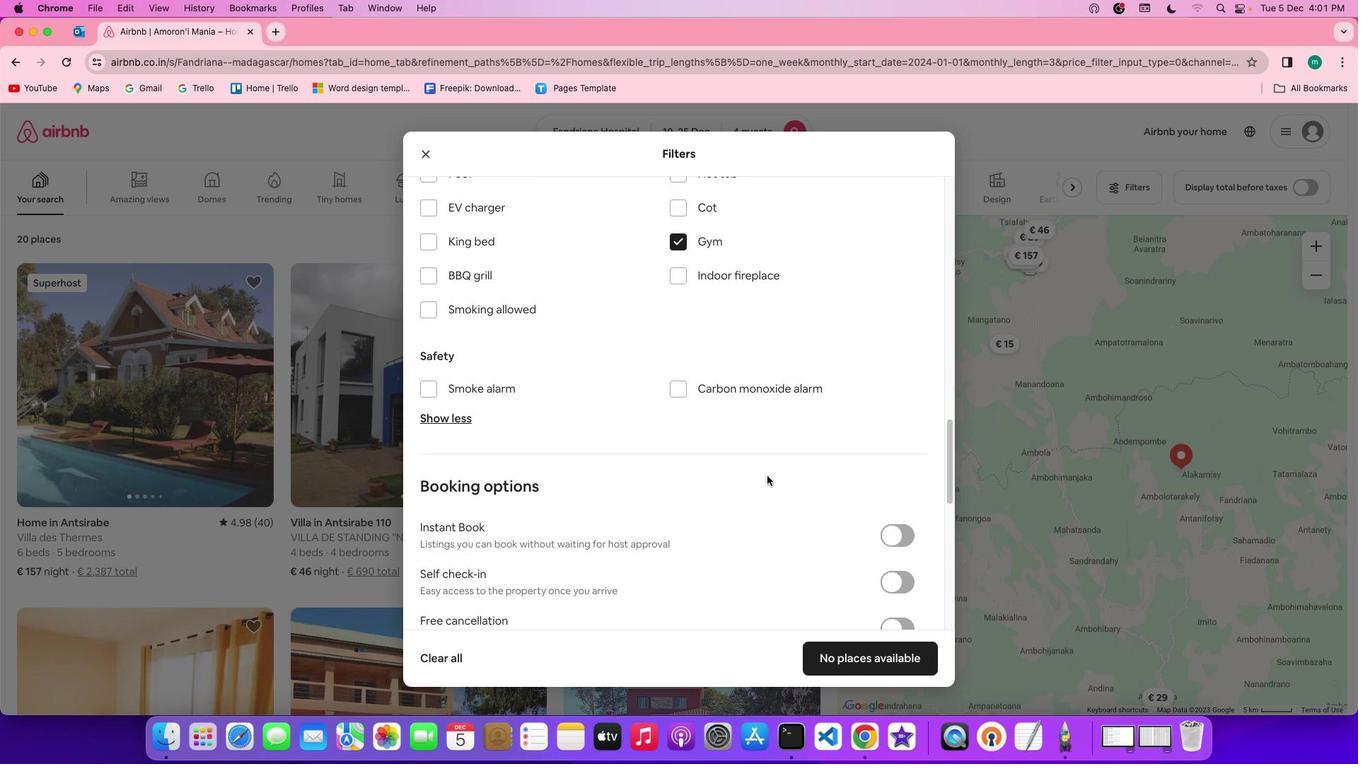 
Action: Mouse scrolled (774, 482) with delta (7, 6)
Screenshot: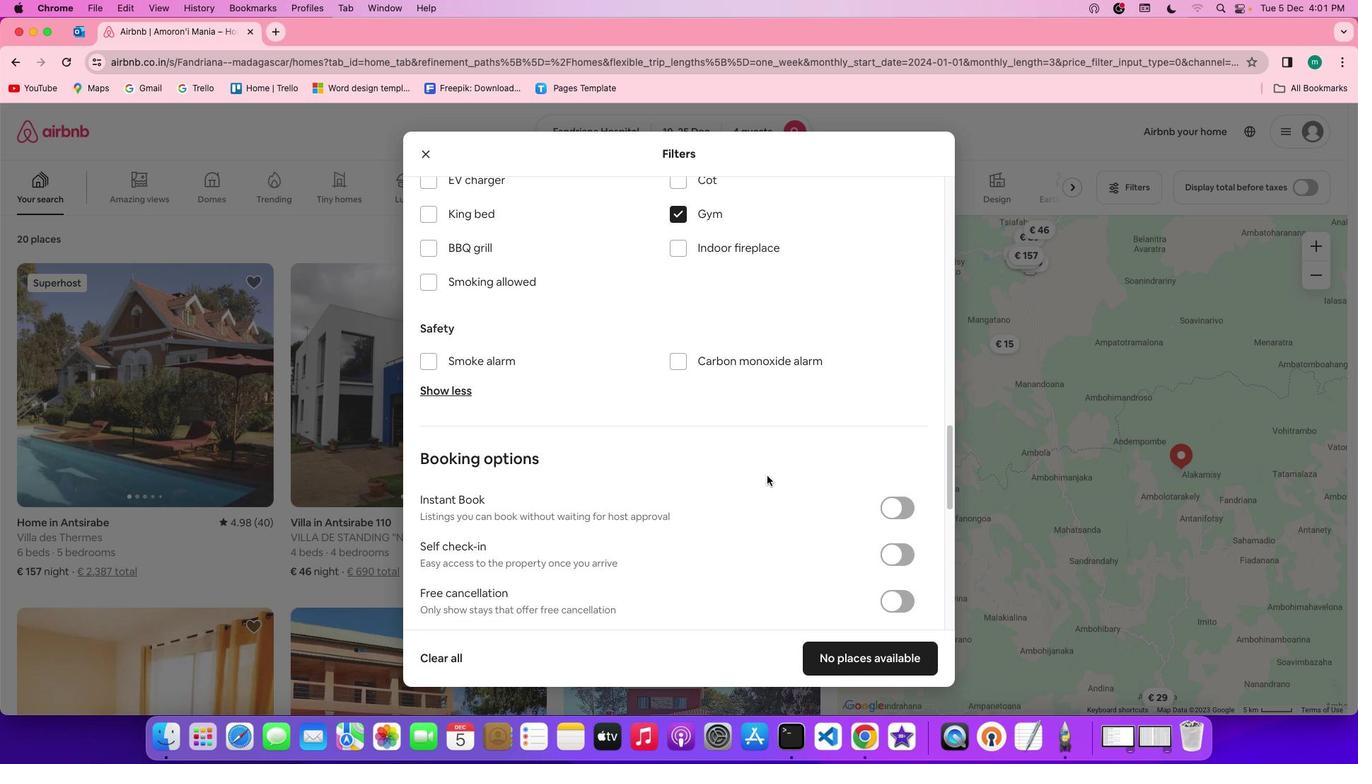 
Action: Mouse scrolled (774, 482) with delta (7, 6)
Screenshot: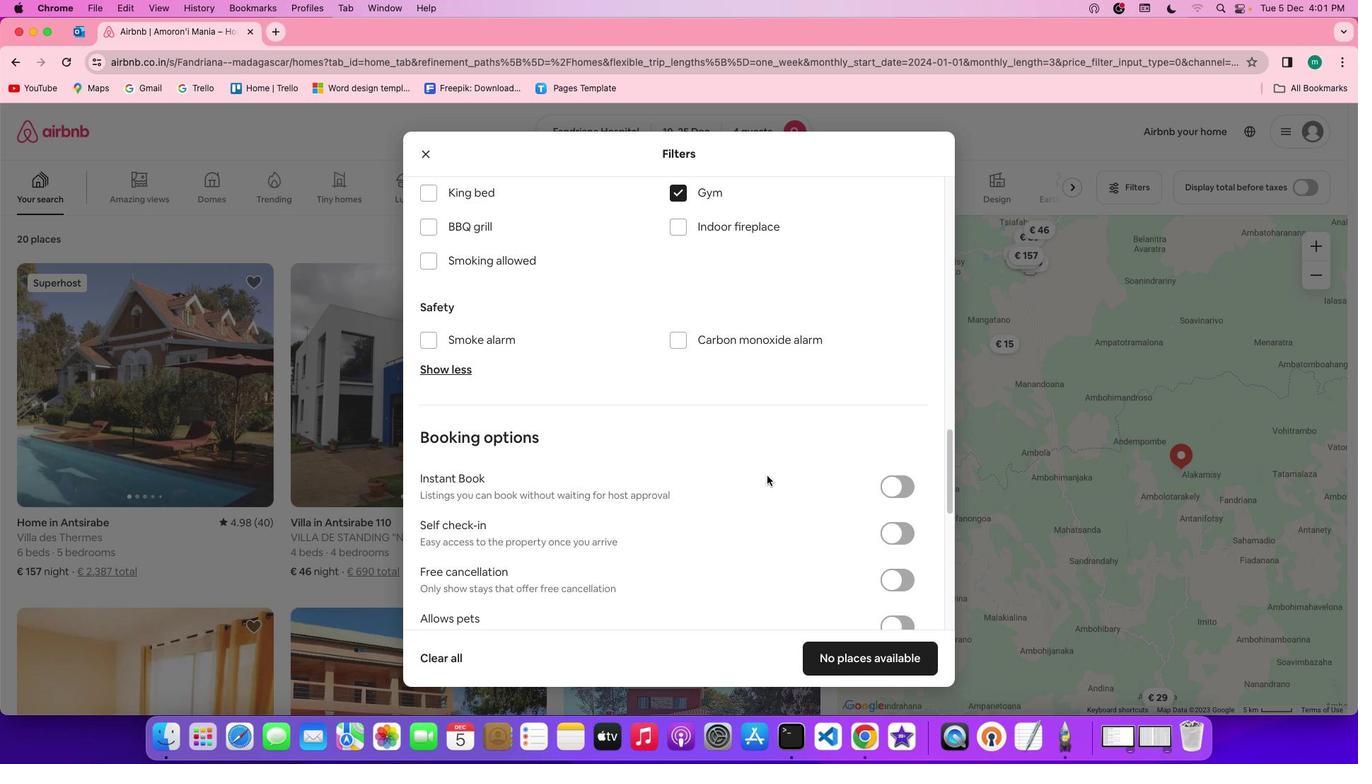 
Action: Mouse scrolled (774, 482) with delta (7, 5)
Screenshot: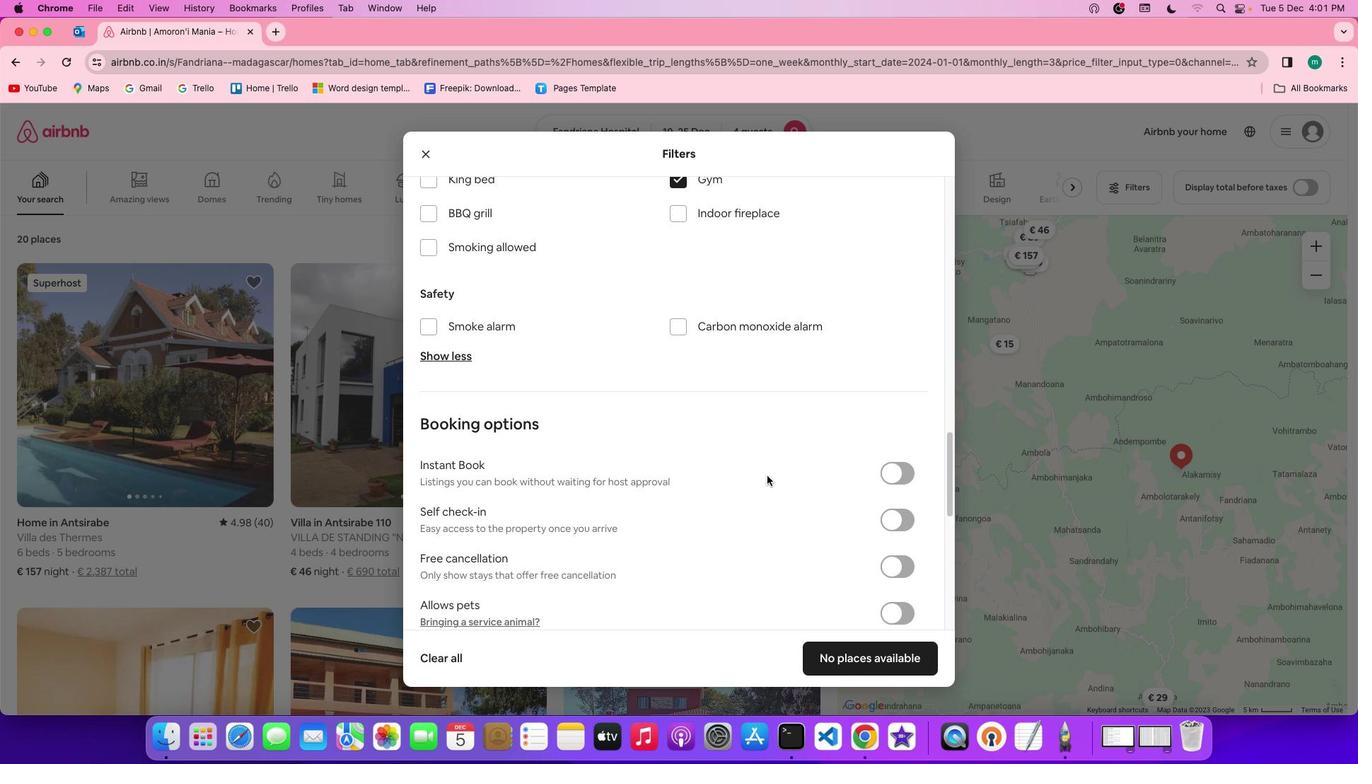 
Action: Mouse scrolled (774, 482) with delta (7, 6)
Screenshot: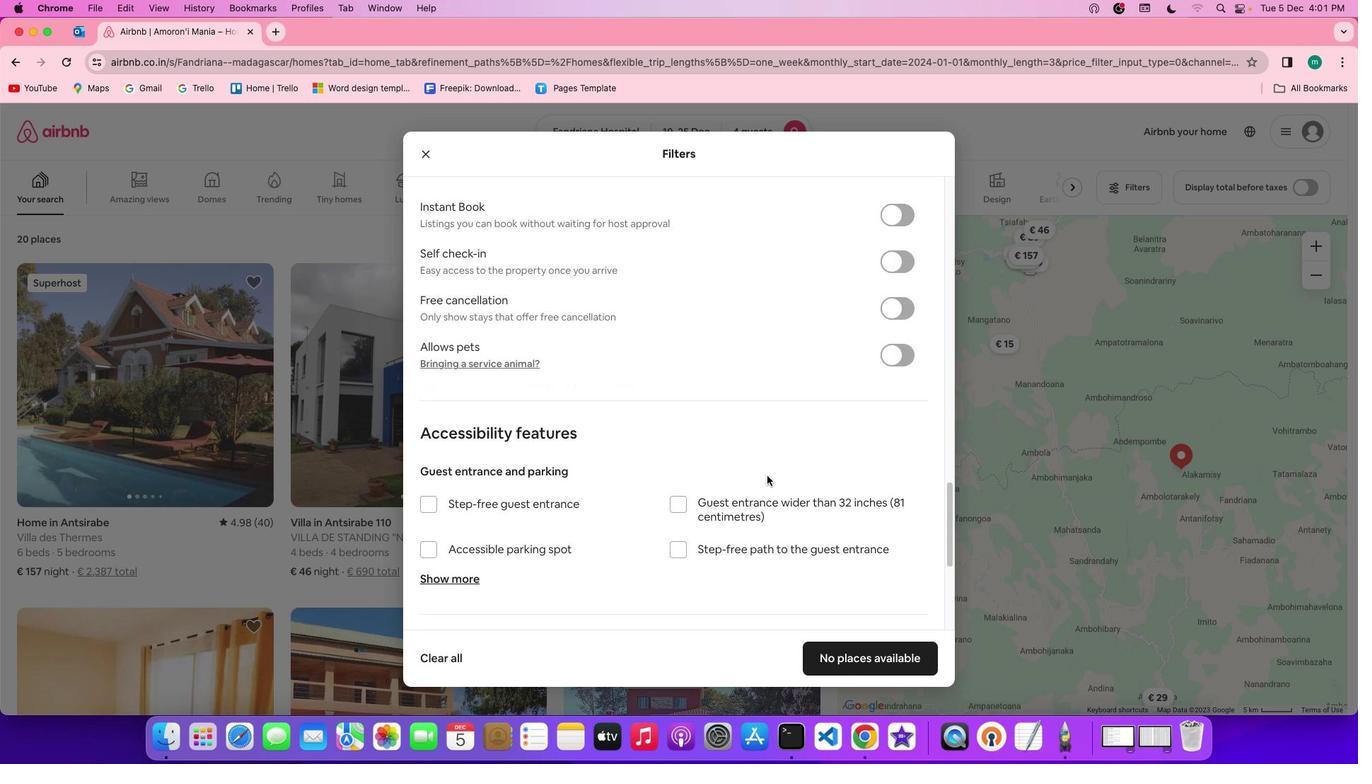 
Action: Mouse scrolled (774, 482) with delta (7, 6)
Screenshot: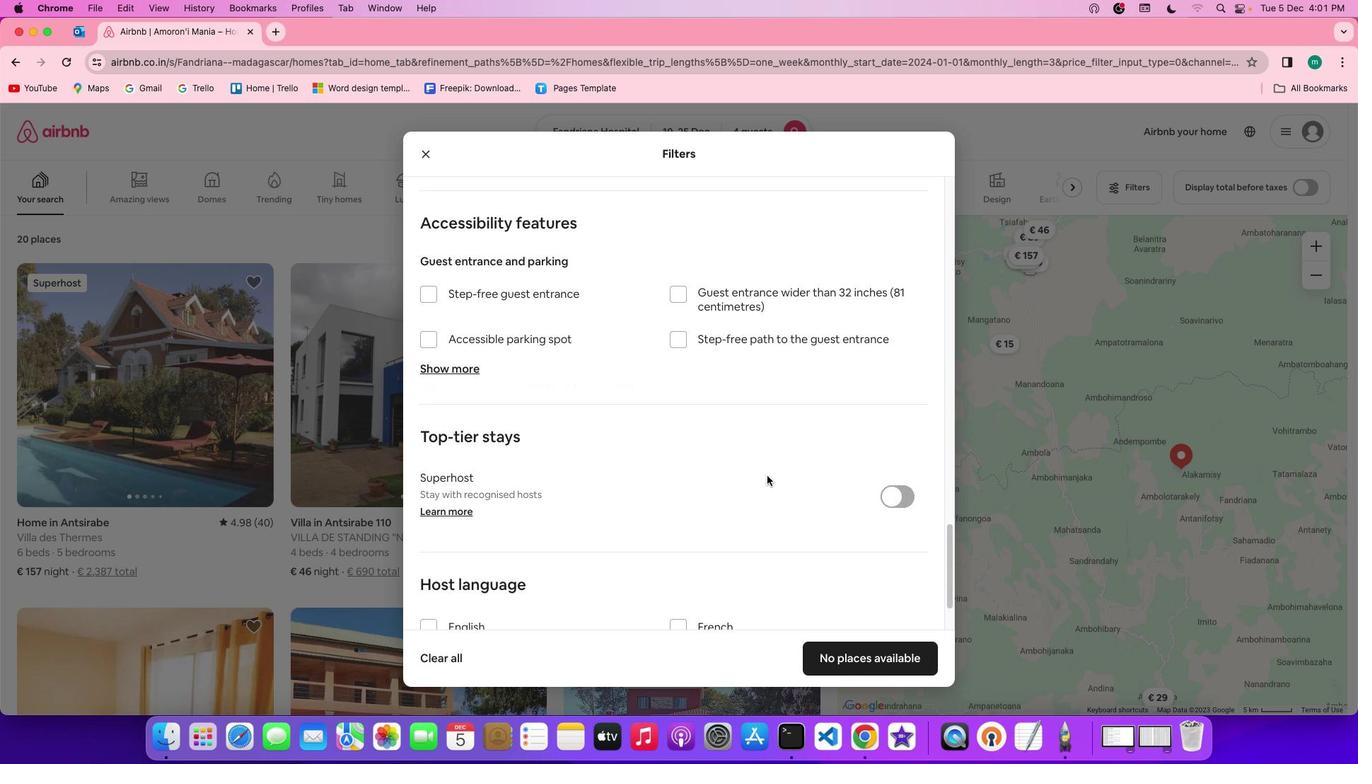 
Action: Mouse scrolled (774, 482) with delta (7, 4)
Screenshot: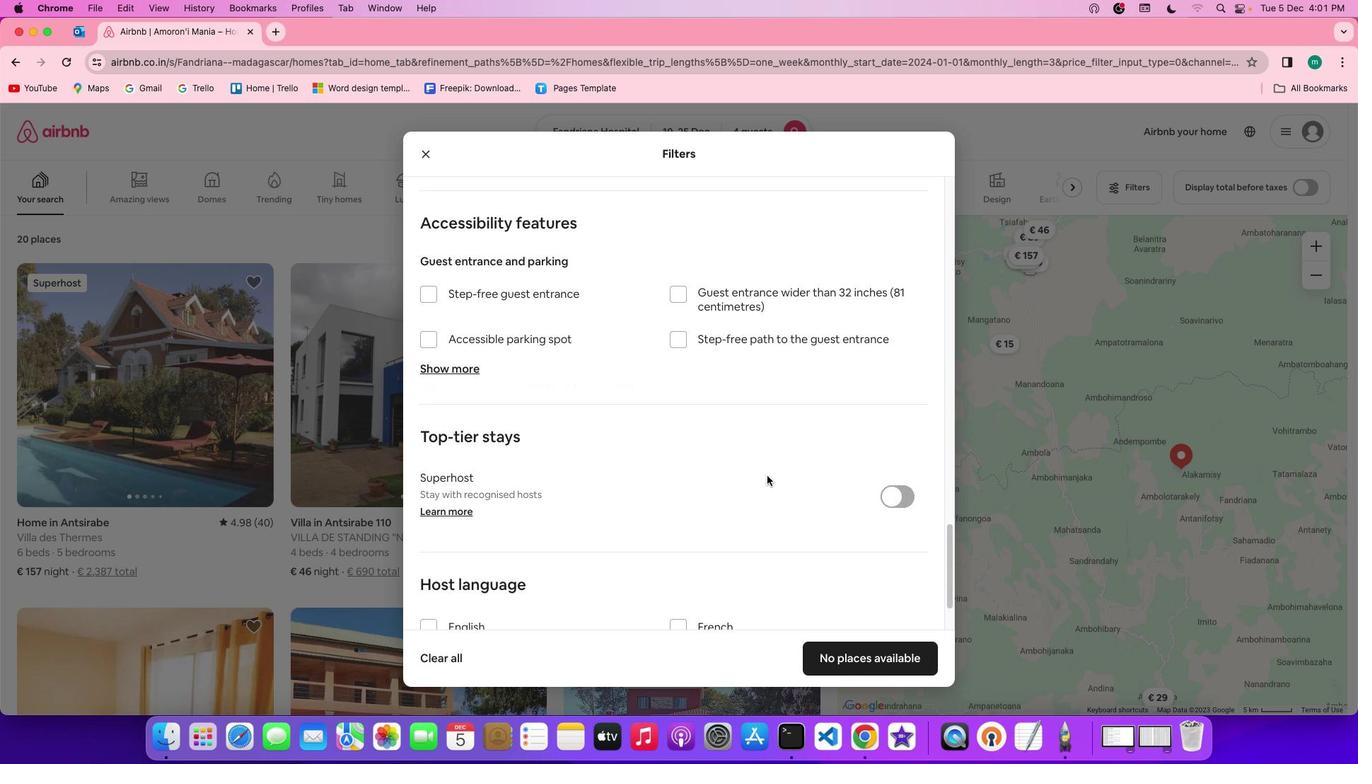 
Action: Mouse scrolled (774, 482) with delta (7, 3)
Screenshot: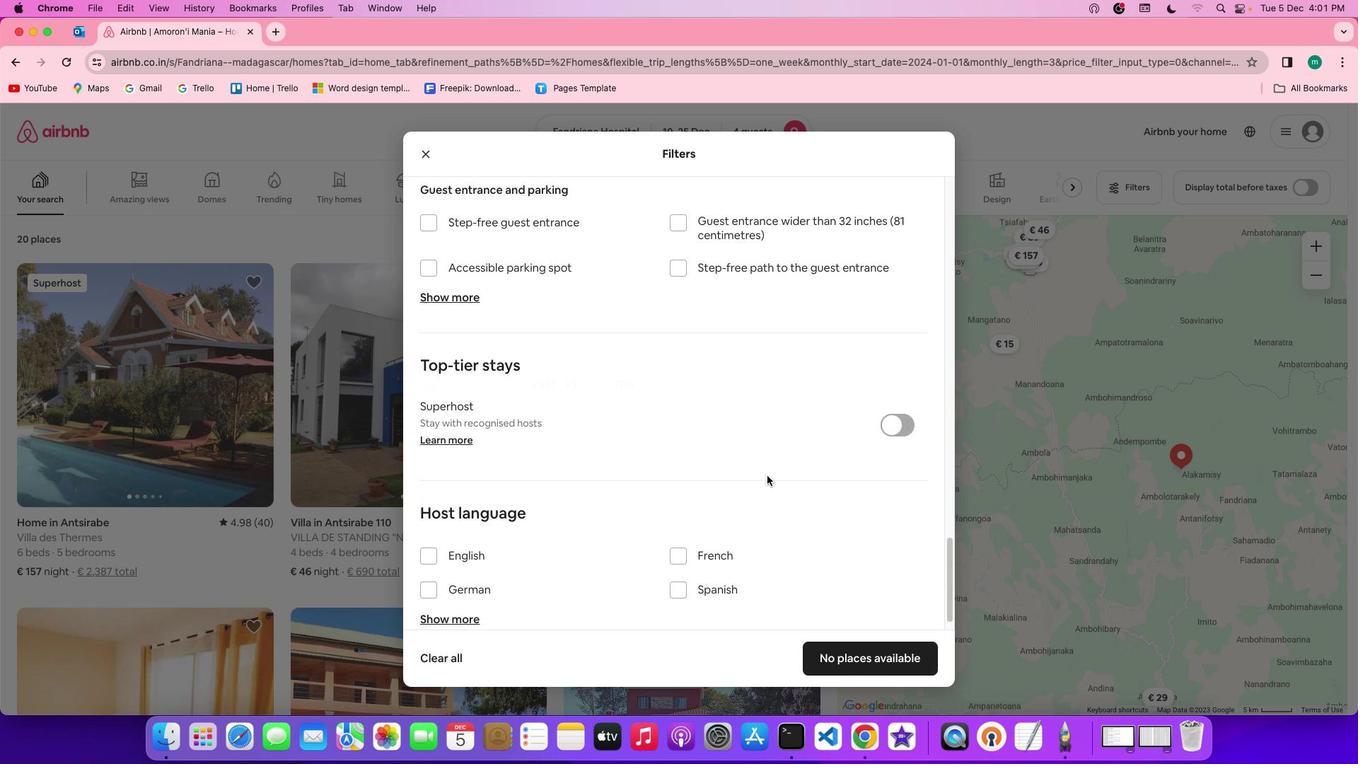 
Action: Mouse scrolled (774, 482) with delta (7, 2)
Screenshot: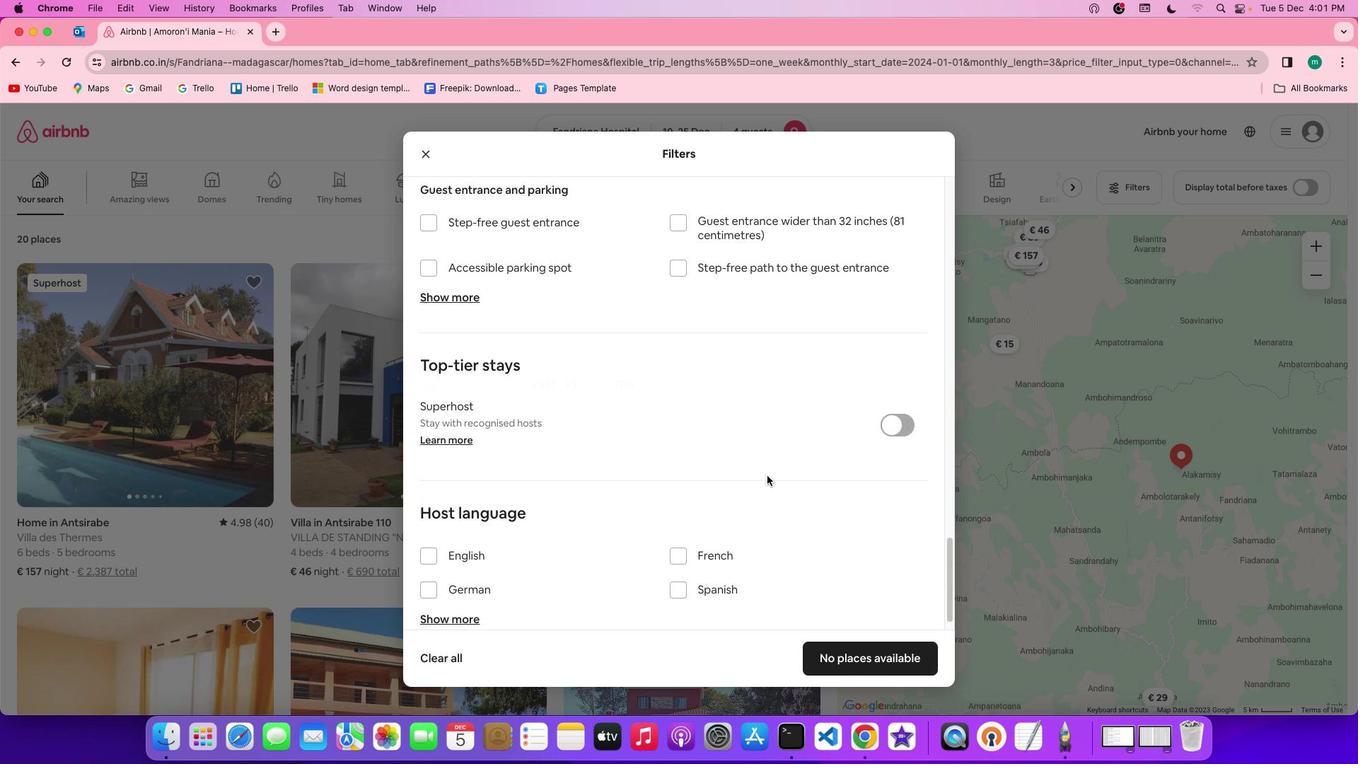 
Action: Mouse moved to (775, 482)
Screenshot: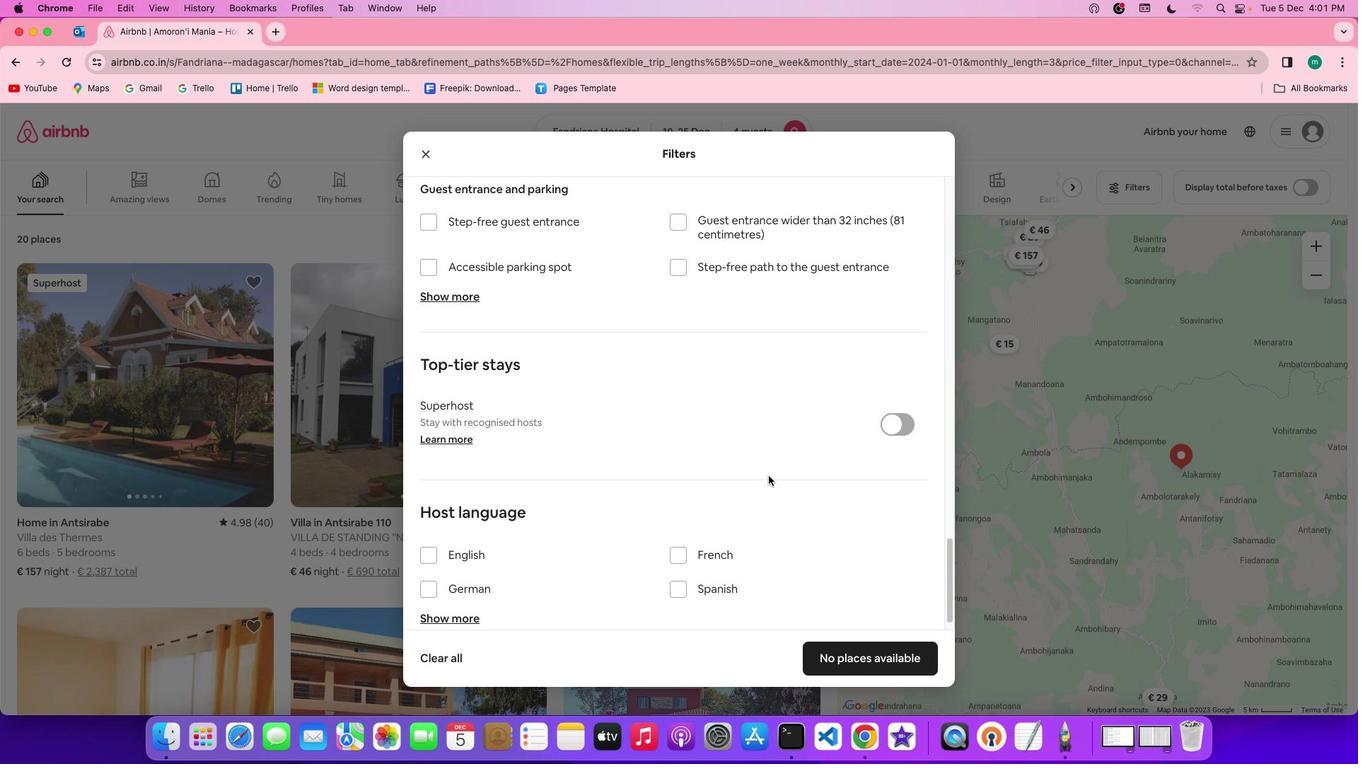 
Action: Mouse scrolled (775, 482) with delta (7, 6)
Screenshot: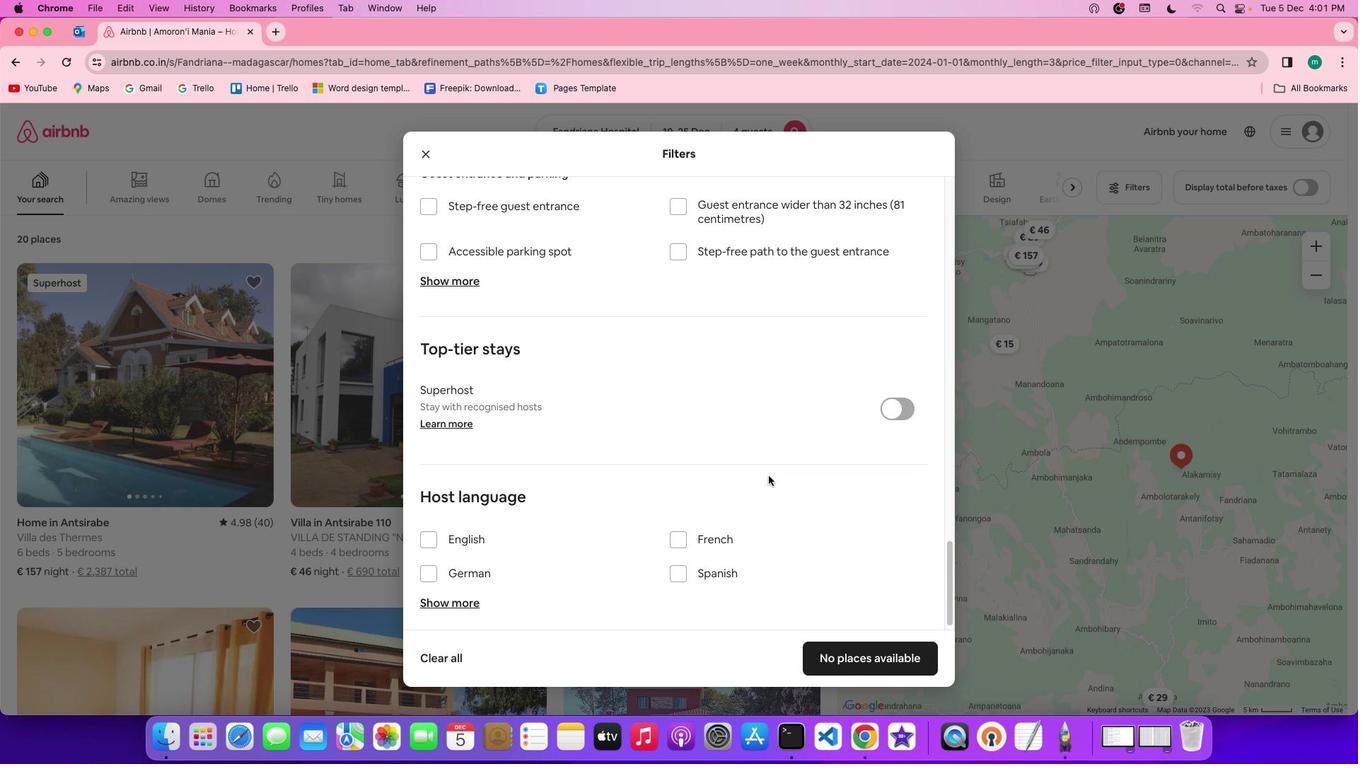 
Action: Mouse scrolled (775, 482) with delta (7, 6)
Screenshot: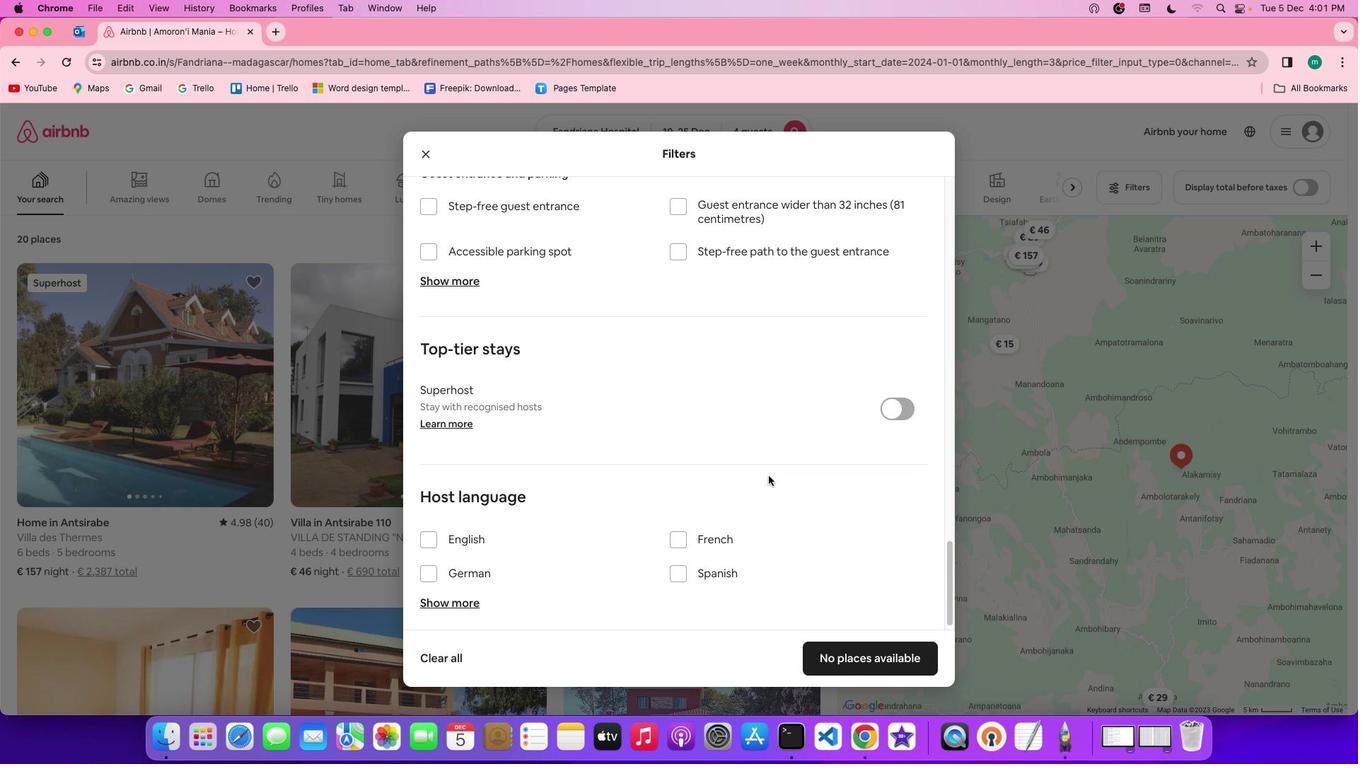 
Action: Mouse scrolled (775, 482) with delta (7, 4)
Screenshot: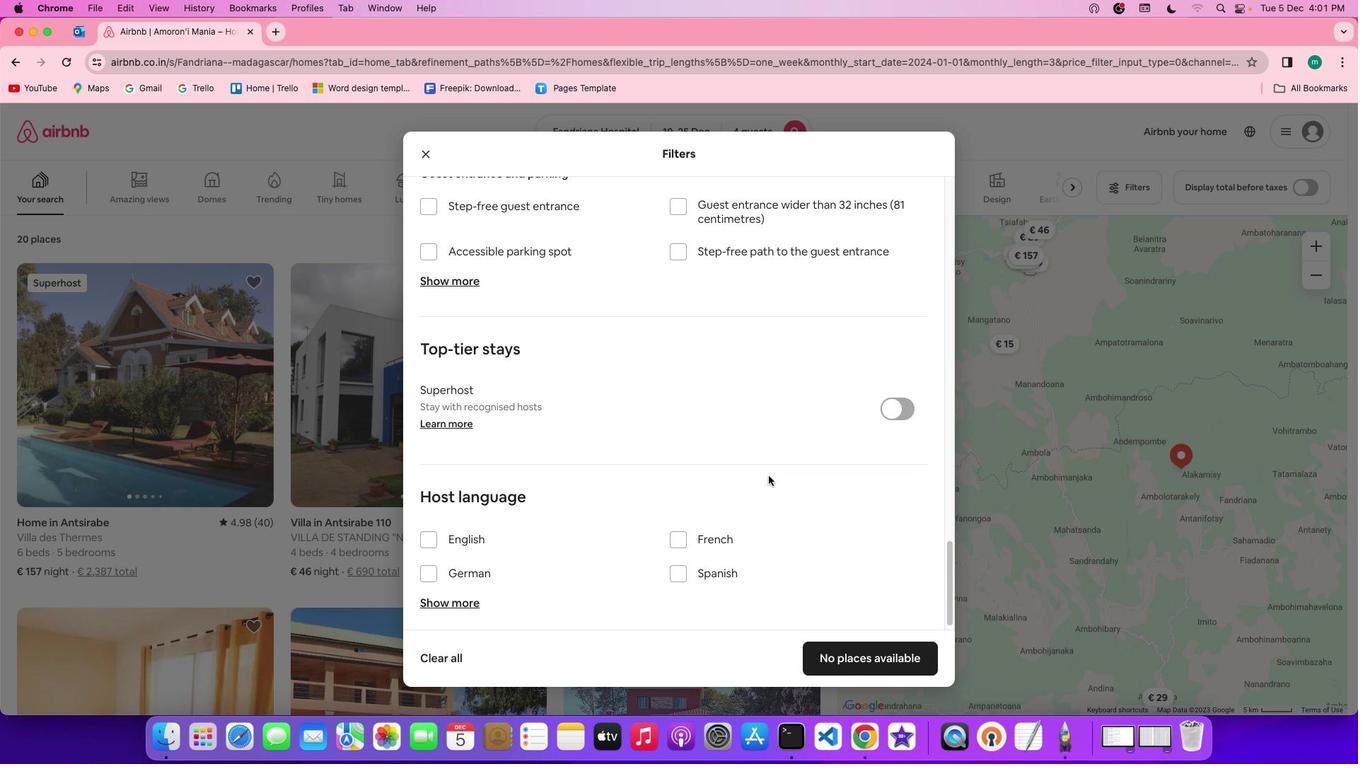 
Action: Mouse scrolled (775, 482) with delta (7, 3)
Screenshot: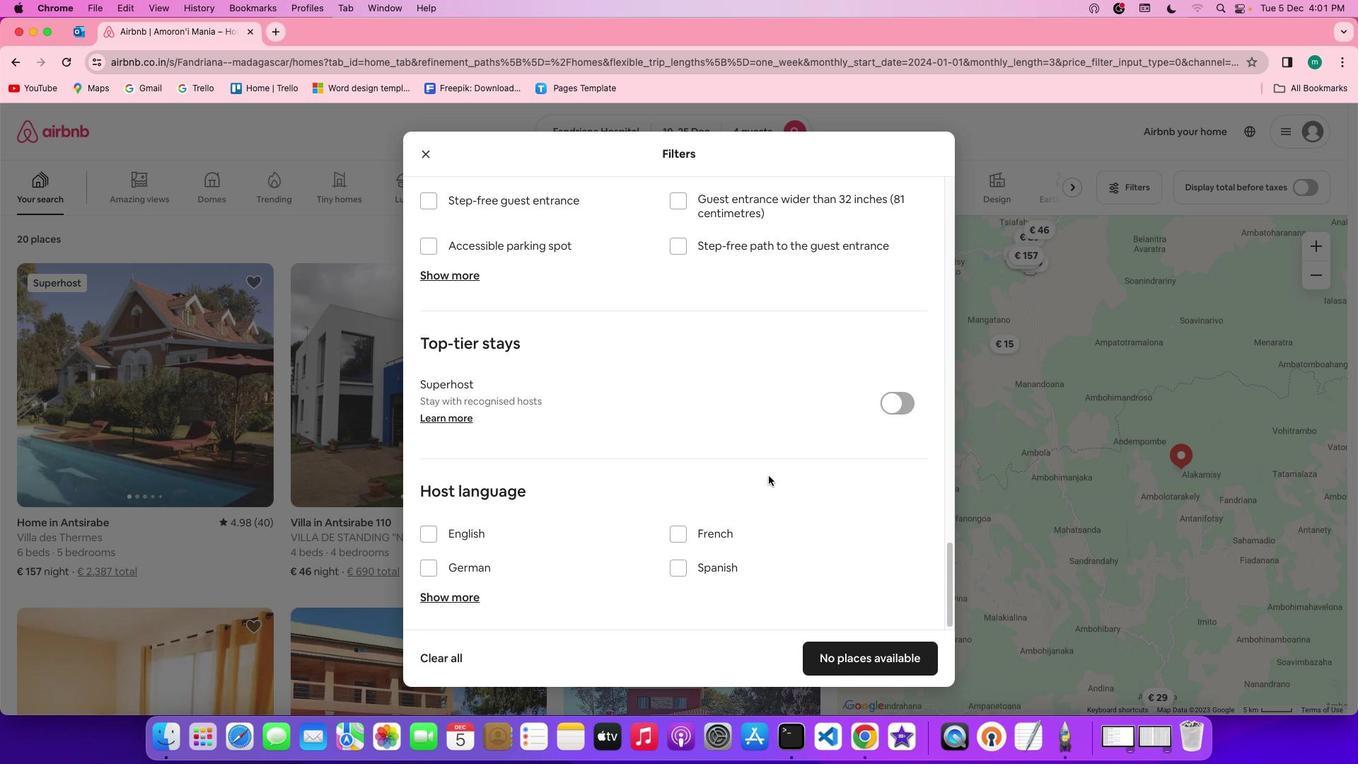 
Action: Mouse scrolled (775, 482) with delta (7, 2)
Screenshot: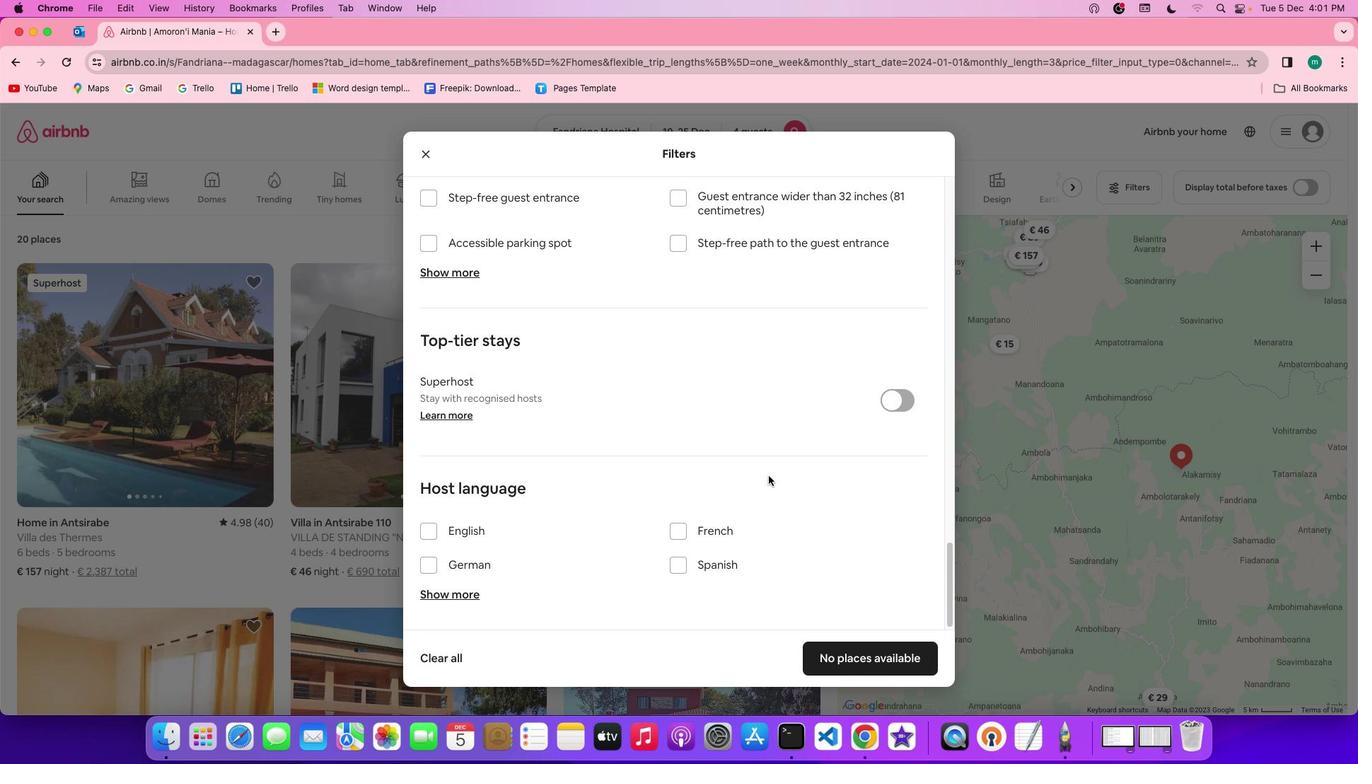 
Action: Mouse moved to (775, 482)
Screenshot: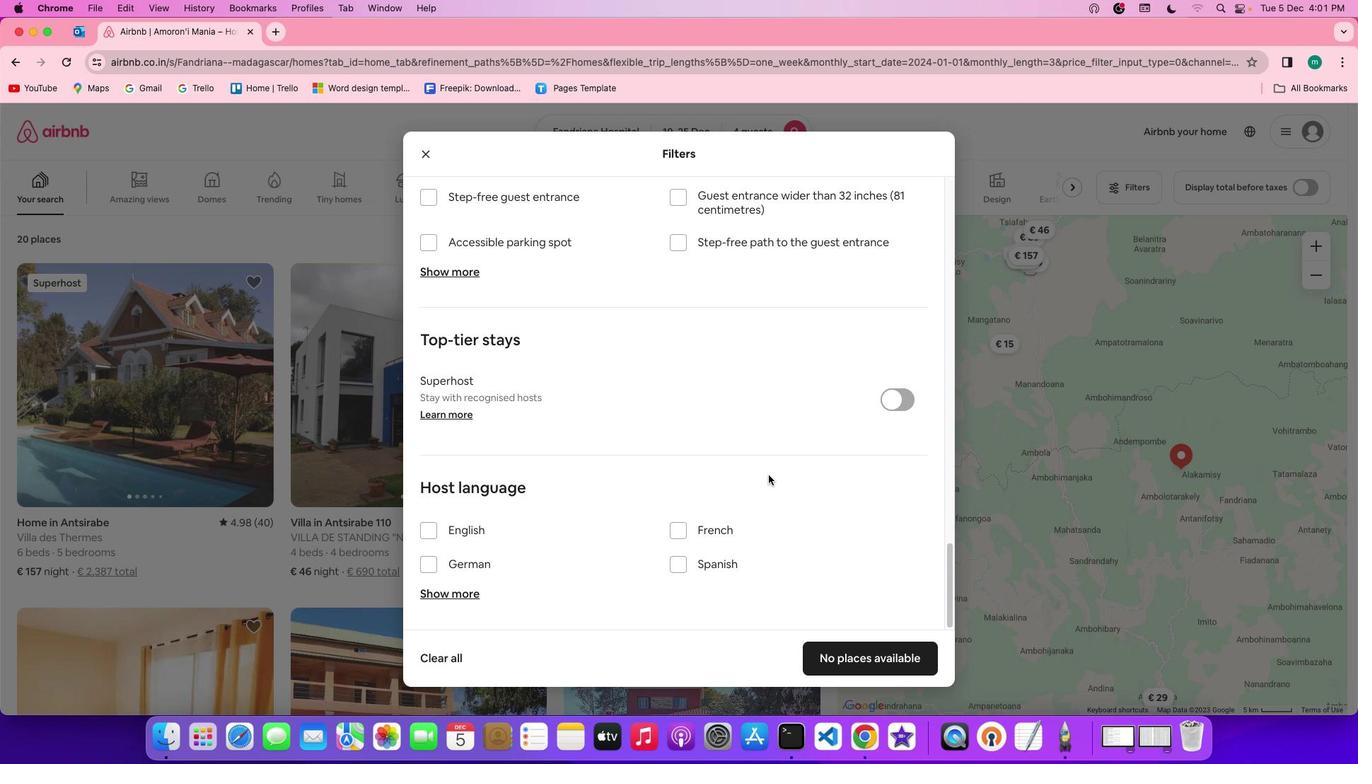 
Action: Mouse scrolled (775, 482) with delta (7, 6)
Screenshot: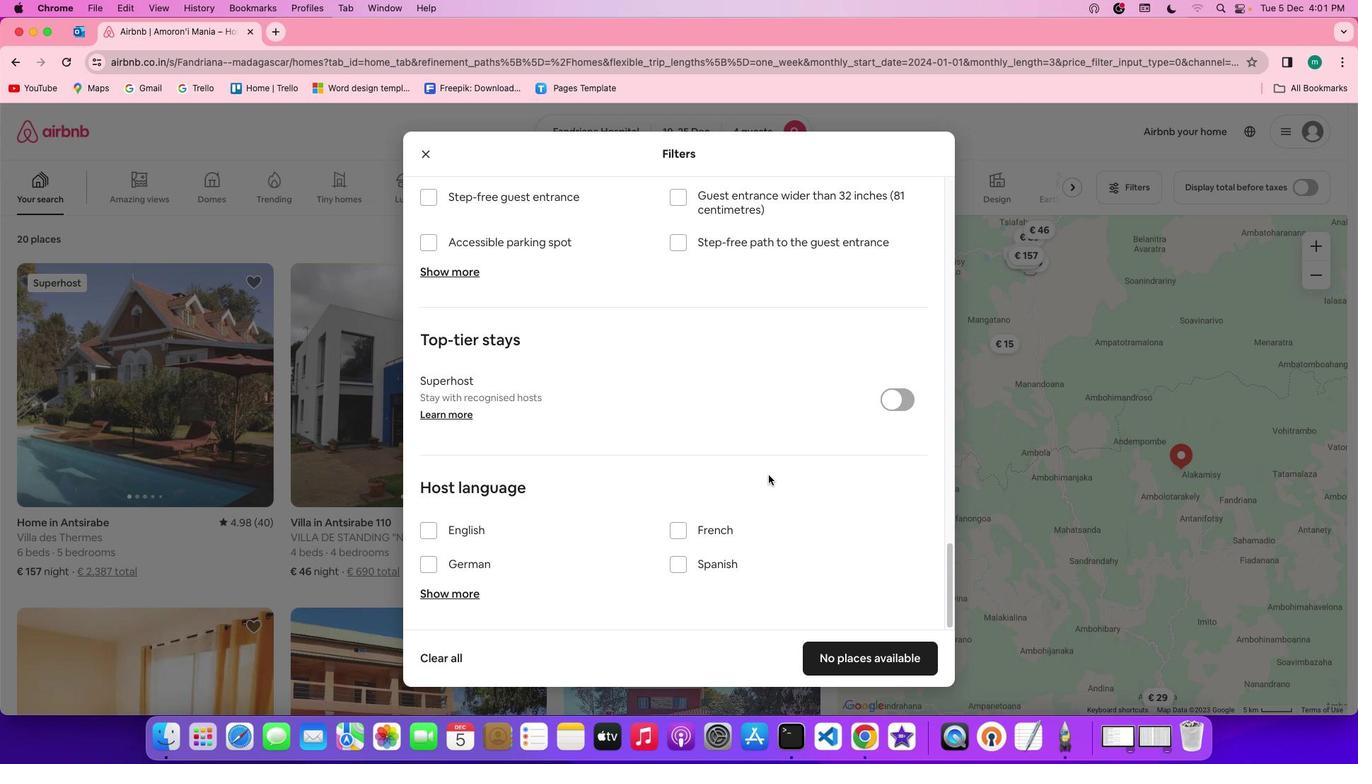 
Action: Mouse scrolled (775, 482) with delta (7, 6)
Screenshot: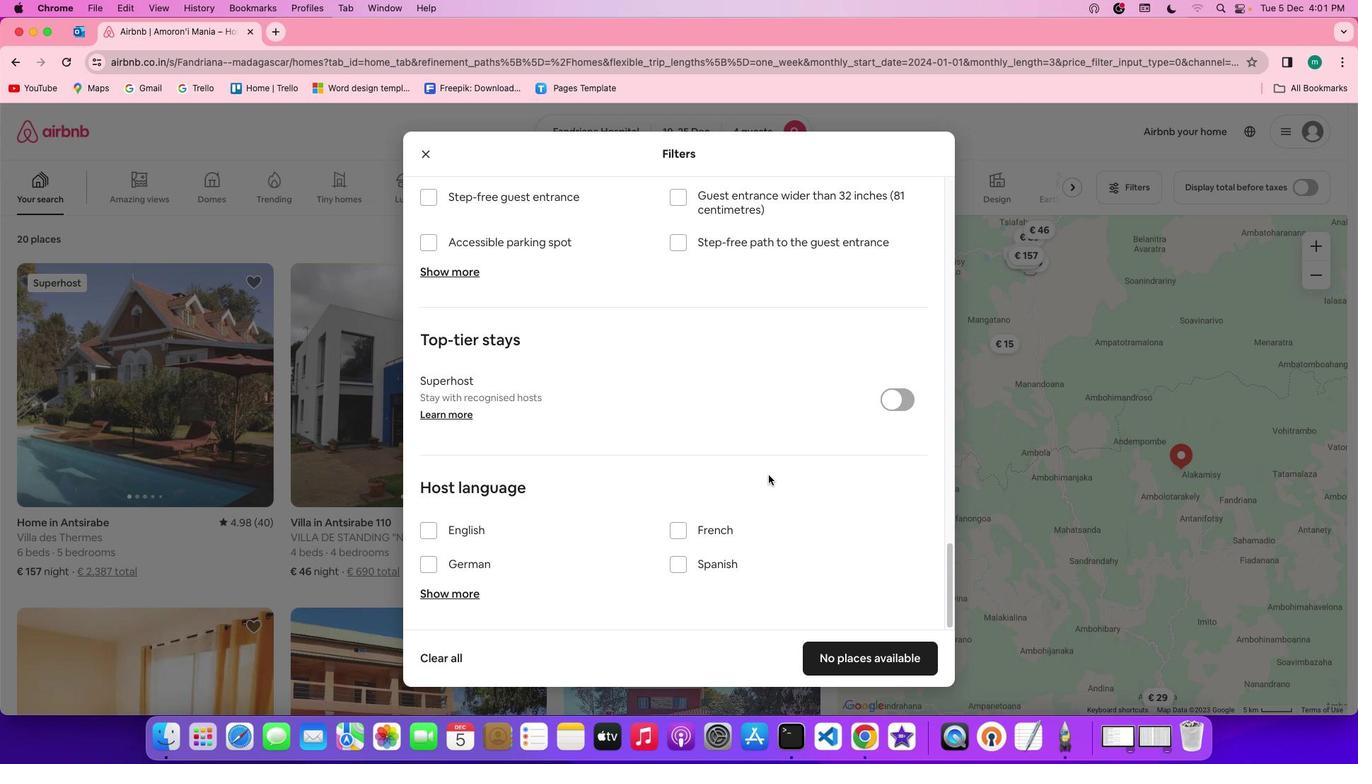 
Action: Mouse scrolled (775, 482) with delta (7, 4)
Screenshot: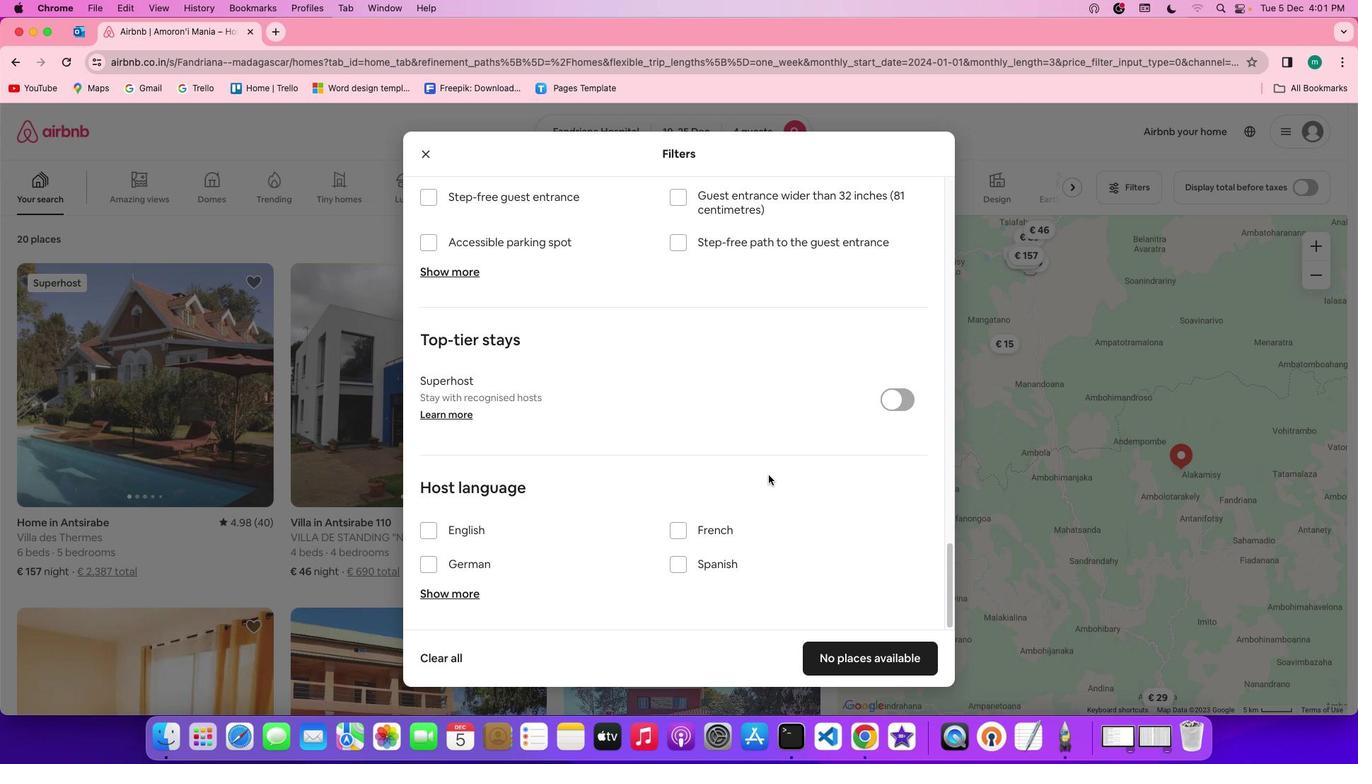 
Action: Mouse scrolled (775, 482) with delta (7, 3)
Screenshot: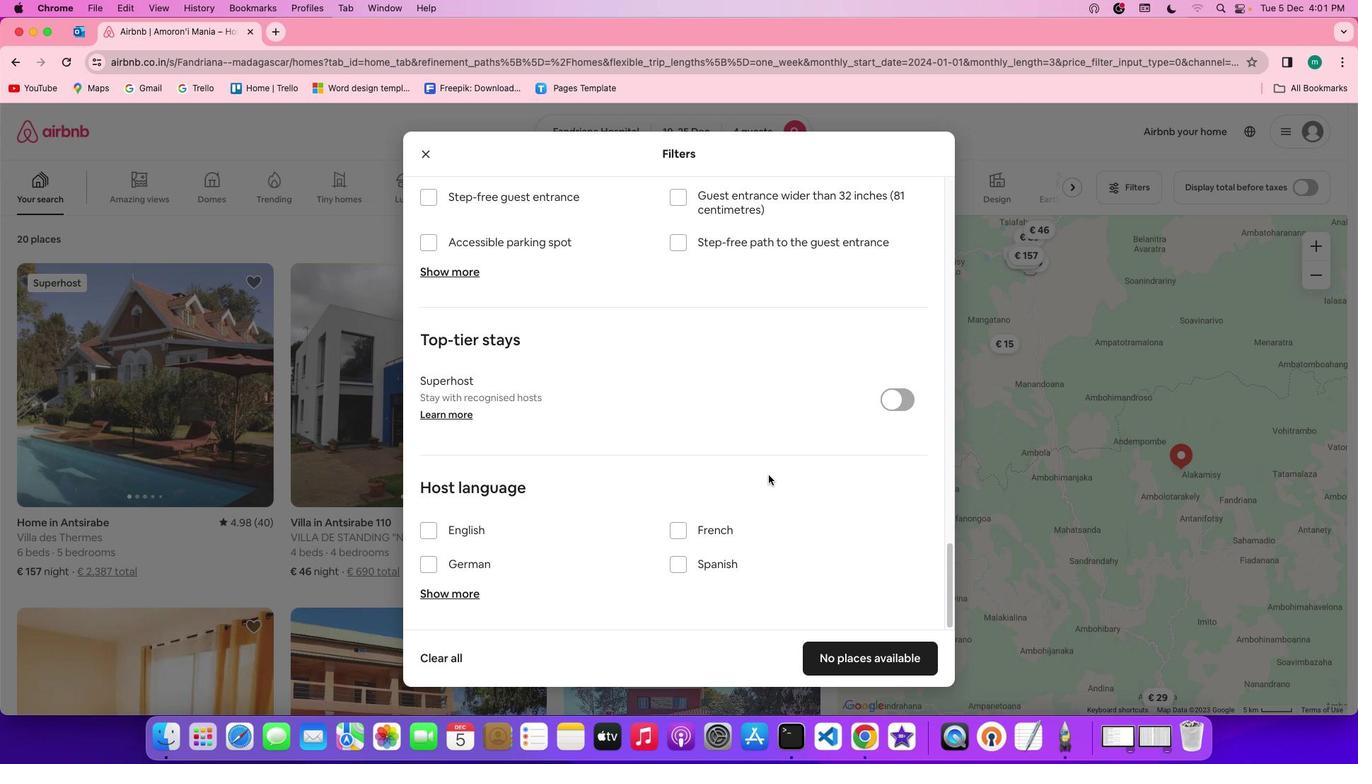 
Action: Mouse scrolled (775, 482) with delta (7, 2)
Screenshot: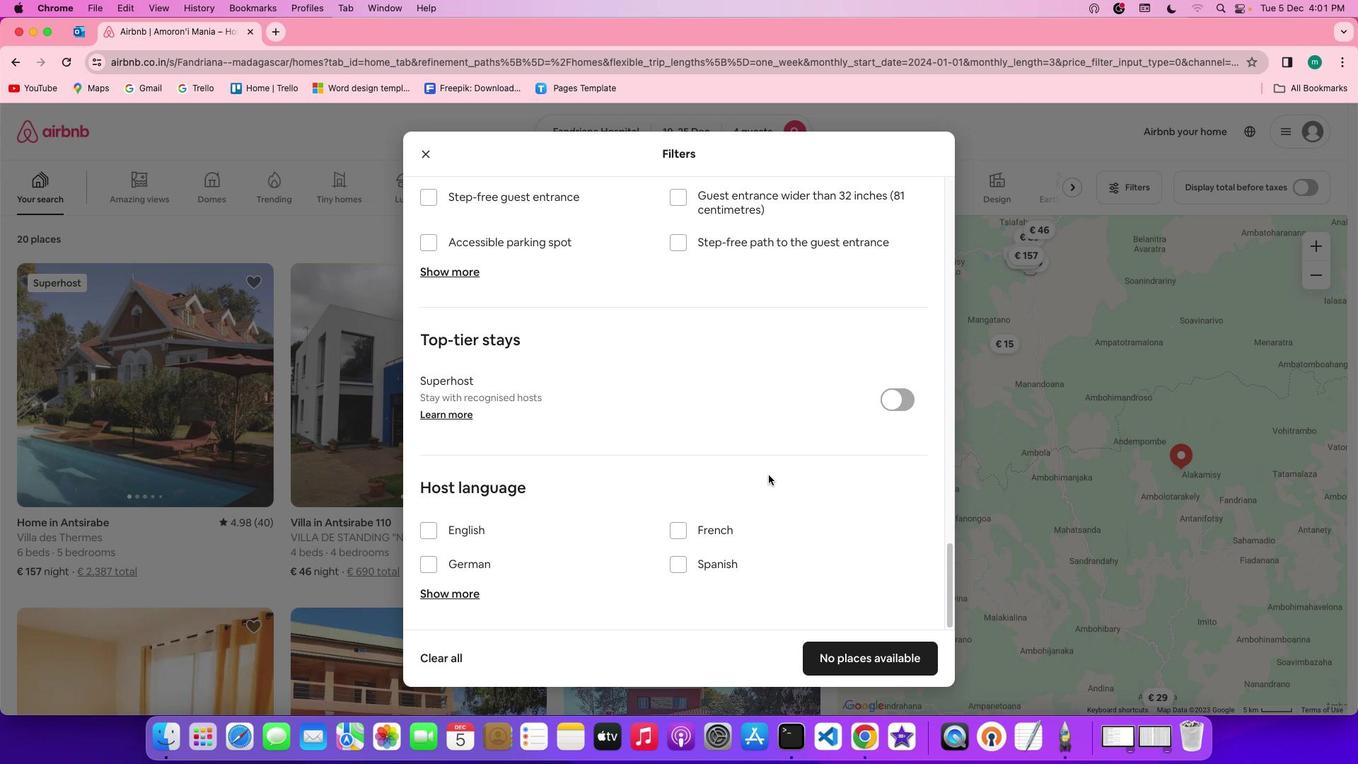 
Action: Mouse scrolled (775, 482) with delta (7, 6)
Screenshot: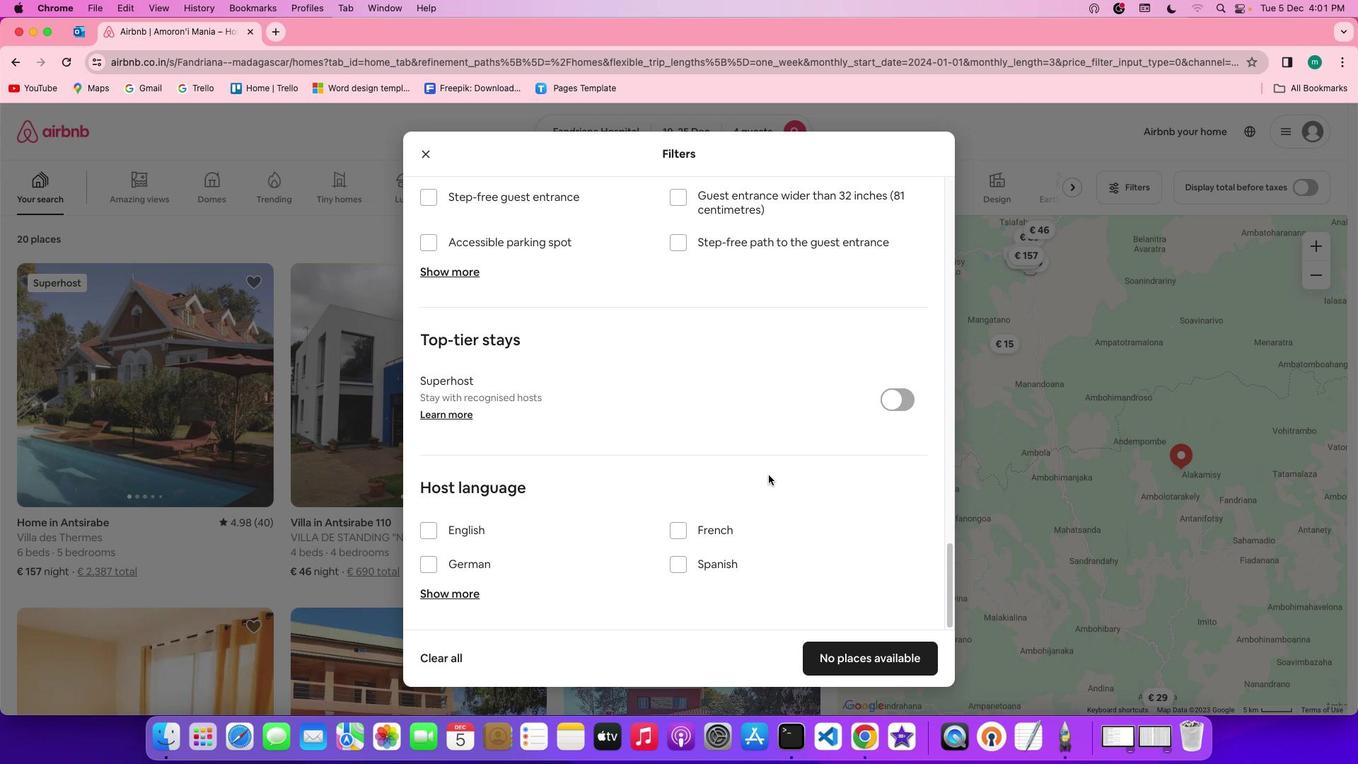 
Action: Mouse scrolled (775, 482) with delta (7, 6)
Screenshot: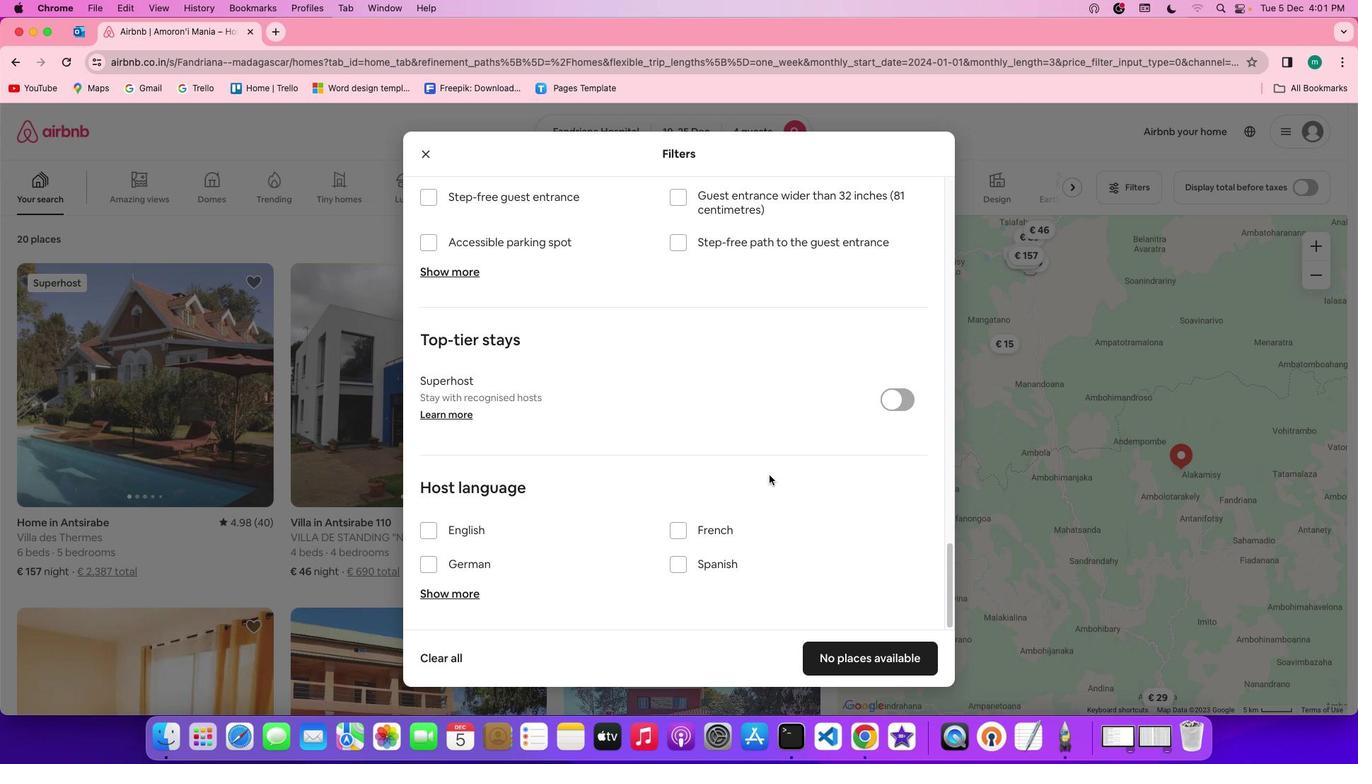 
Action: Mouse scrolled (775, 482) with delta (7, 4)
Screenshot: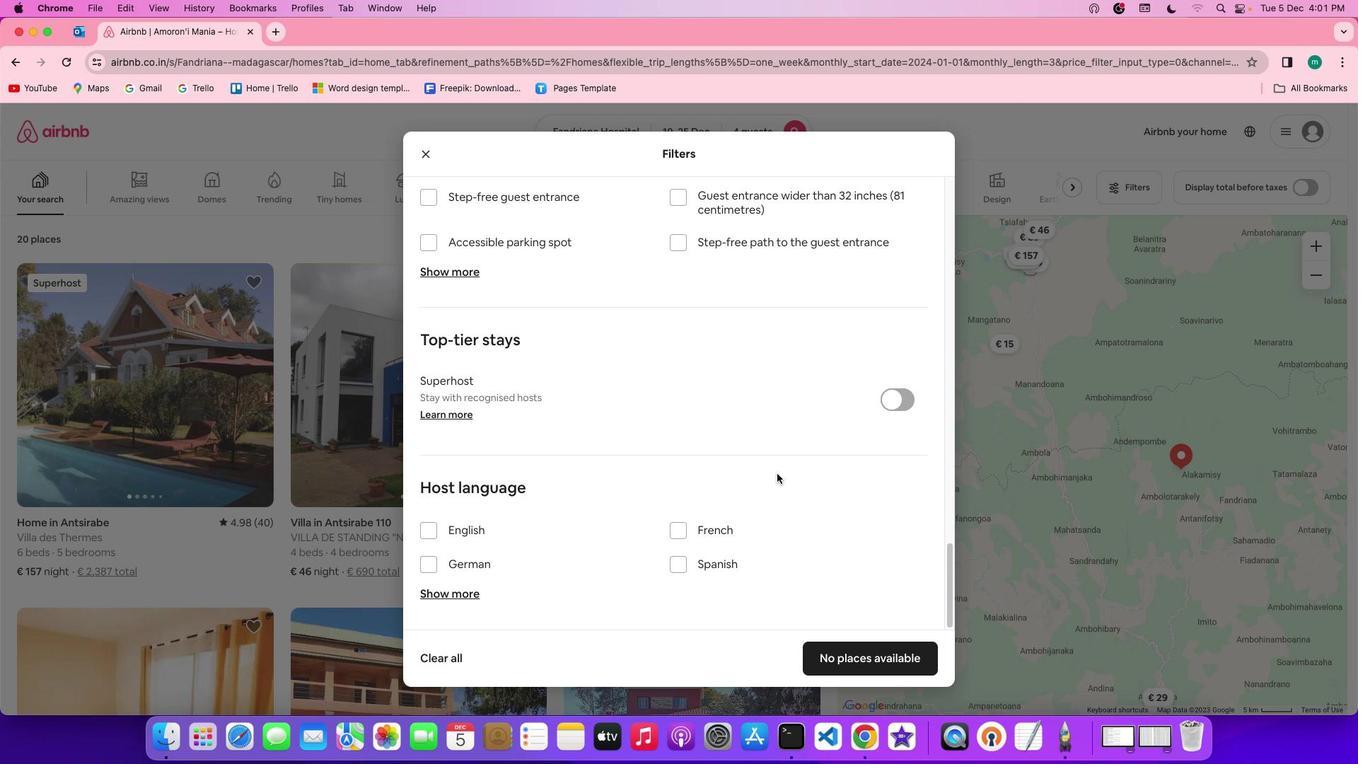 
Action: Mouse scrolled (775, 482) with delta (7, 3)
Screenshot: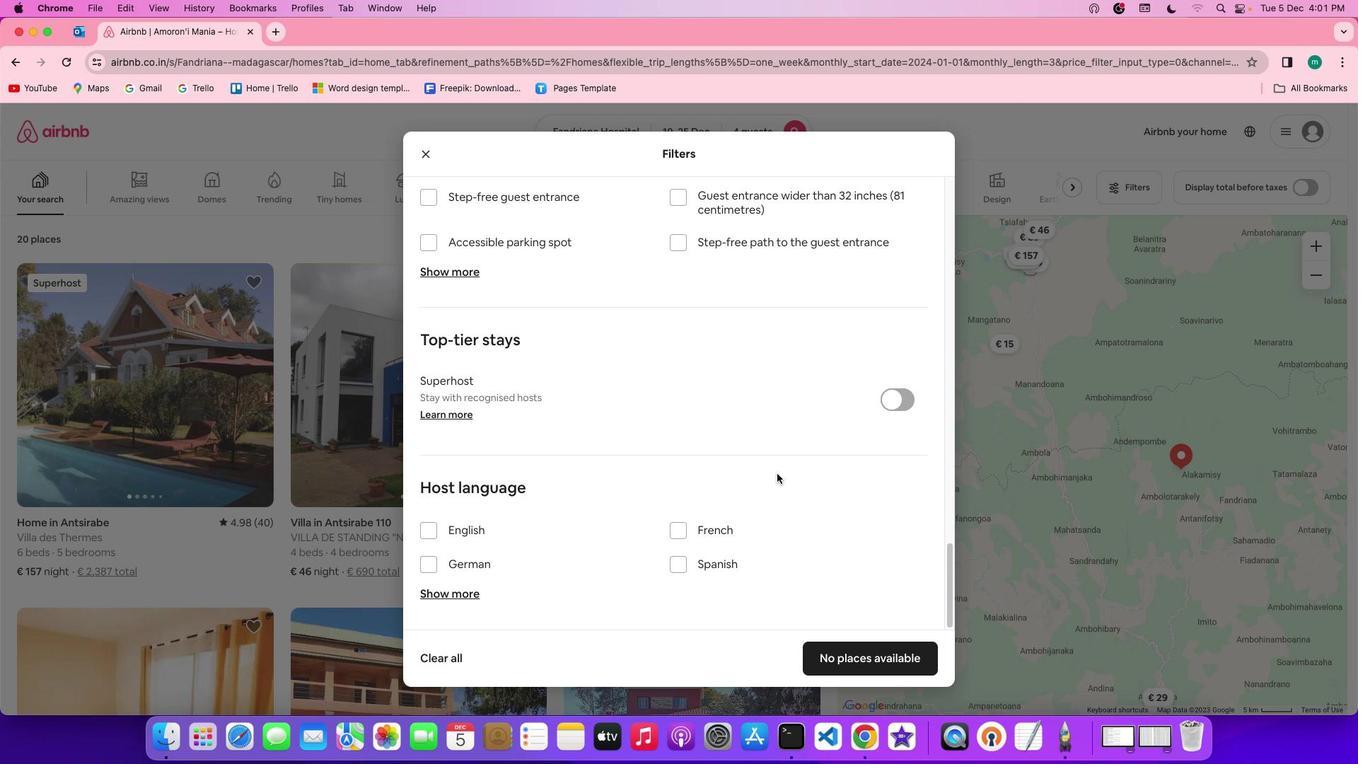 
Action: Mouse scrolled (775, 482) with delta (7, 2)
Screenshot: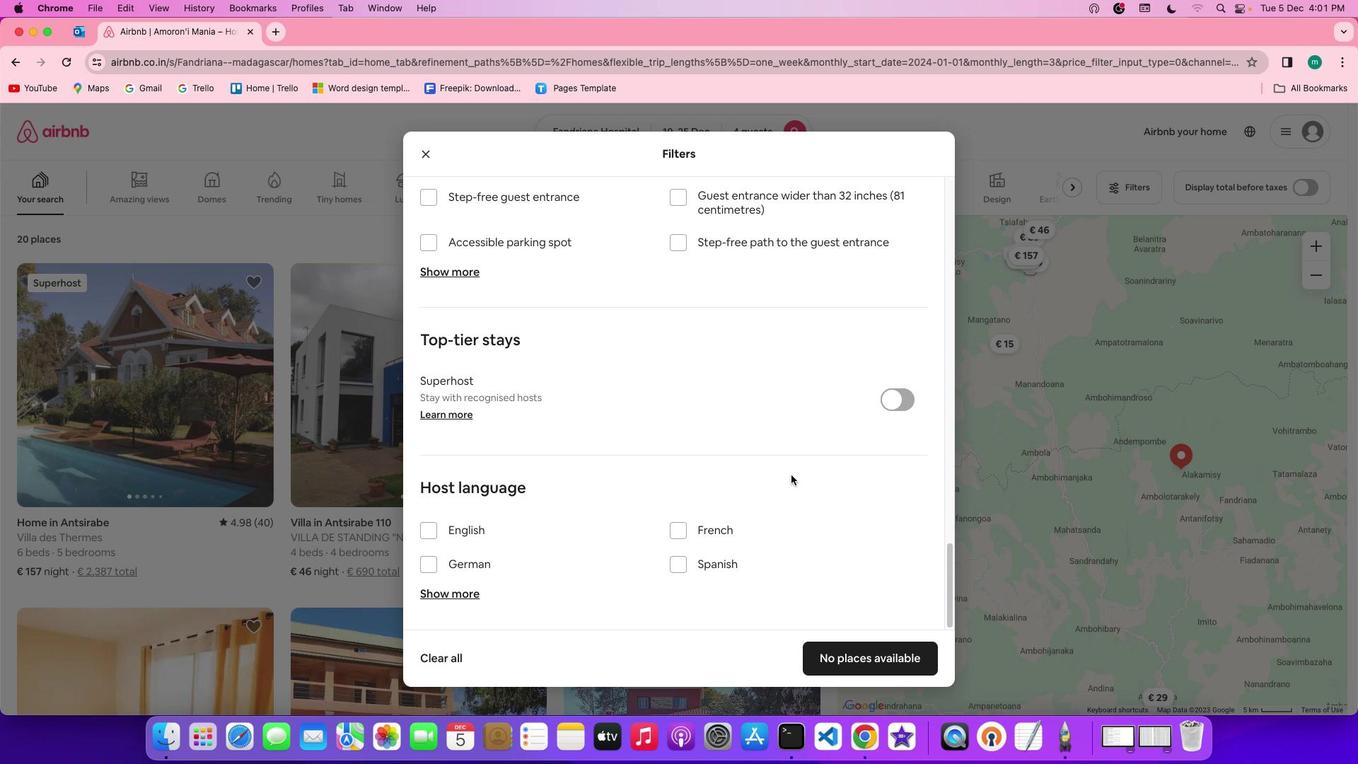 
Action: Mouse moved to (895, 655)
Screenshot: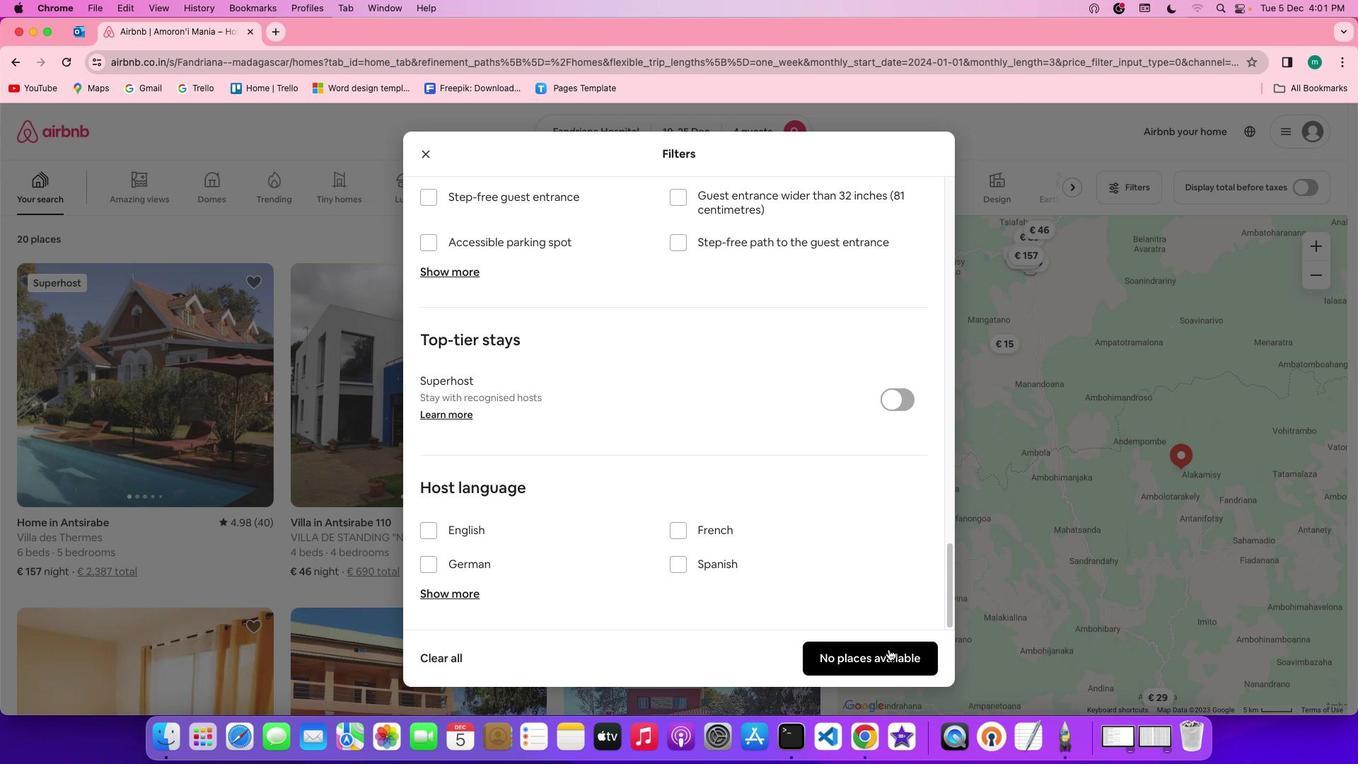 
Action: Mouse pressed left at (895, 655)
Screenshot: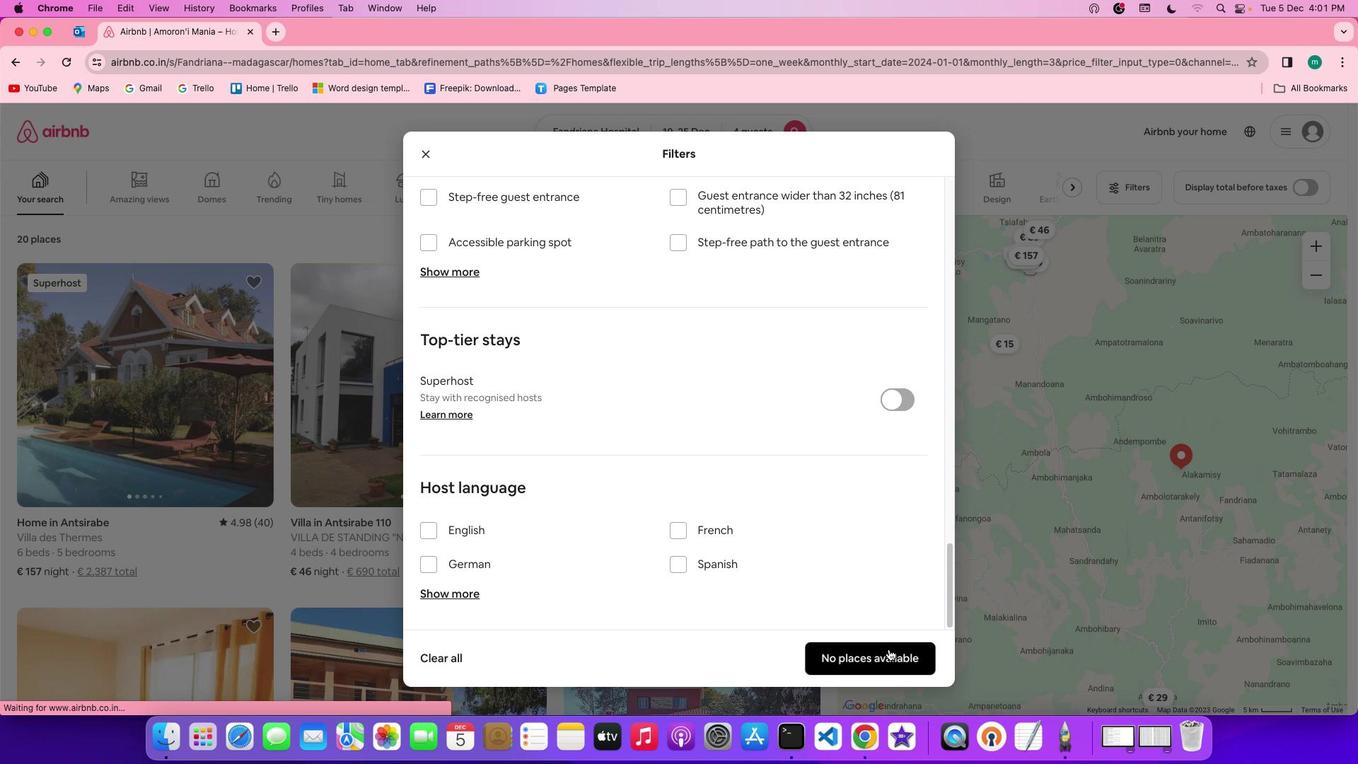
Action: Mouse moved to (574, 357)
Screenshot: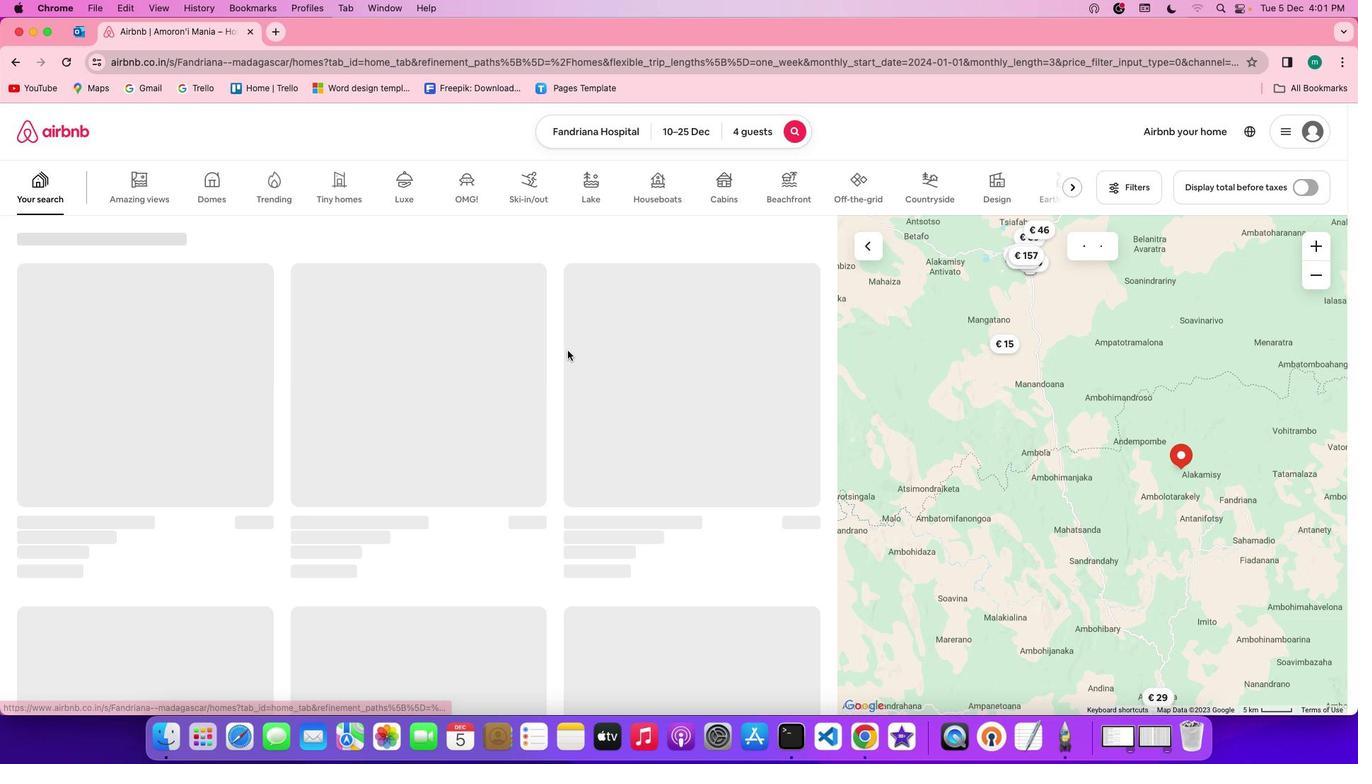 
